 Task: Explore Airbnb accommodation in Piazza Armerina, Italy from 9th November, 2023 to 16th November, 2023 for 2 adults.2 bedrooms having 2 beds and 1 bathroom. Property type can be flat. Look for 5 properties as per requirement.
Action: Mouse moved to (571, 123)
Screenshot: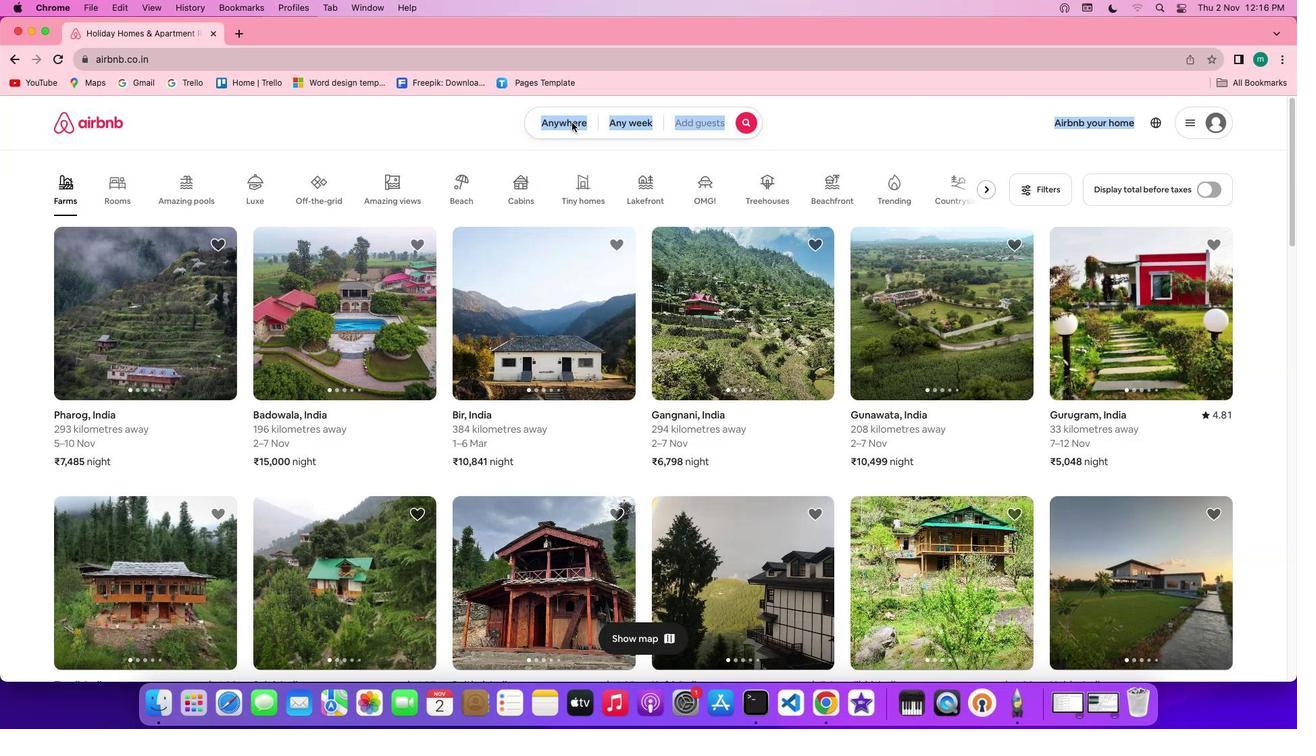 
Action: Mouse pressed left at (571, 123)
Screenshot: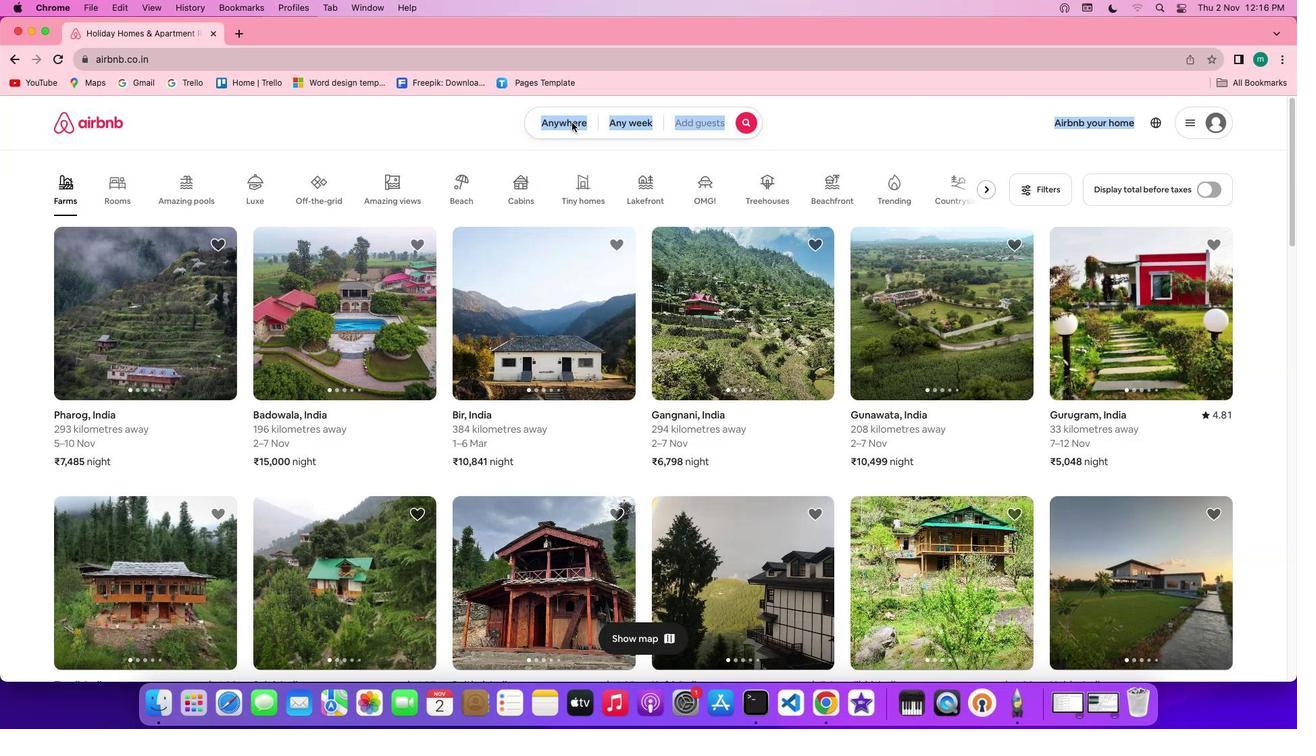 
Action: Mouse pressed left at (571, 123)
Screenshot: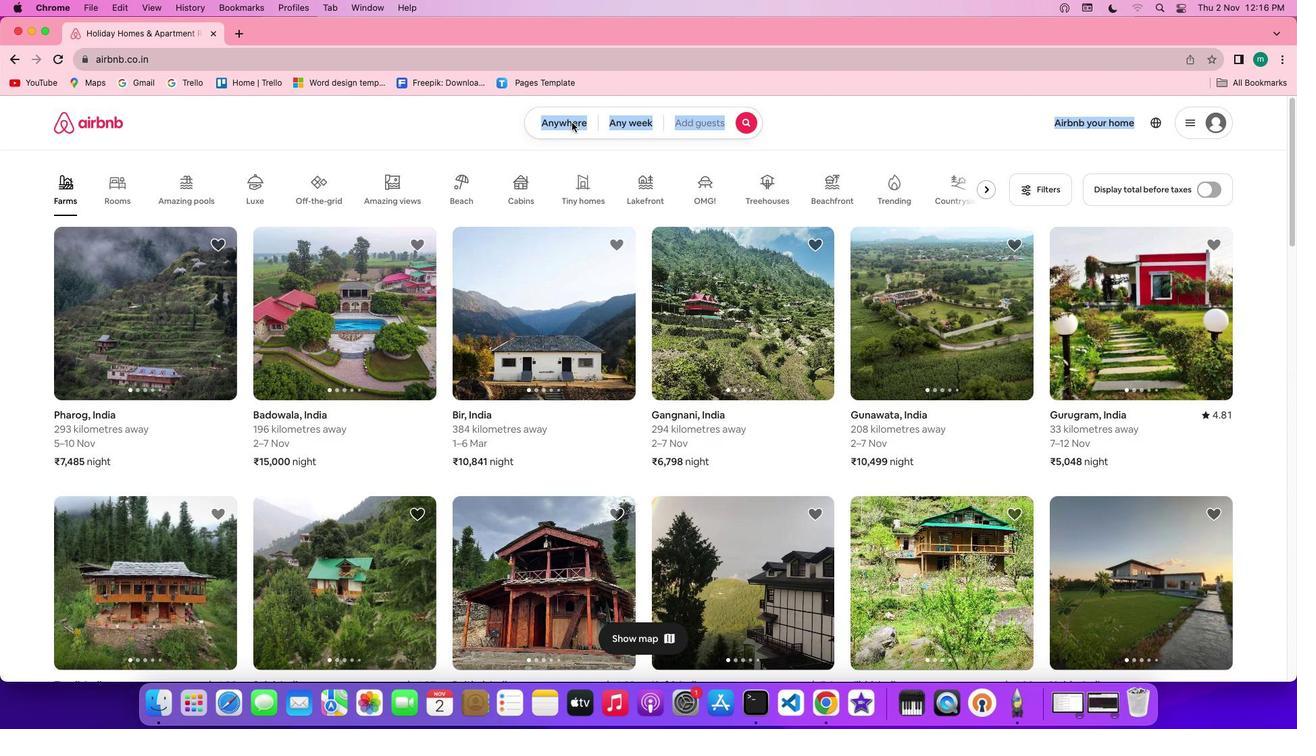 
Action: Mouse moved to (477, 176)
Screenshot: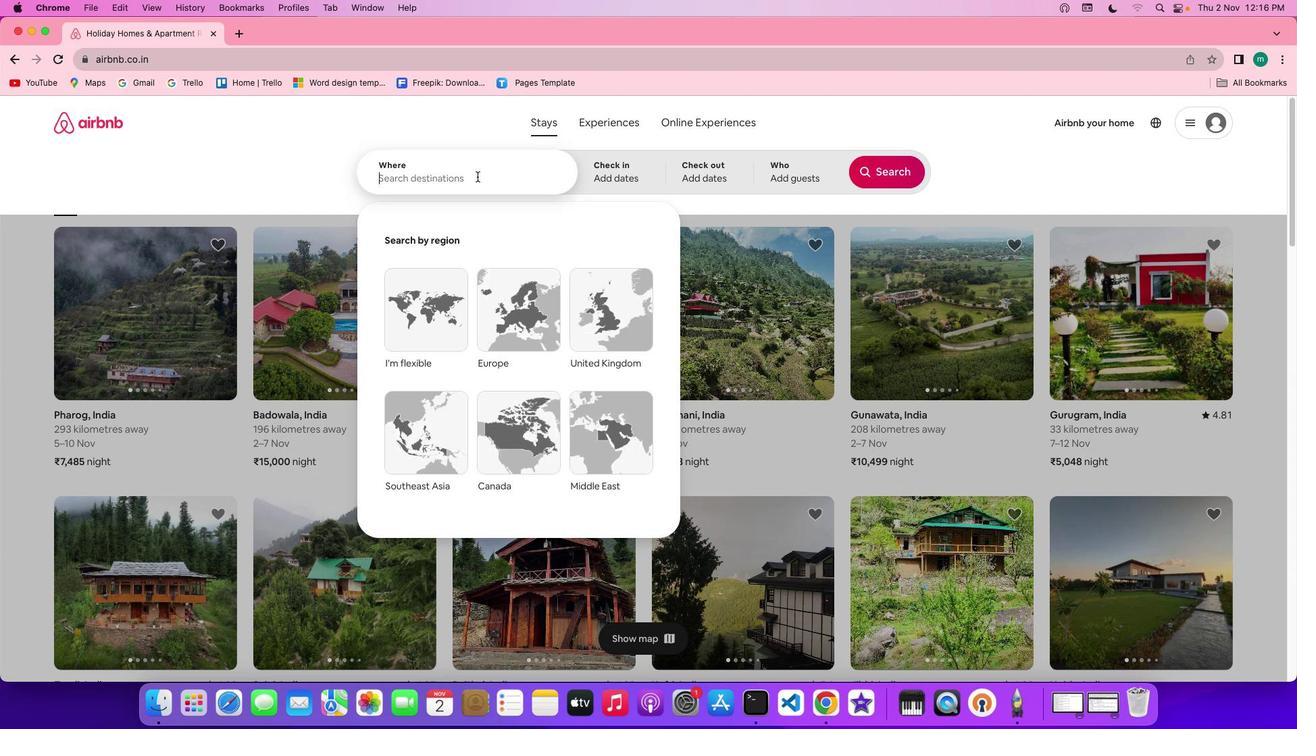
Action: Key pressed Key.shift'P''i''a''z''z''a'Key.spaceKey.shift'A''r''m''e''n''i''a'','Key.spaceKey.shift'I''t''a''l''y'
Screenshot: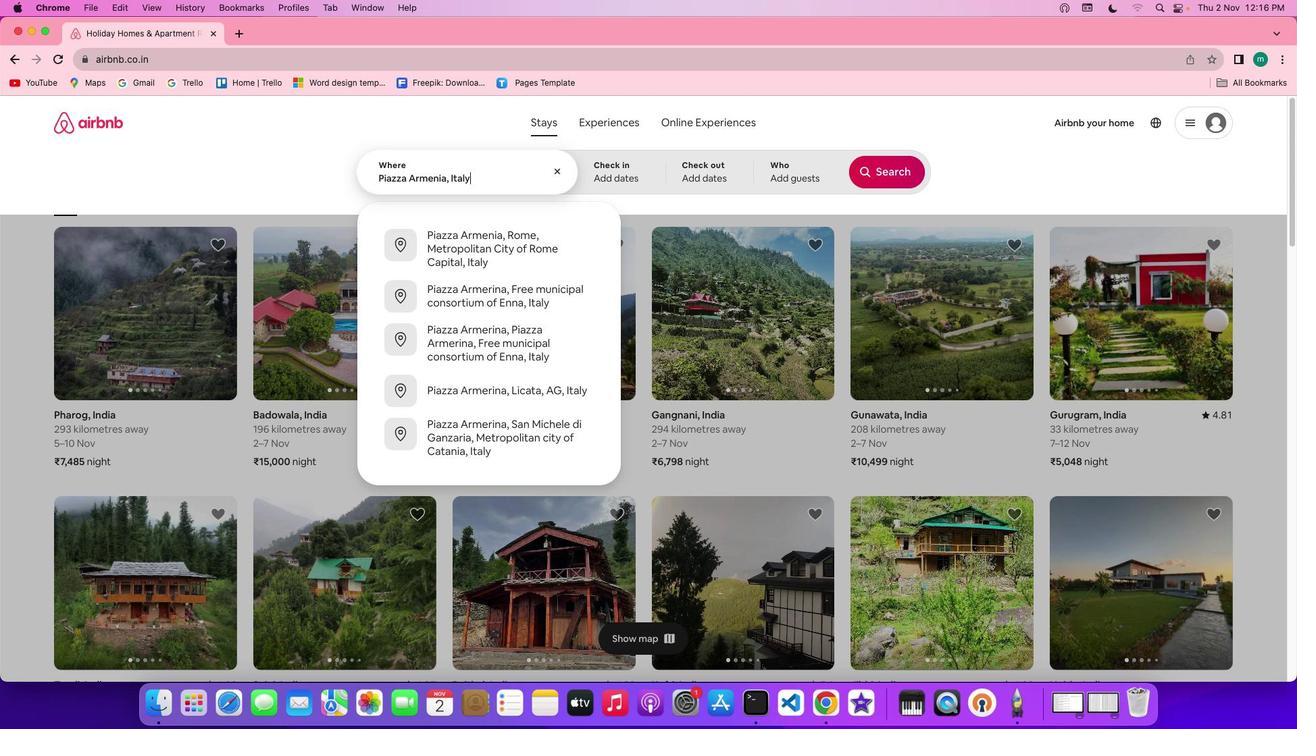 
Action: Mouse moved to (621, 180)
Screenshot: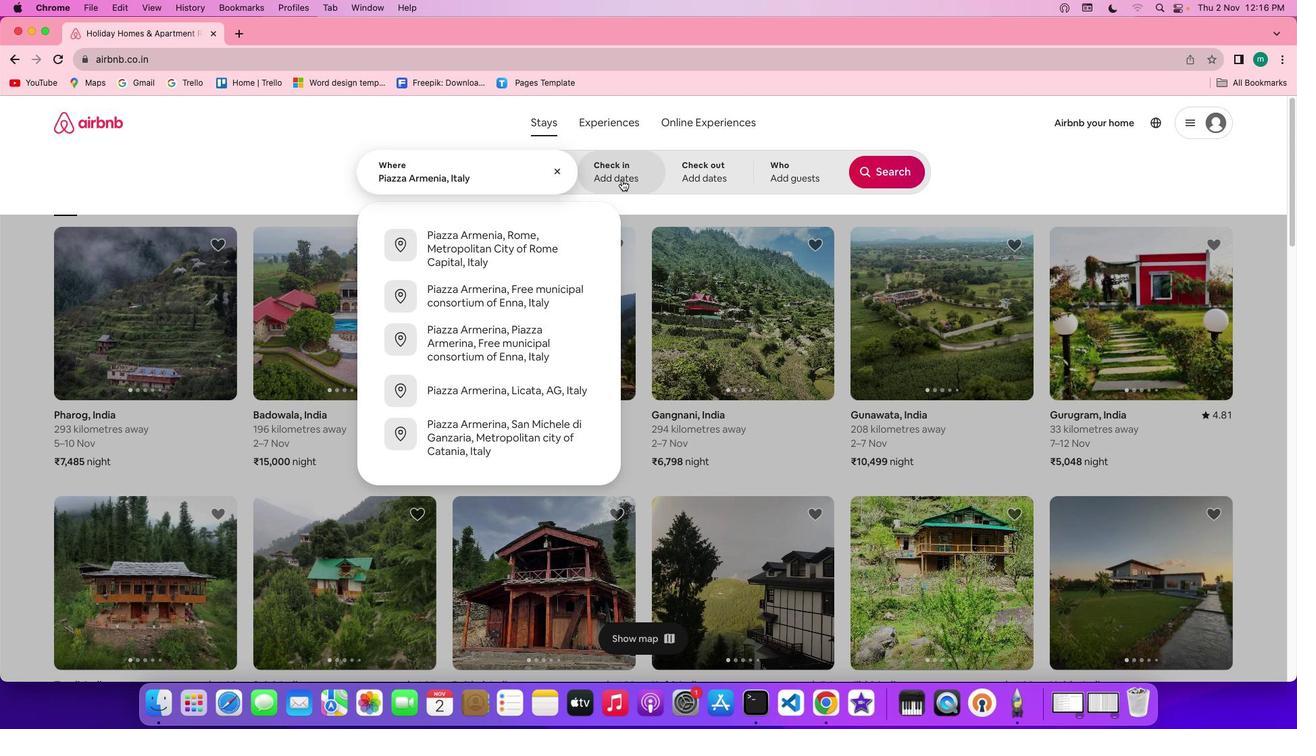 
Action: Mouse pressed left at (621, 180)
Screenshot: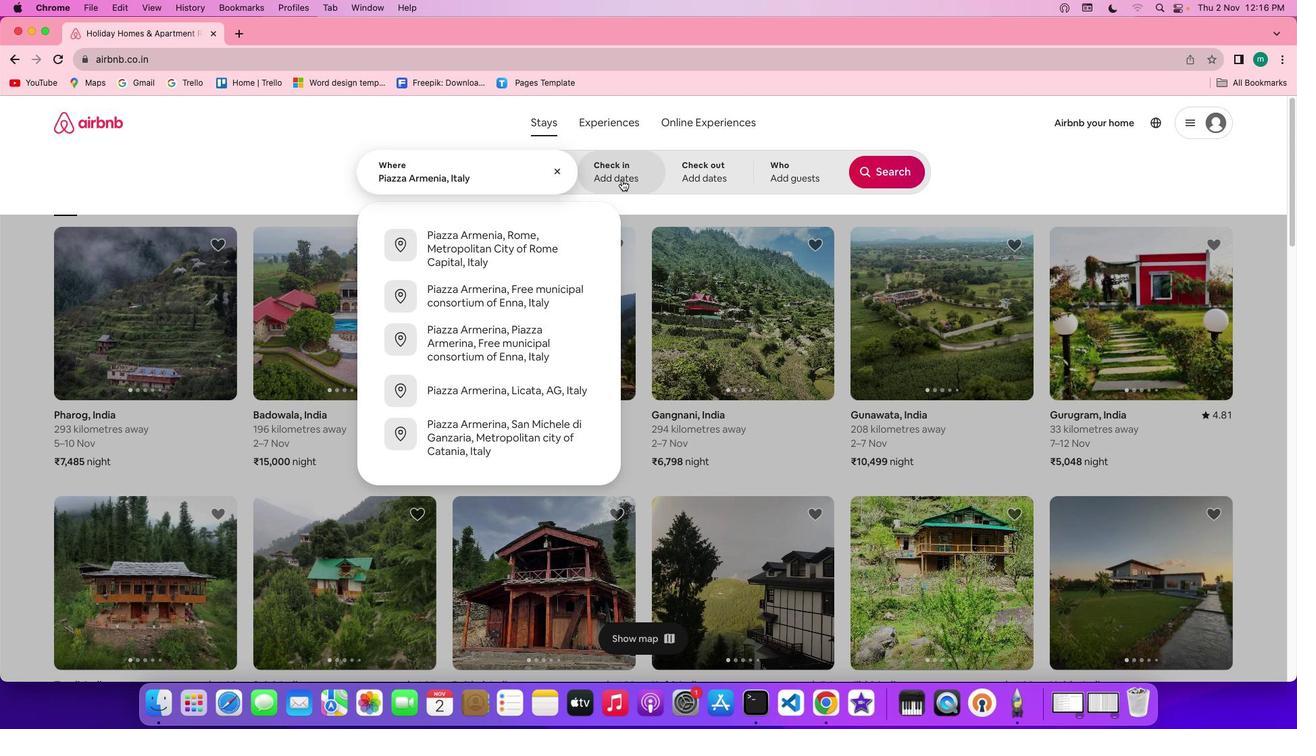 
Action: Mouse moved to (543, 371)
Screenshot: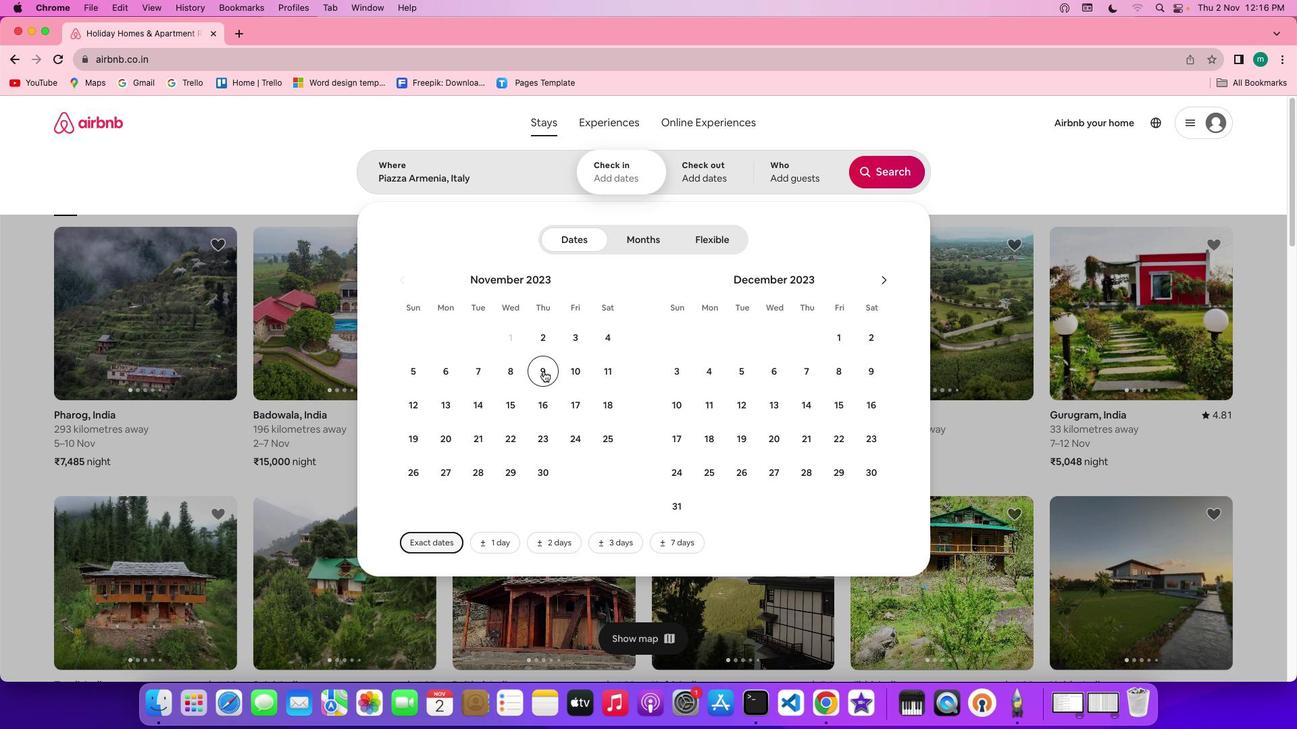 
Action: Mouse pressed left at (543, 371)
Screenshot: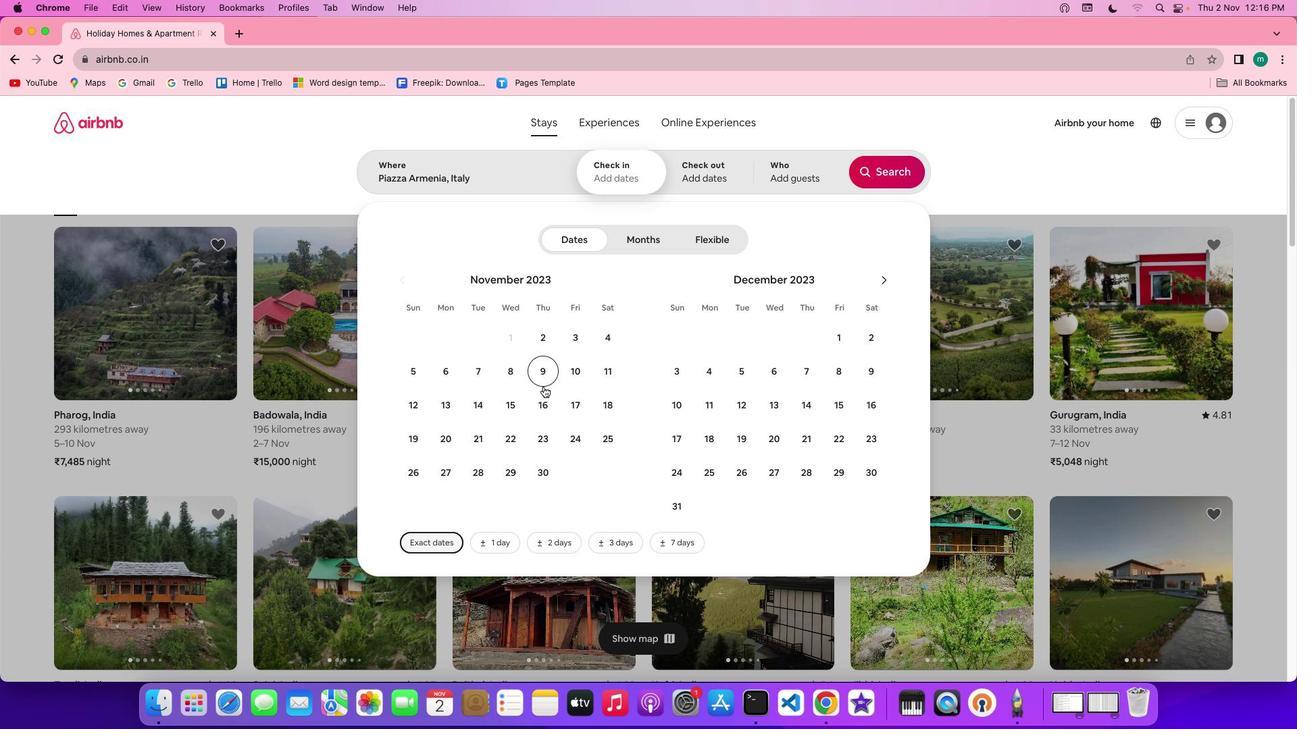 
Action: Mouse moved to (543, 409)
Screenshot: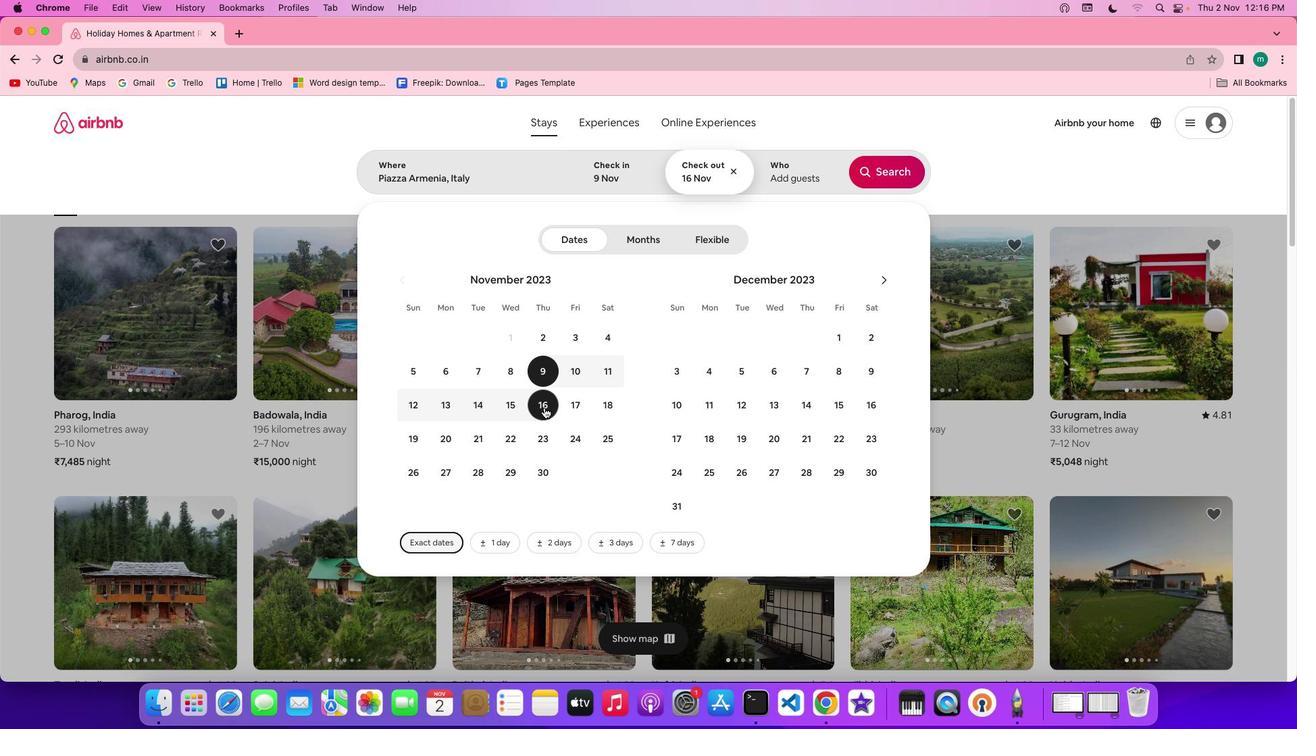 
Action: Mouse pressed left at (543, 409)
Screenshot: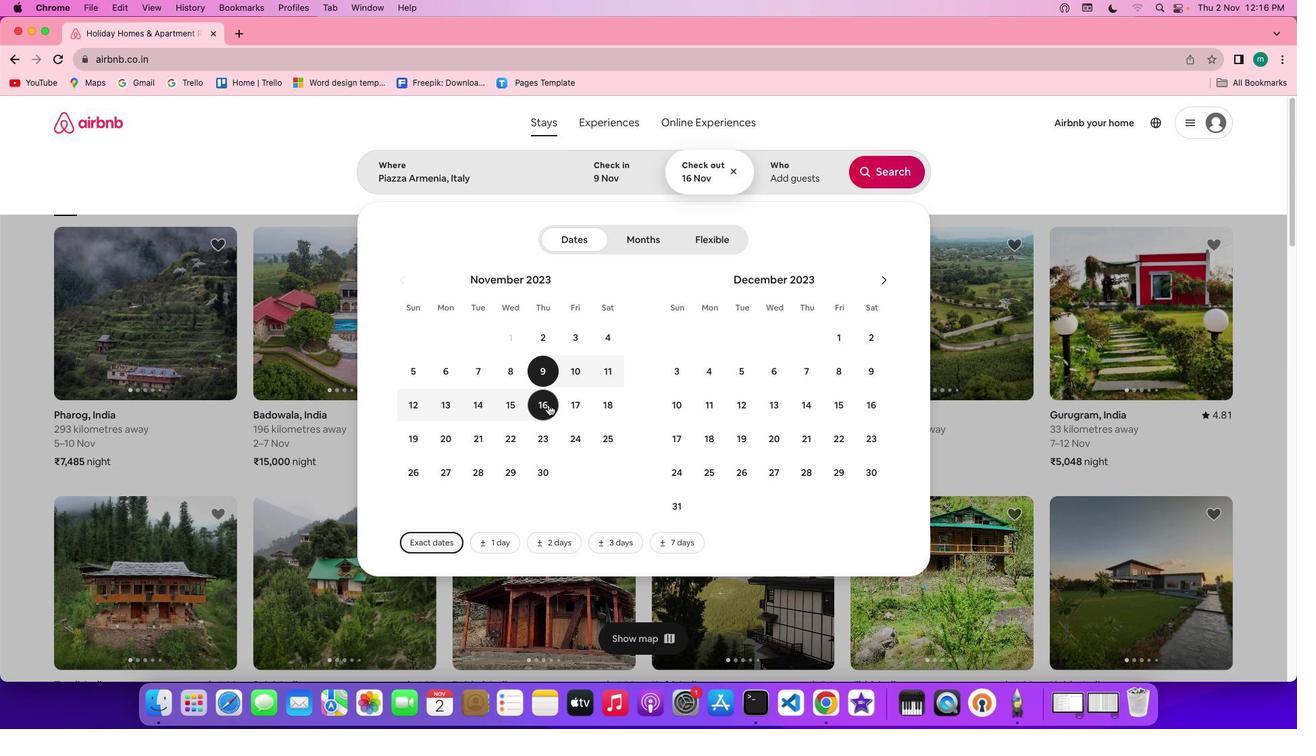 
Action: Mouse moved to (786, 182)
Screenshot: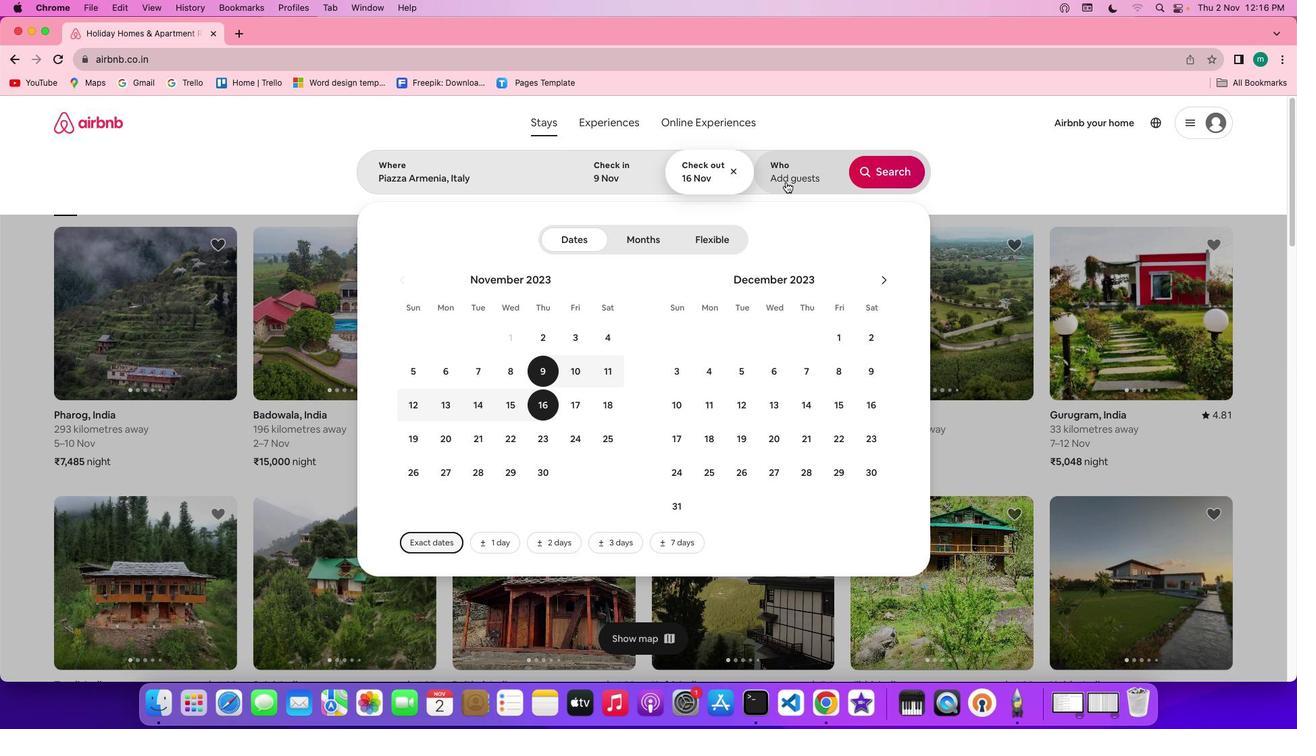 
Action: Mouse pressed left at (786, 182)
Screenshot: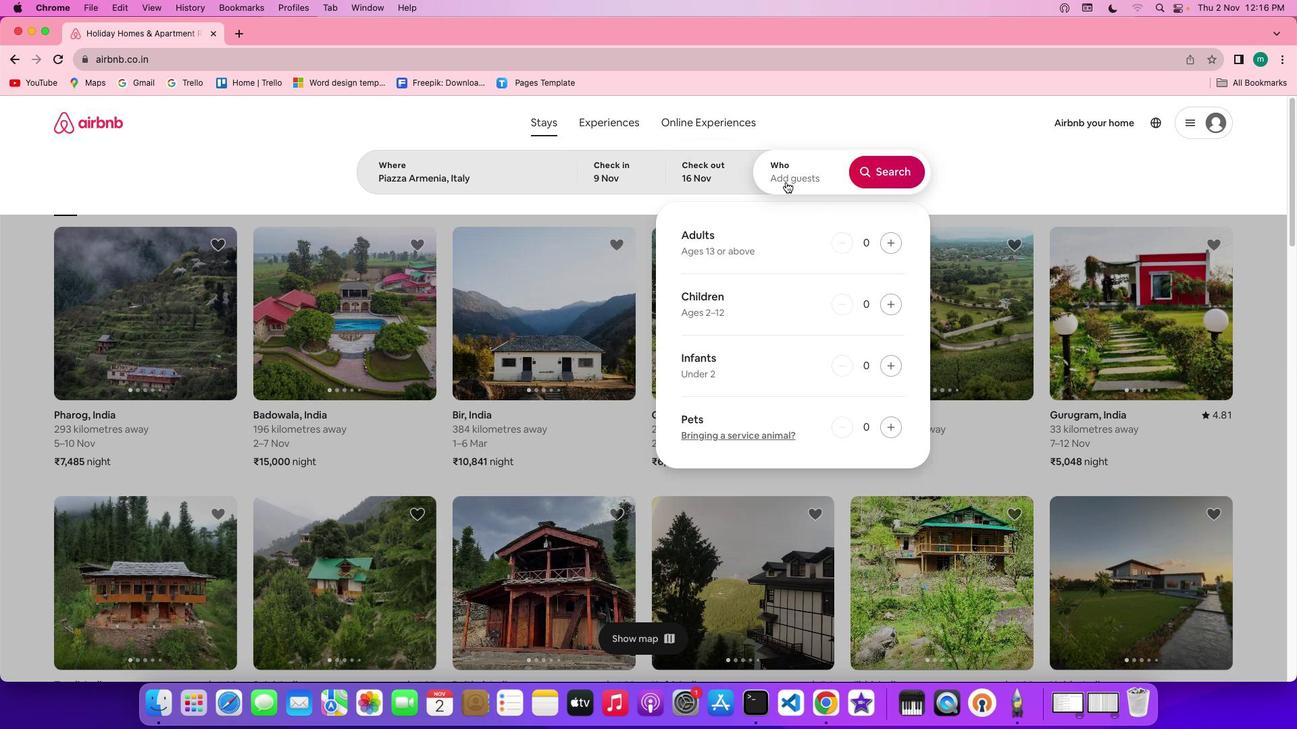 
Action: Mouse moved to (888, 242)
Screenshot: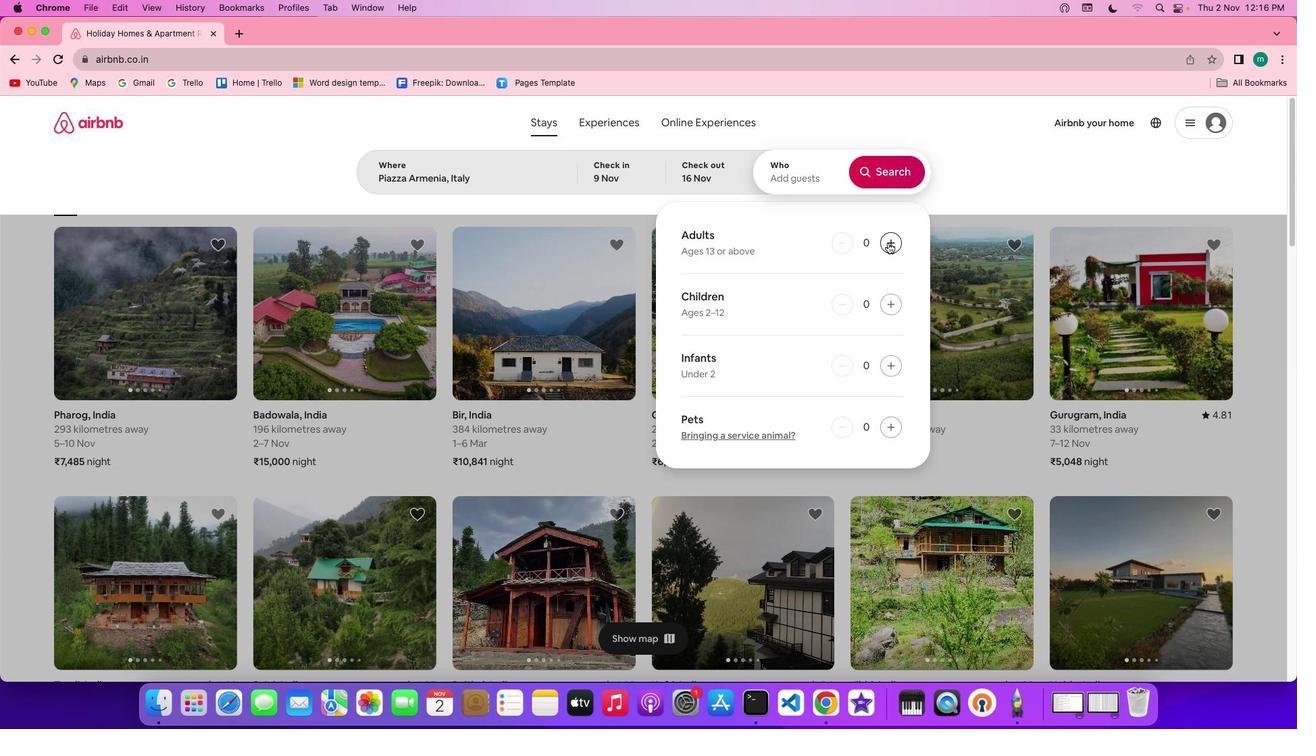 
Action: Mouse pressed left at (888, 242)
Screenshot: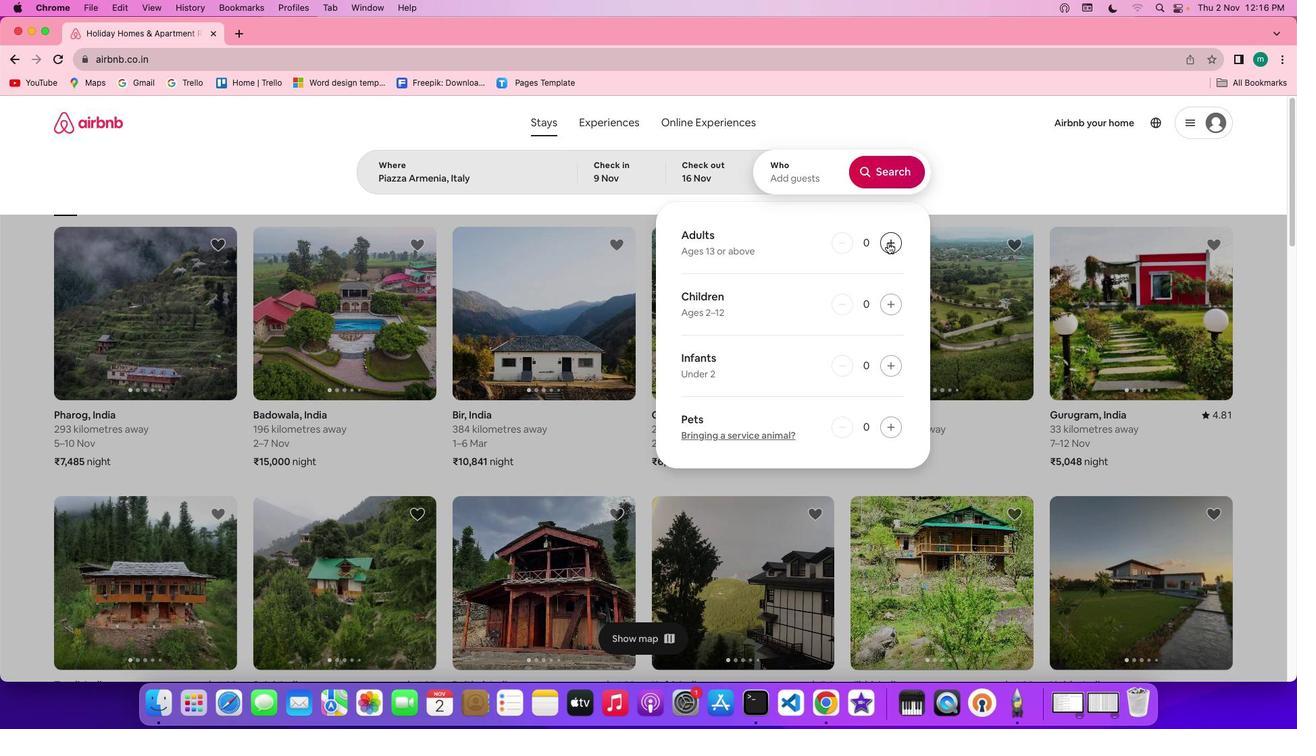 
Action: Mouse pressed left at (888, 242)
Screenshot: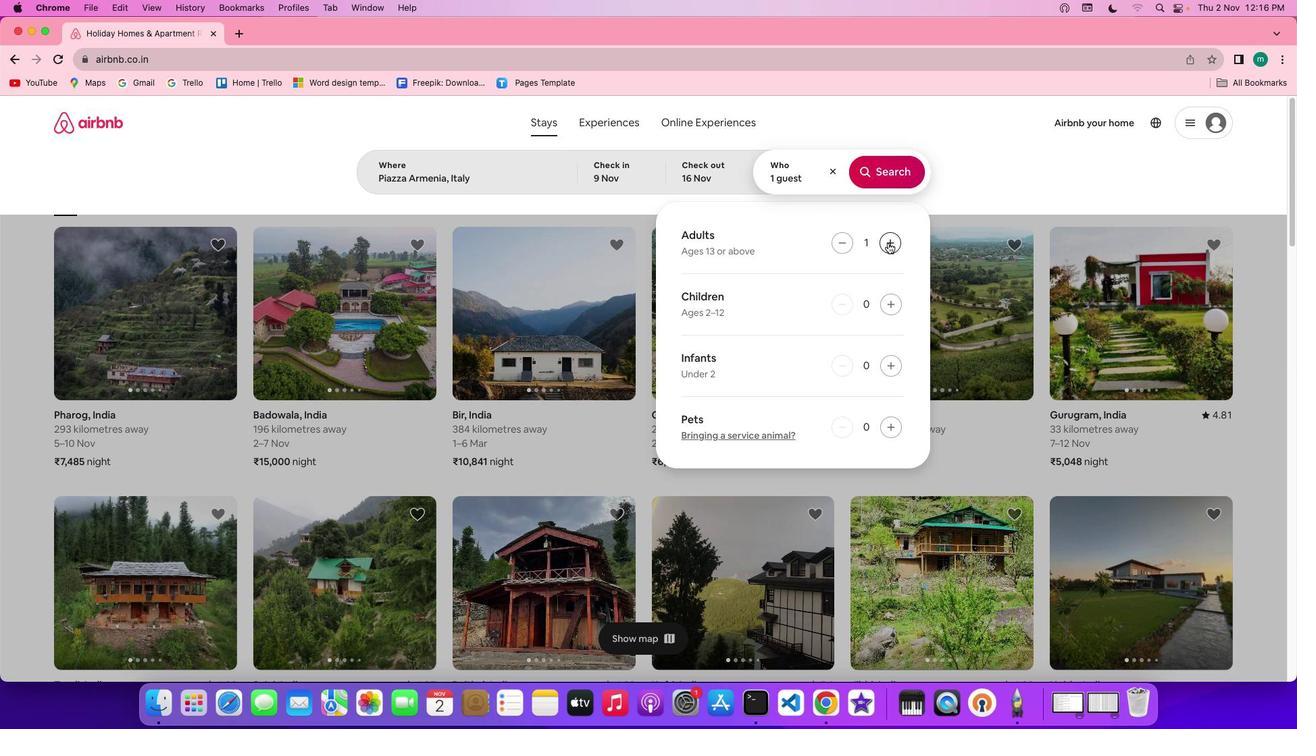 
Action: Mouse moved to (898, 171)
Screenshot: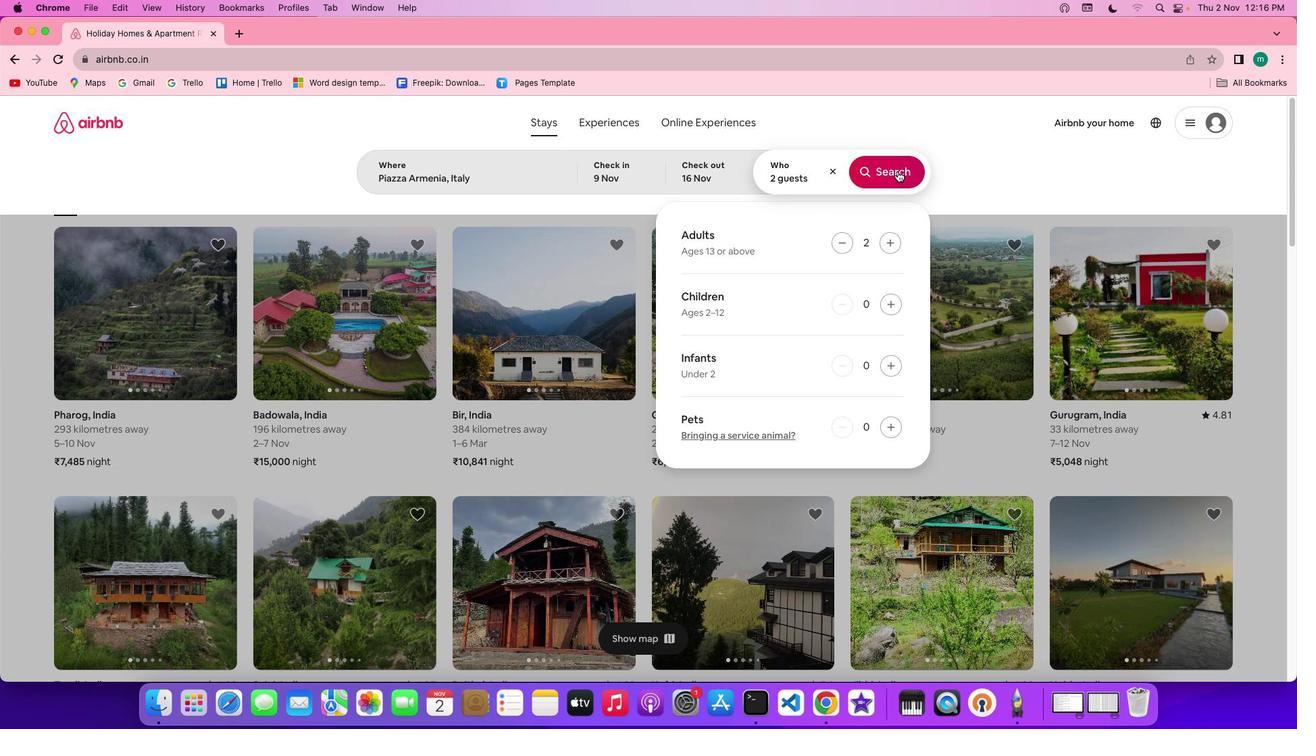 
Action: Mouse pressed left at (898, 171)
Screenshot: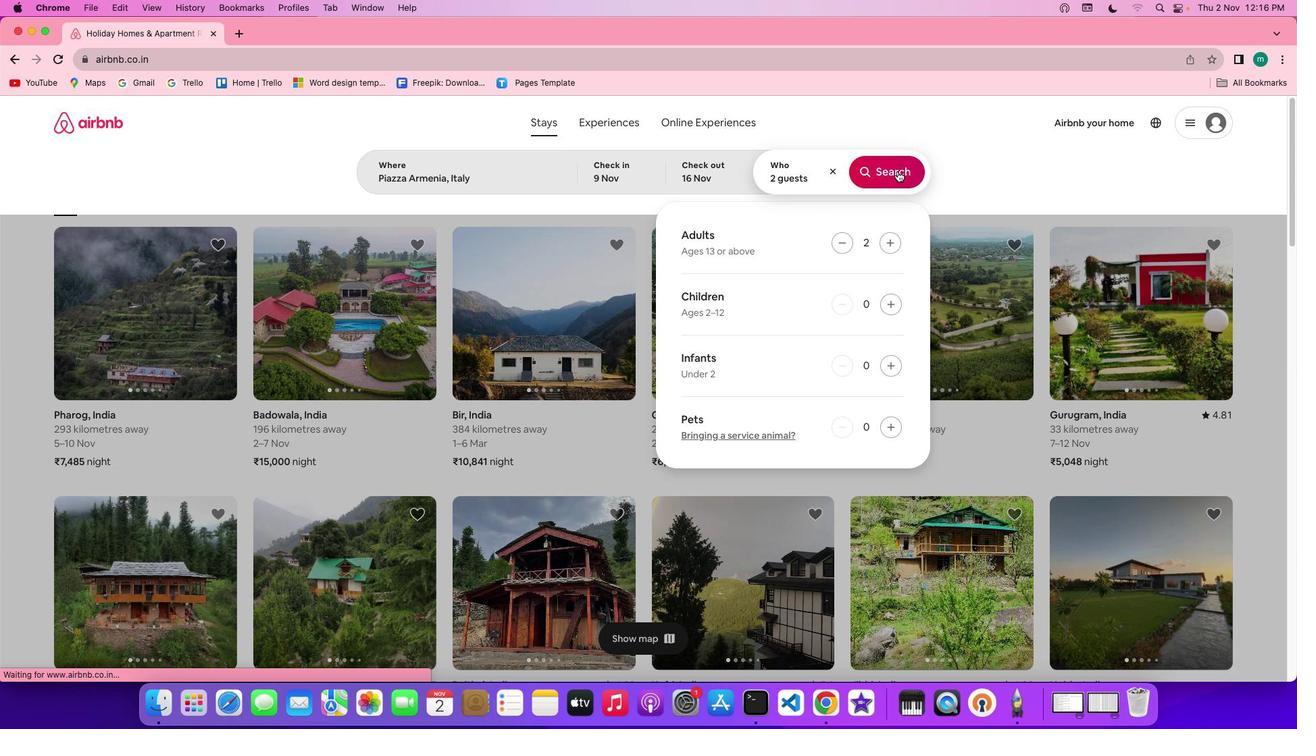 
Action: Mouse moved to (1067, 179)
Screenshot: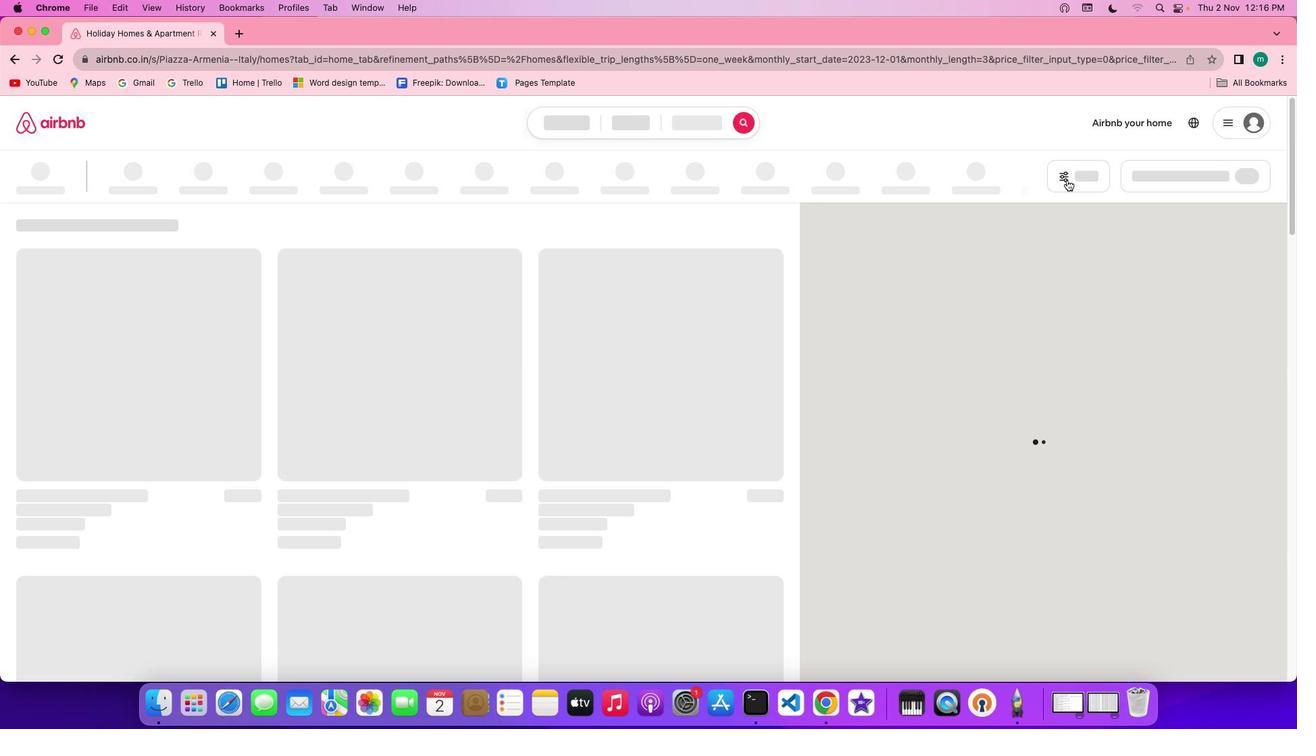 
Action: Mouse pressed left at (1067, 179)
Screenshot: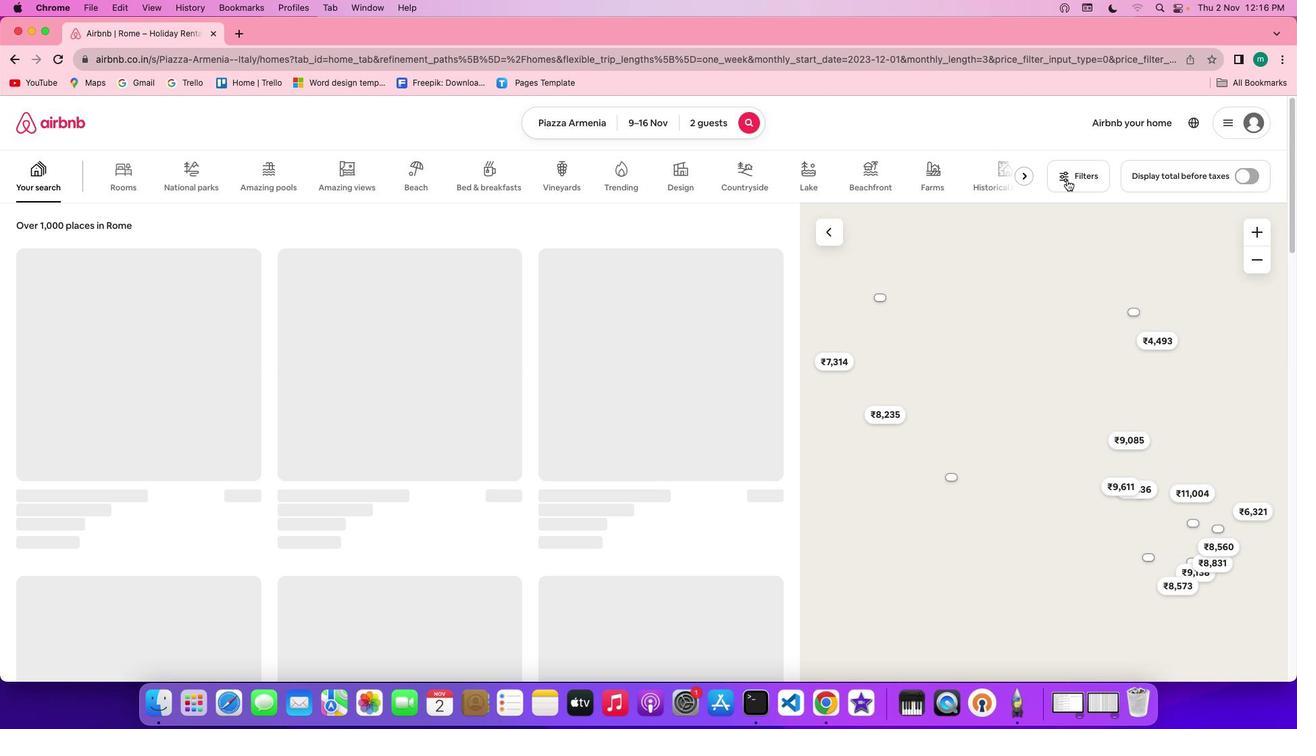 
Action: Mouse moved to (1083, 175)
Screenshot: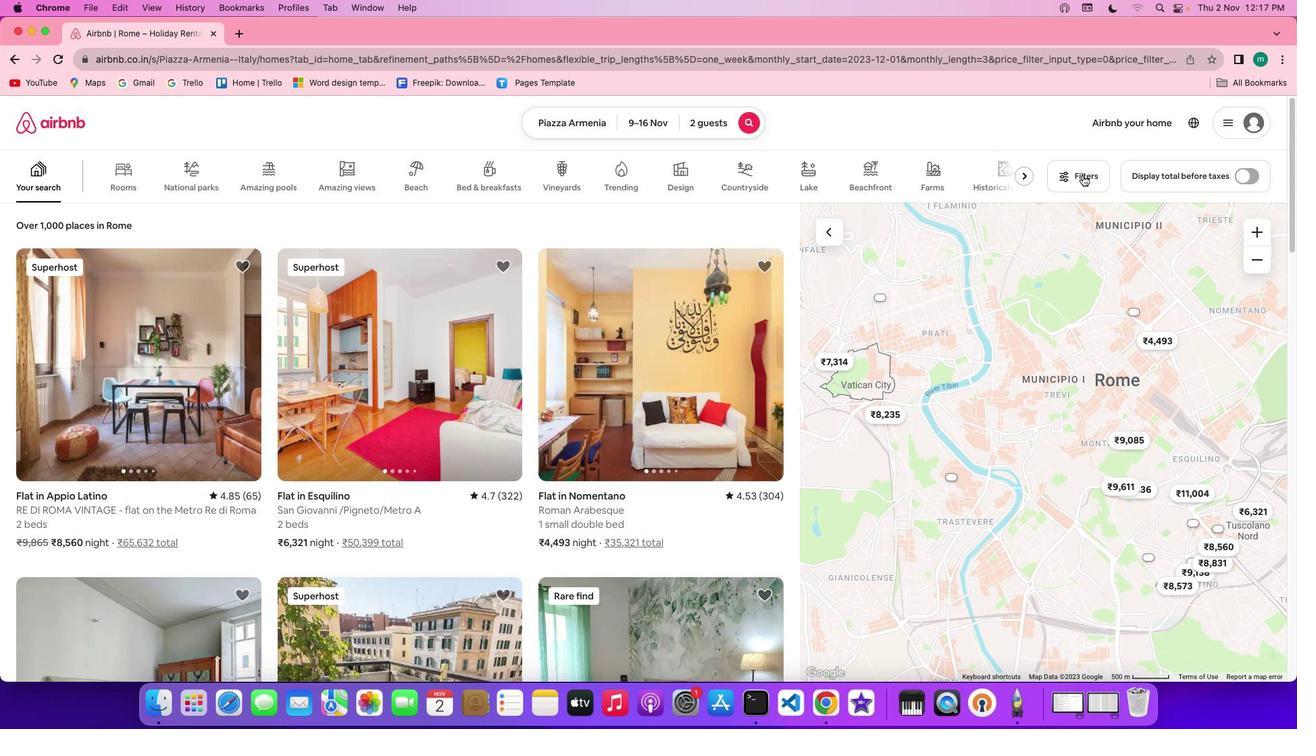 
Action: Mouse pressed left at (1083, 175)
Screenshot: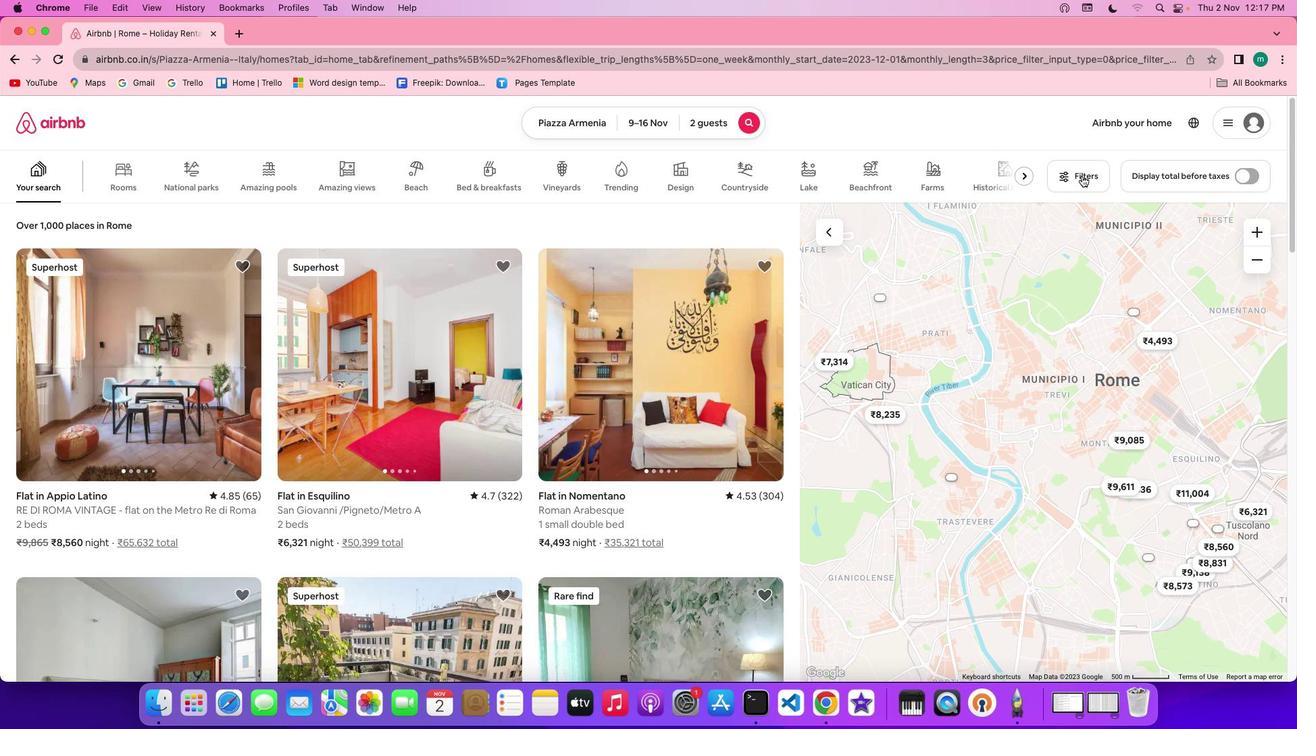 
Action: Mouse moved to (587, 397)
Screenshot: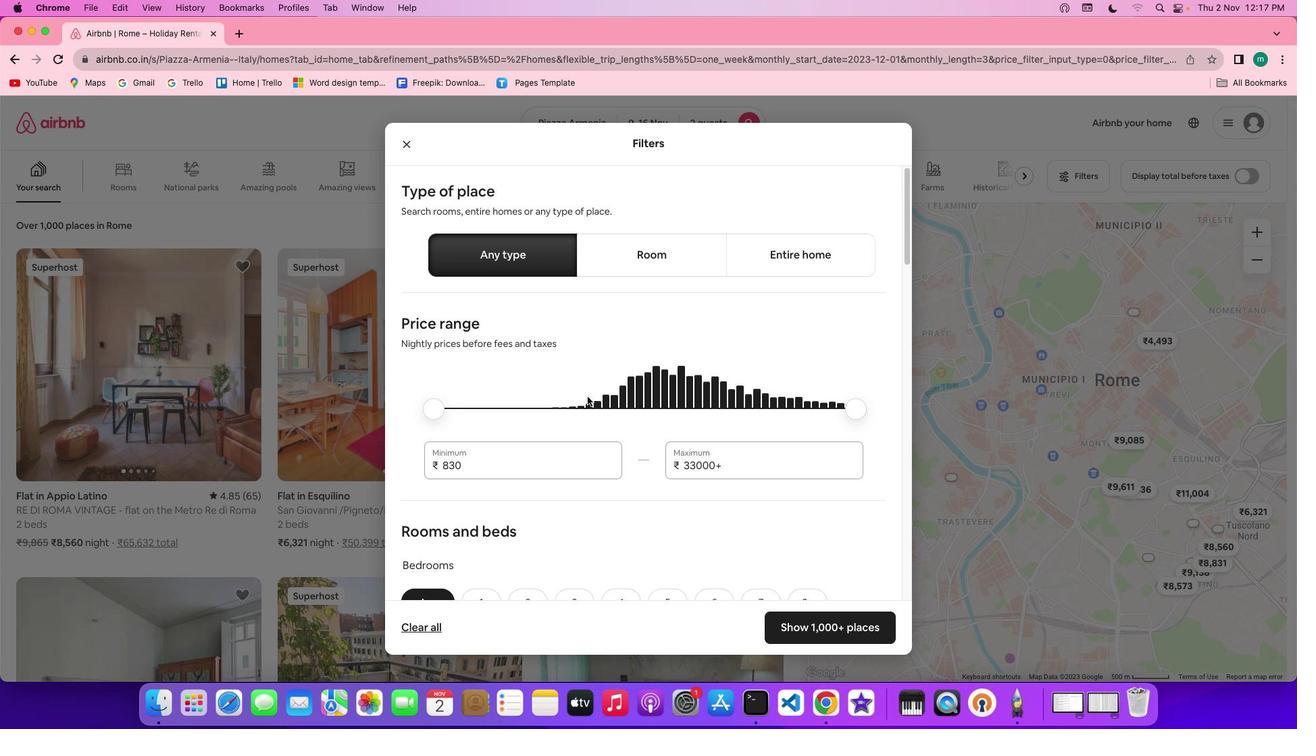 
Action: Mouse scrolled (587, 397) with delta (0, 0)
Screenshot: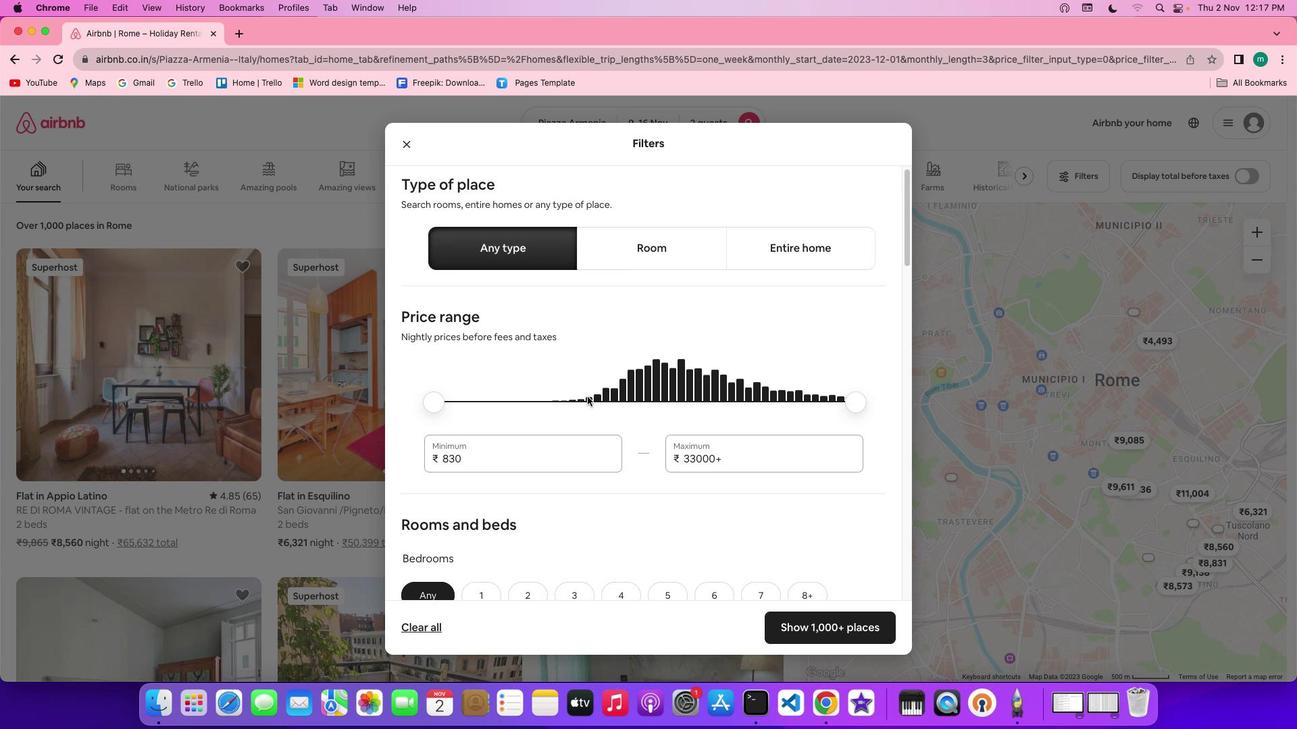 
Action: Mouse scrolled (587, 397) with delta (0, 0)
Screenshot: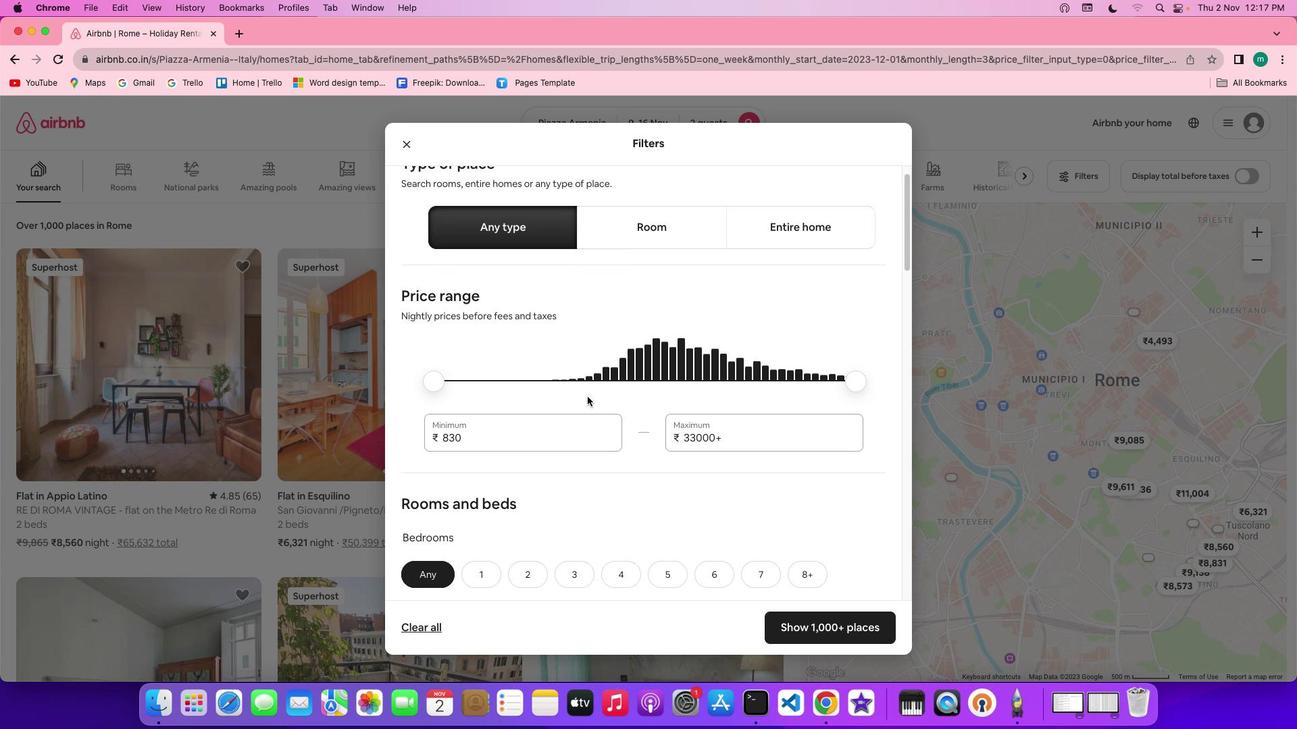 
Action: Mouse scrolled (587, 397) with delta (0, -2)
Screenshot: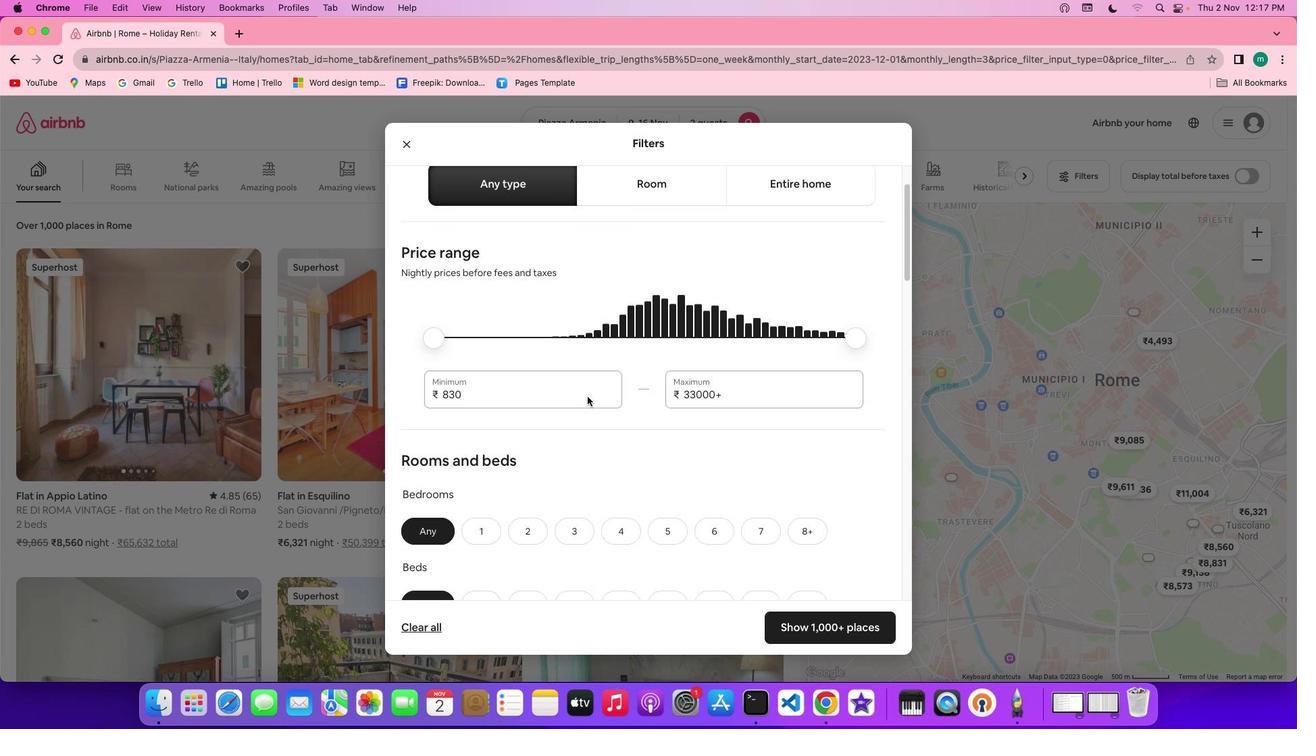 
Action: Mouse scrolled (587, 397) with delta (0, -2)
Screenshot: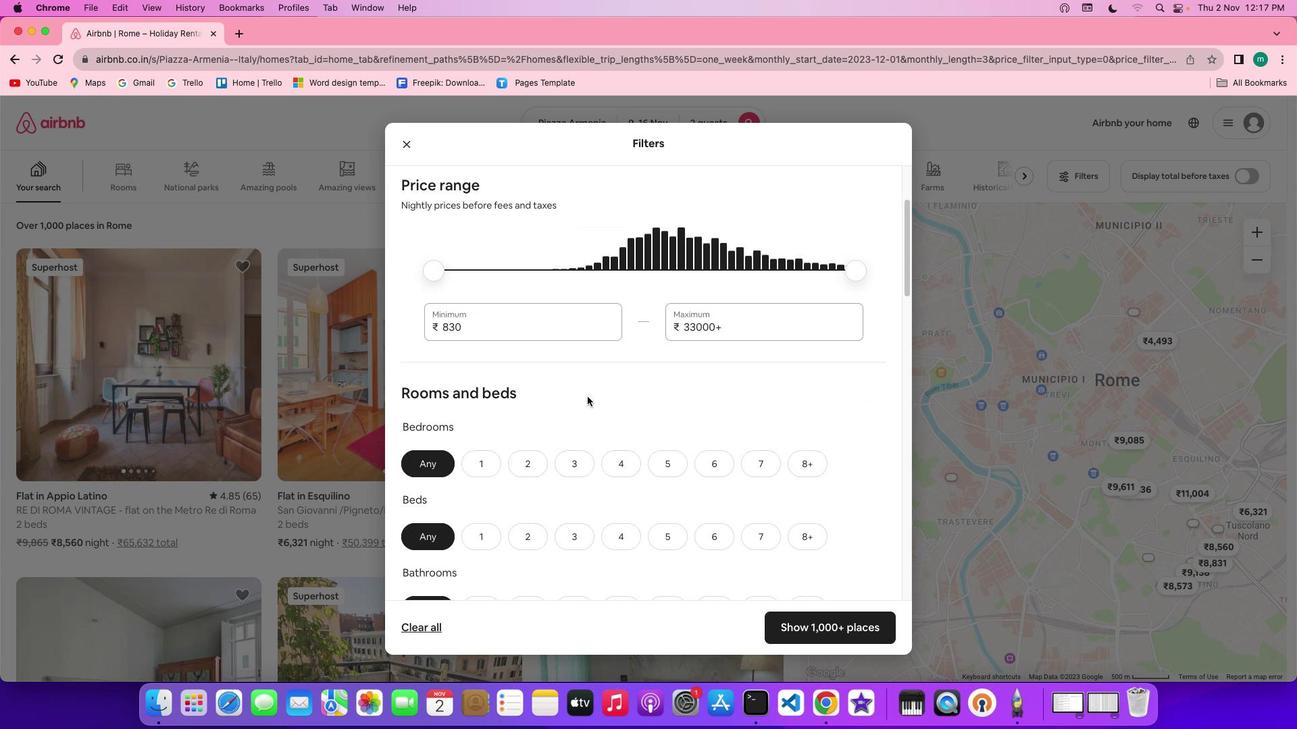 
Action: Mouse moved to (588, 397)
Screenshot: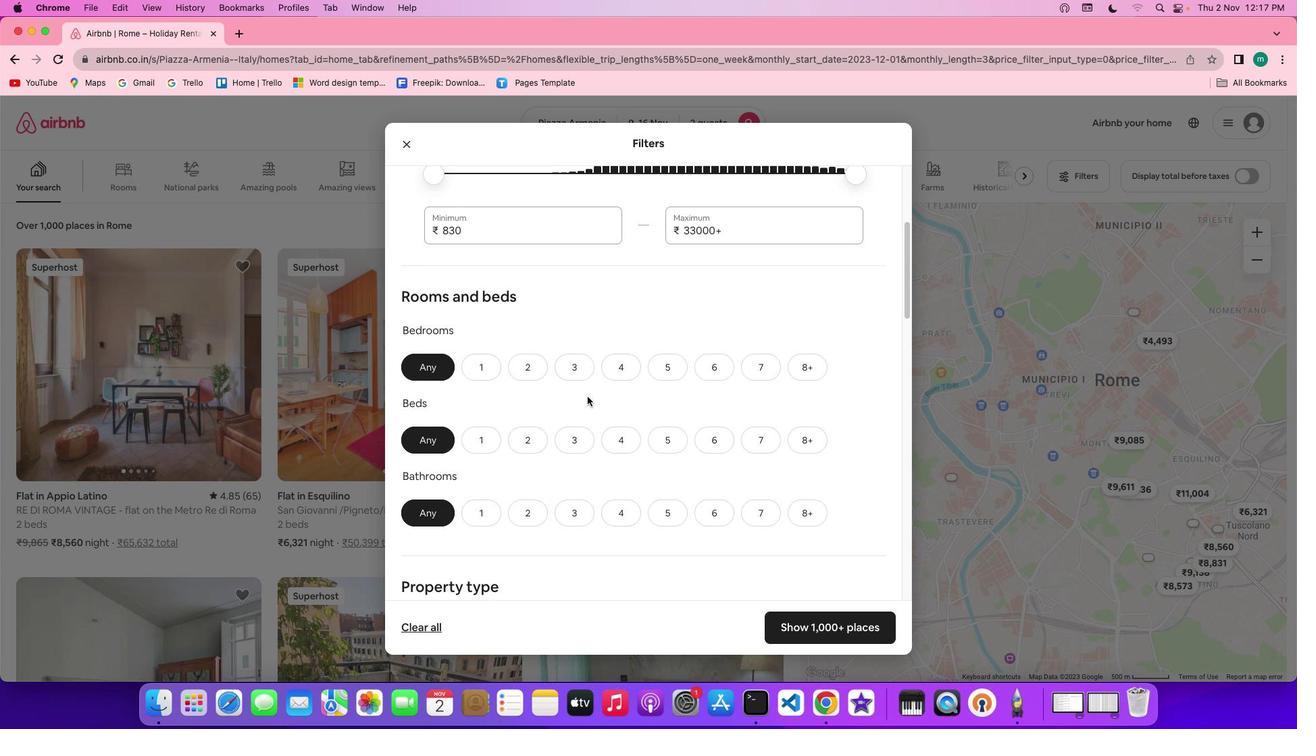 
Action: Mouse scrolled (588, 397) with delta (0, 0)
Screenshot: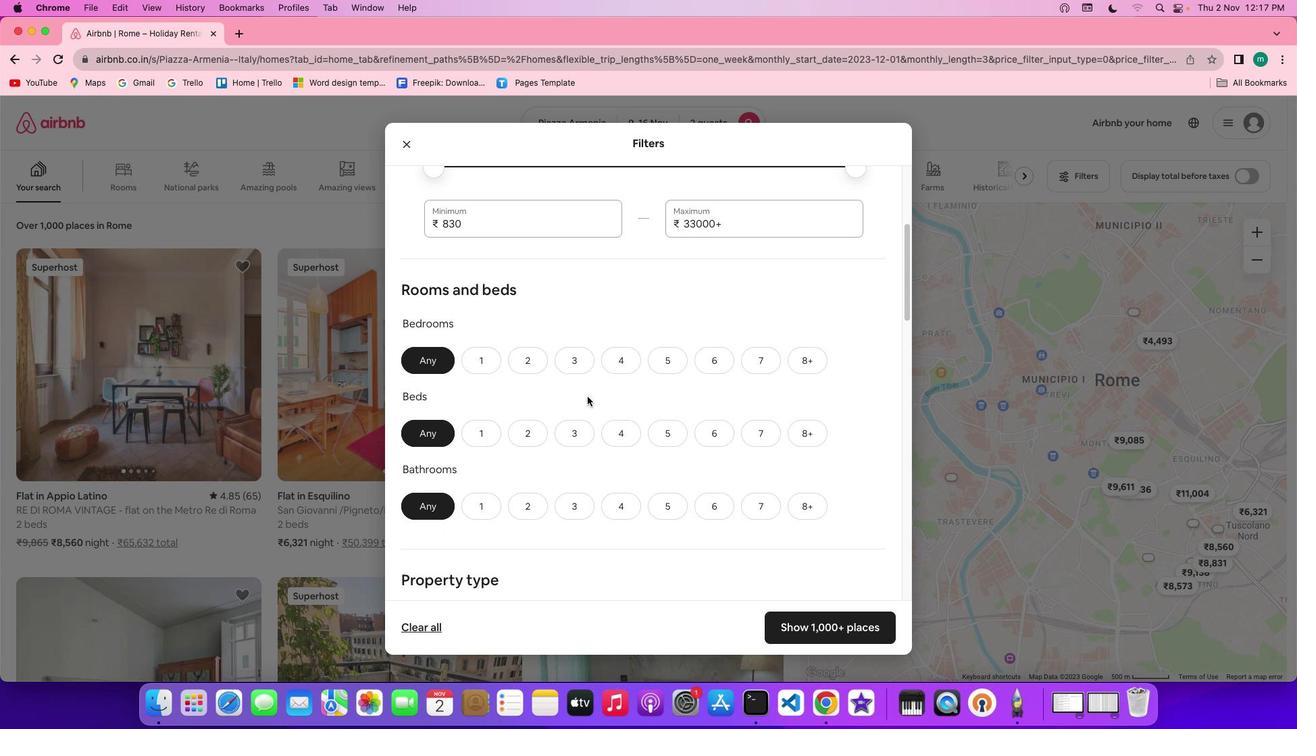 
Action: Mouse scrolled (588, 397) with delta (0, 0)
Screenshot: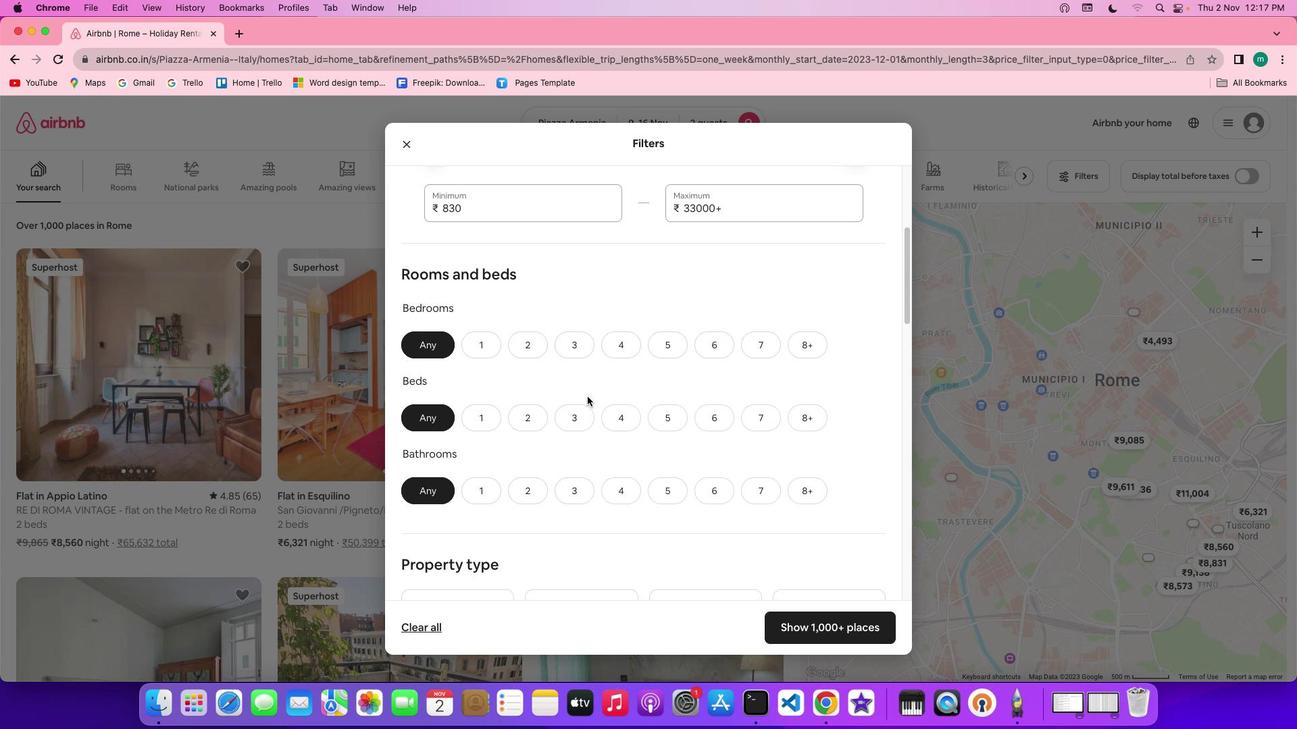 
Action: Mouse scrolled (588, 397) with delta (0, -1)
Screenshot: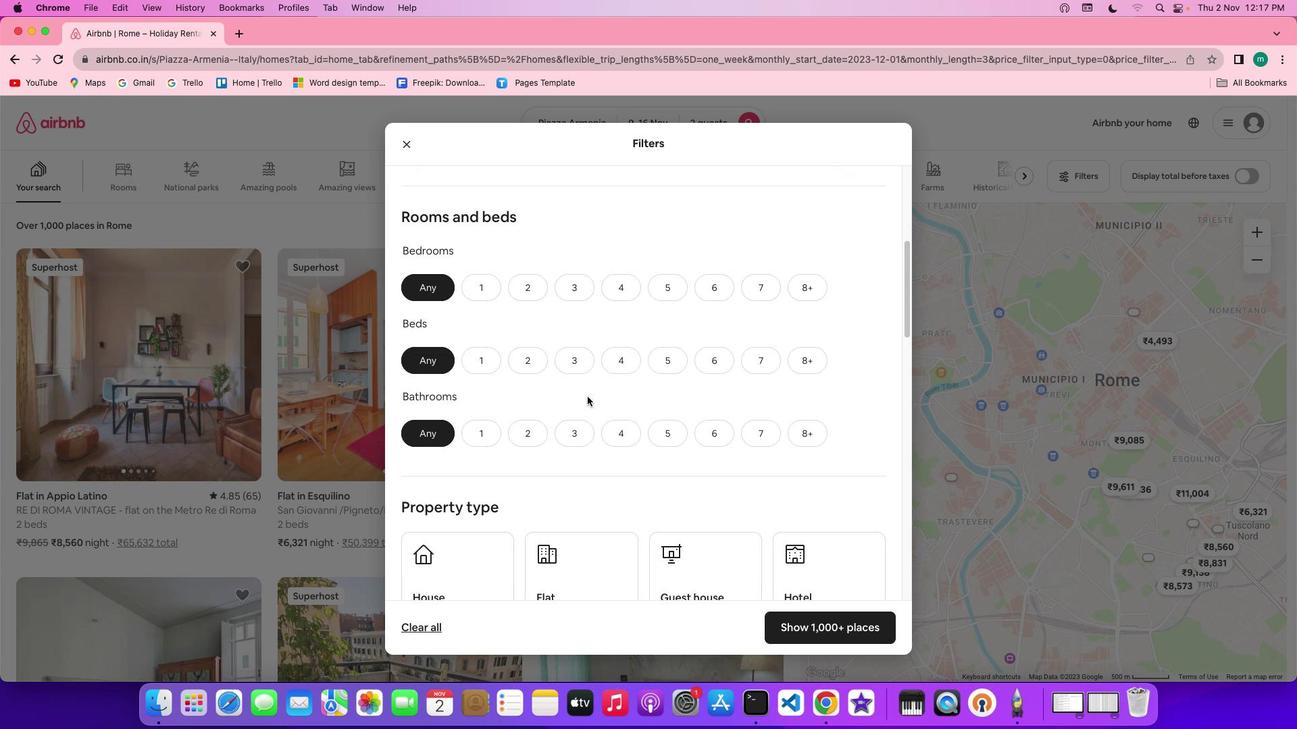 
Action: Mouse scrolled (588, 397) with delta (0, -2)
Screenshot: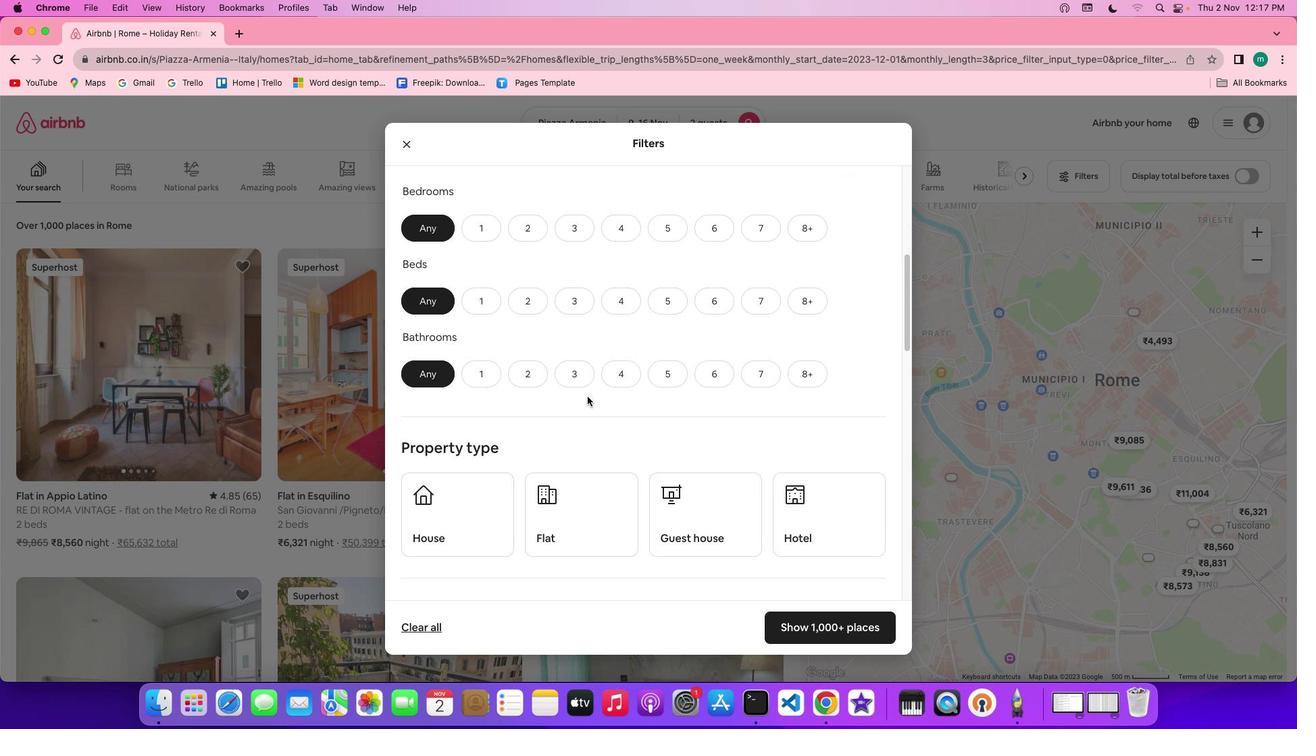 
Action: Mouse moved to (528, 177)
Screenshot: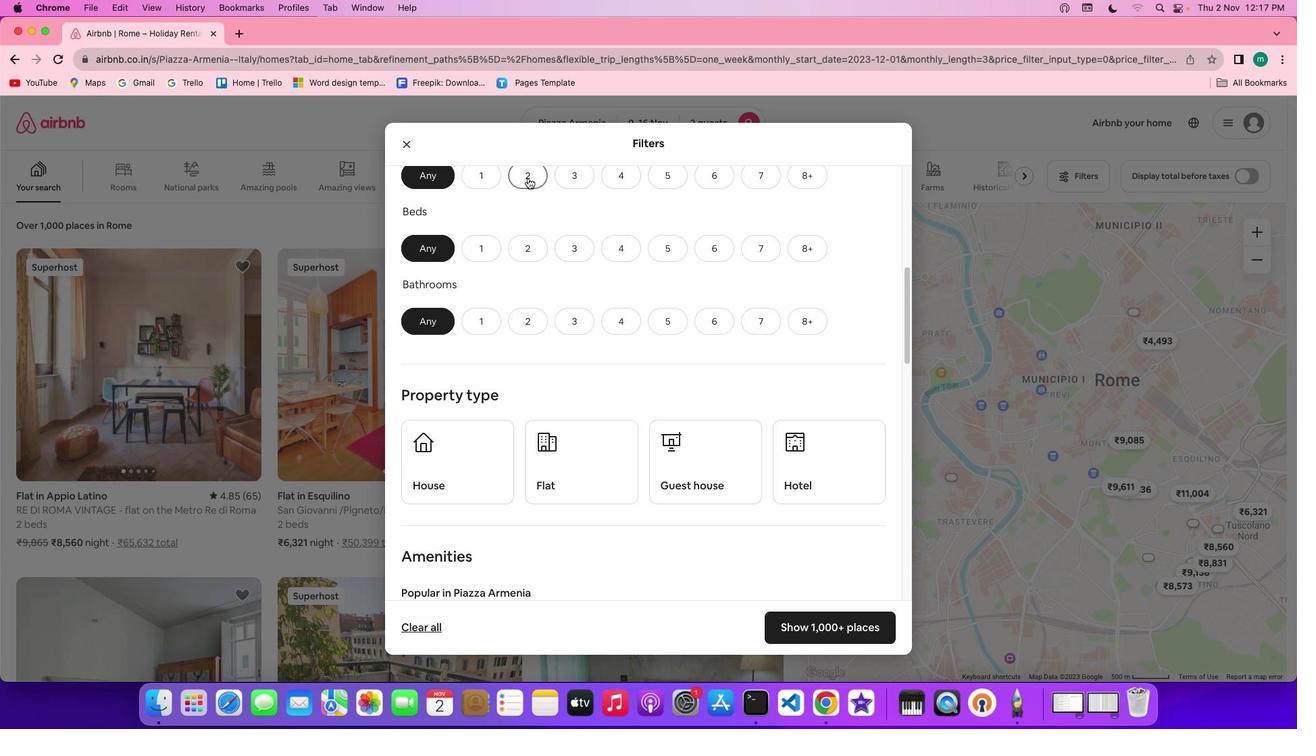 
Action: Mouse pressed left at (528, 177)
Screenshot: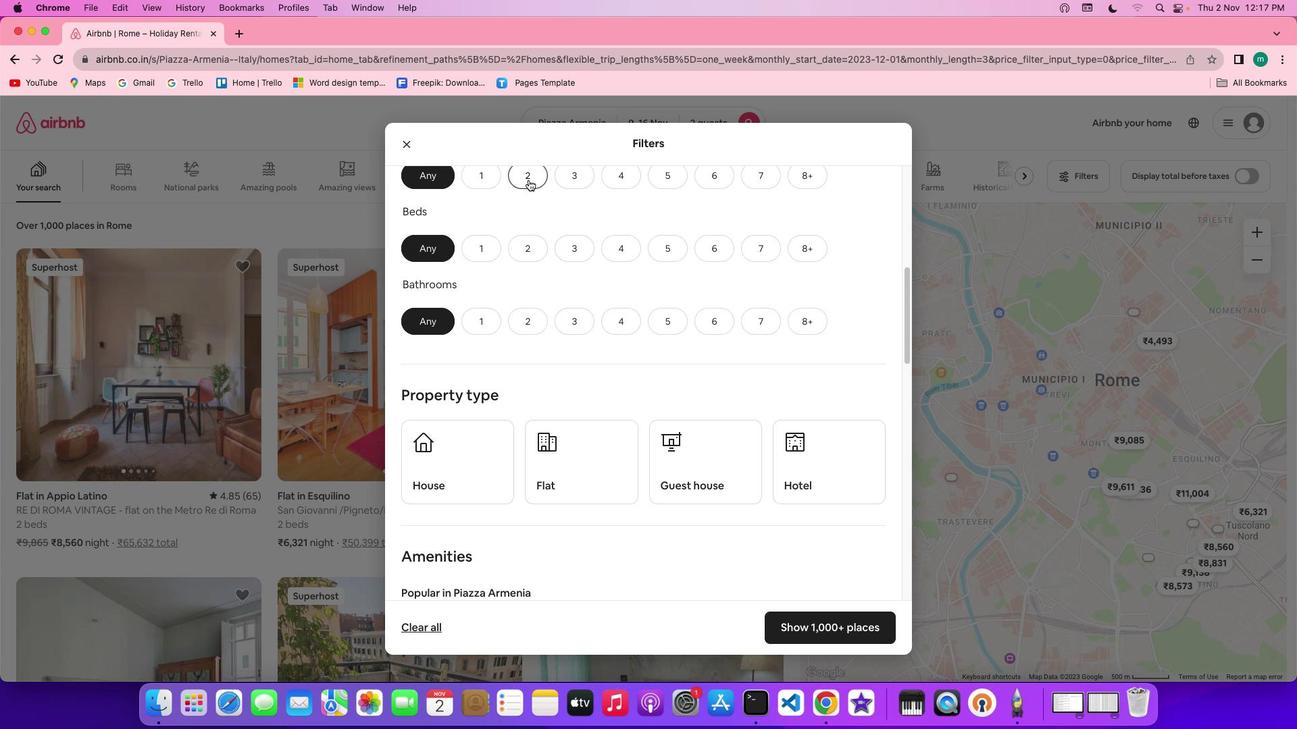 
Action: Mouse moved to (534, 239)
Screenshot: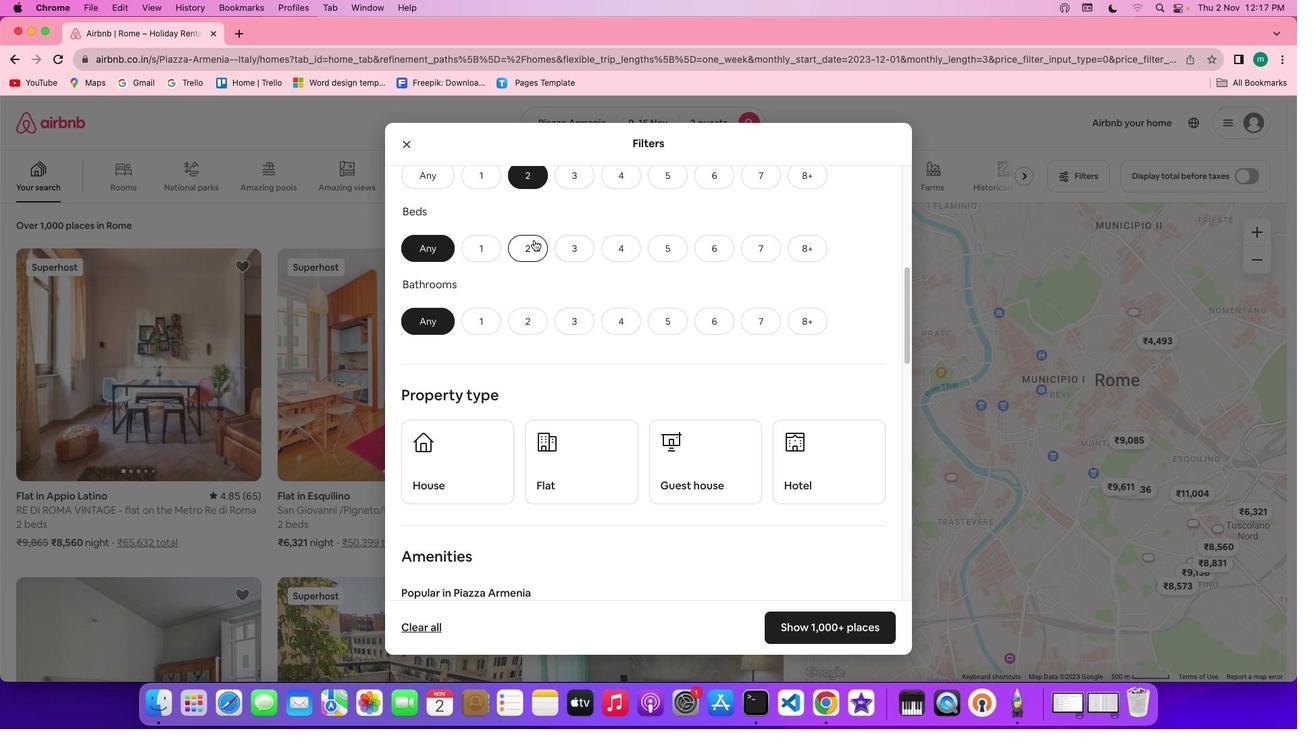 
Action: Mouse pressed left at (534, 239)
Screenshot: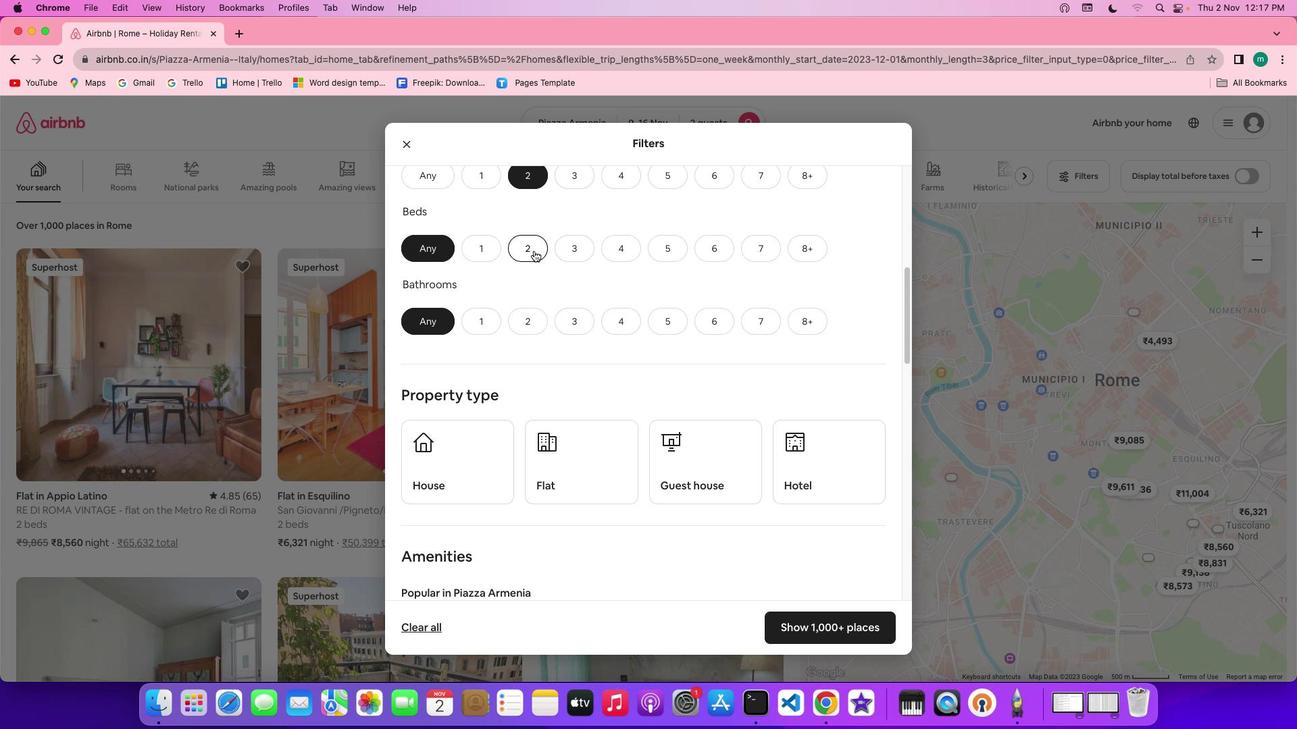 
Action: Mouse moved to (496, 321)
Screenshot: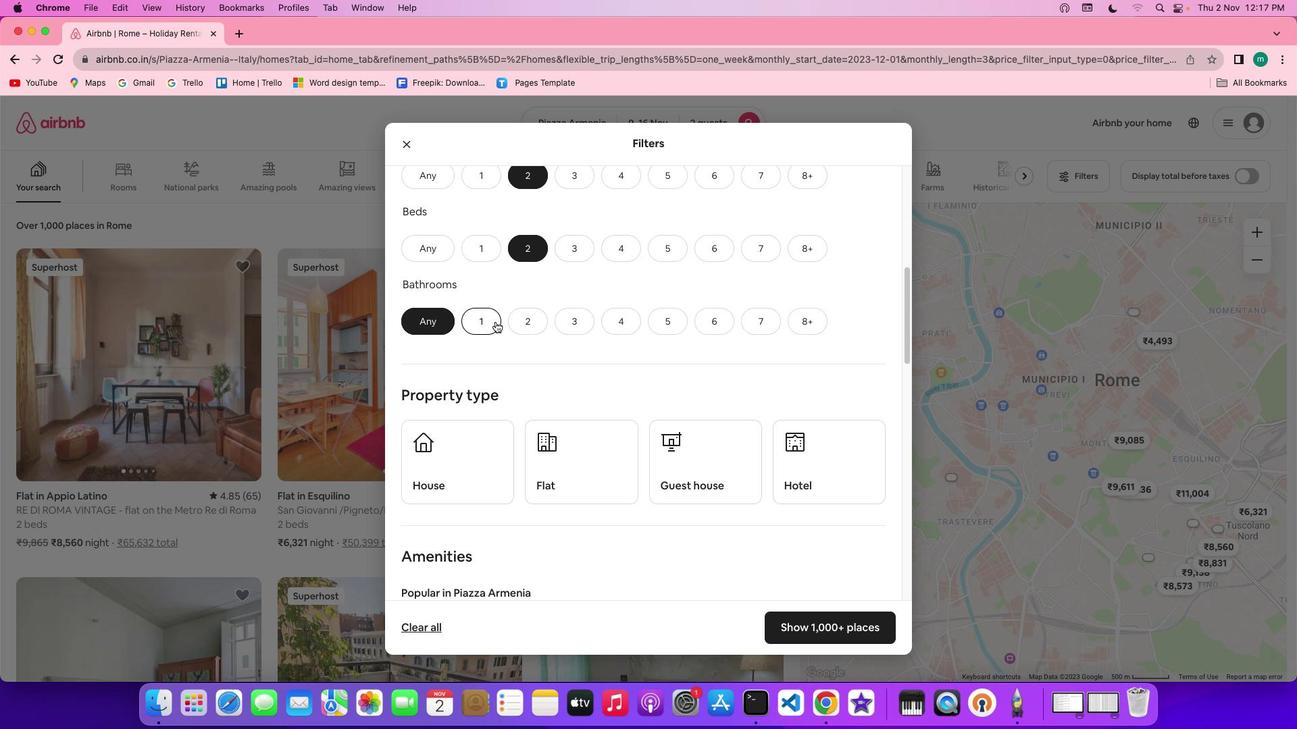 
Action: Mouse pressed left at (496, 321)
Screenshot: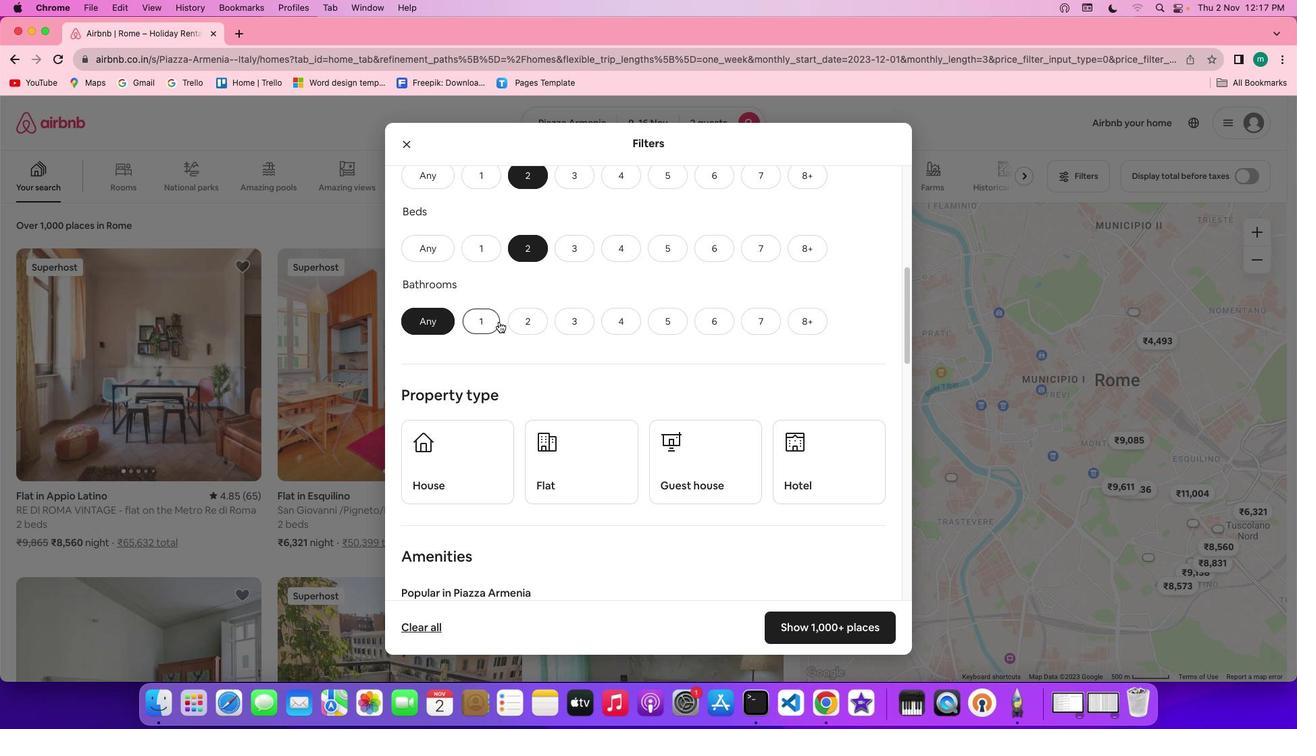 
Action: Mouse moved to (662, 353)
Screenshot: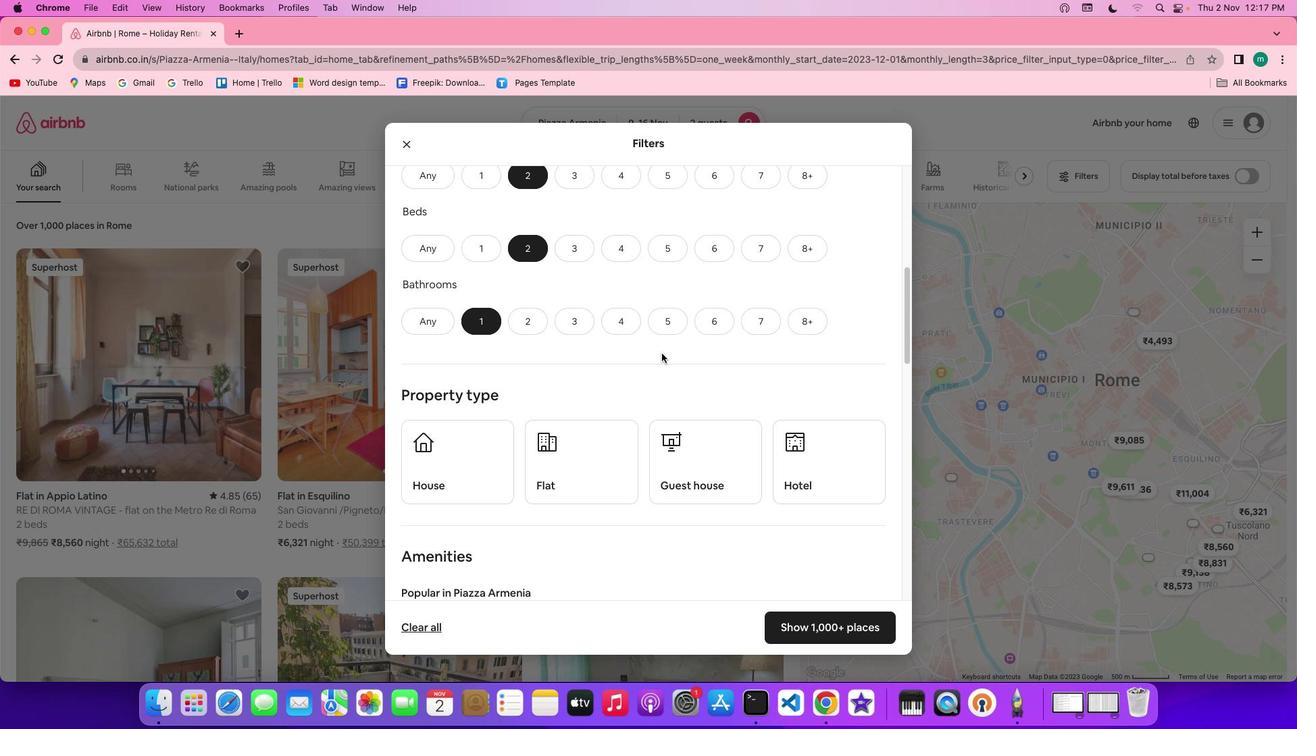 
Action: Mouse scrolled (662, 353) with delta (0, 0)
Screenshot: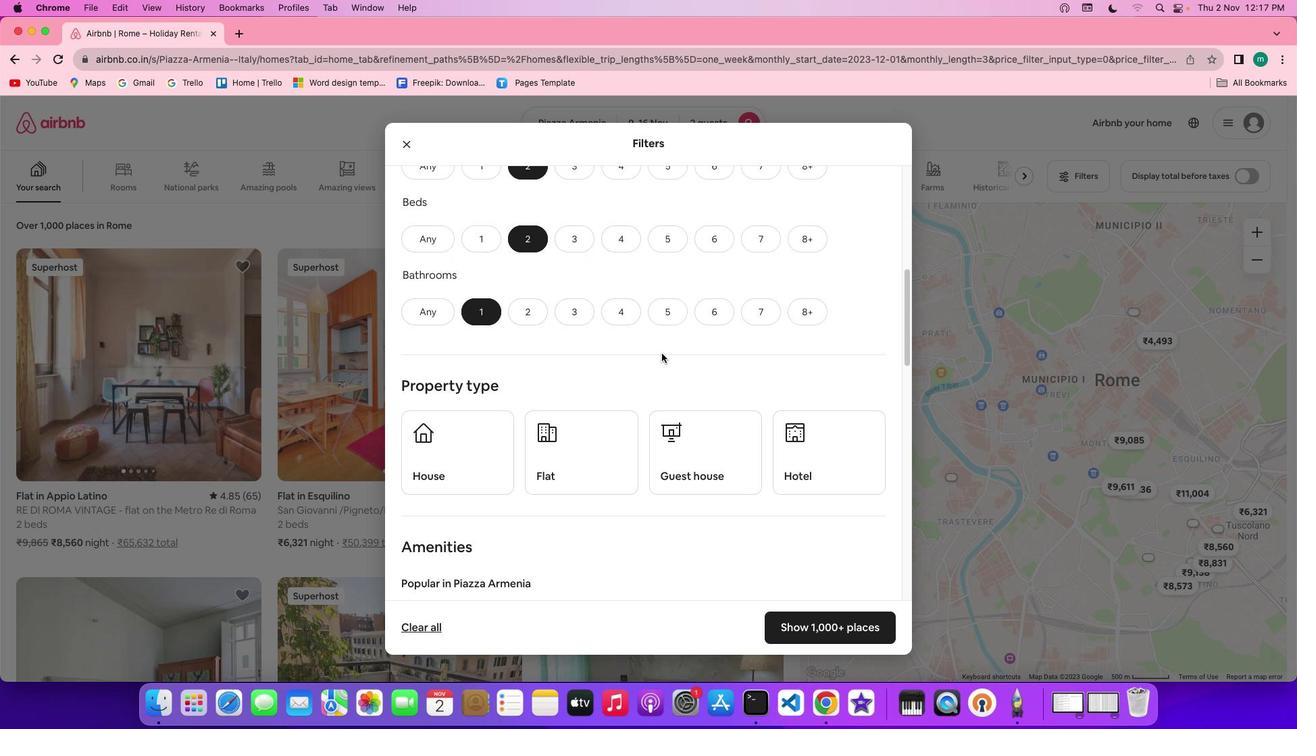 
Action: Mouse scrolled (662, 353) with delta (0, 0)
Screenshot: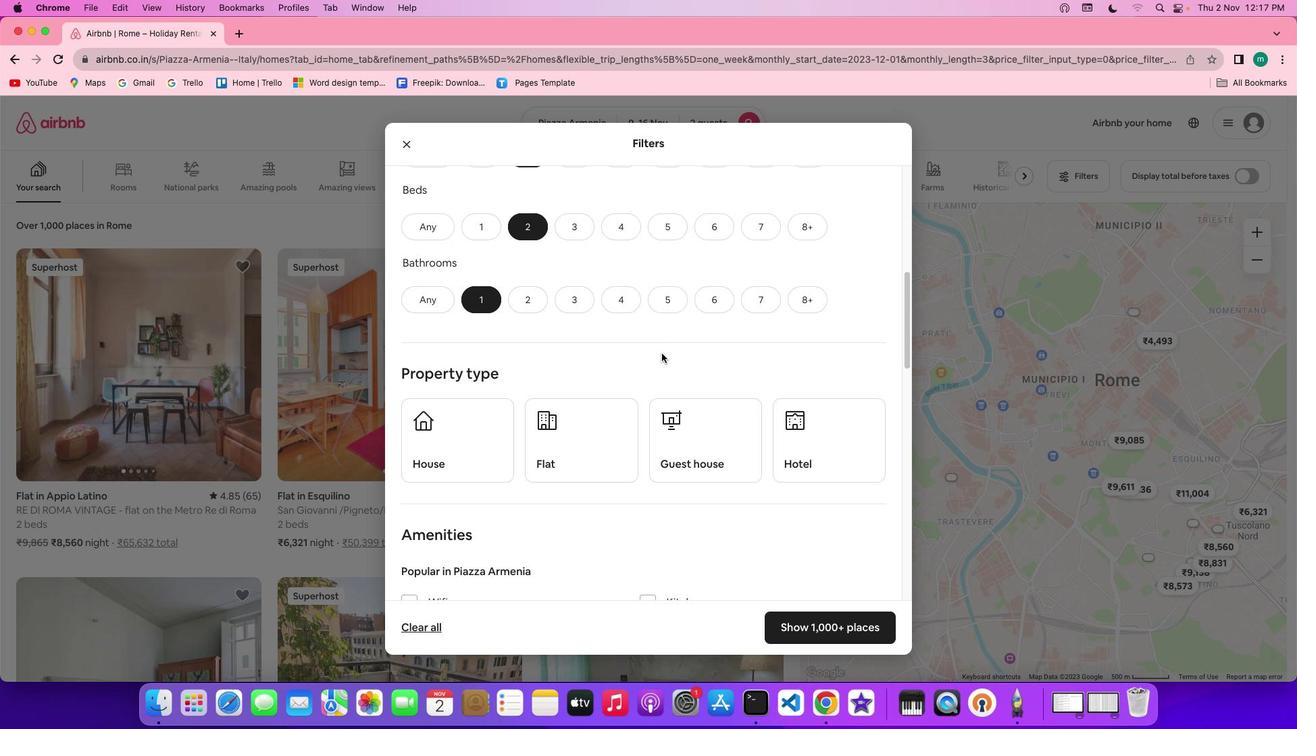 
Action: Mouse scrolled (662, 353) with delta (0, -1)
Screenshot: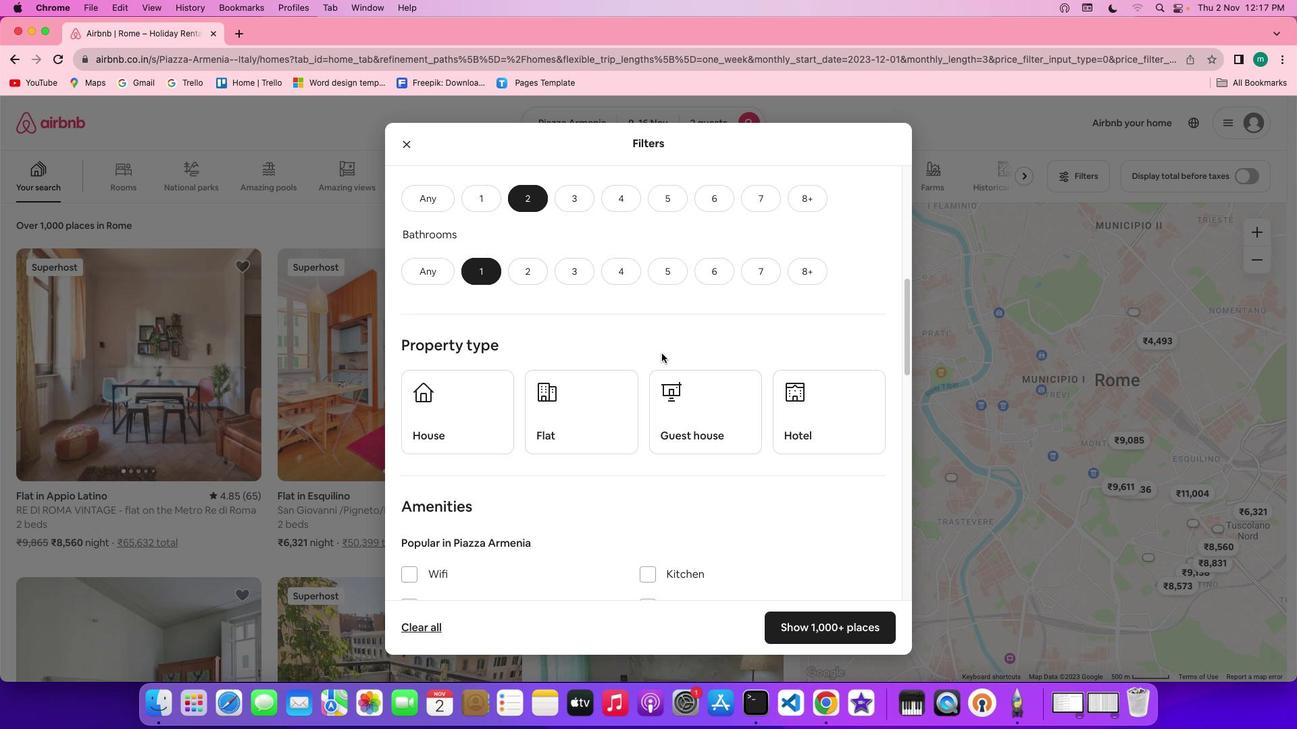 
Action: Mouse scrolled (662, 353) with delta (0, -1)
Screenshot: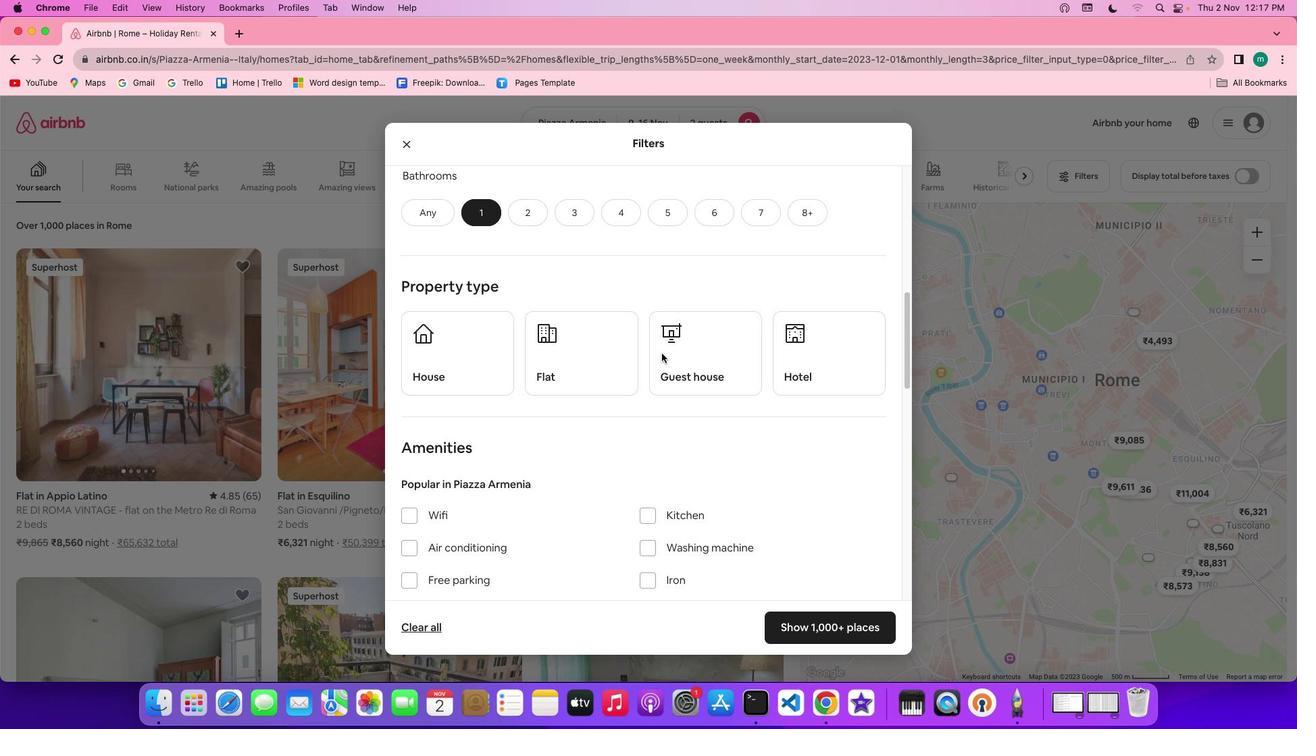 
Action: Mouse moved to (663, 357)
Screenshot: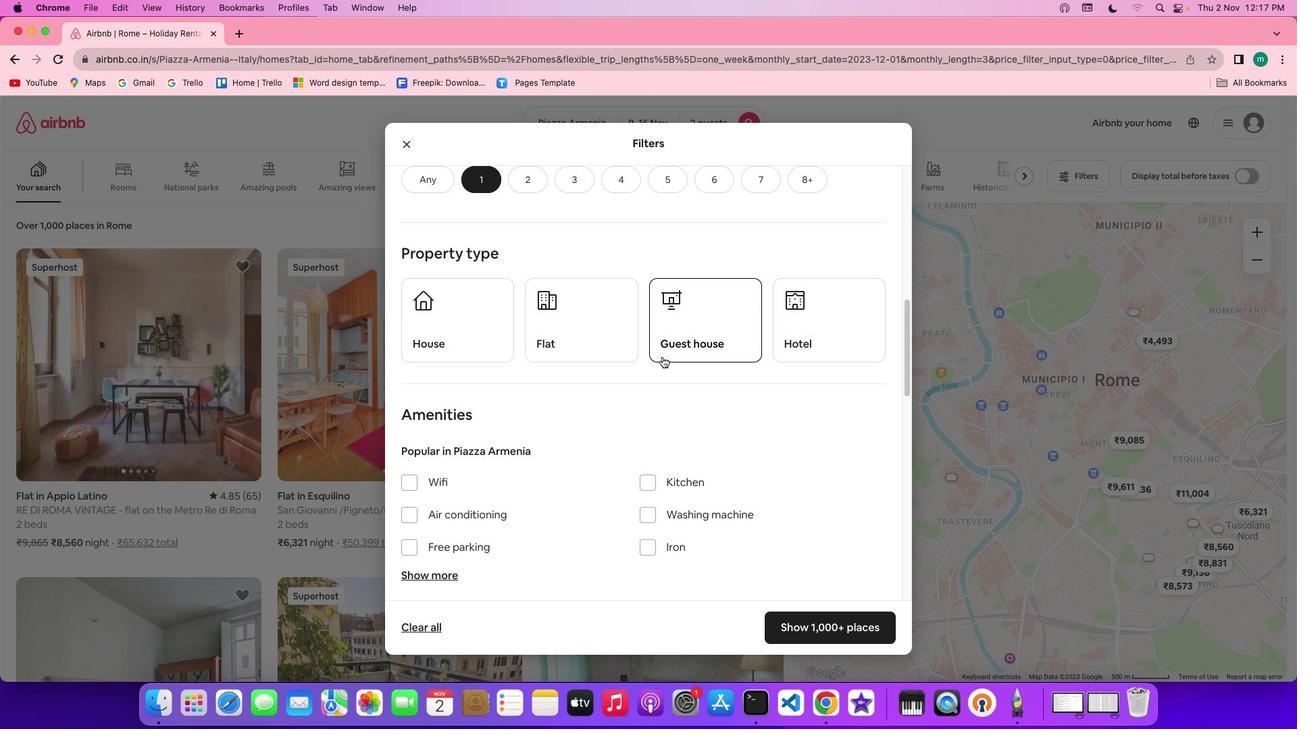 
Action: Mouse scrolled (663, 357) with delta (0, 0)
Screenshot: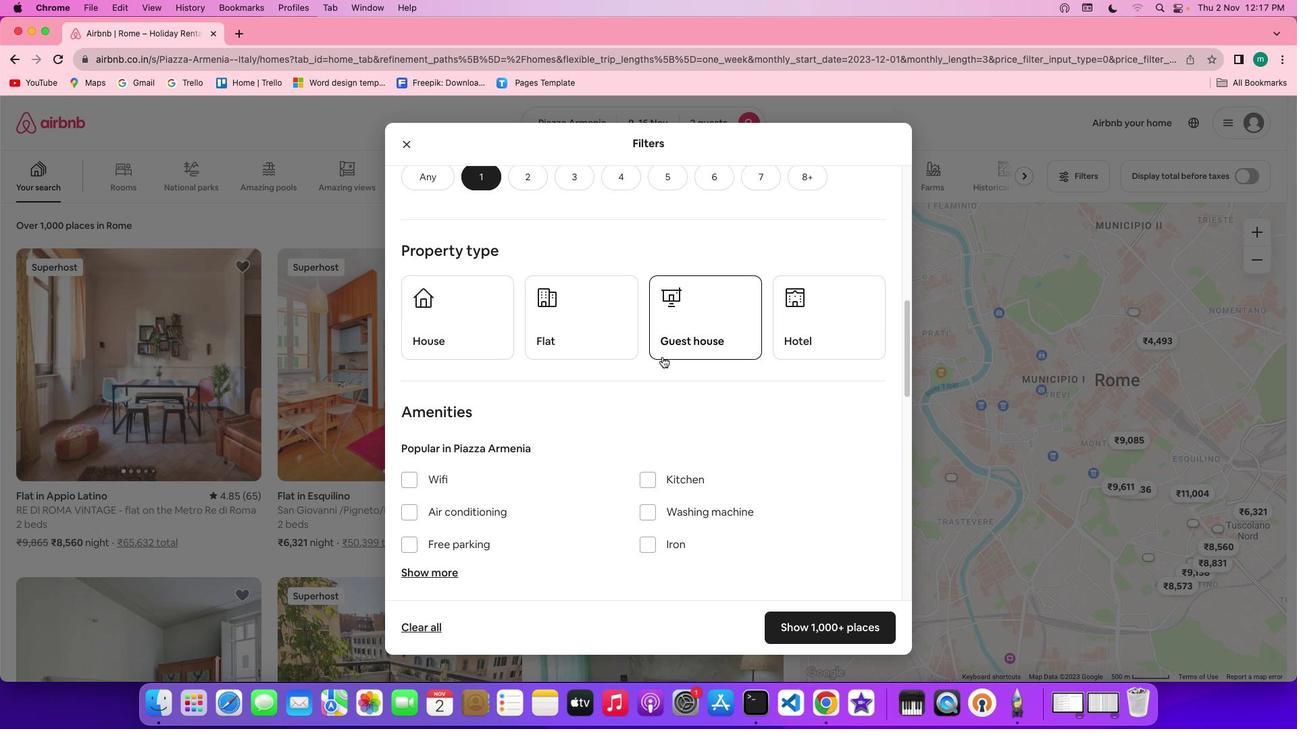 
Action: Mouse scrolled (663, 357) with delta (0, 0)
Screenshot: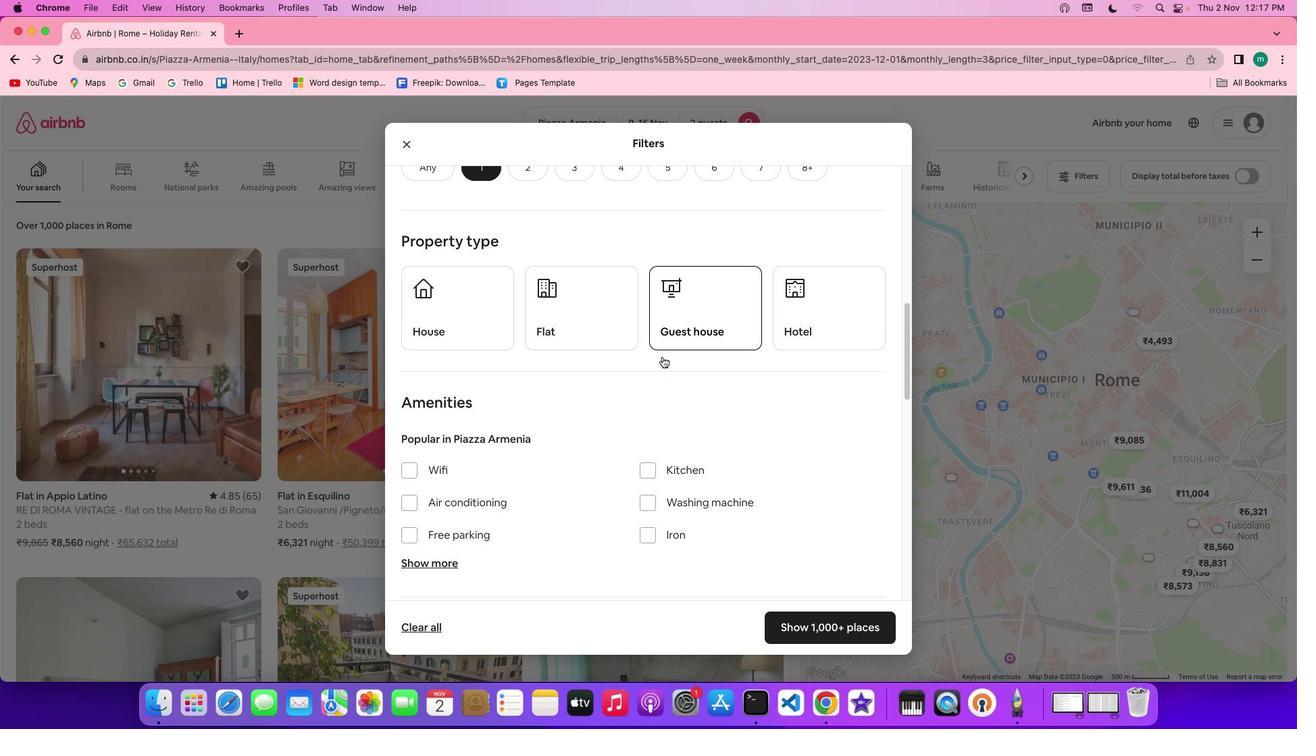 
Action: Mouse scrolled (663, 357) with delta (0, 0)
Screenshot: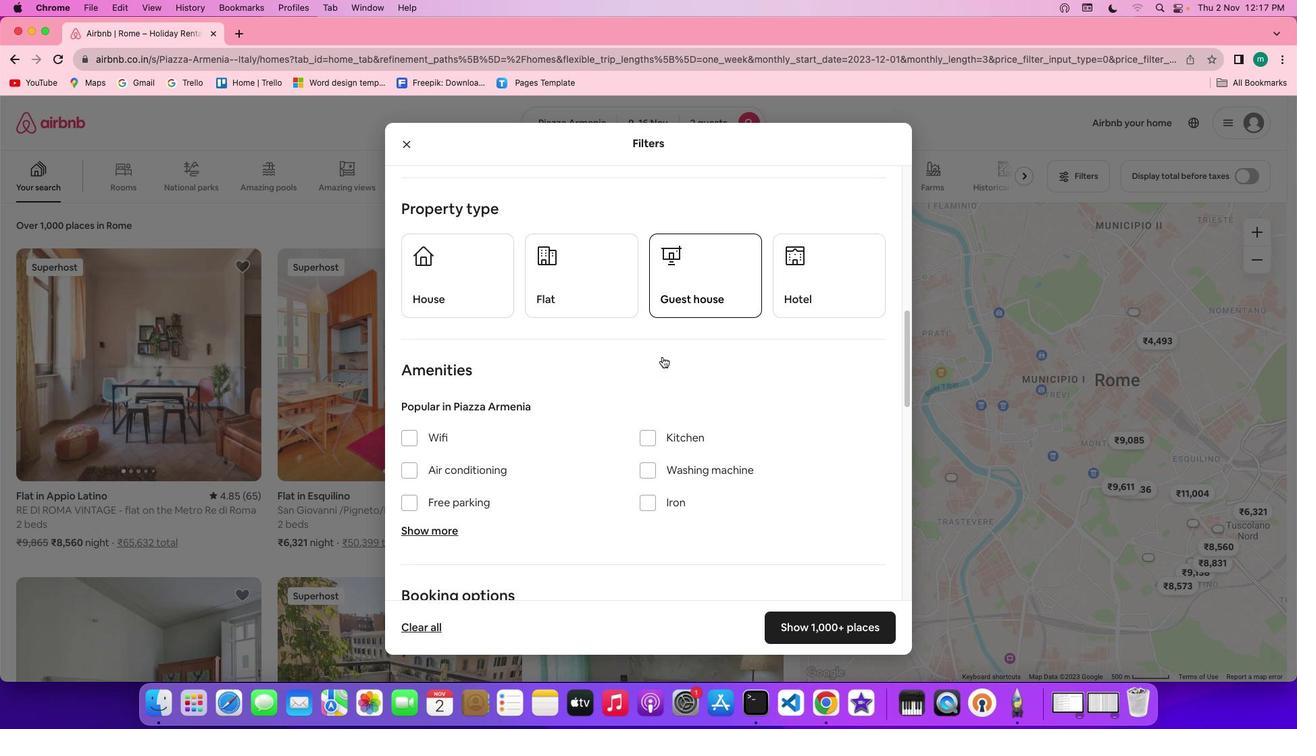 
Action: Mouse moved to (580, 293)
Screenshot: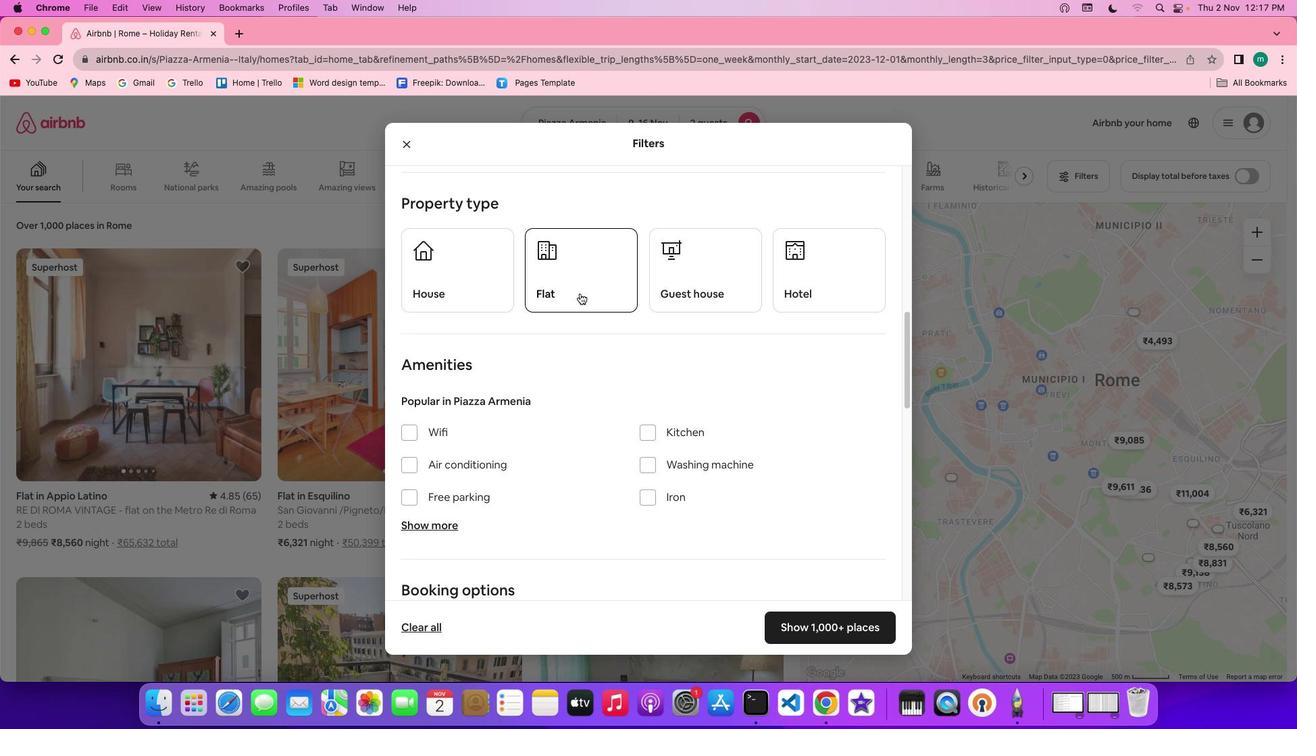 
Action: Mouse pressed left at (580, 293)
Screenshot: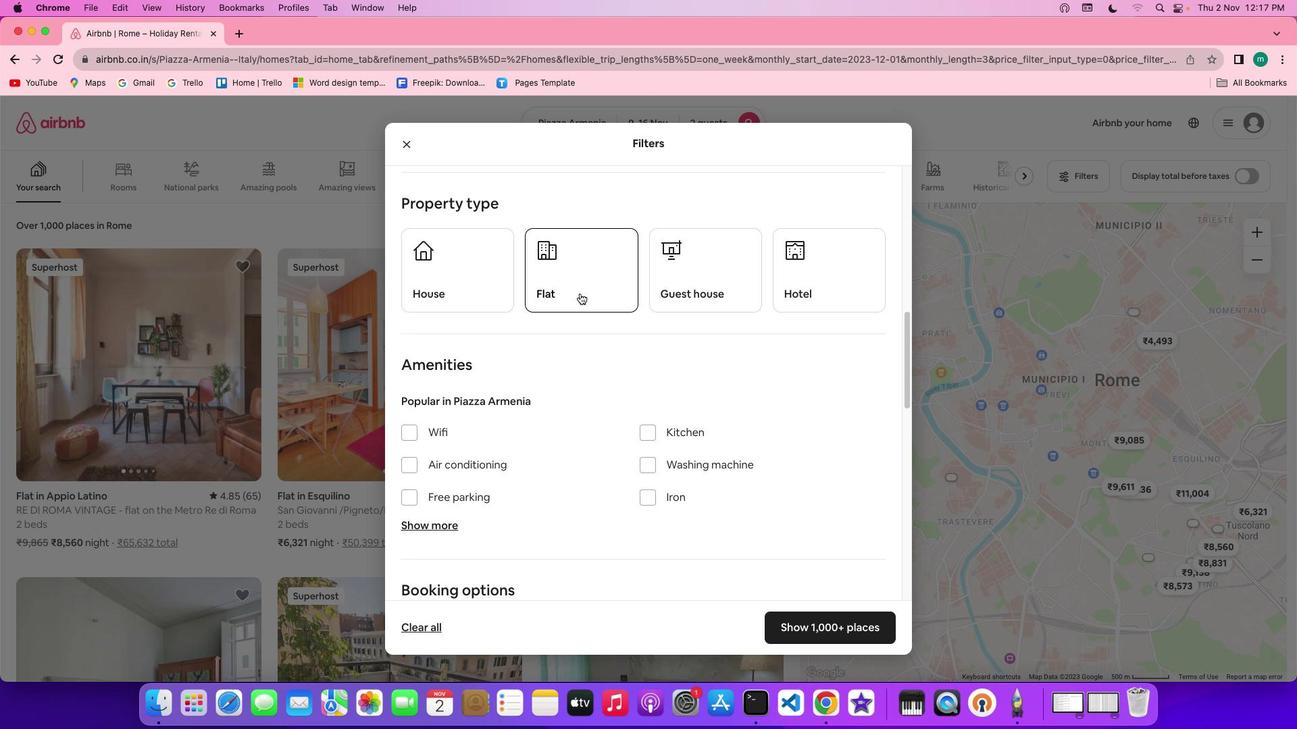
Action: Mouse moved to (719, 415)
Screenshot: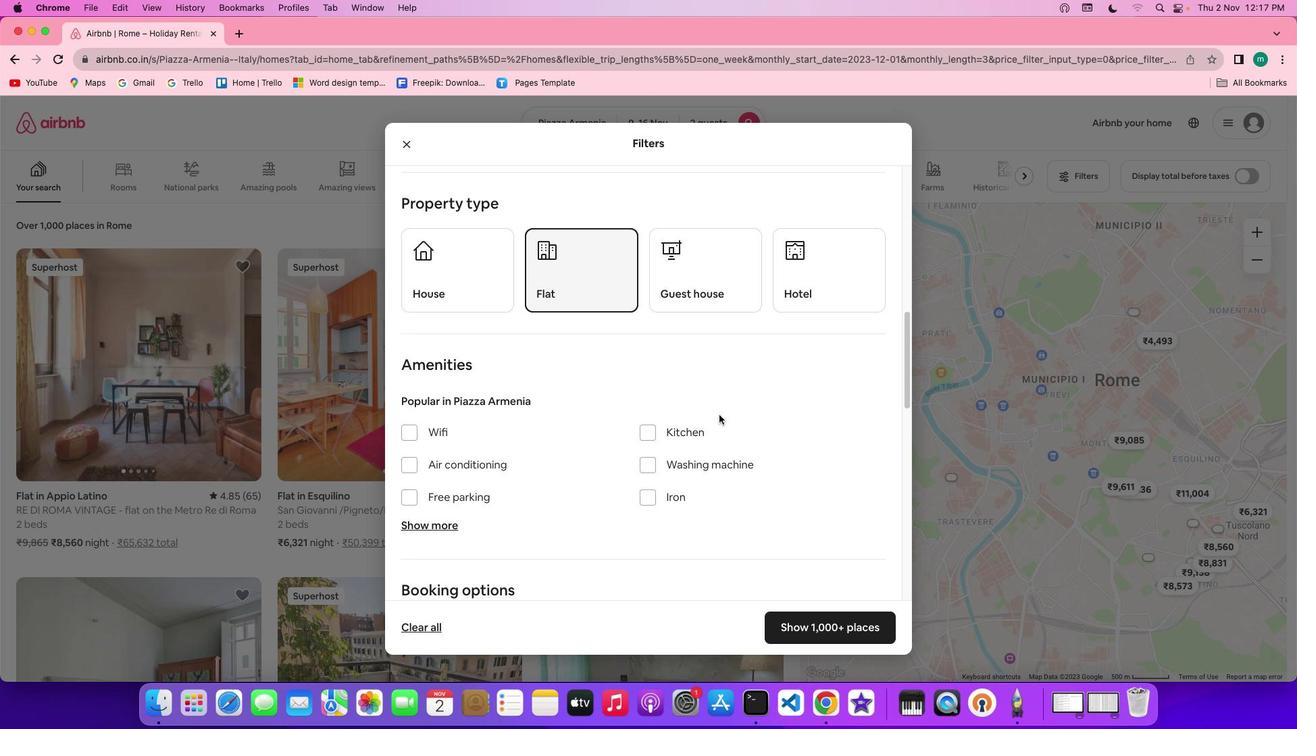 
Action: Mouse scrolled (719, 415) with delta (0, 0)
Screenshot: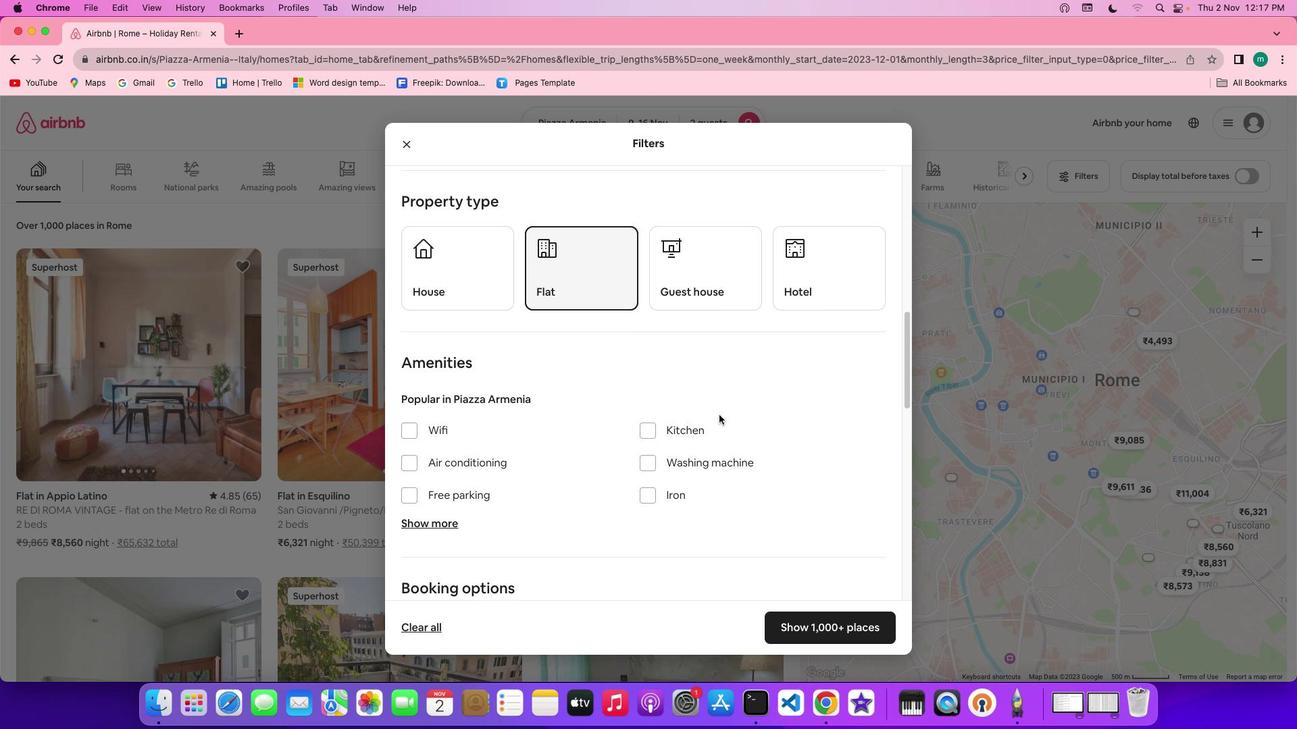 
Action: Mouse scrolled (719, 415) with delta (0, 0)
Screenshot: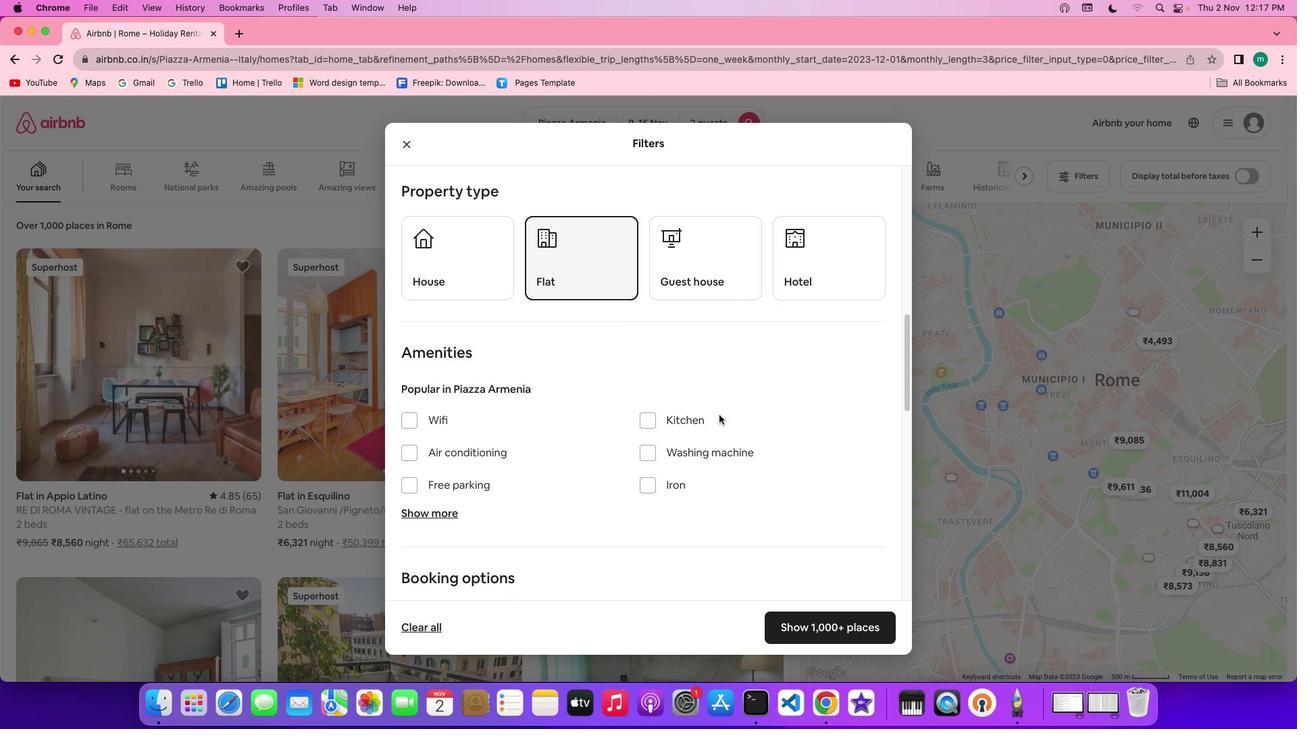 
Action: Mouse scrolled (719, 415) with delta (0, 0)
Screenshot: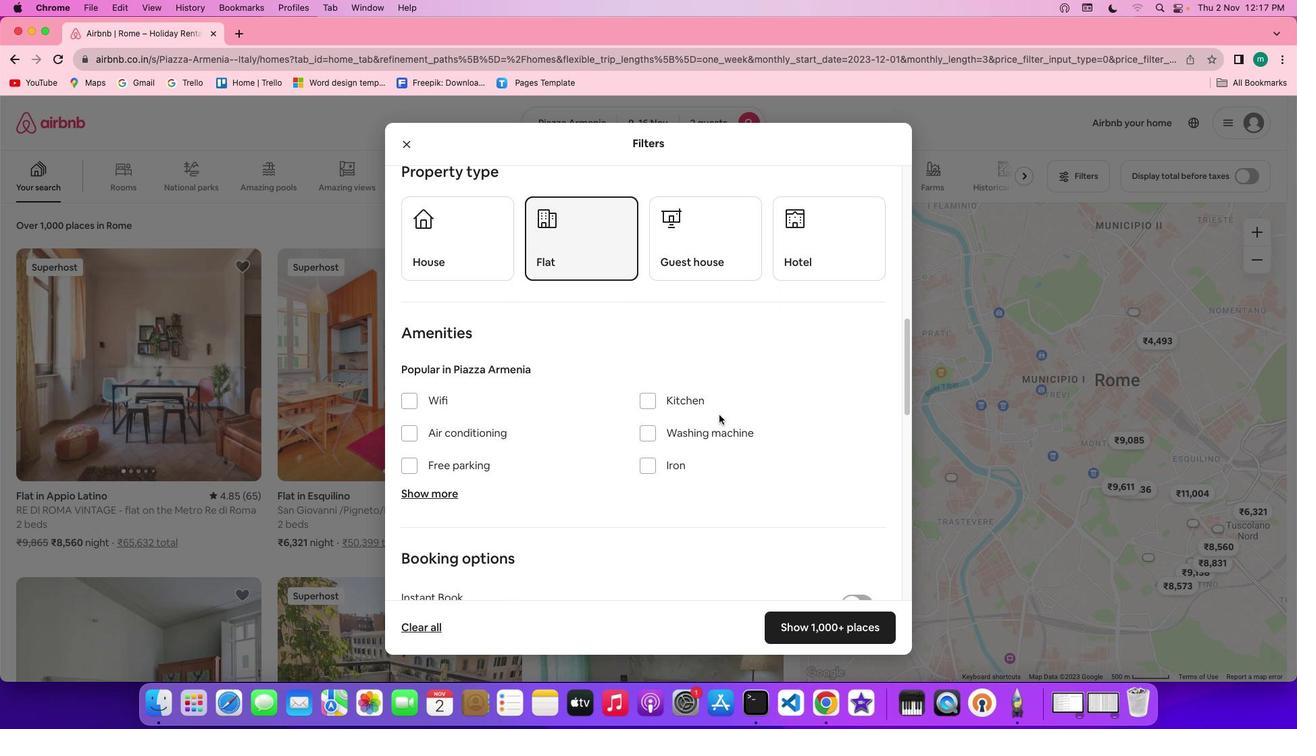 
Action: Mouse scrolled (719, 415) with delta (0, 0)
Screenshot: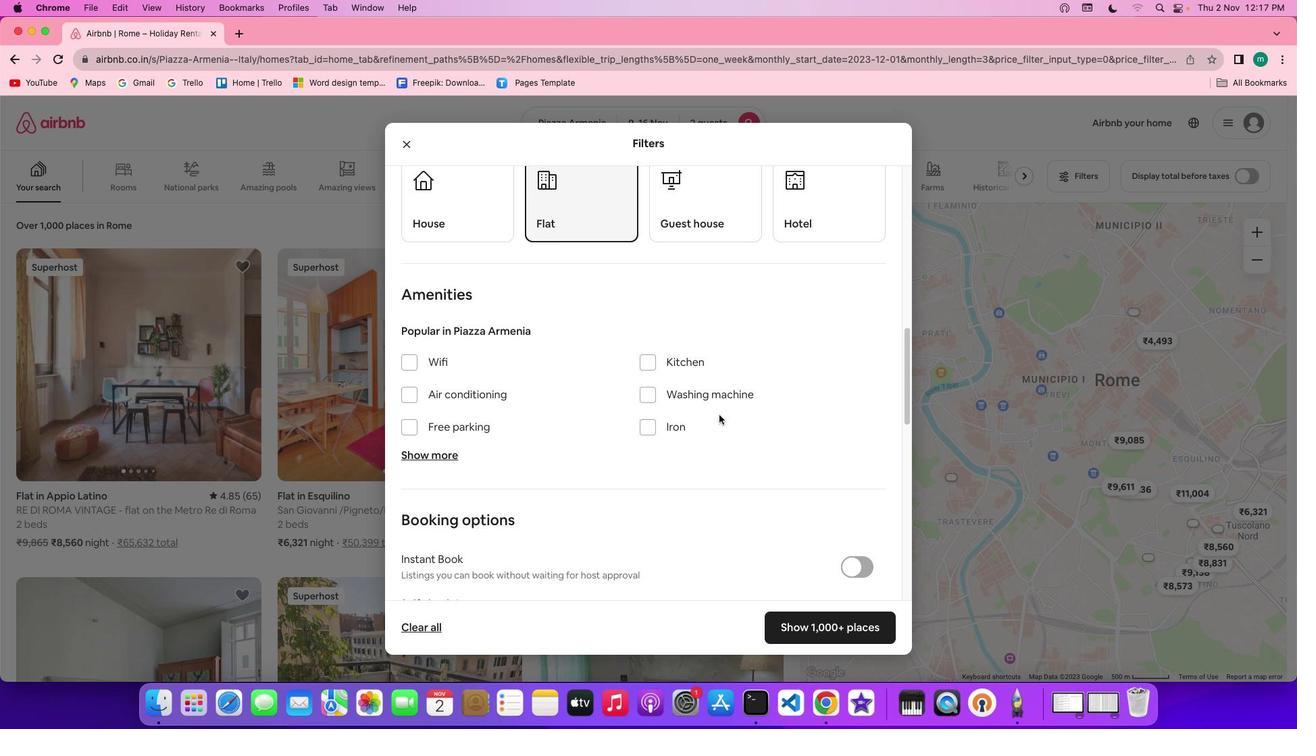 
Action: Mouse scrolled (719, 415) with delta (0, 0)
Screenshot: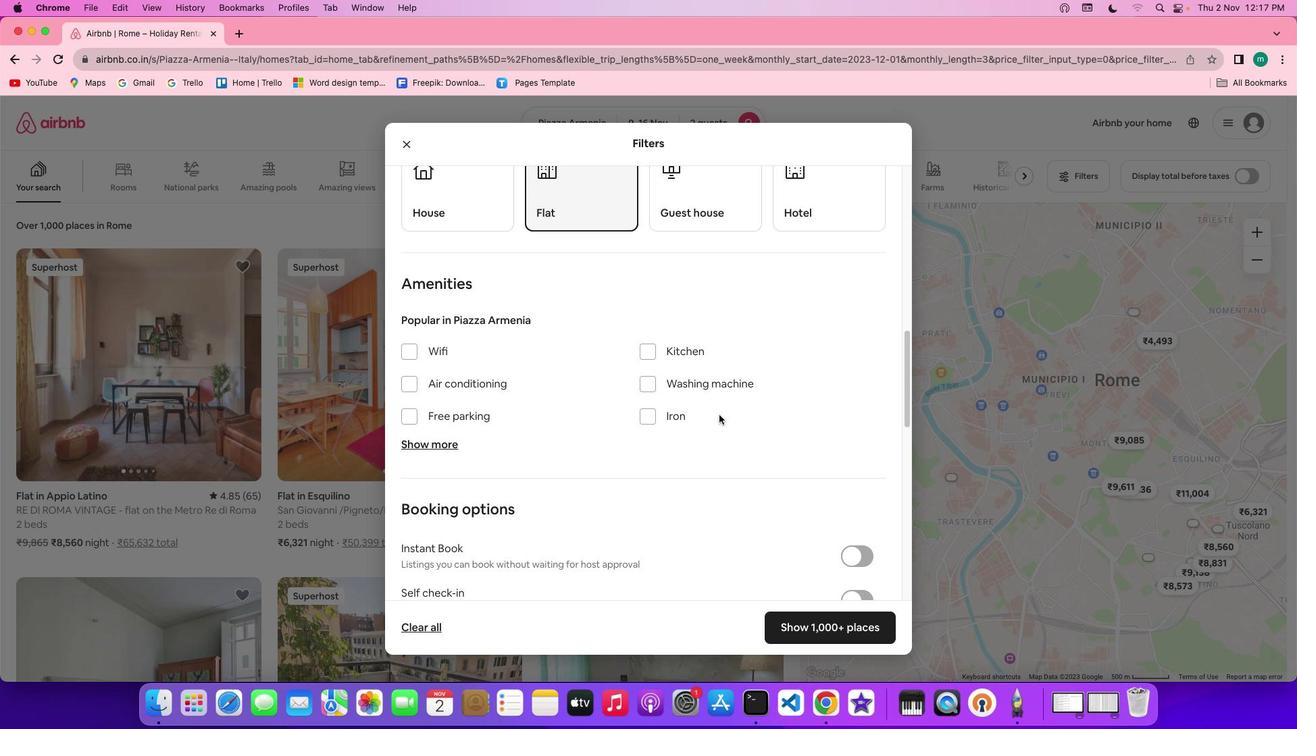
Action: Mouse scrolled (719, 415) with delta (0, 0)
Screenshot: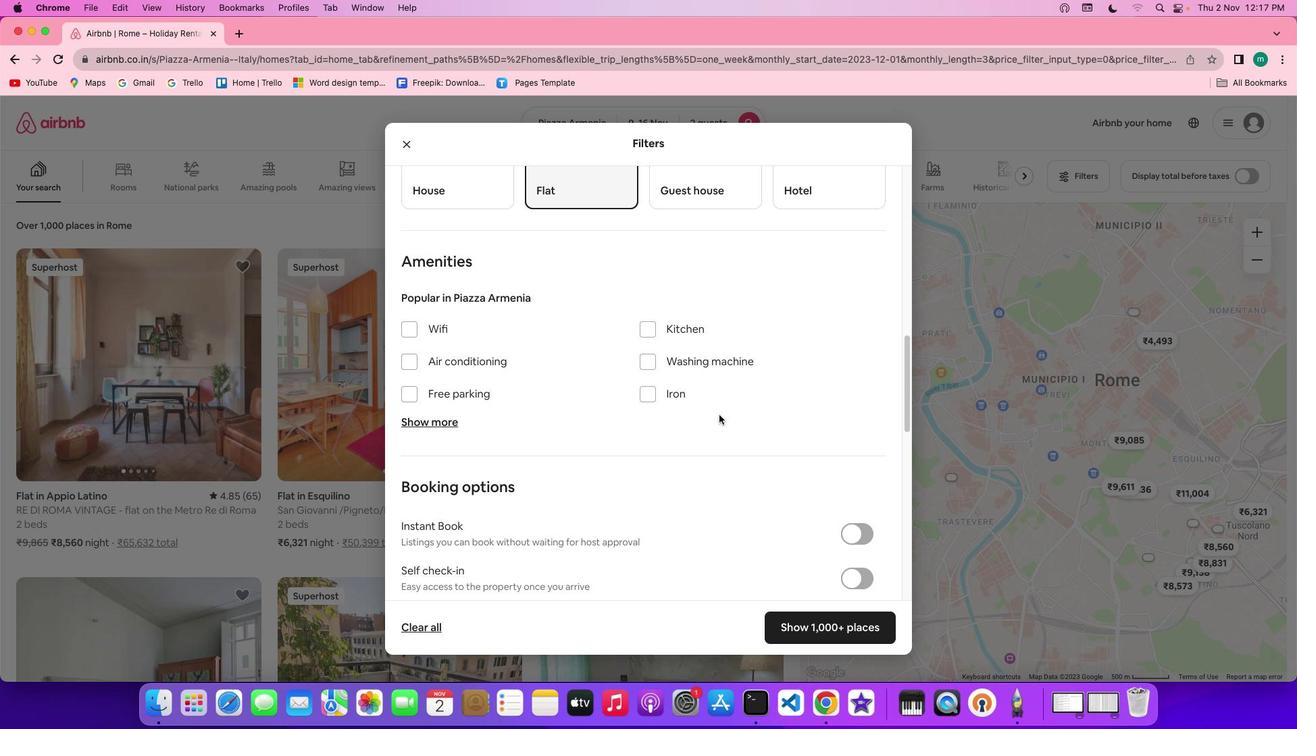 
Action: Mouse scrolled (719, 415) with delta (0, 0)
Screenshot: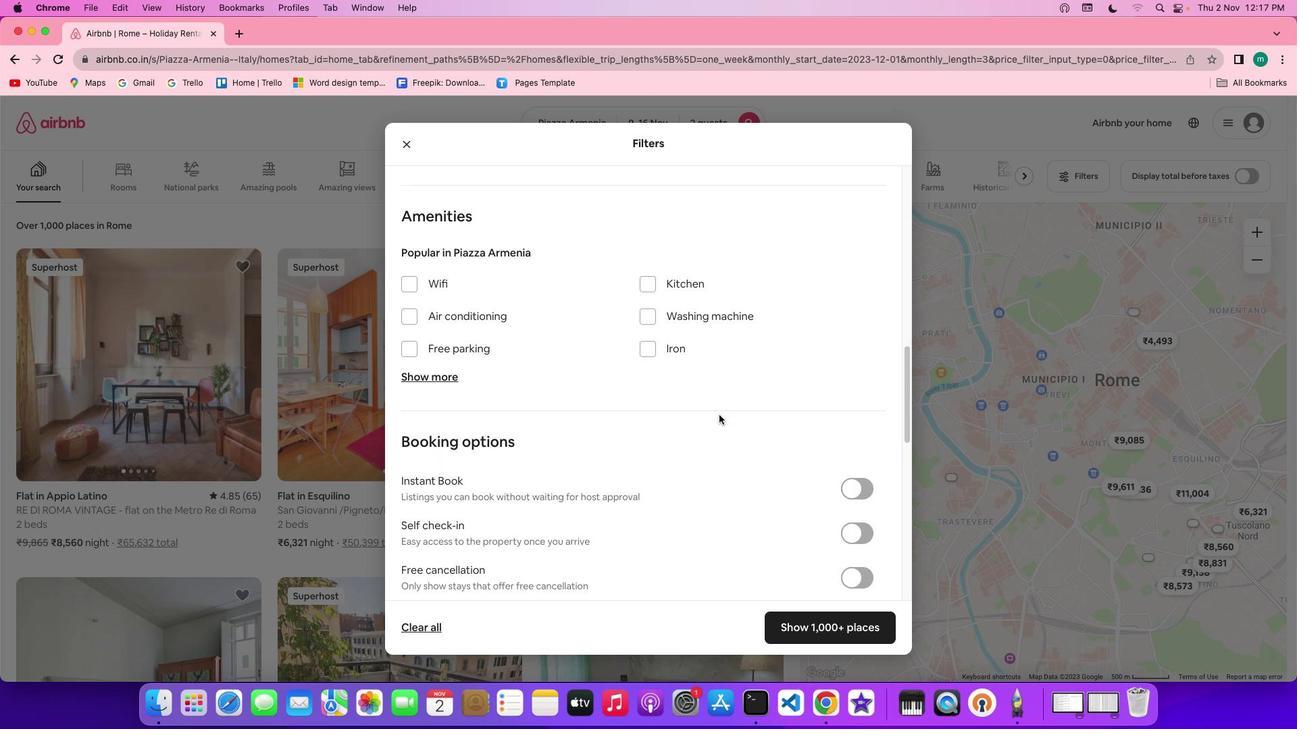 
Action: Mouse moved to (717, 415)
Screenshot: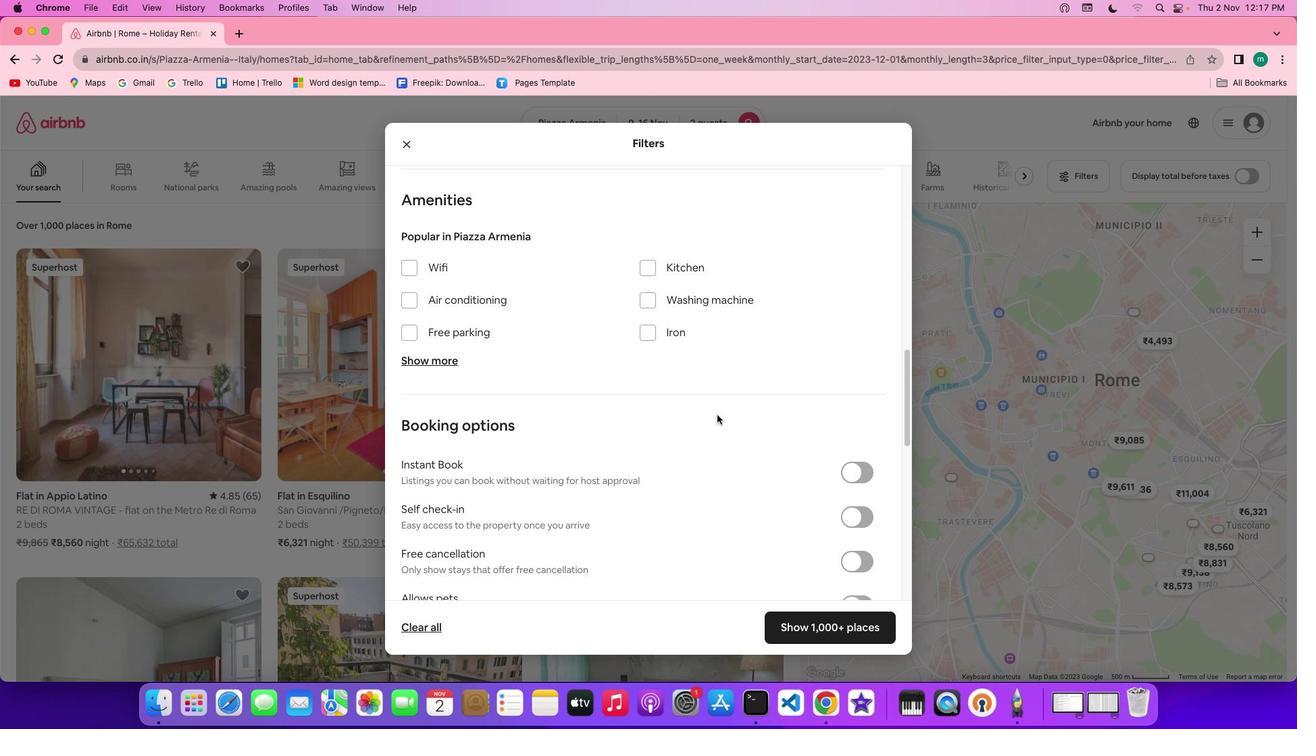 
Action: Mouse scrolled (717, 415) with delta (0, 0)
Screenshot: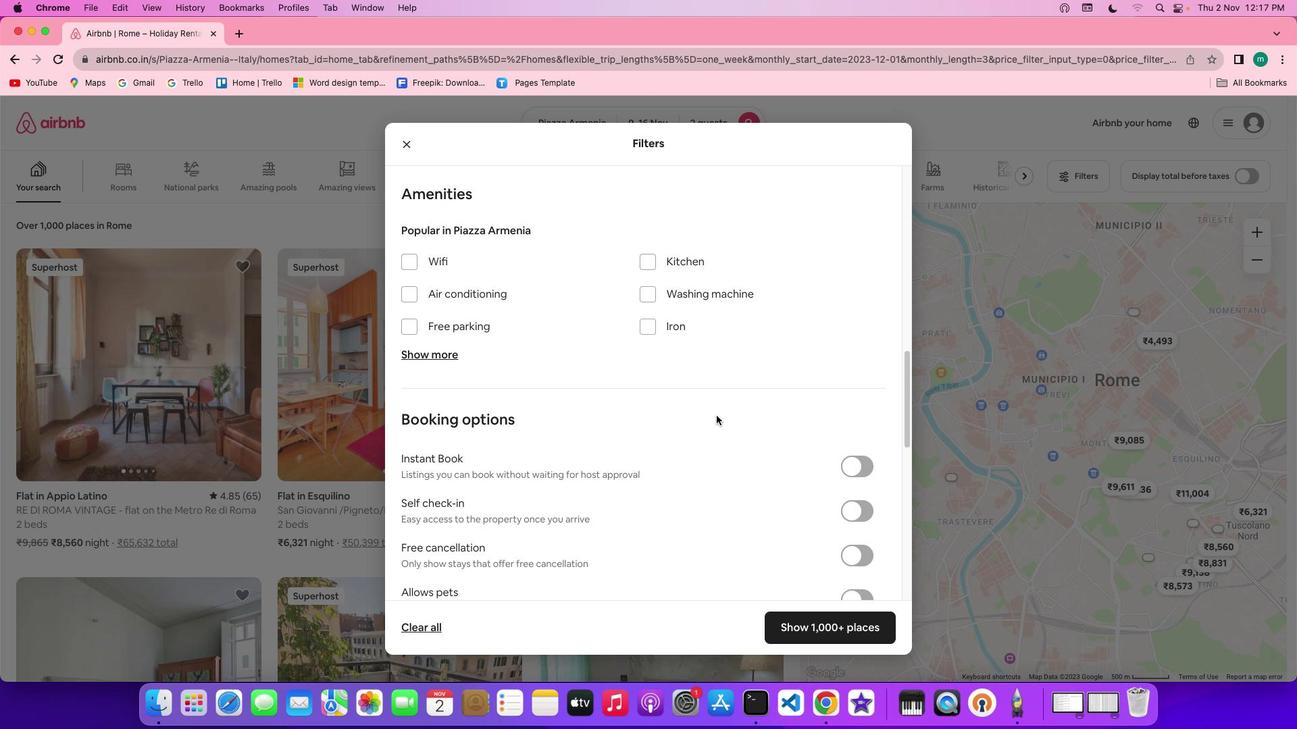 
Action: Mouse scrolled (717, 415) with delta (0, 0)
Screenshot: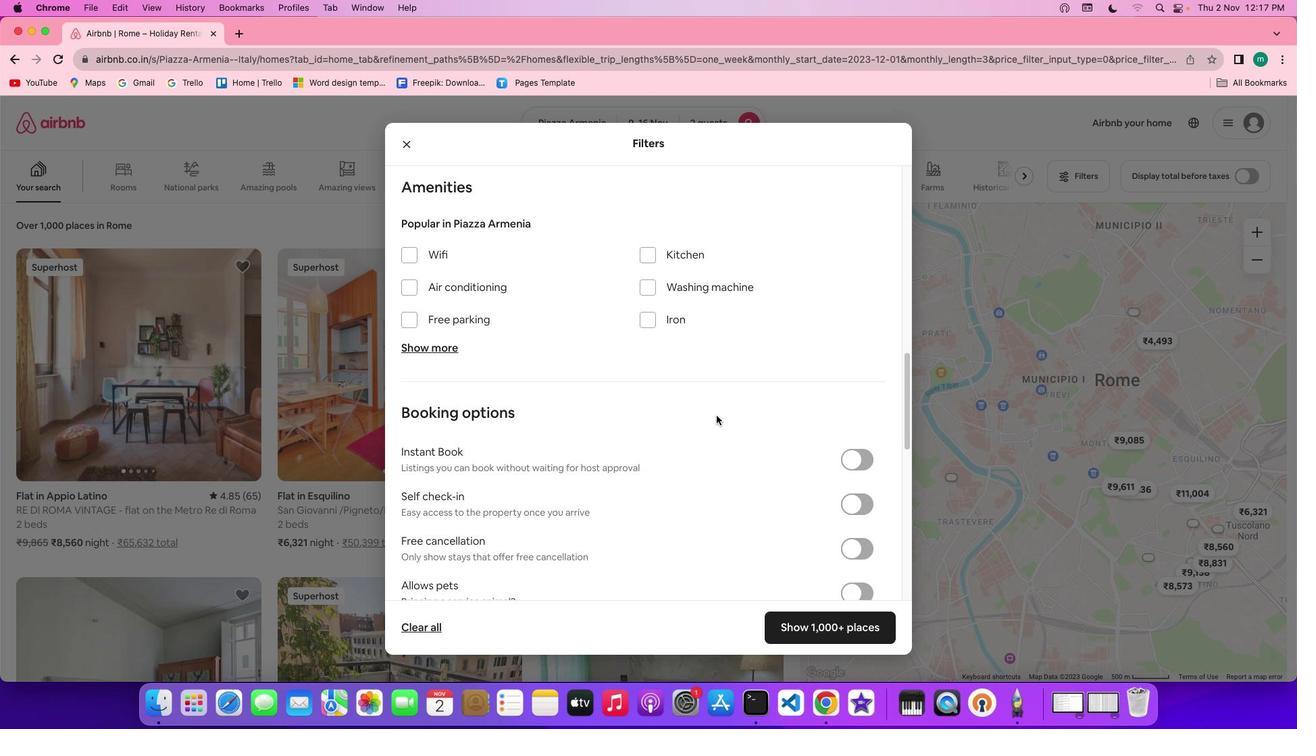 
Action: Mouse moved to (717, 415)
Screenshot: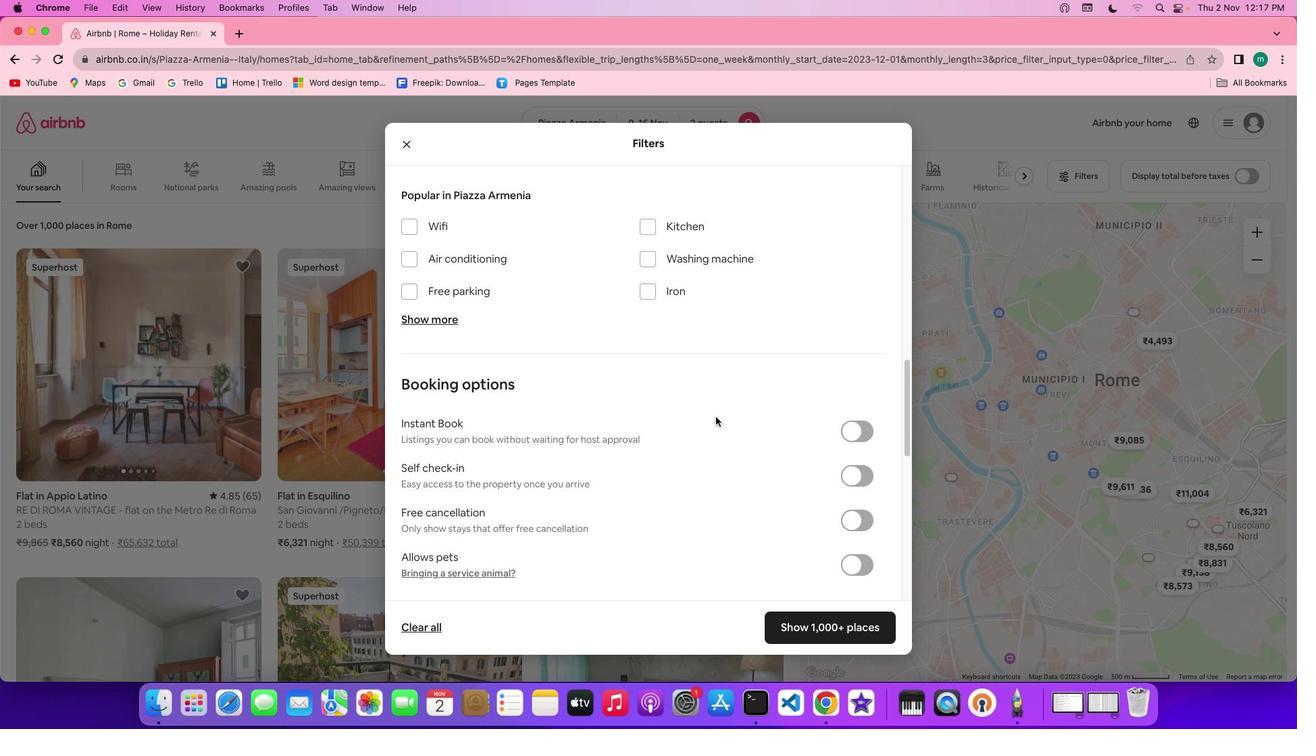 
Action: Mouse scrolled (717, 415) with delta (0, 0)
Screenshot: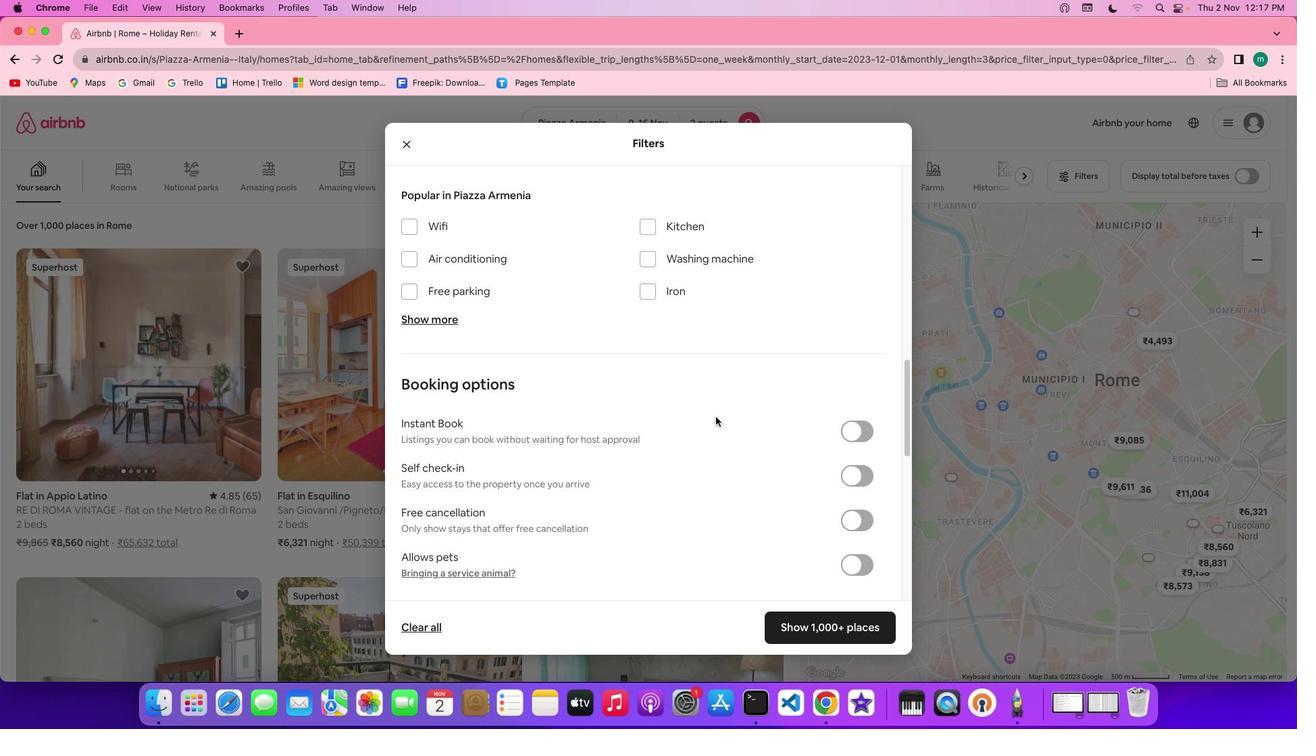 
Action: Mouse moved to (727, 462)
Screenshot: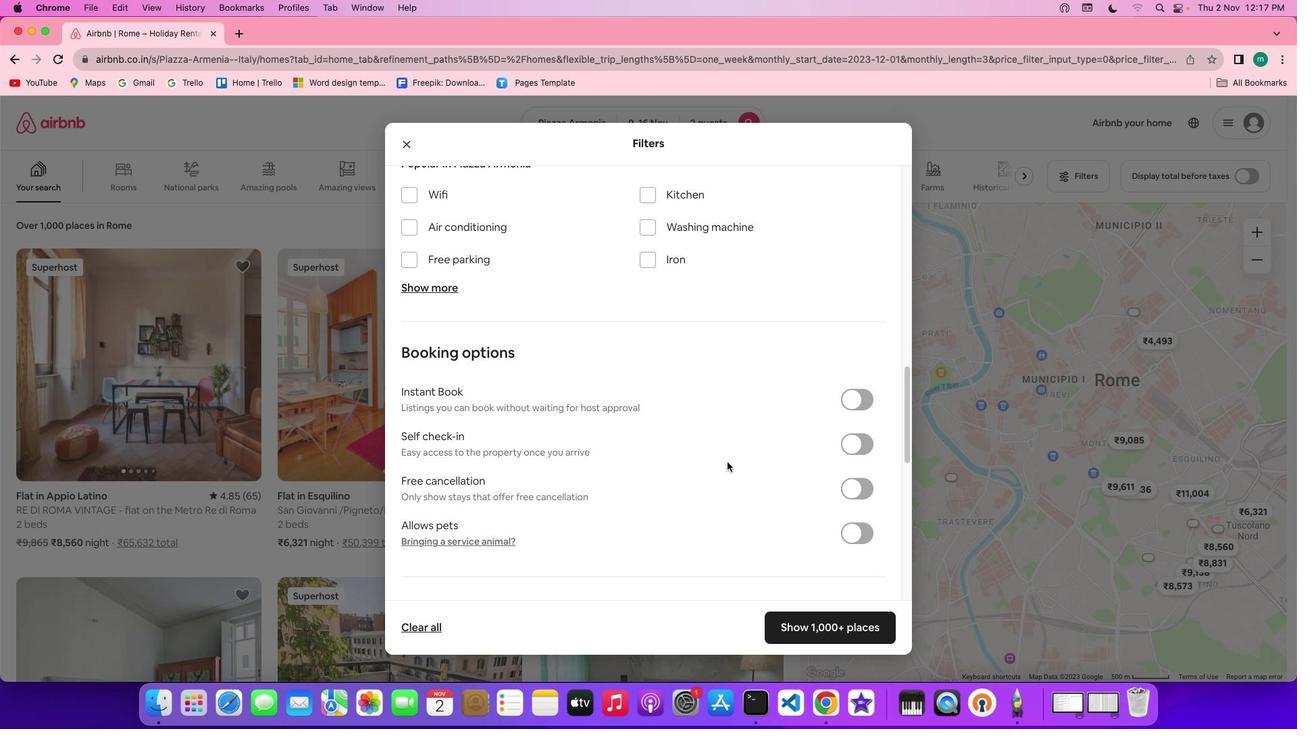
Action: Mouse scrolled (727, 462) with delta (0, 0)
Screenshot: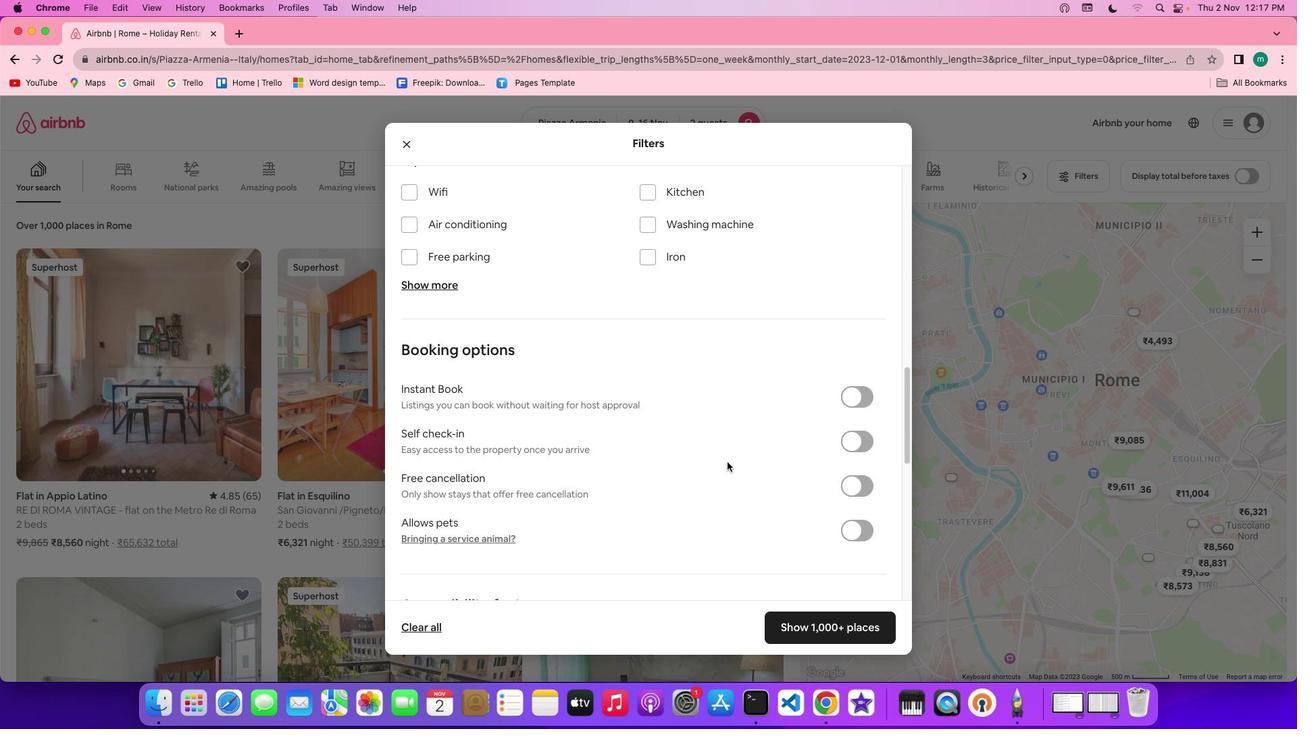 
Action: Mouse scrolled (727, 462) with delta (0, 0)
Screenshot: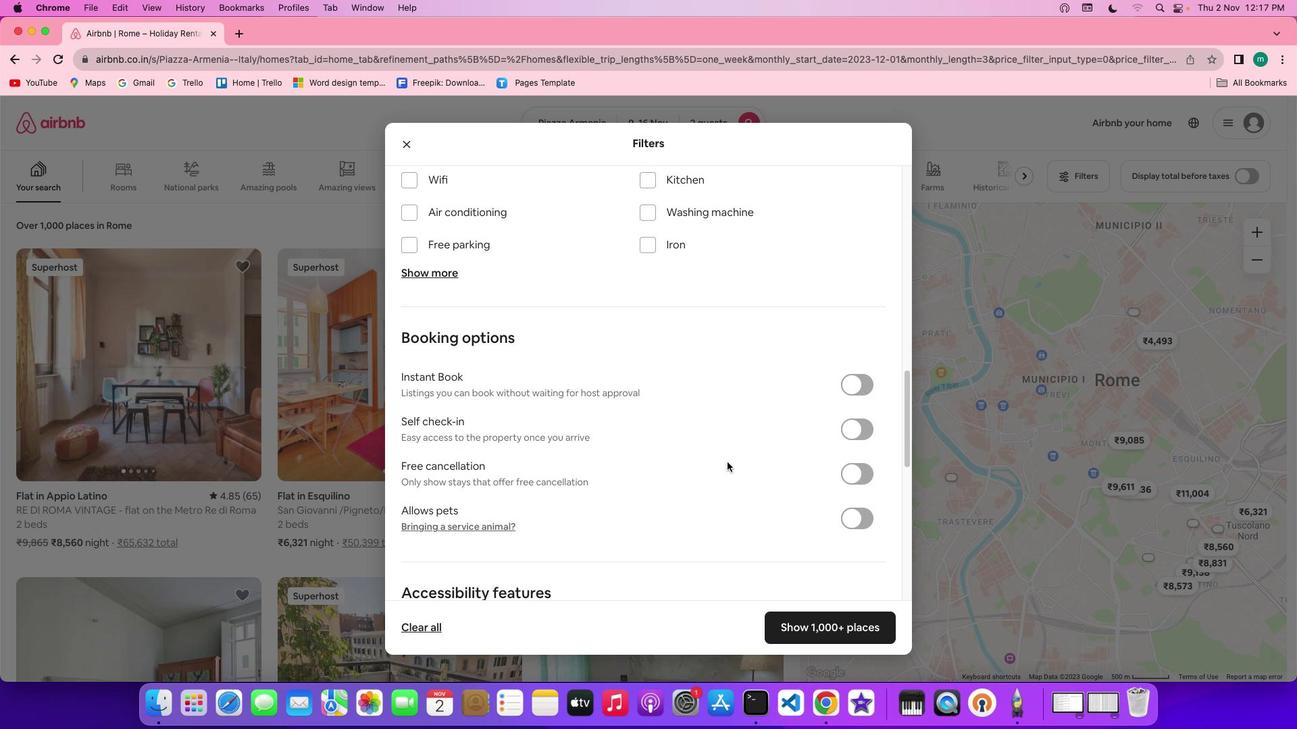 
Action: Mouse scrolled (727, 462) with delta (0, 0)
Screenshot: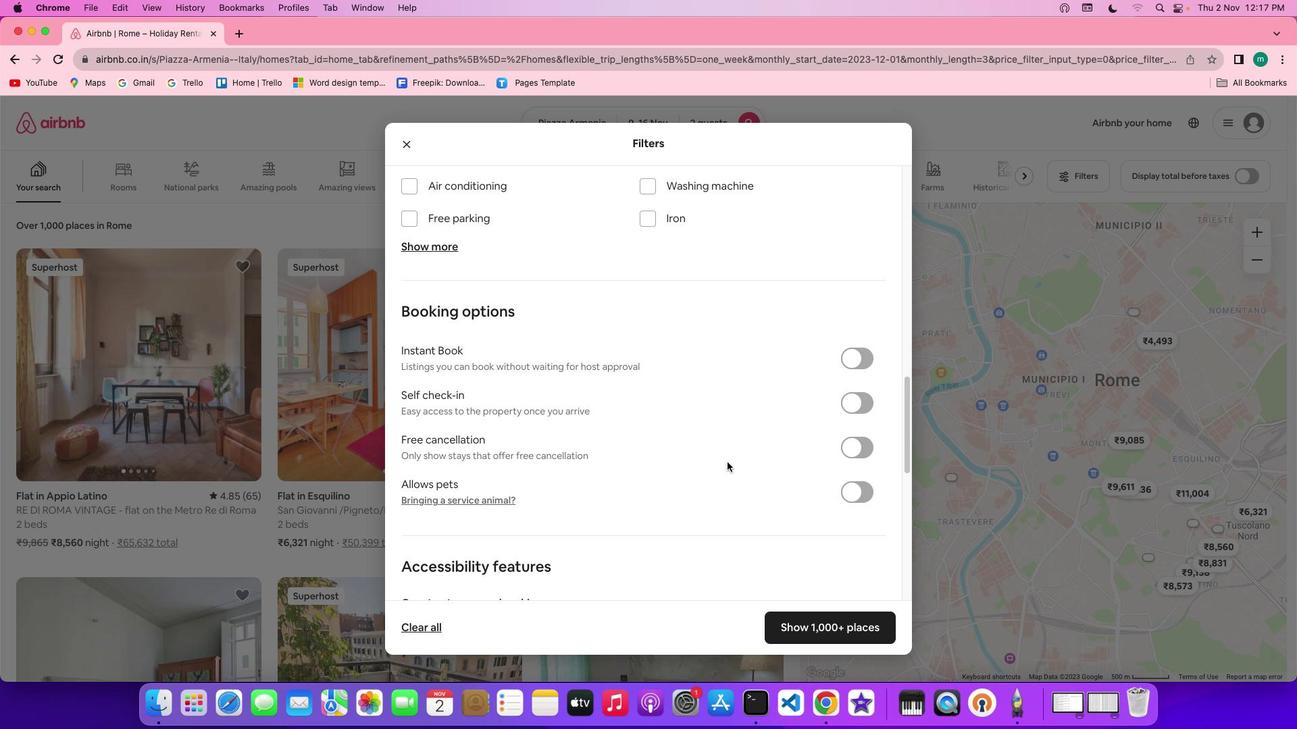 
Action: Mouse scrolled (727, 462) with delta (0, 0)
Screenshot: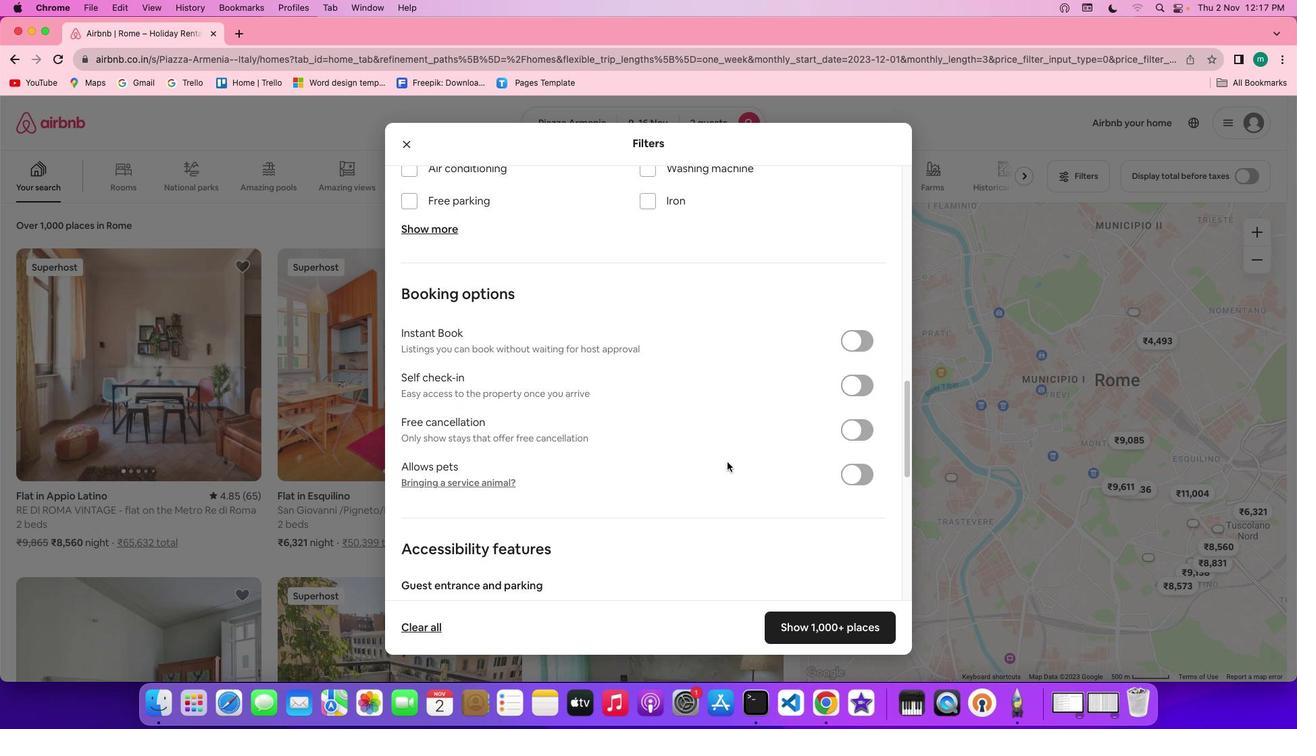 
Action: Mouse moved to (761, 513)
Screenshot: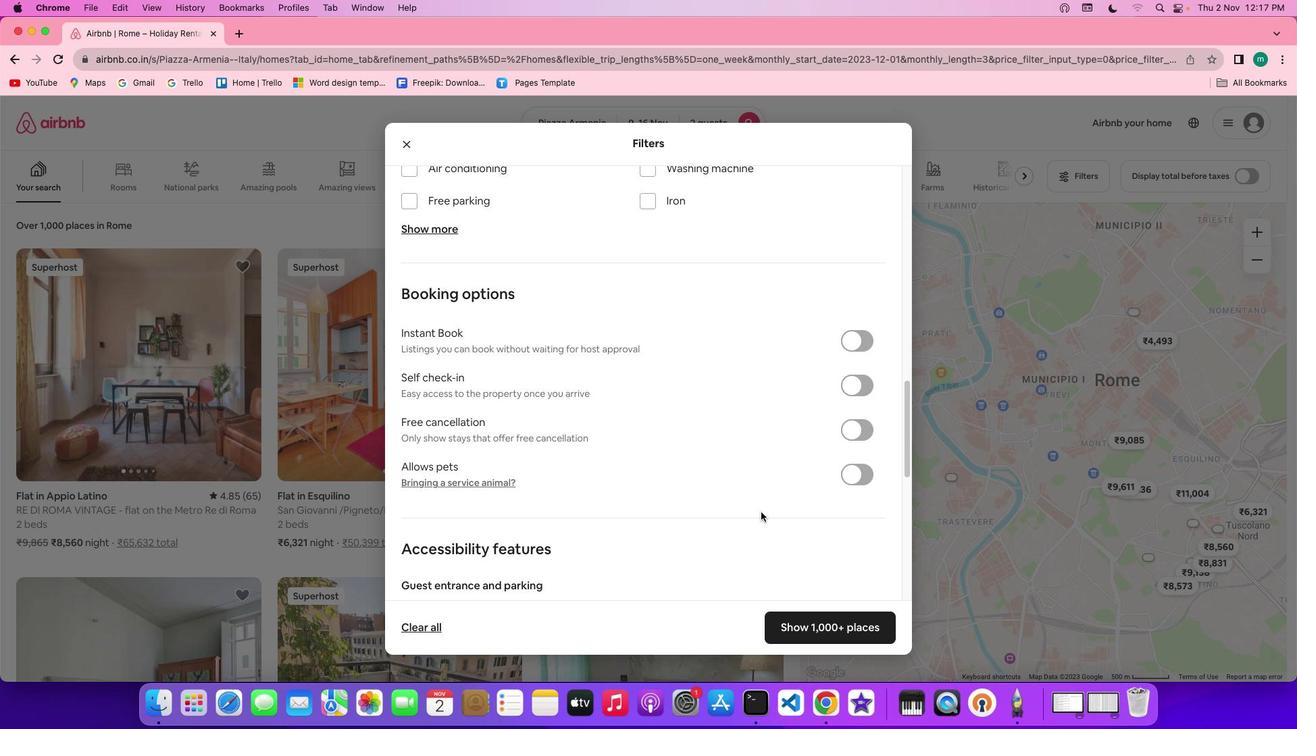 
Action: Mouse scrolled (761, 513) with delta (0, 0)
Screenshot: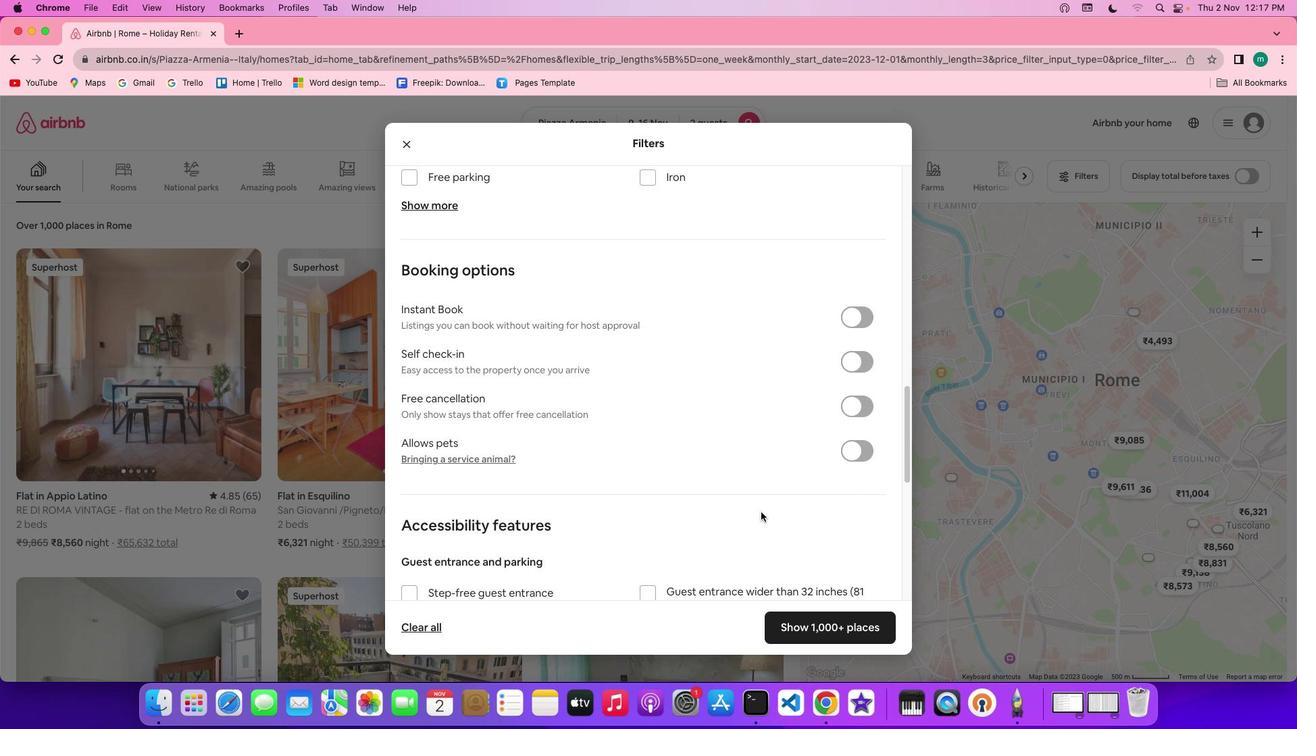 
Action: Mouse scrolled (761, 513) with delta (0, 0)
Screenshot: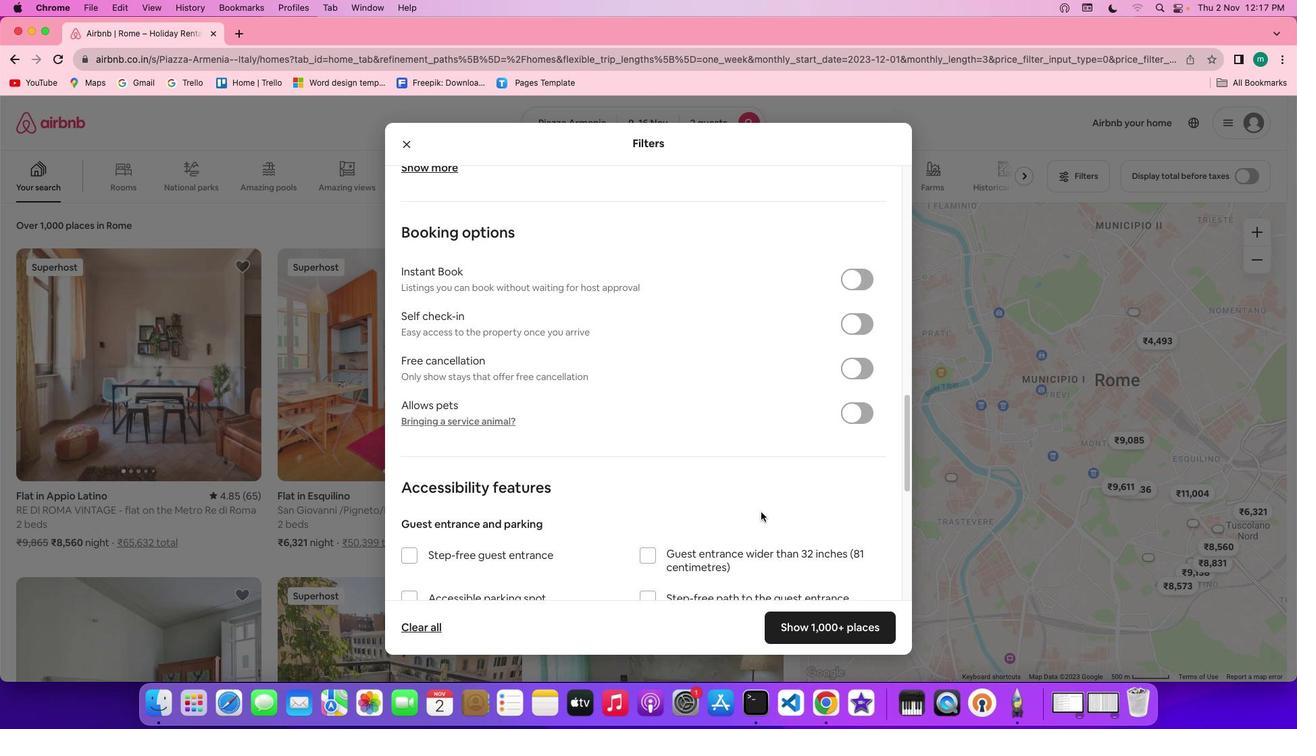 
Action: Mouse scrolled (761, 513) with delta (0, -2)
Screenshot: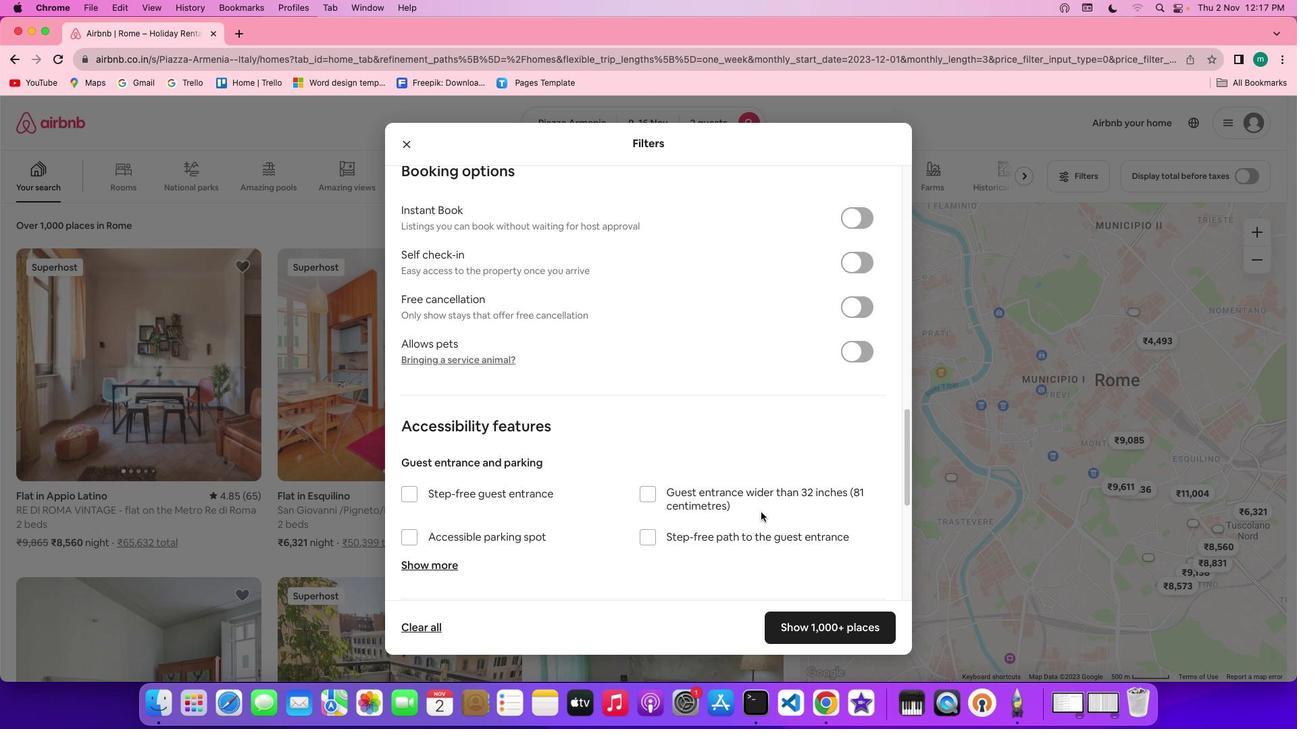 
Action: Mouse scrolled (761, 513) with delta (0, -2)
Screenshot: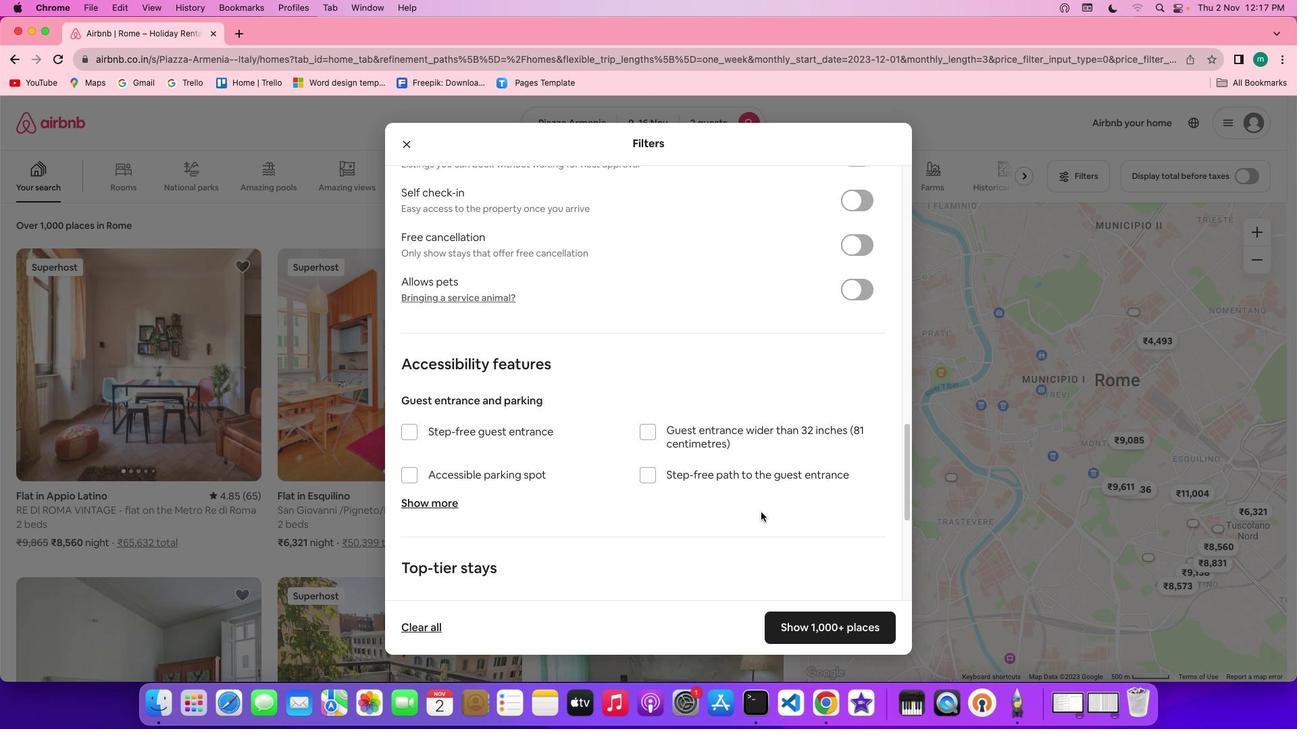 
Action: Mouse moved to (771, 520)
Screenshot: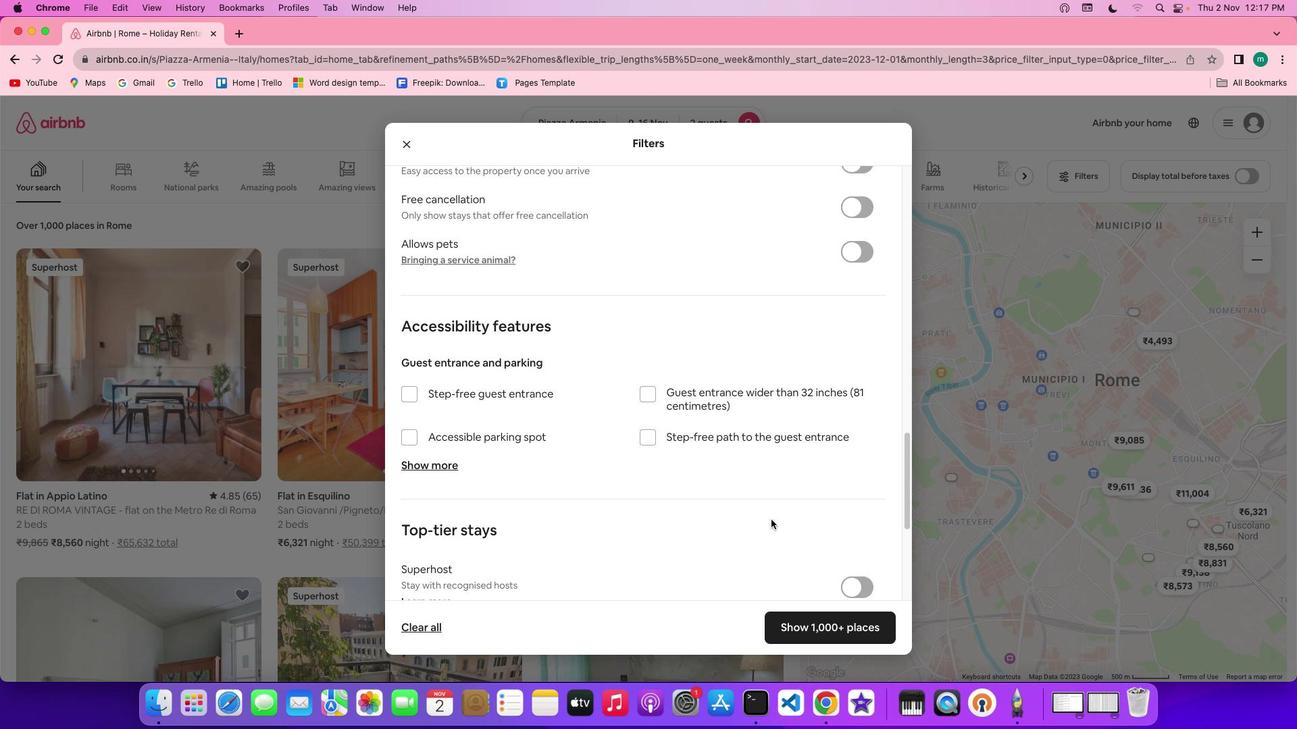 
Action: Mouse scrolled (771, 520) with delta (0, 0)
Screenshot: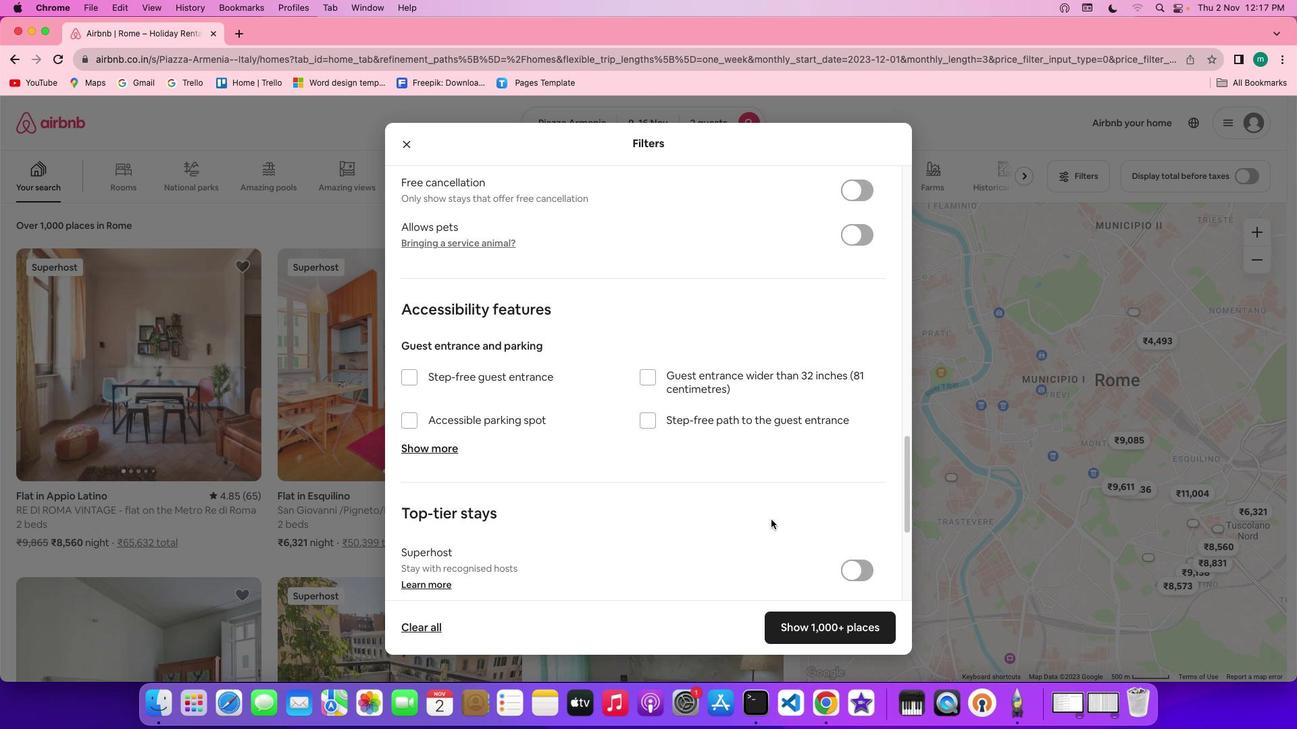 
Action: Mouse scrolled (771, 520) with delta (0, 0)
Screenshot: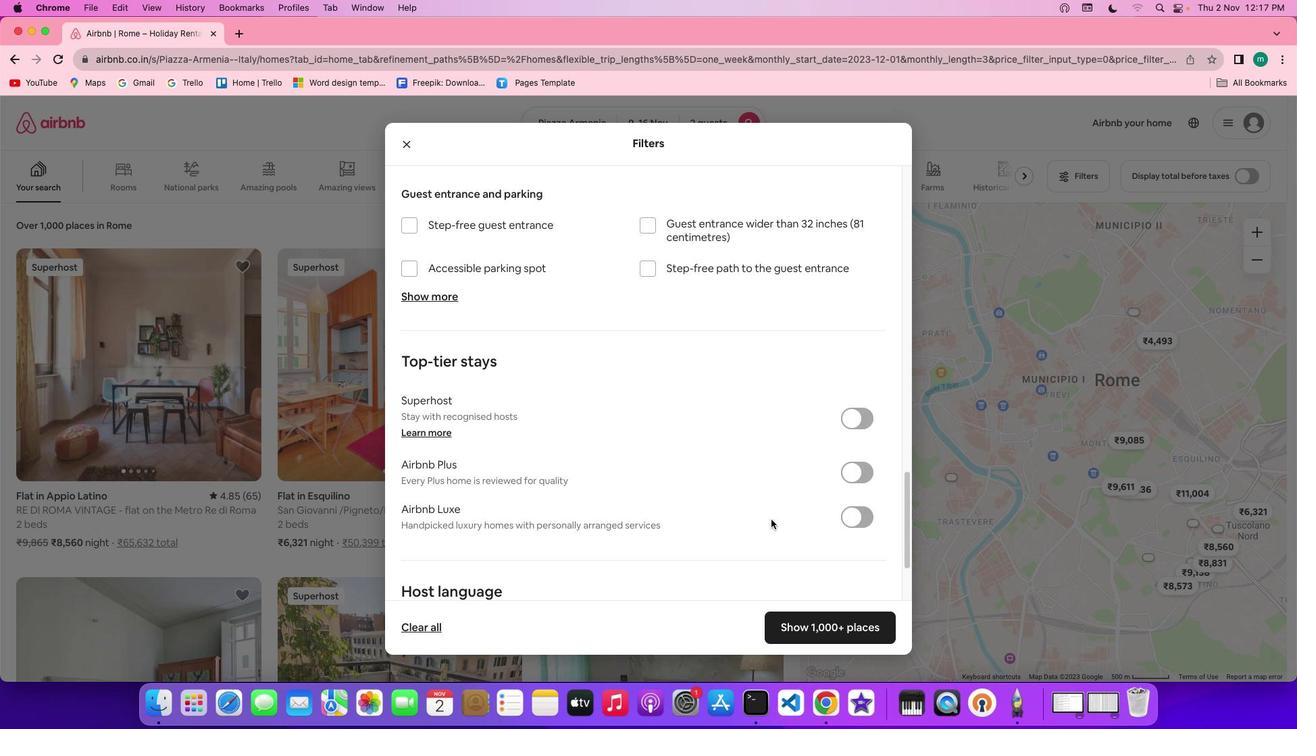 
Action: Mouse scrolled (771, 520) with delta (0, -2)
Screenshot: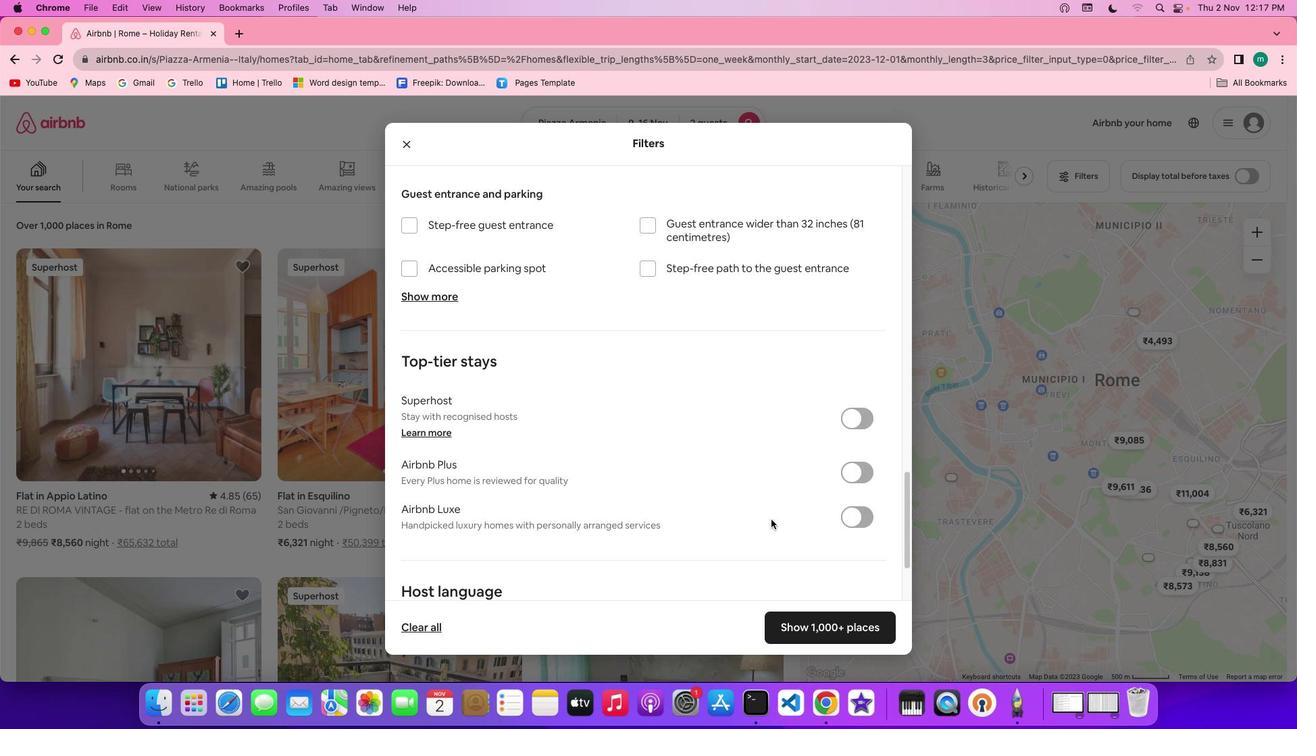 
Action: Mouse scrolled (771, 520) with delta (0, -3)
Screenshot: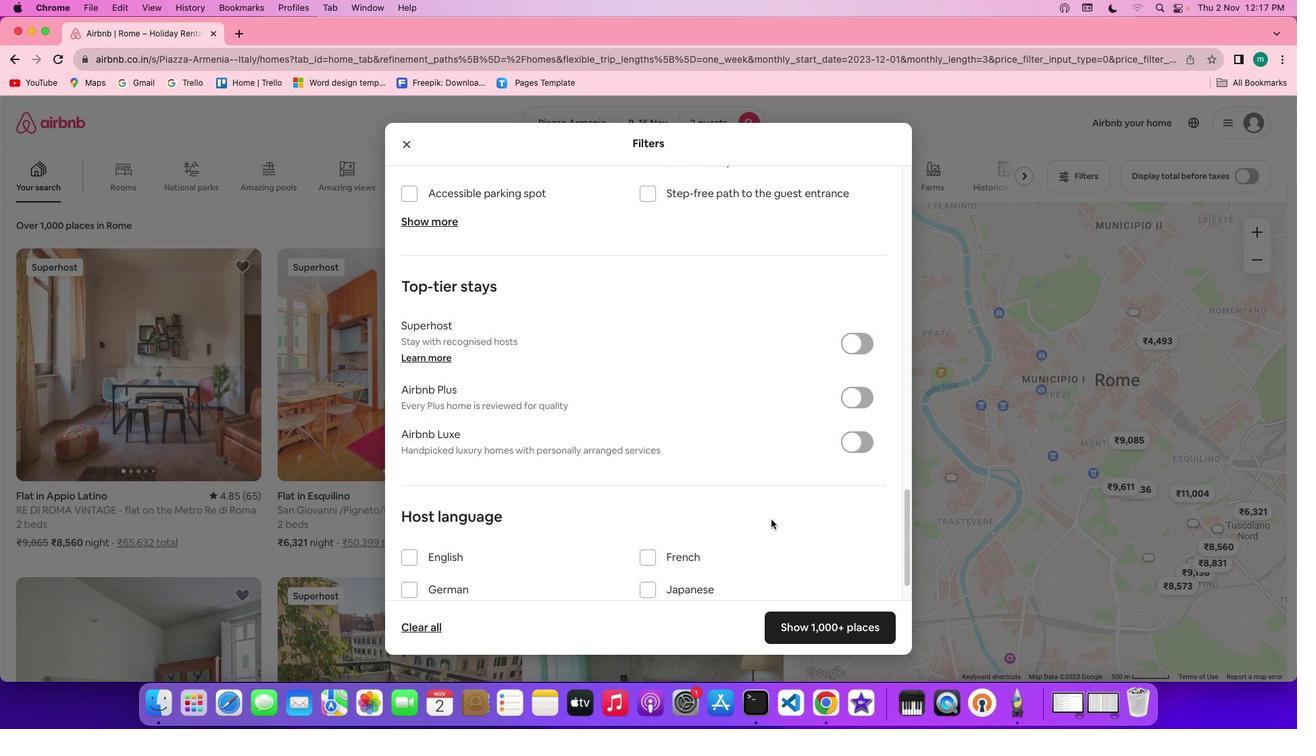 
Action: Mouse scrolled (771, 520) with delta (0, -3)
Screenshot: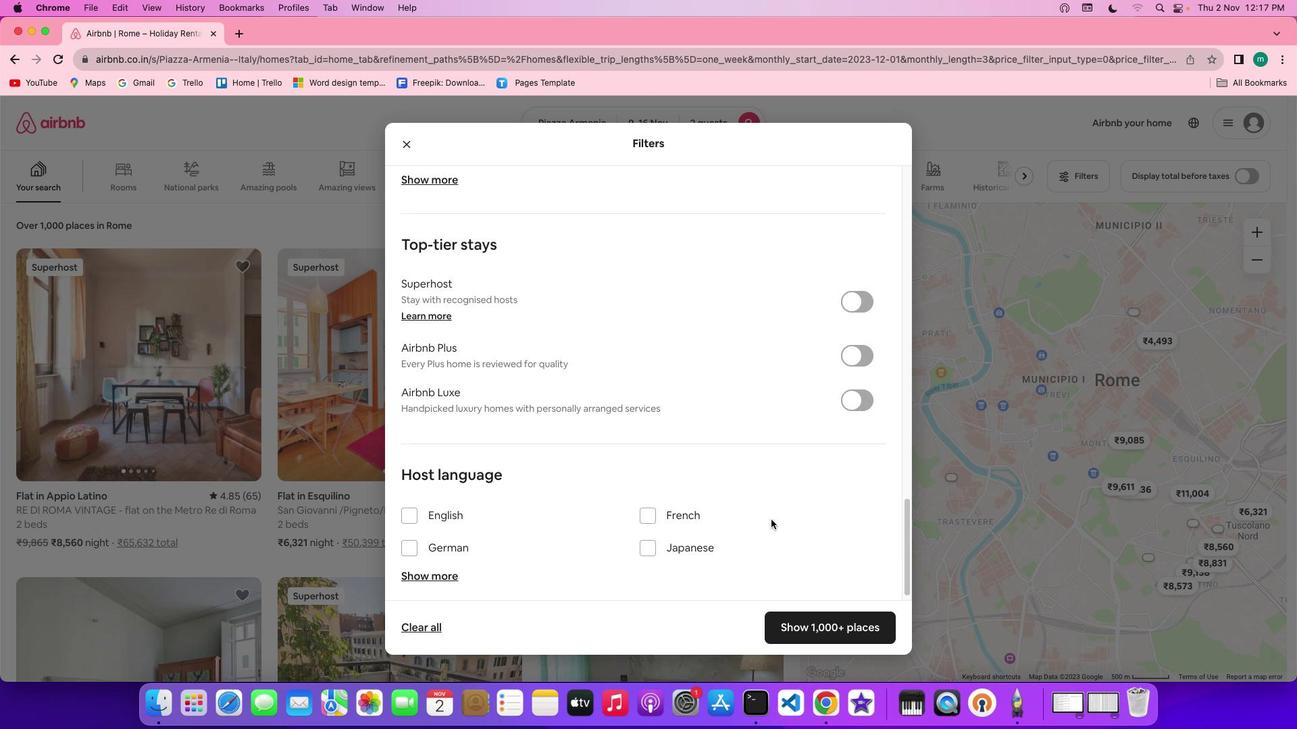 
Action: Mouse moved to (786, 536)
Screenshot: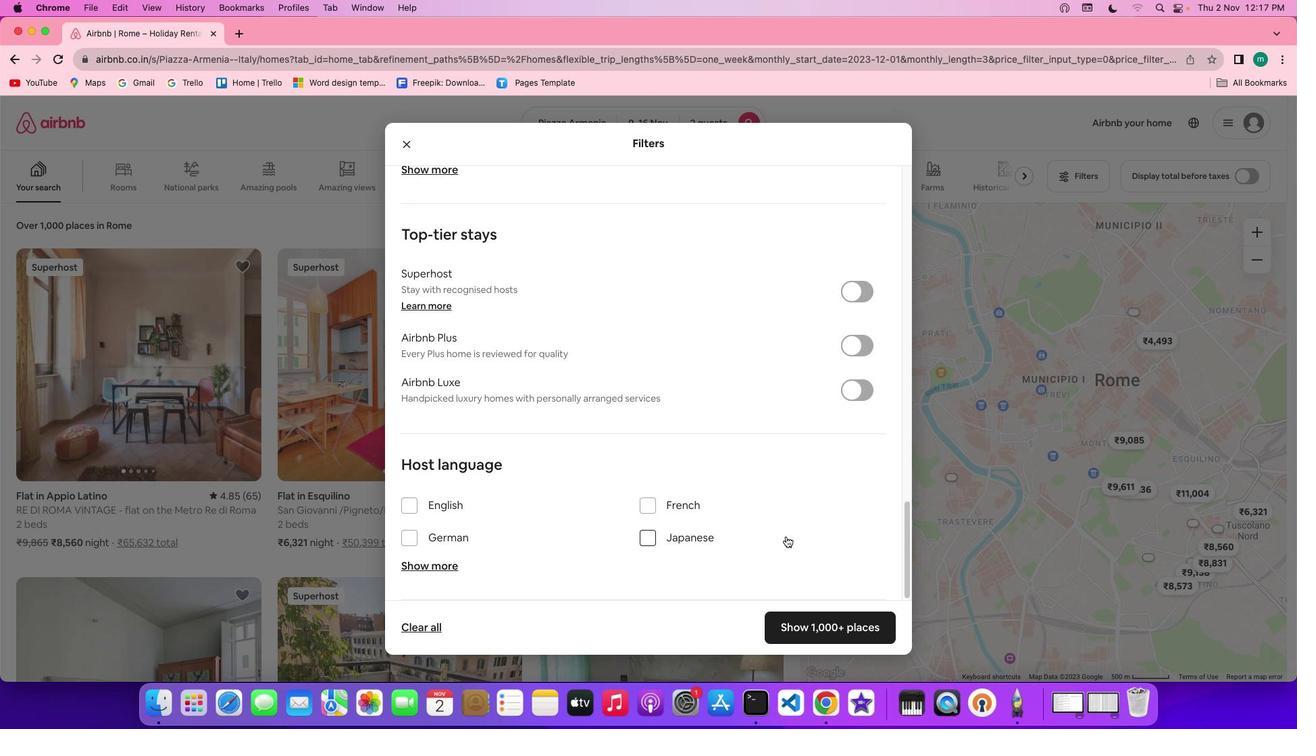 
Action: Mouse scrolled (786, 536) with delta (0, 0)
Screenshot: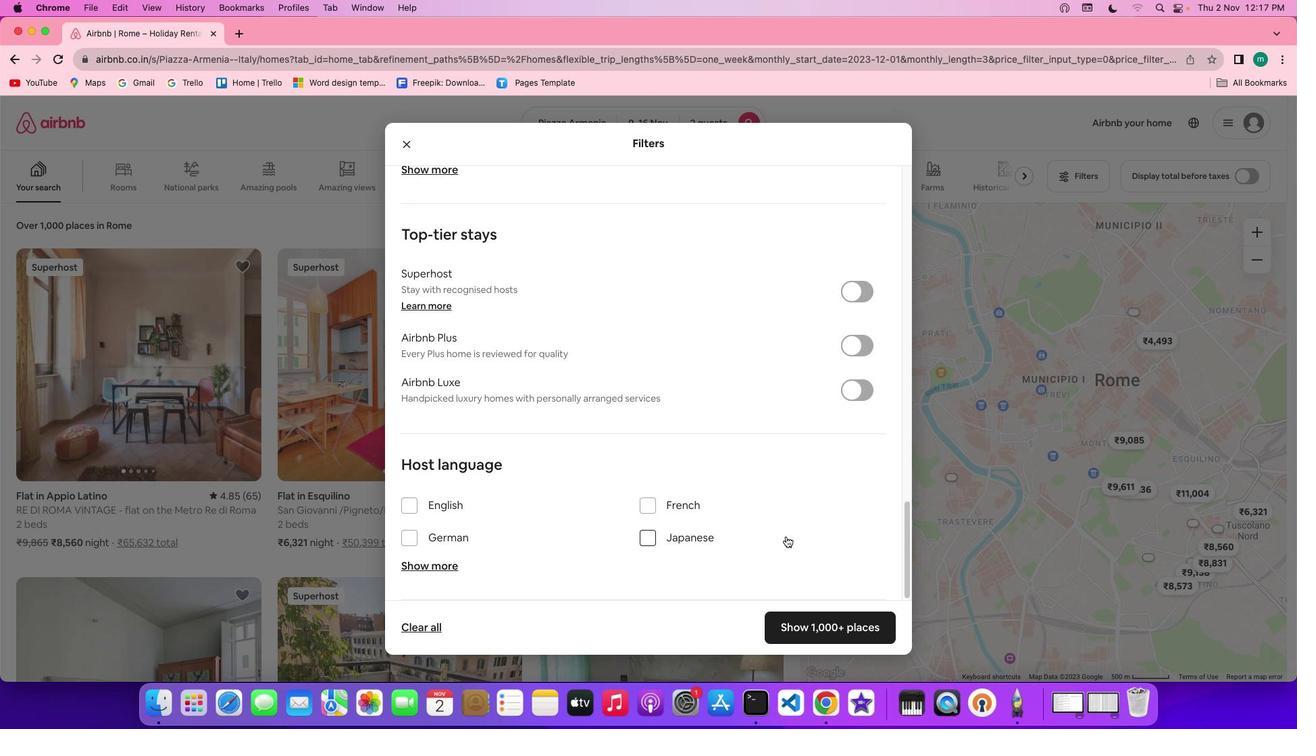 
Action: Mouse scrolled (786, 536) with delta (0, 0)
Screenshot: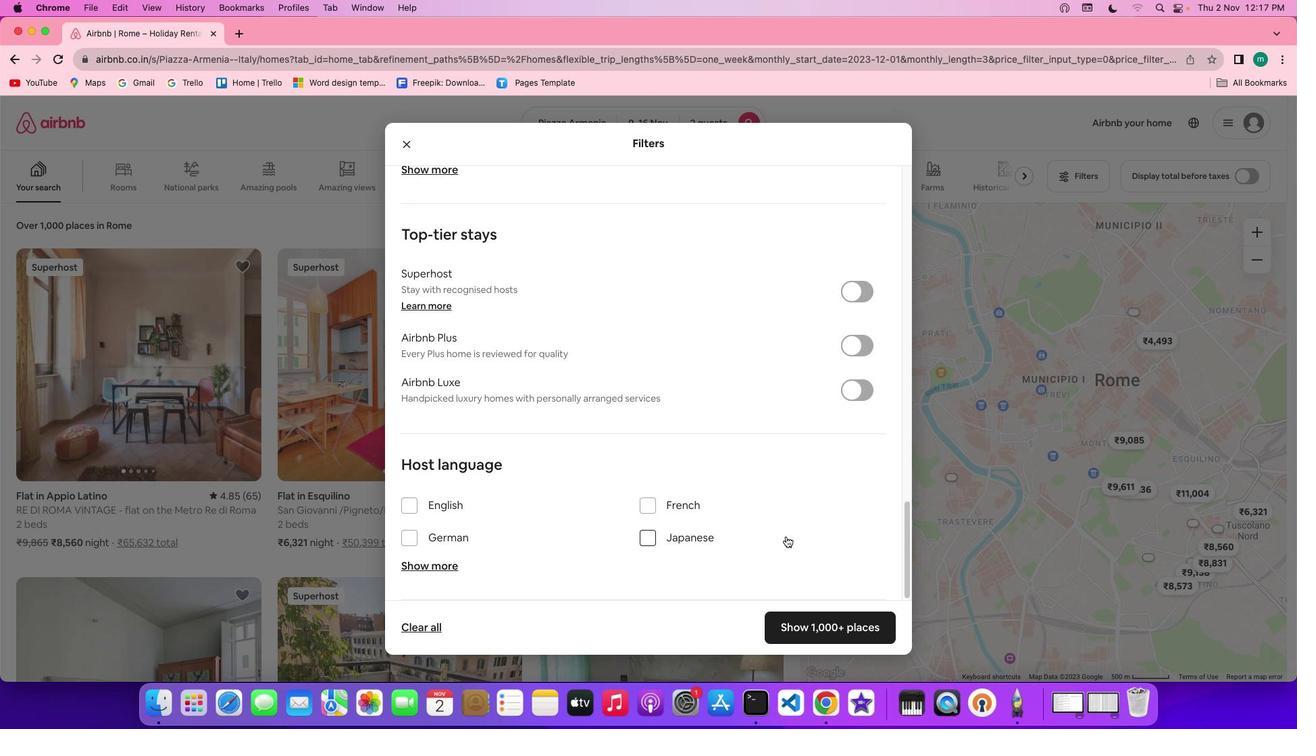 
Action: Mouse scrolled (786, 536) with delta (0, -2)
Screenshot: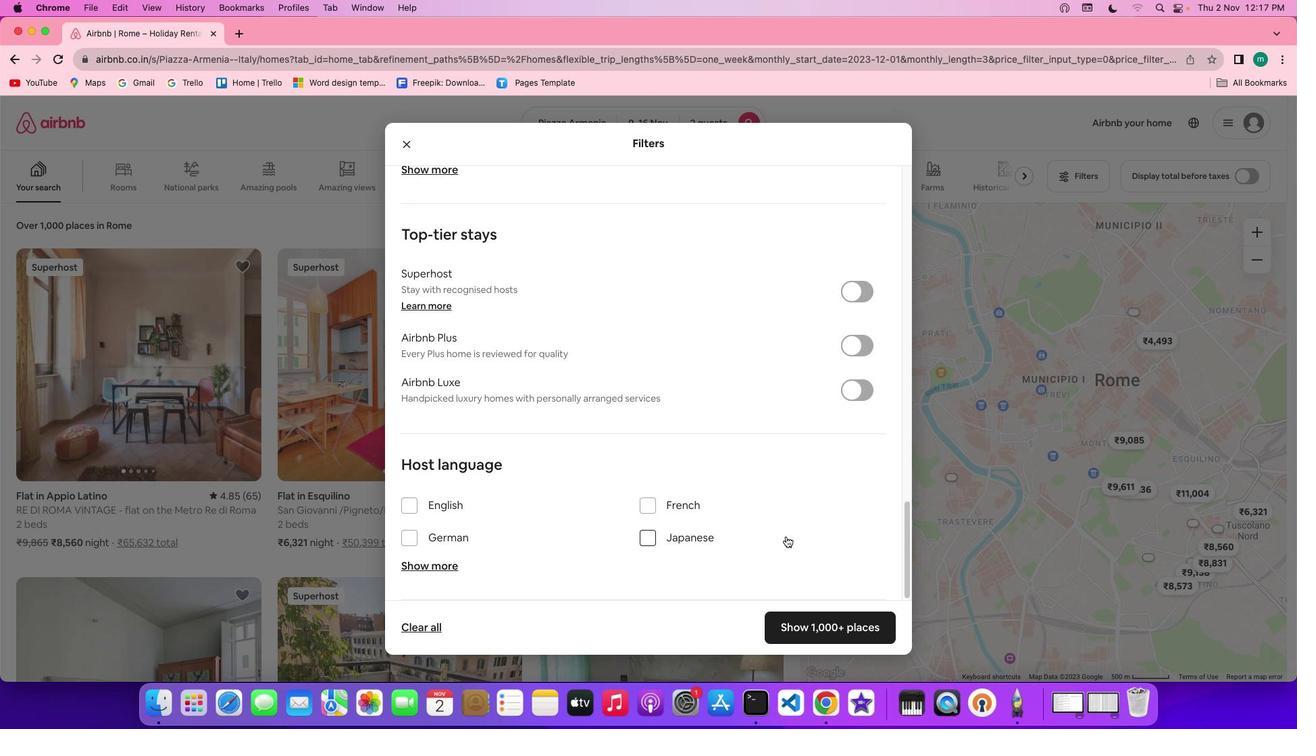 
Action: Mouse scrolled (786, 536) with delta (0, -3)
Screenshot: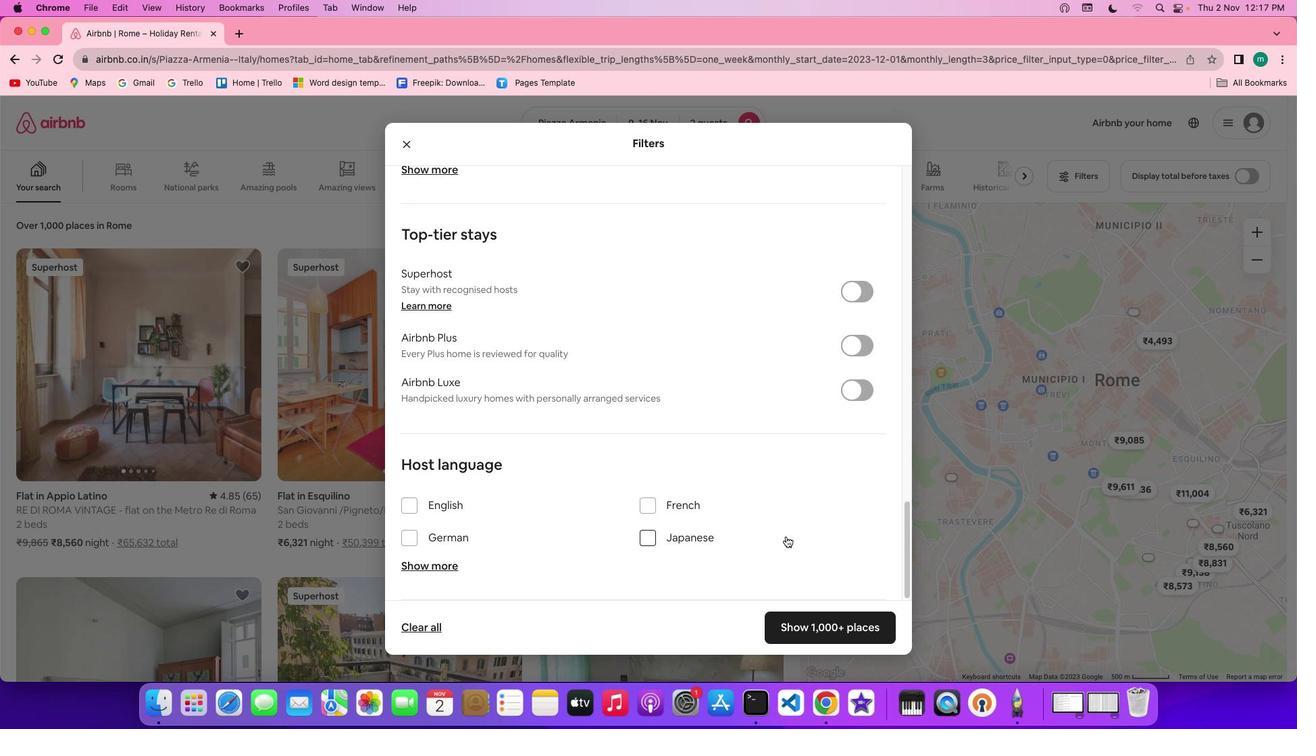 
Action: Mouse scrolled (786, 536) with delta (0, -4)
Screenshot: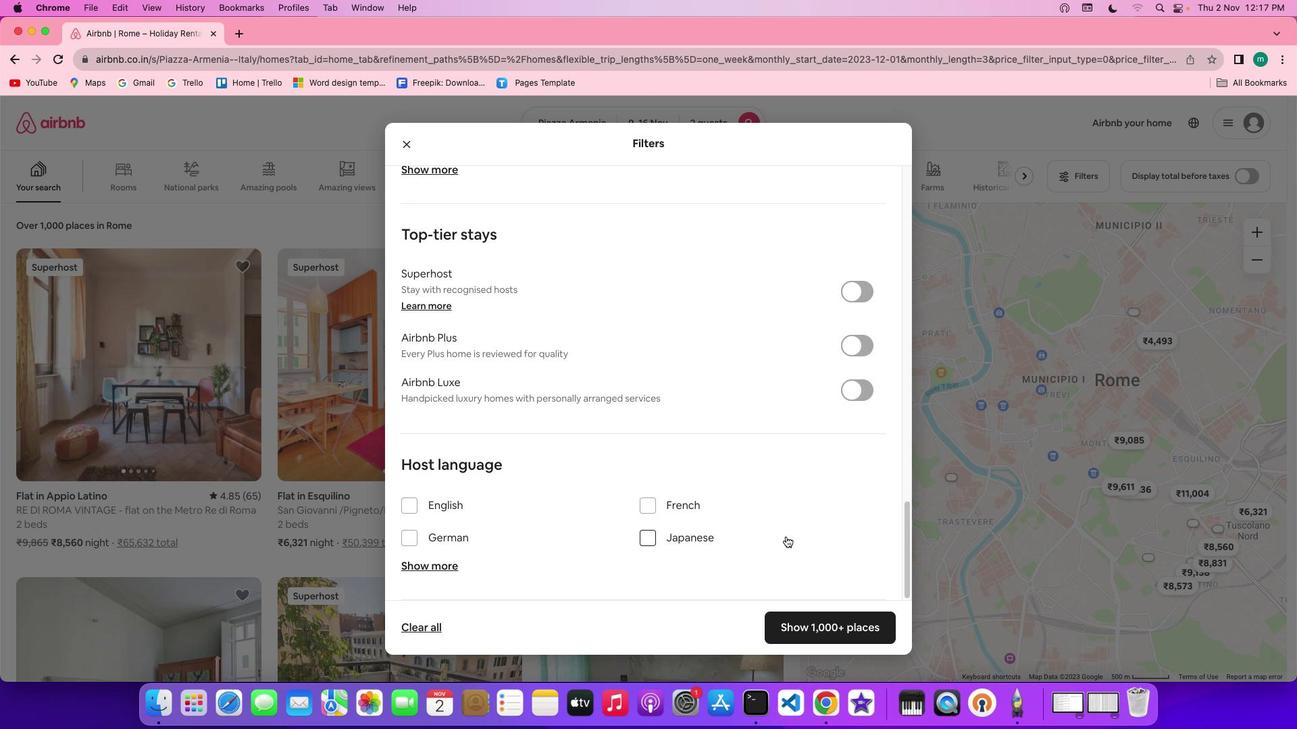 
Action: Mouse moved to (814, 625)
Screenshot: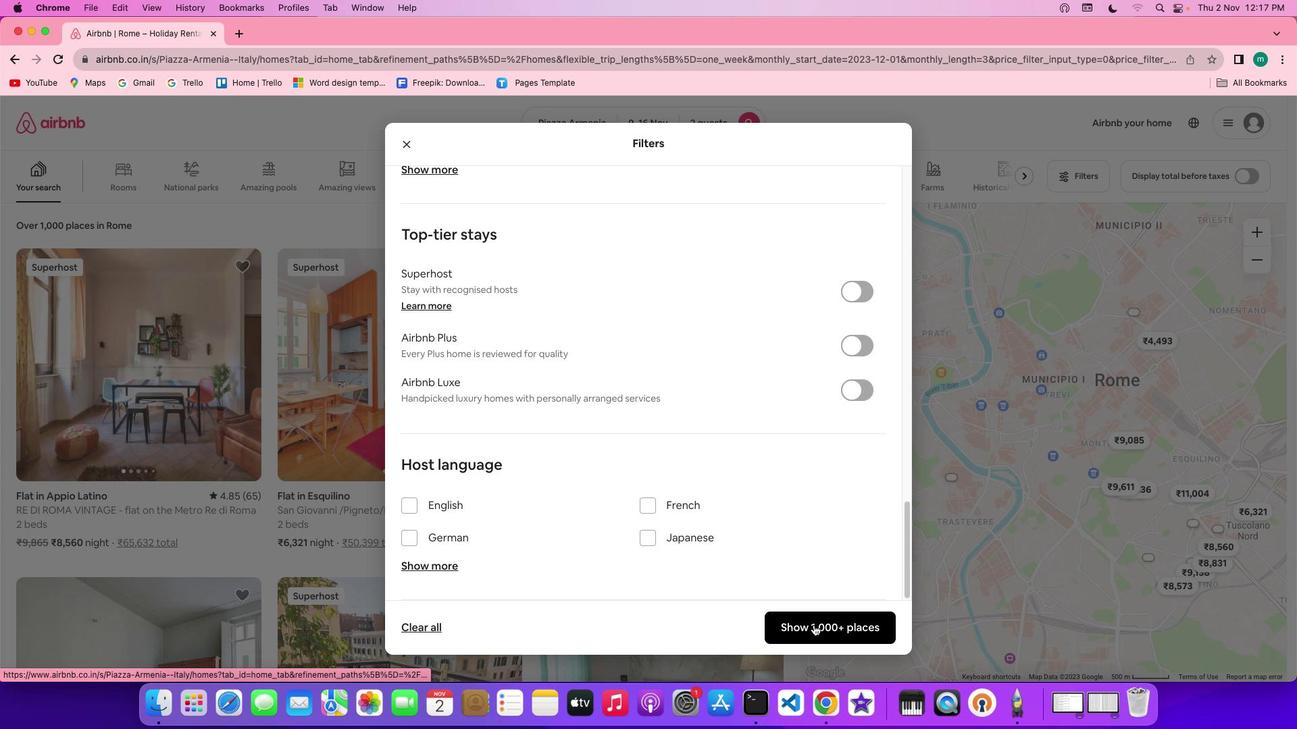 
Action: Mouse pressed left at (814, 625)
Screenshot: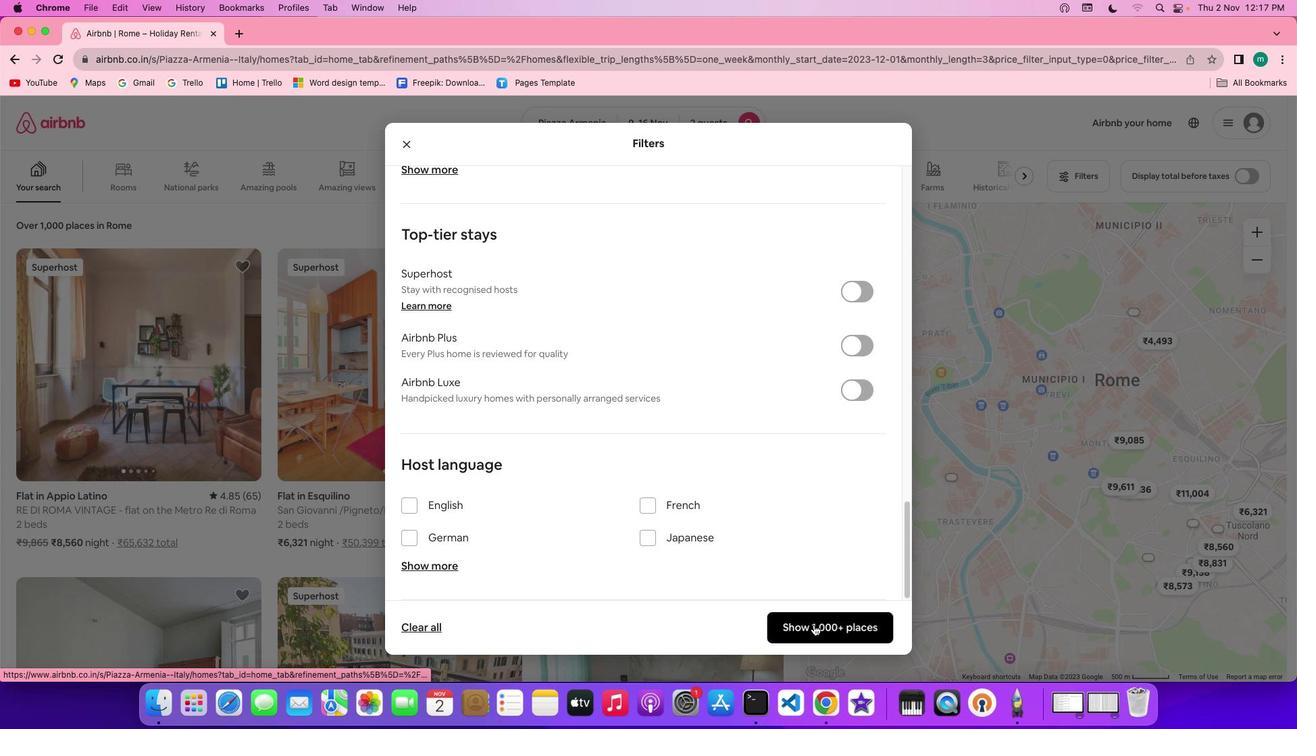 
Action: Mouse moved to (175, 375)
Screenshot: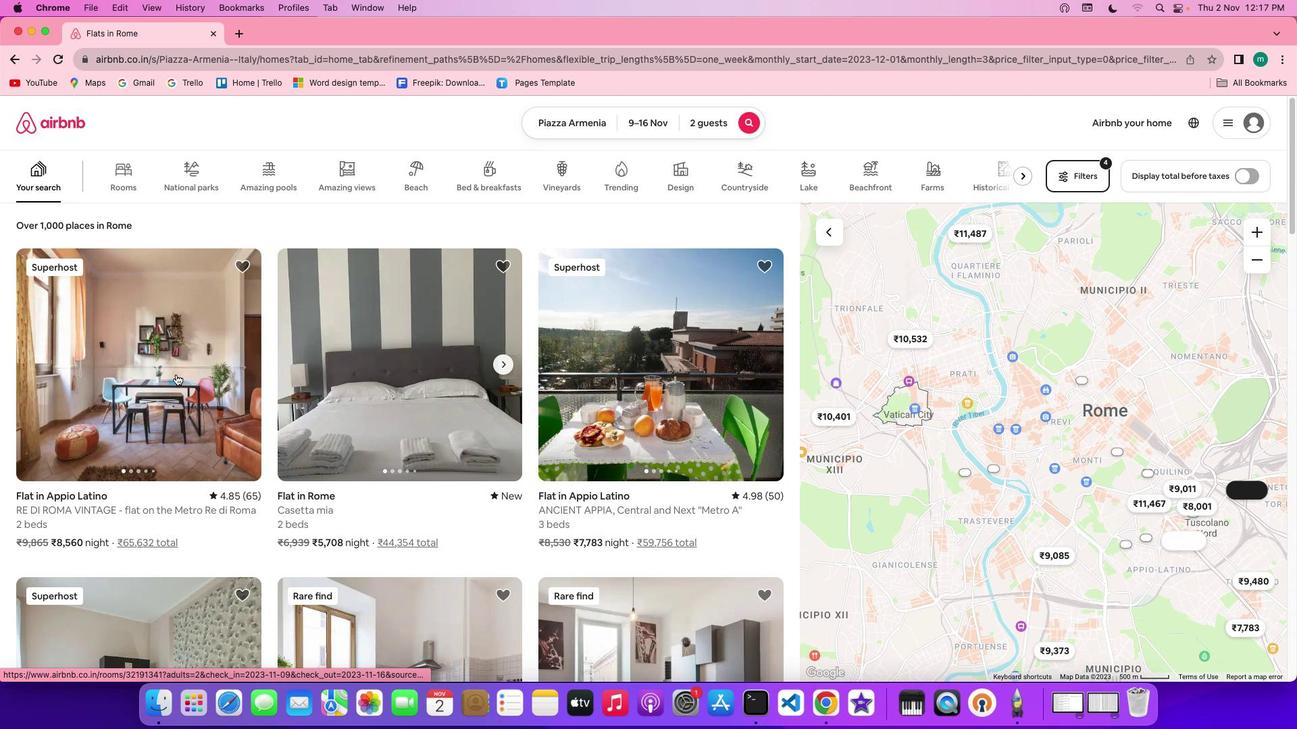 
Action: Mouse pressed left at (175, 375)
Screenshot: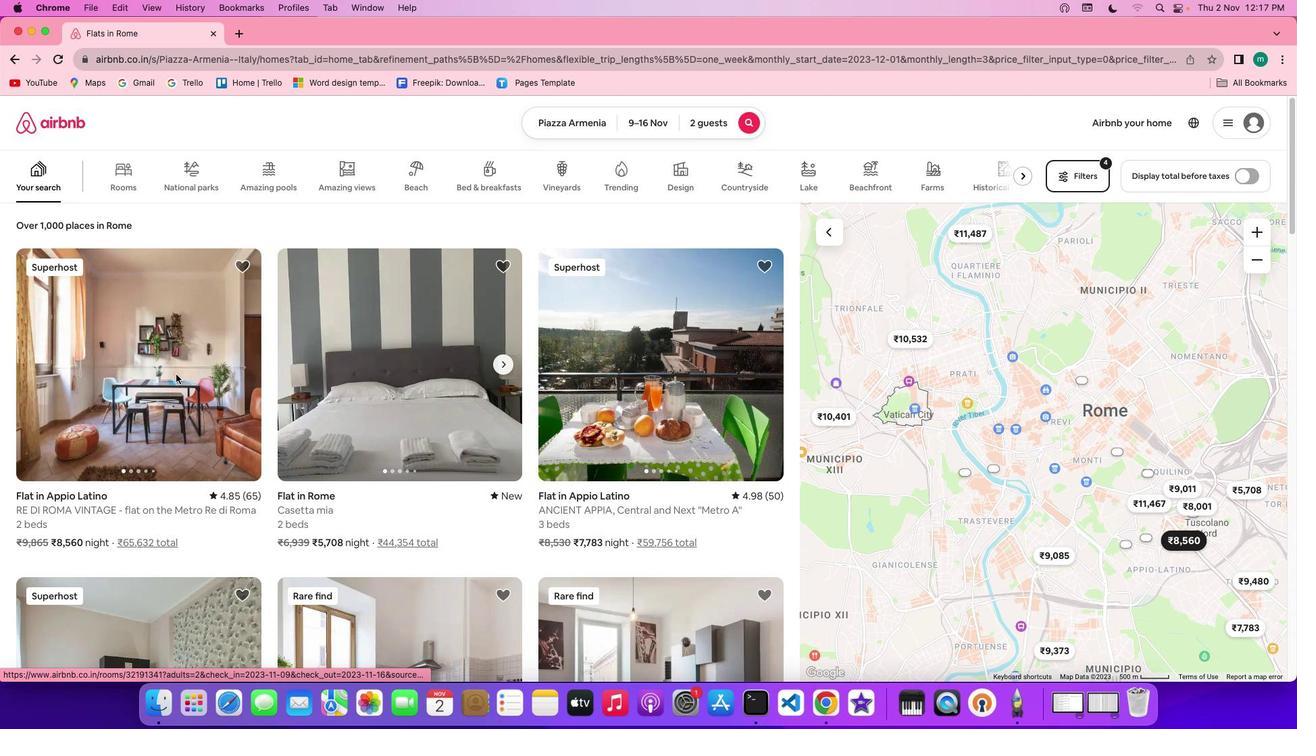
Action: Mouse moved to (958, 505)
Screenshot: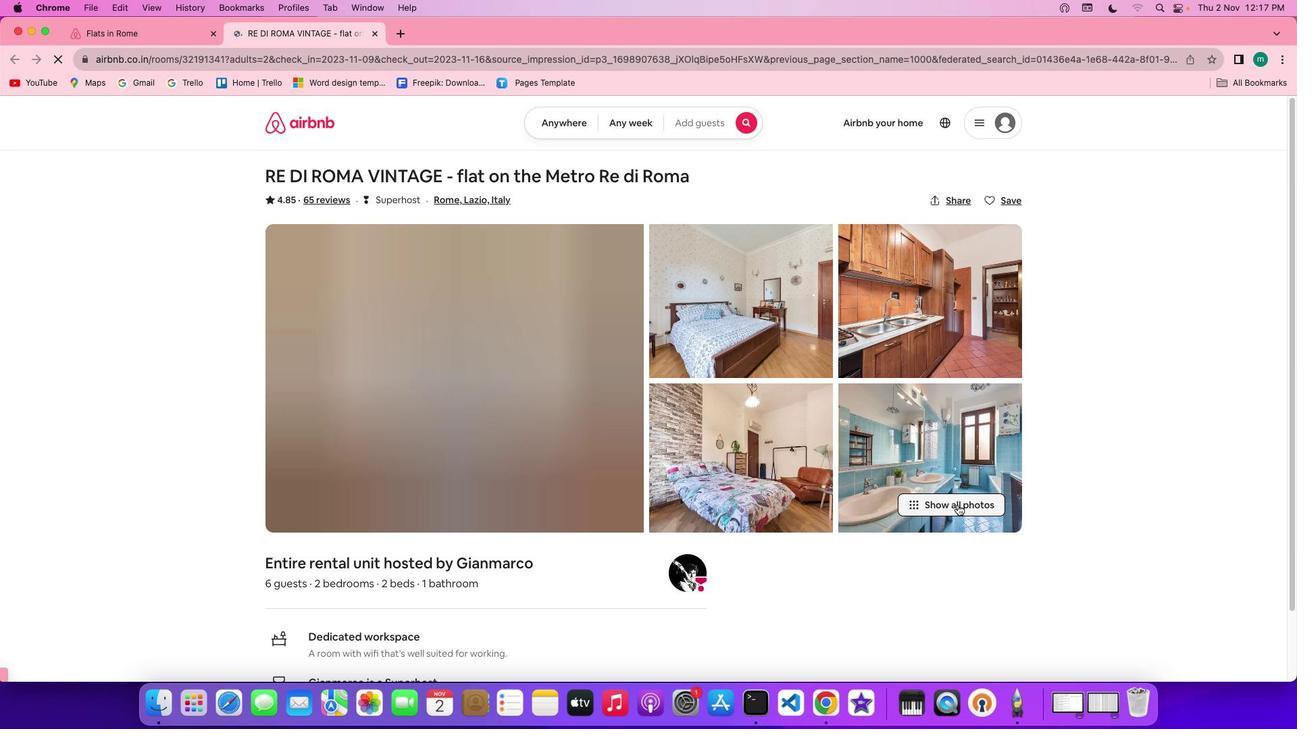 
Action: Mouse pressed left at (958, 505)
Screenshot: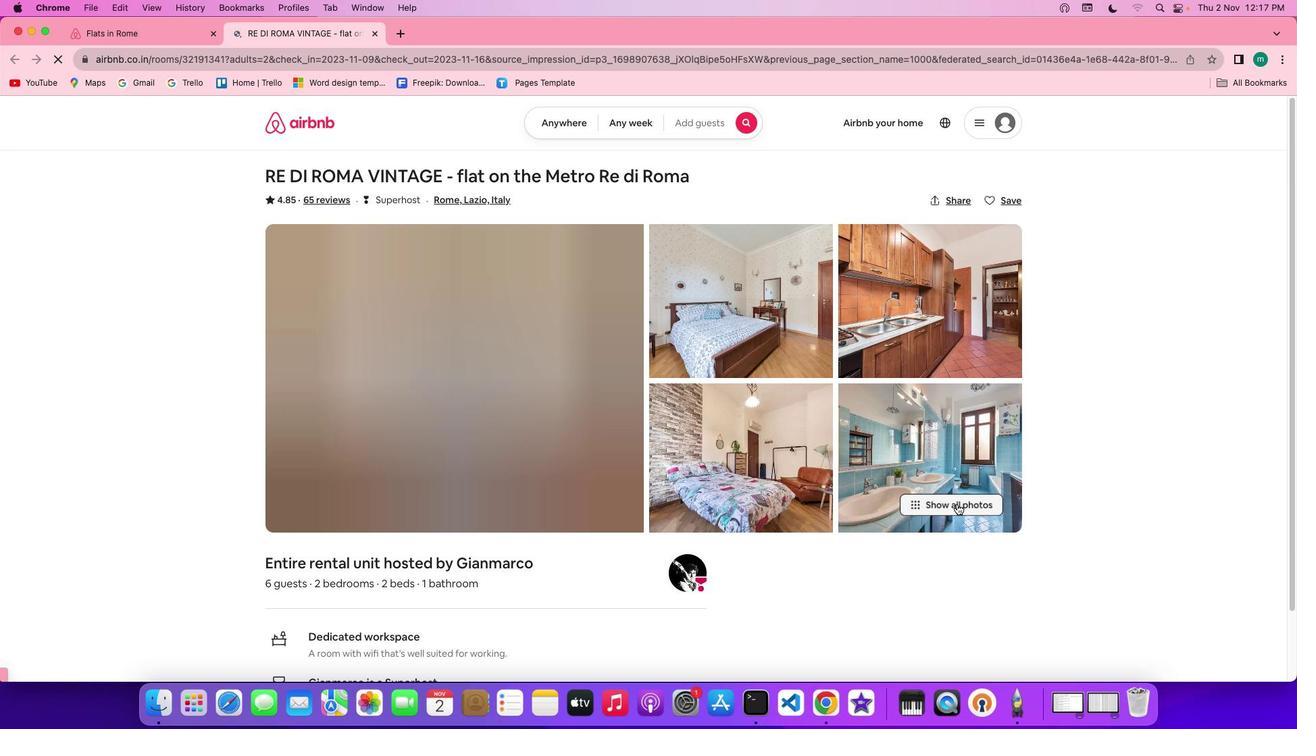 
Action: Mouse moved to (796, 527)
Screenshot: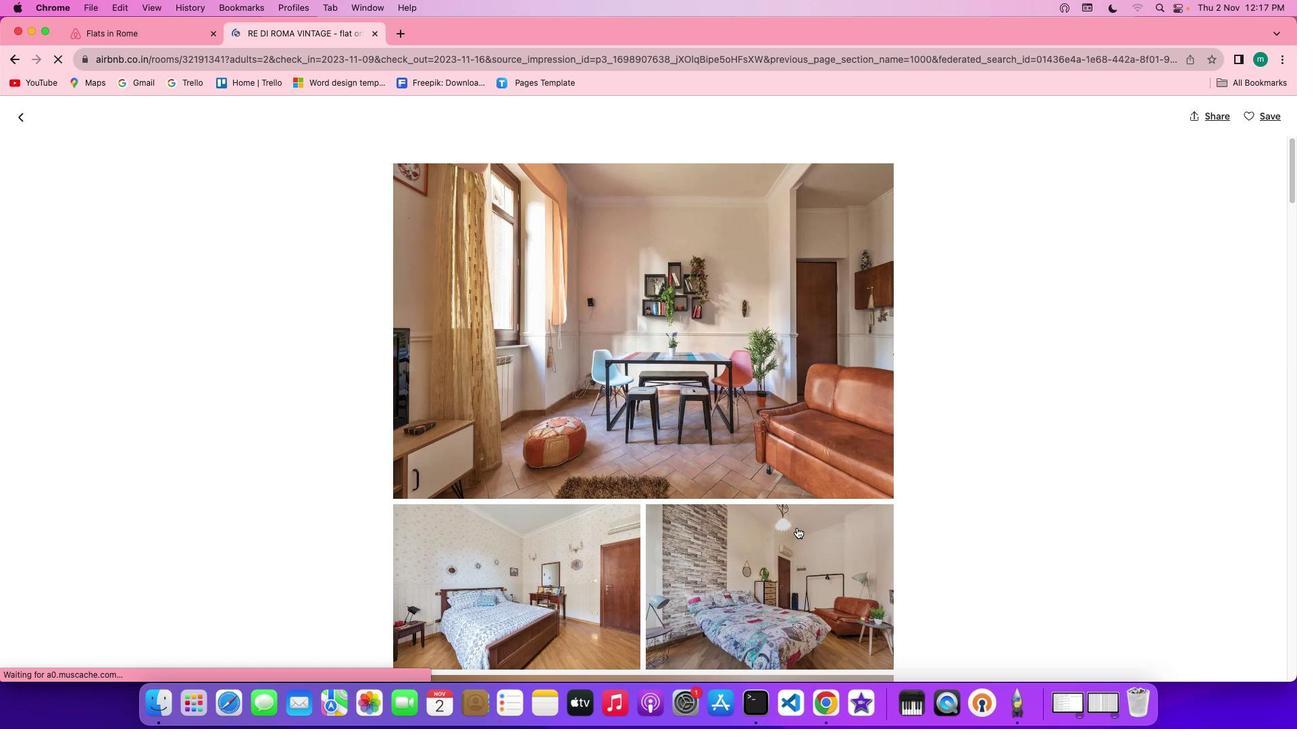 
Action: Mouse scrolled (796, 527) with delta (0, 0)
Screenshot: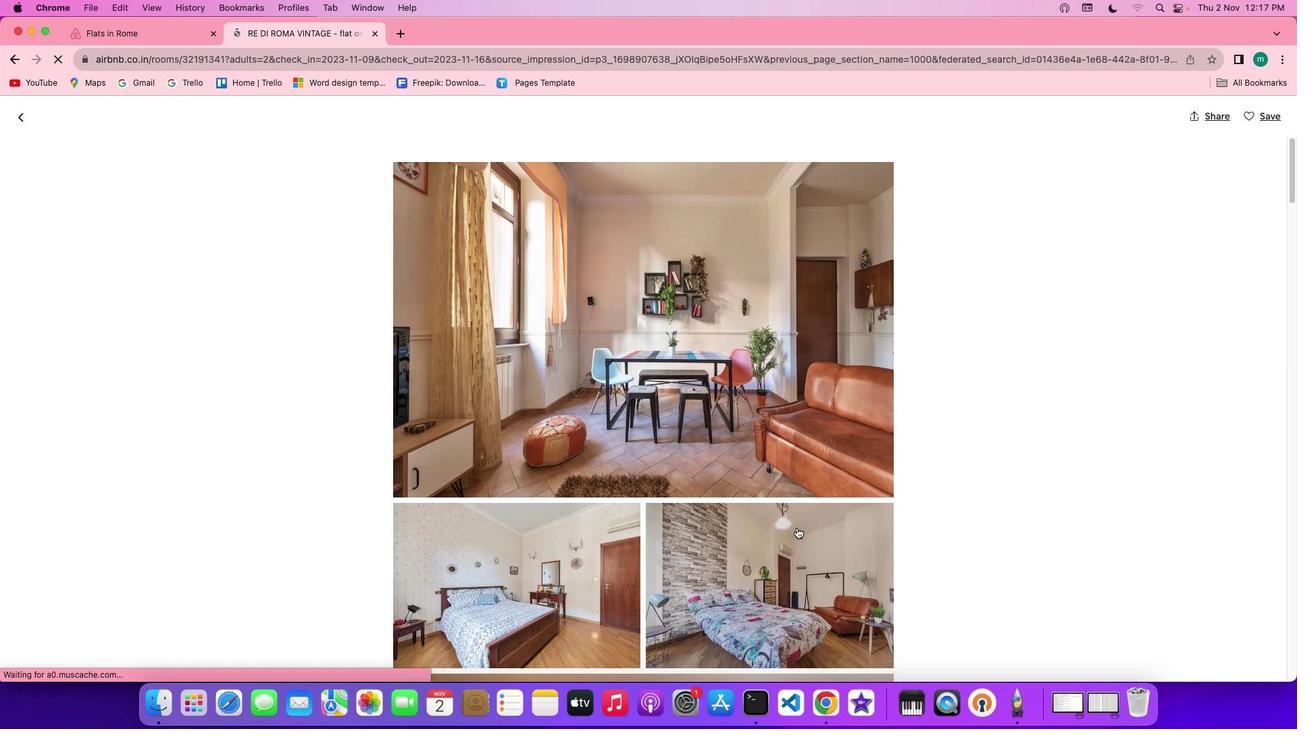 
Action: Mouse scrolled (796, 527) with delta (0, 0)
Screenshot: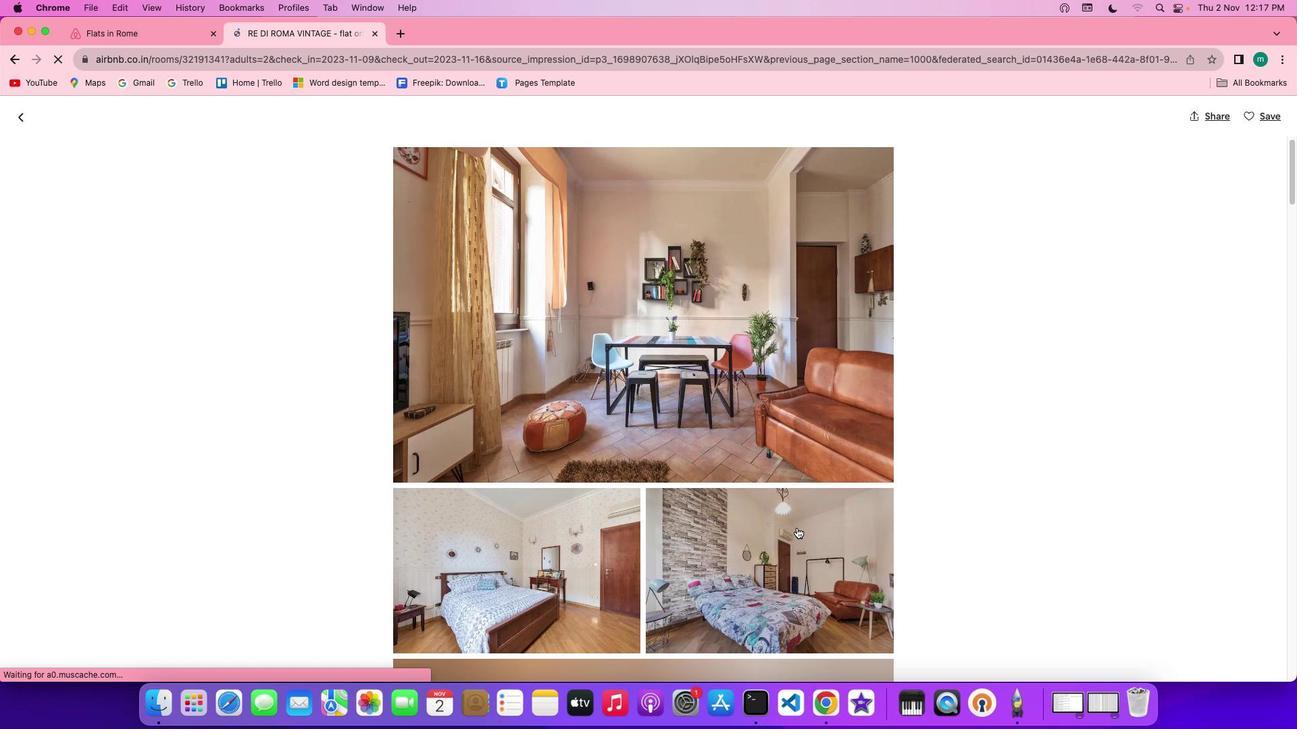 
Action: Mouse scrolled (796, 527) with delta (0, -1)
Screenshot: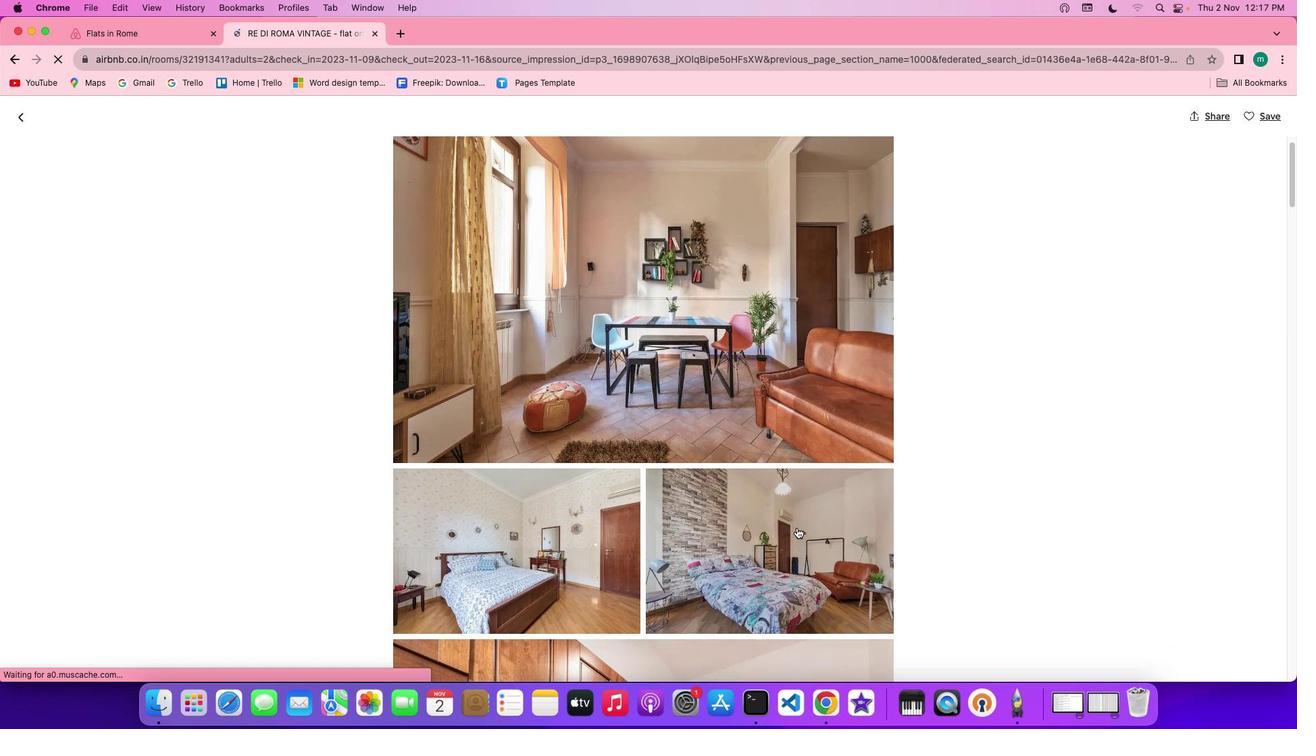 
Action: Mouse scrolled (796, 527) with delta (0, -1)
Screenshot: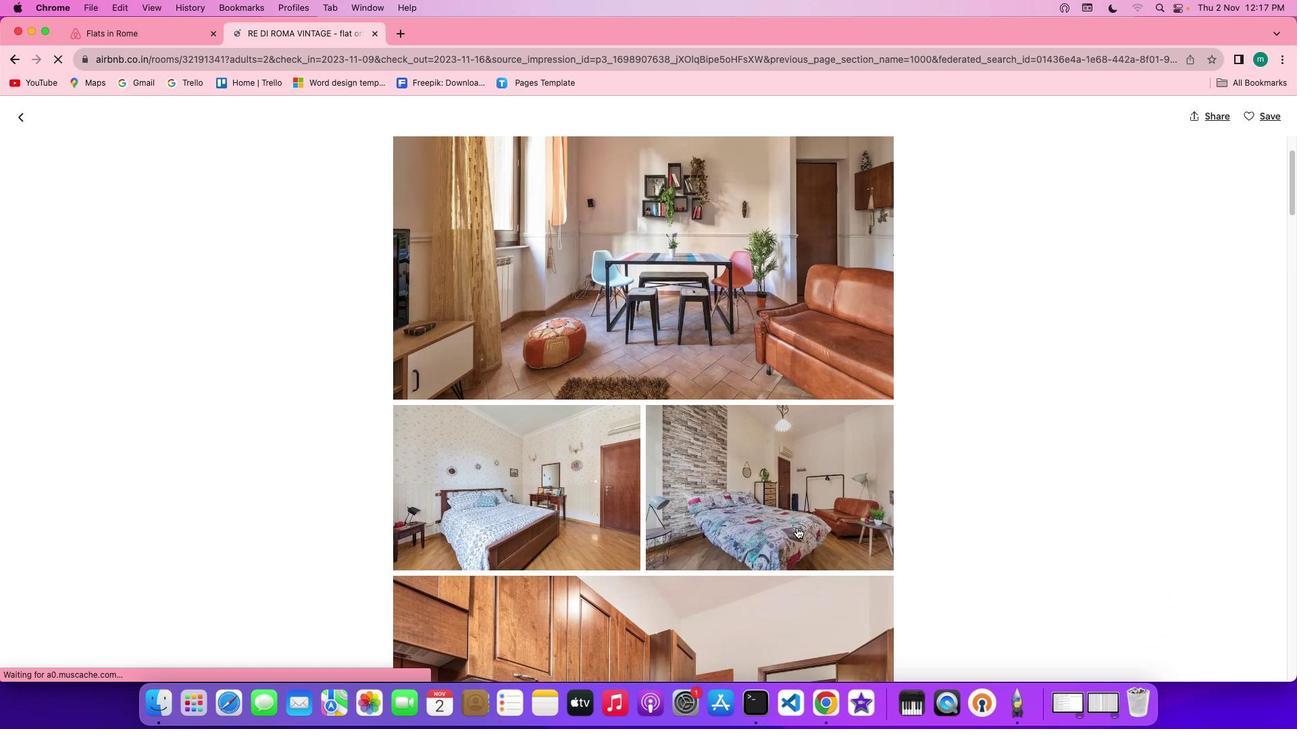 
Action: Mouse scrolled (796, 527) with delta (0, 0)
Screenshot: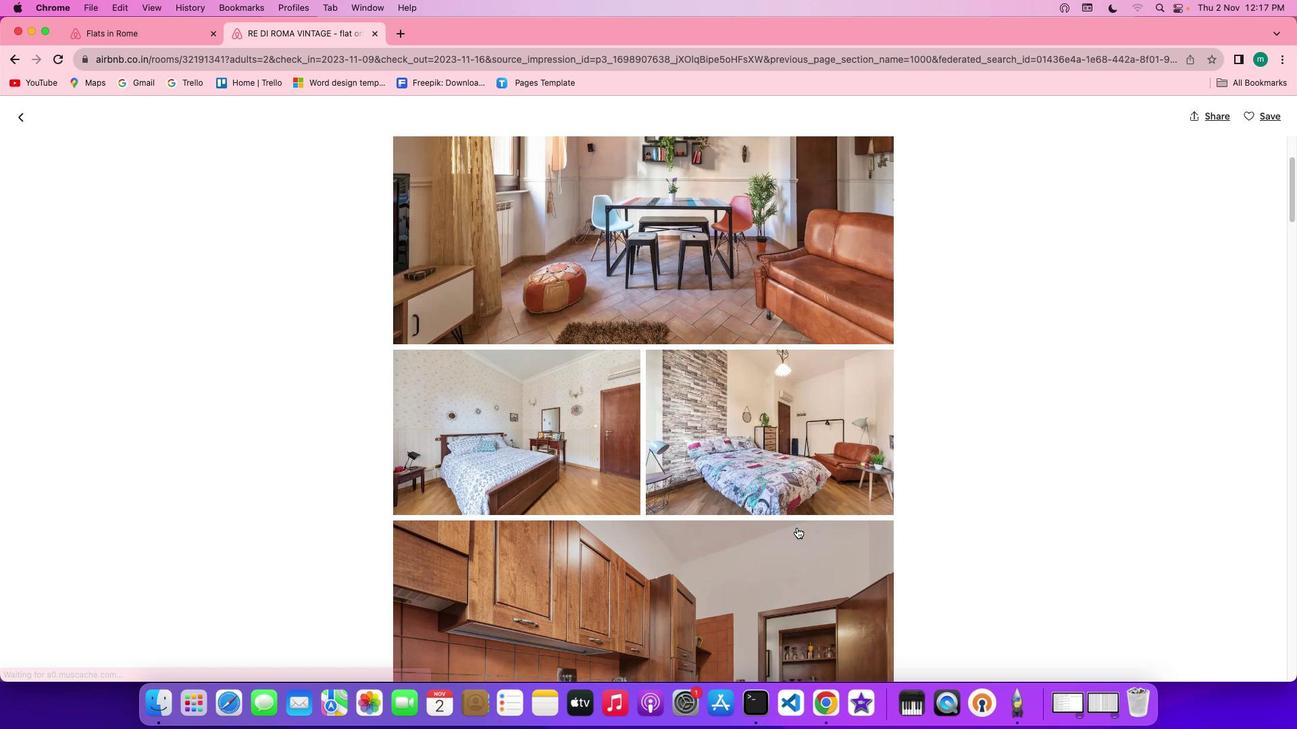
Action: Mouse scrolled (796, 527) with delta (0, 0)
Screenshot: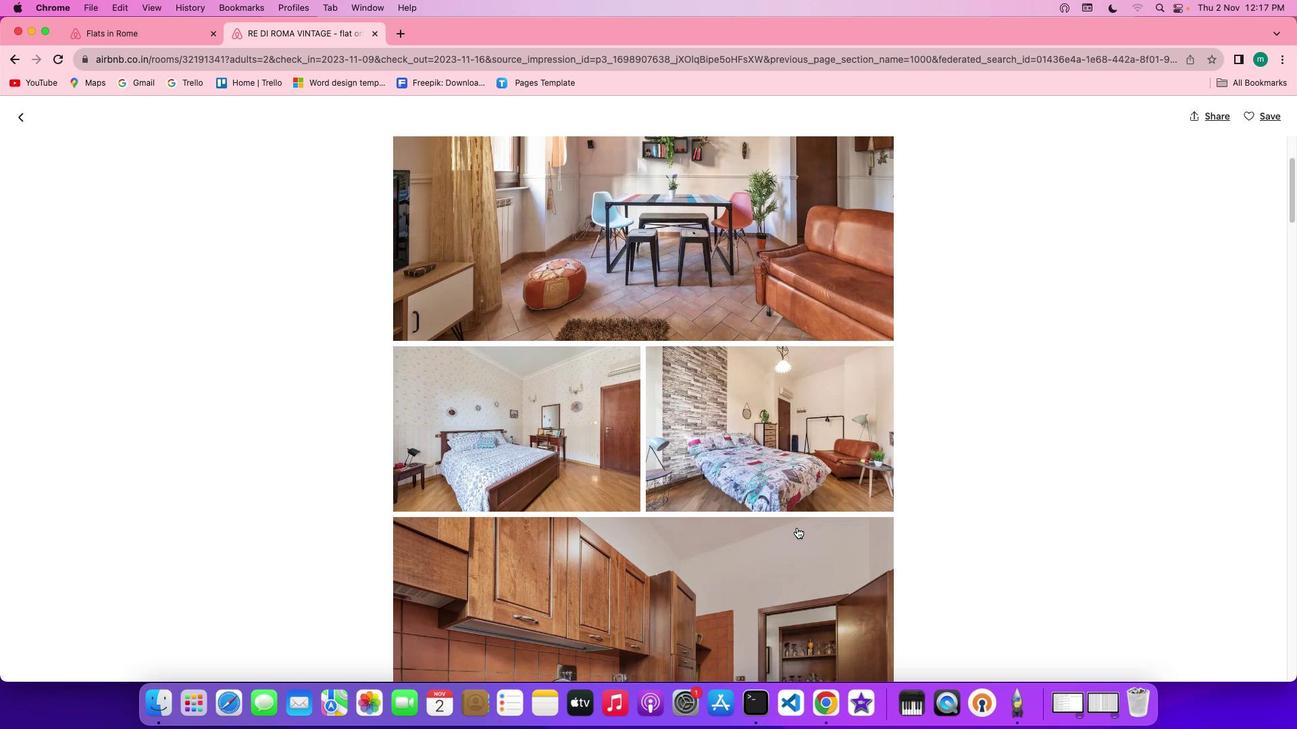 
Action: Mouse scrolled (796, 527) with delta (0, 0)
Screenshot: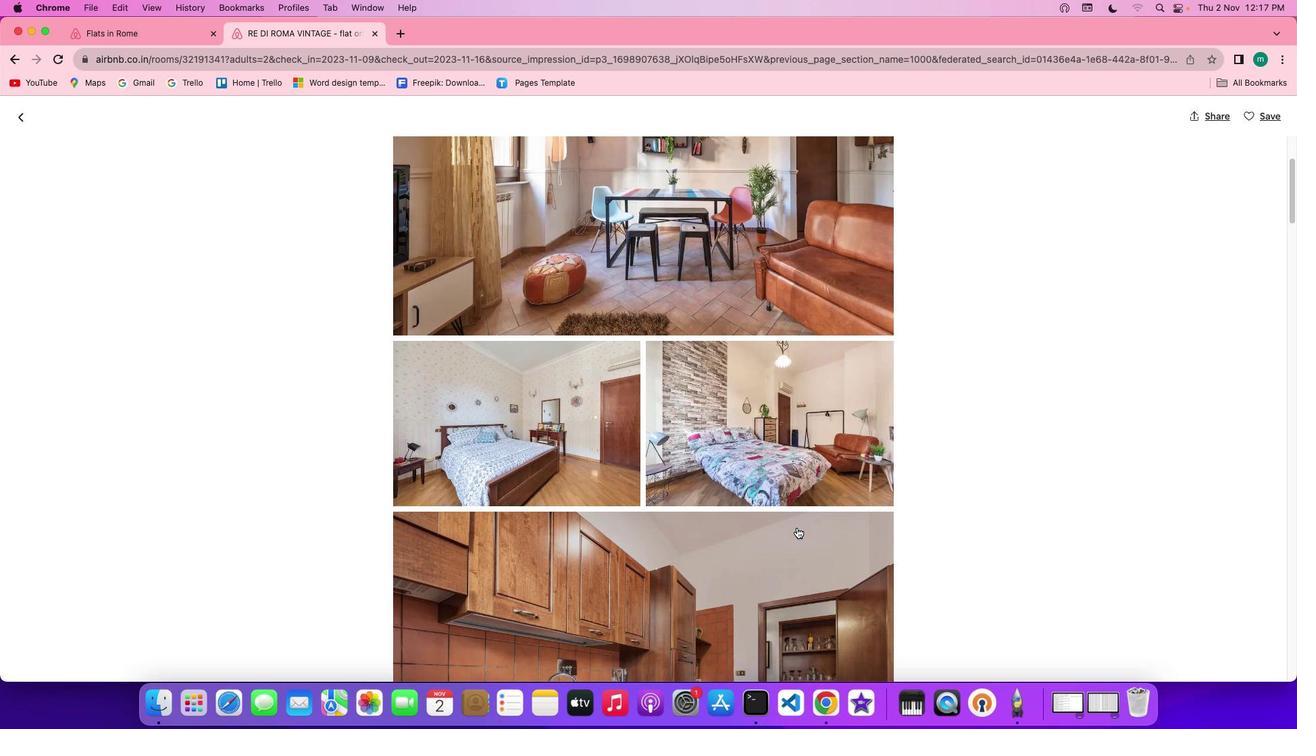 
Action: Mouse scrolled (796, 527) with delta (0, 0)
Screenshot: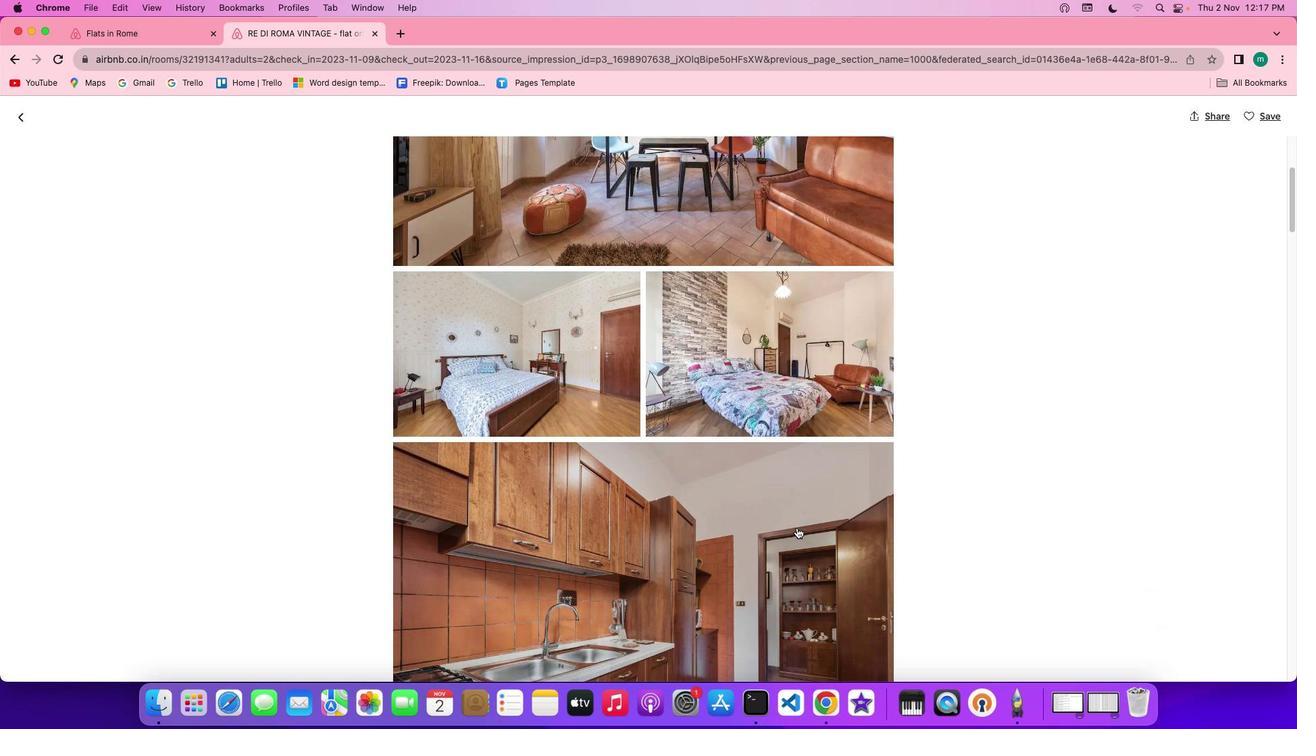 
Action: Mouse scrolled (796, 527) with delta (0, 0)
Screenshot: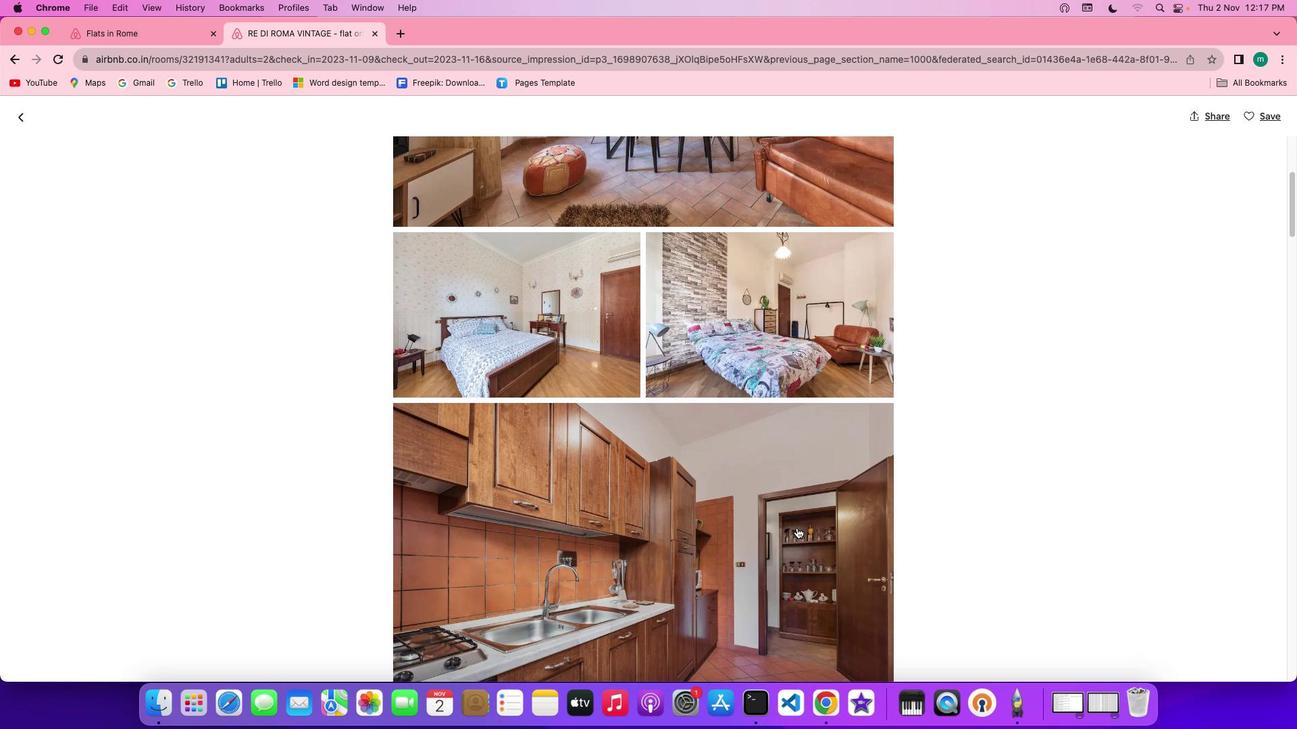 
Action: Mouse scrolled (796, 527) with delta (0, 0)
Screenshot: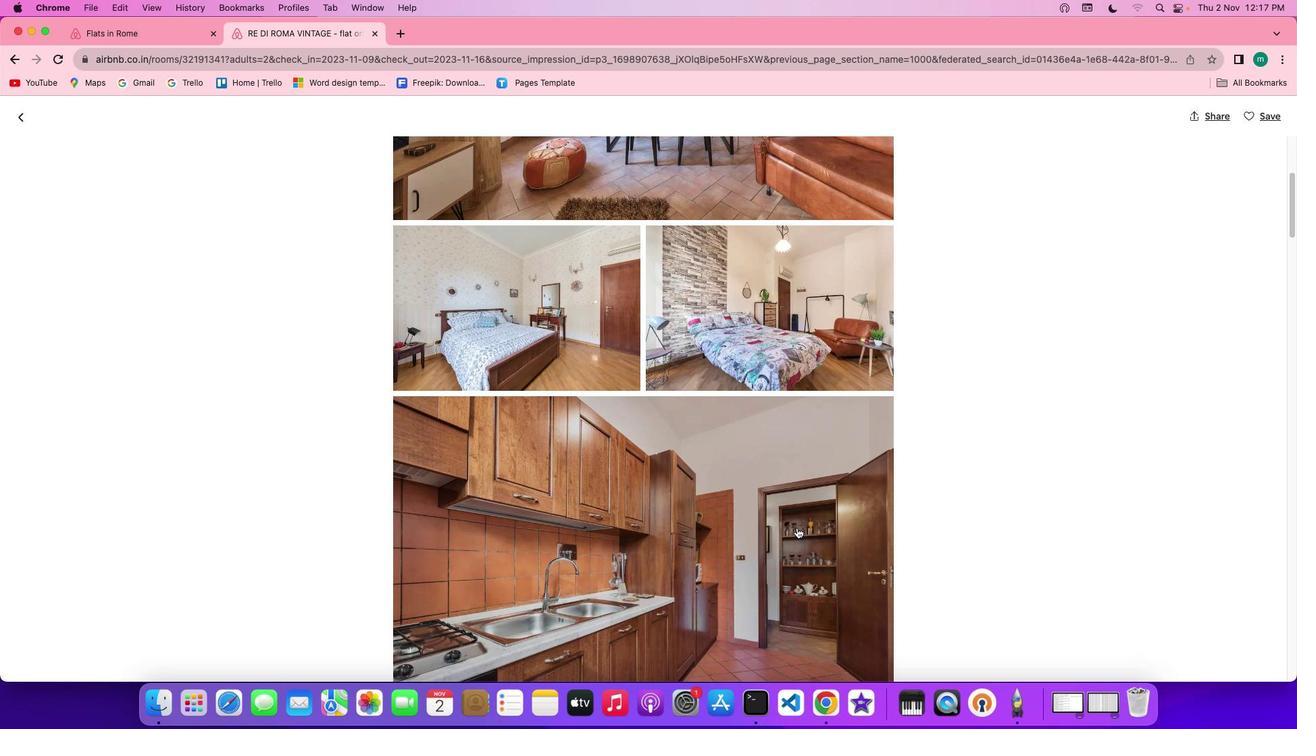 
Action: Mouse scrolled (796, 527) with delta (0, -1)
Screenshot: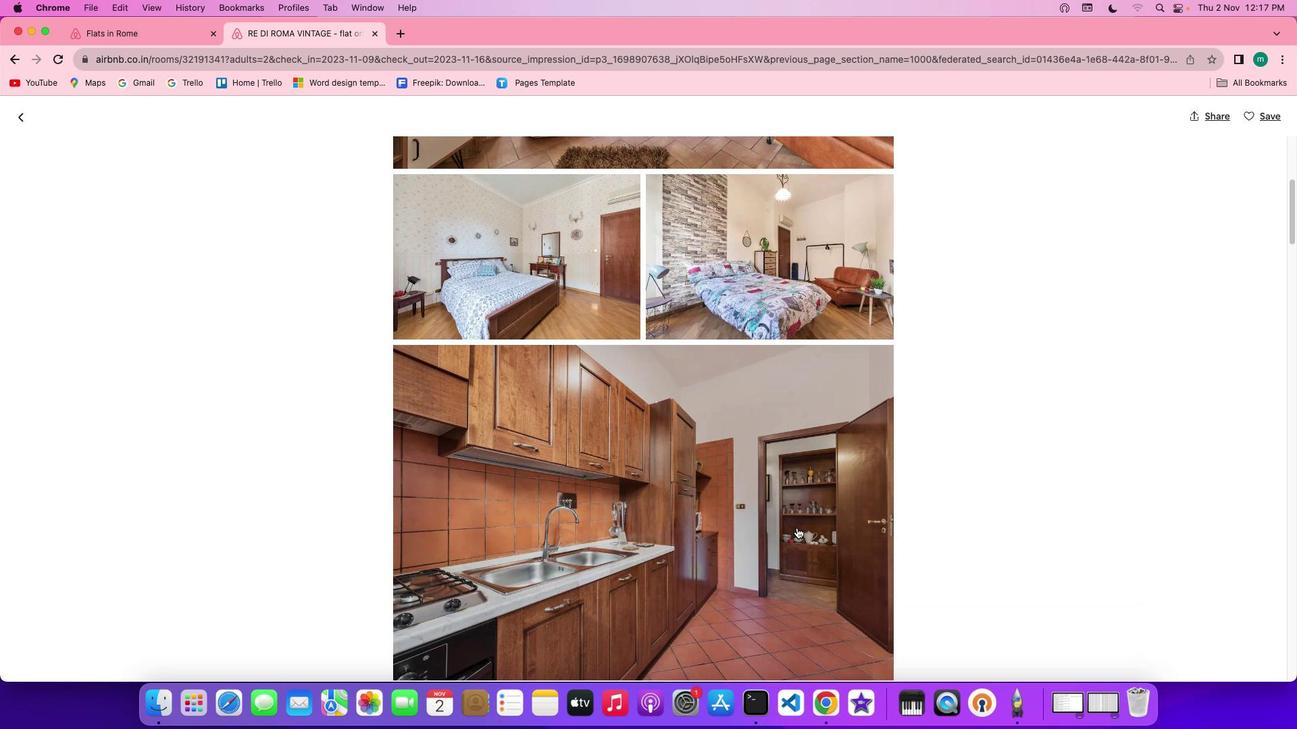 
Action: Mouse scrolled (796, 527) with delta (0, -2)
Screenshot: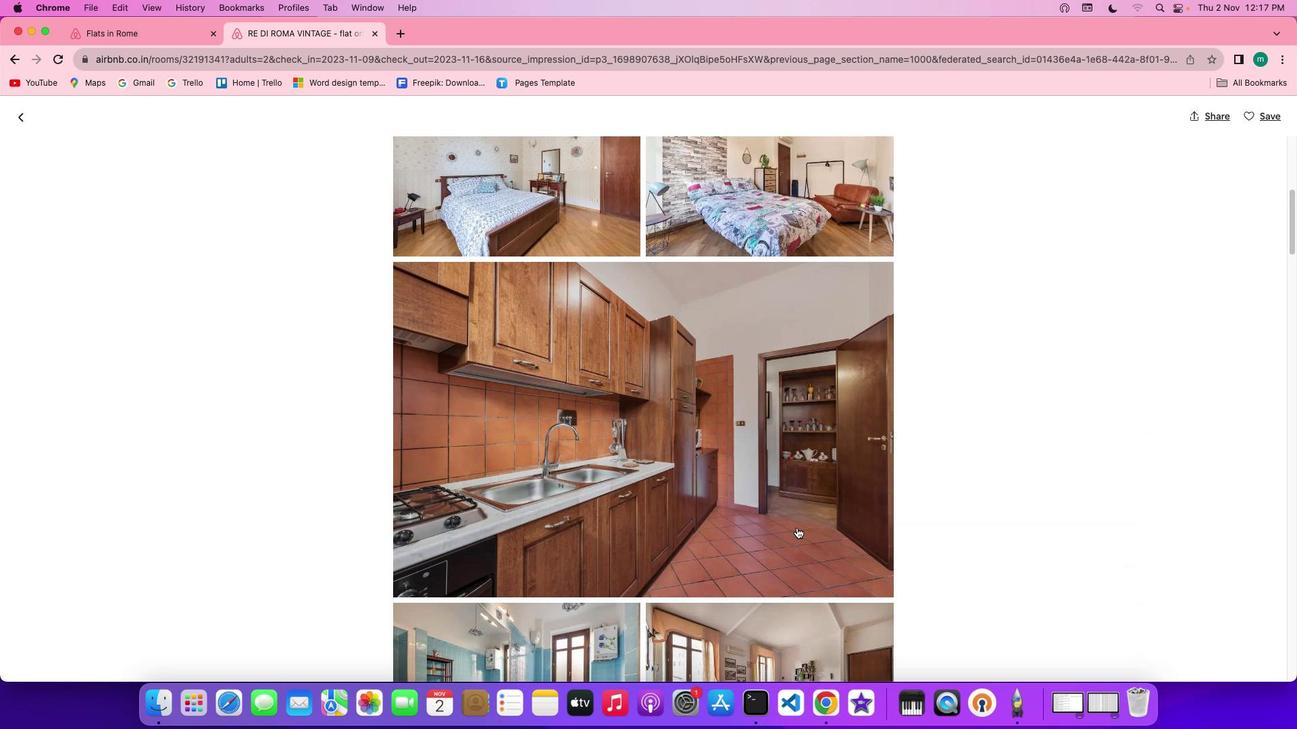 
Action: Mouse scrolled (796, 527) with delta (0, 0)
Screenshot: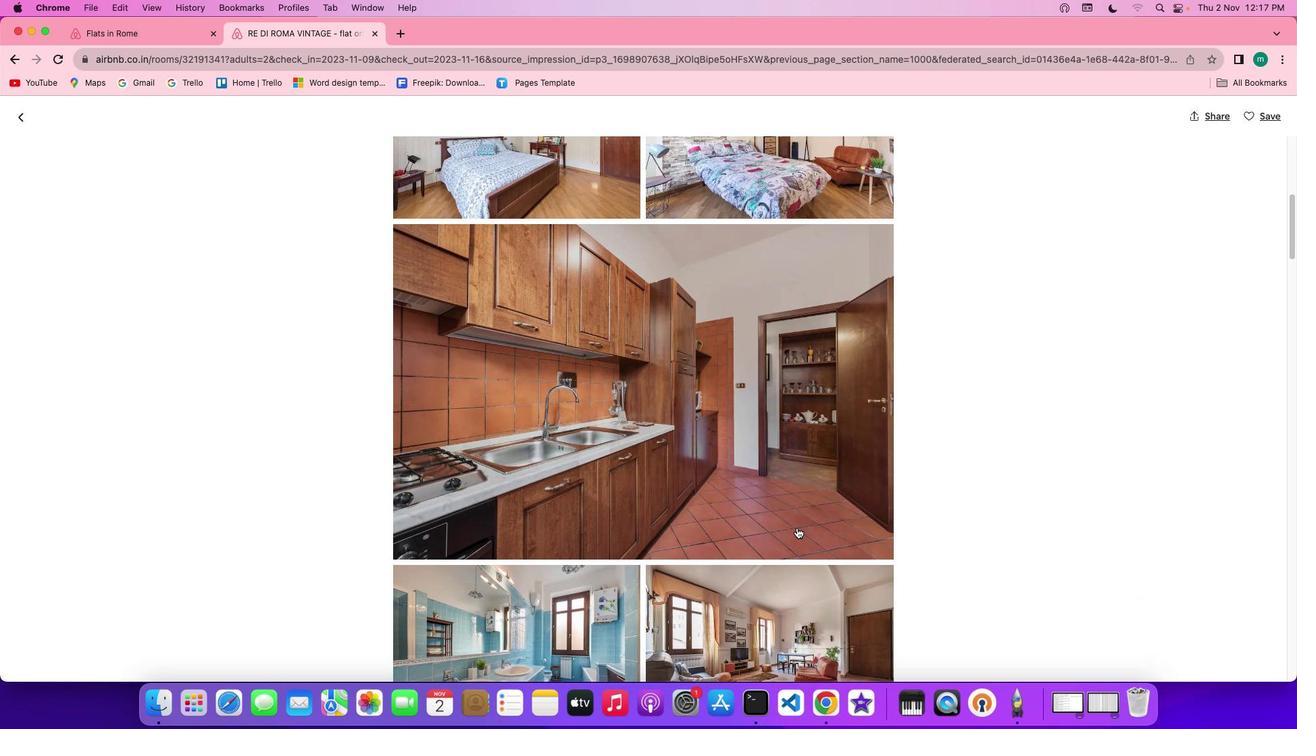 
Action: Mouse scrolled (796, 527) with delta (0, 0)
Screenshot: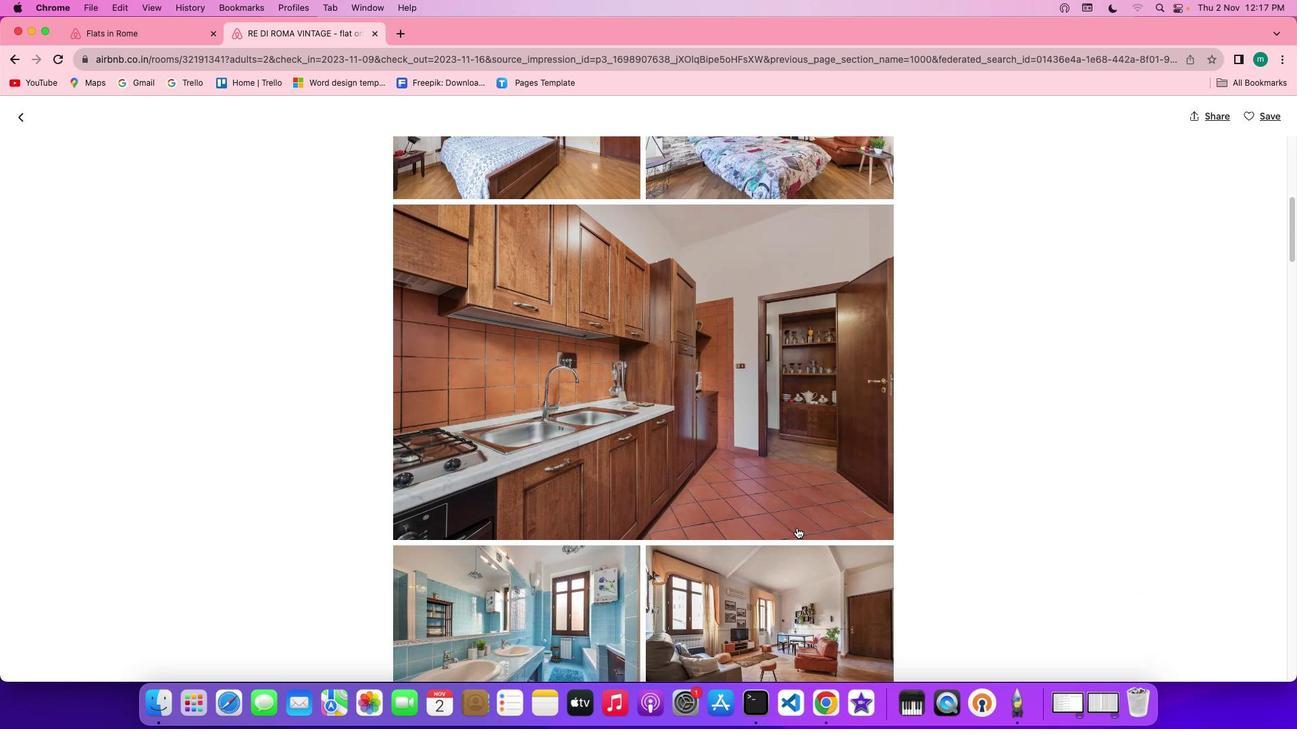 
Action: Mouse scrolled (796, 527) with delta (0, -1)
Screenshot: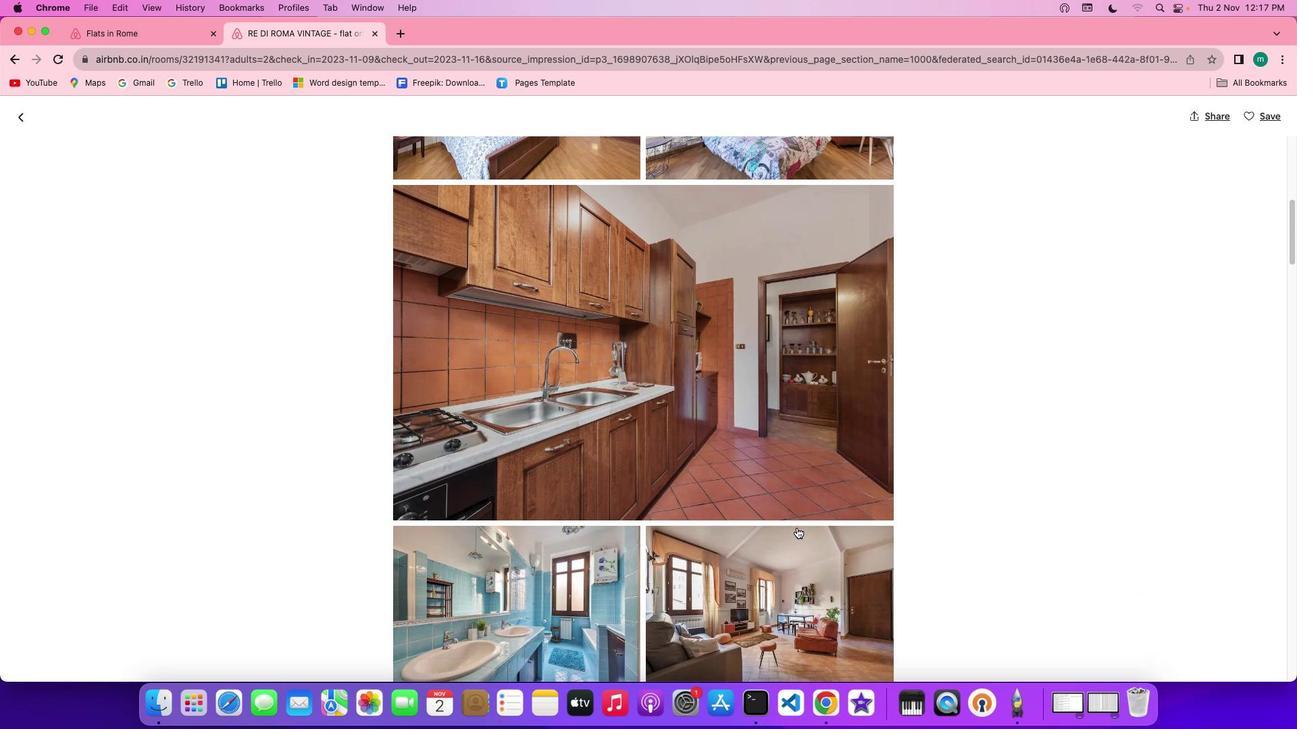 
Action: Mouse scrolled (796, 527) with delta (0, -1)
Screenshot: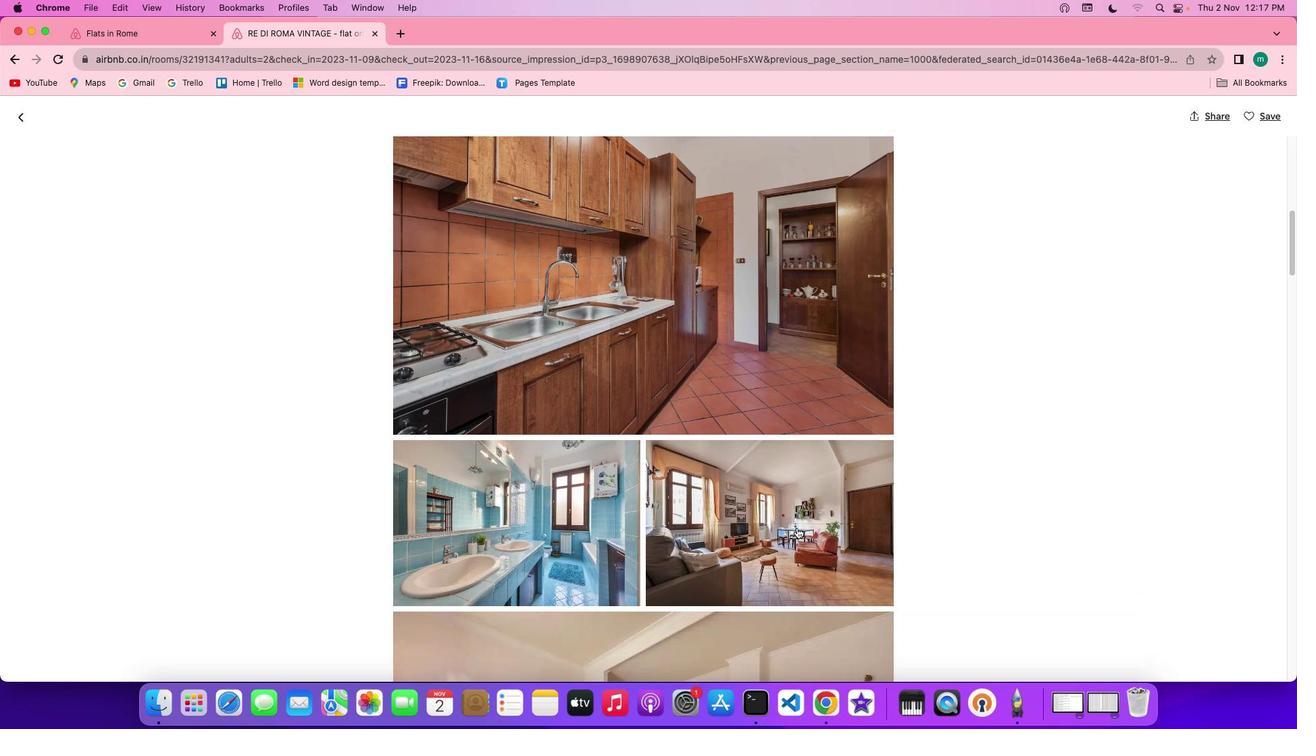
Action: Mouse scrolled (796, 527) with delta (0, 0)
Screenshot: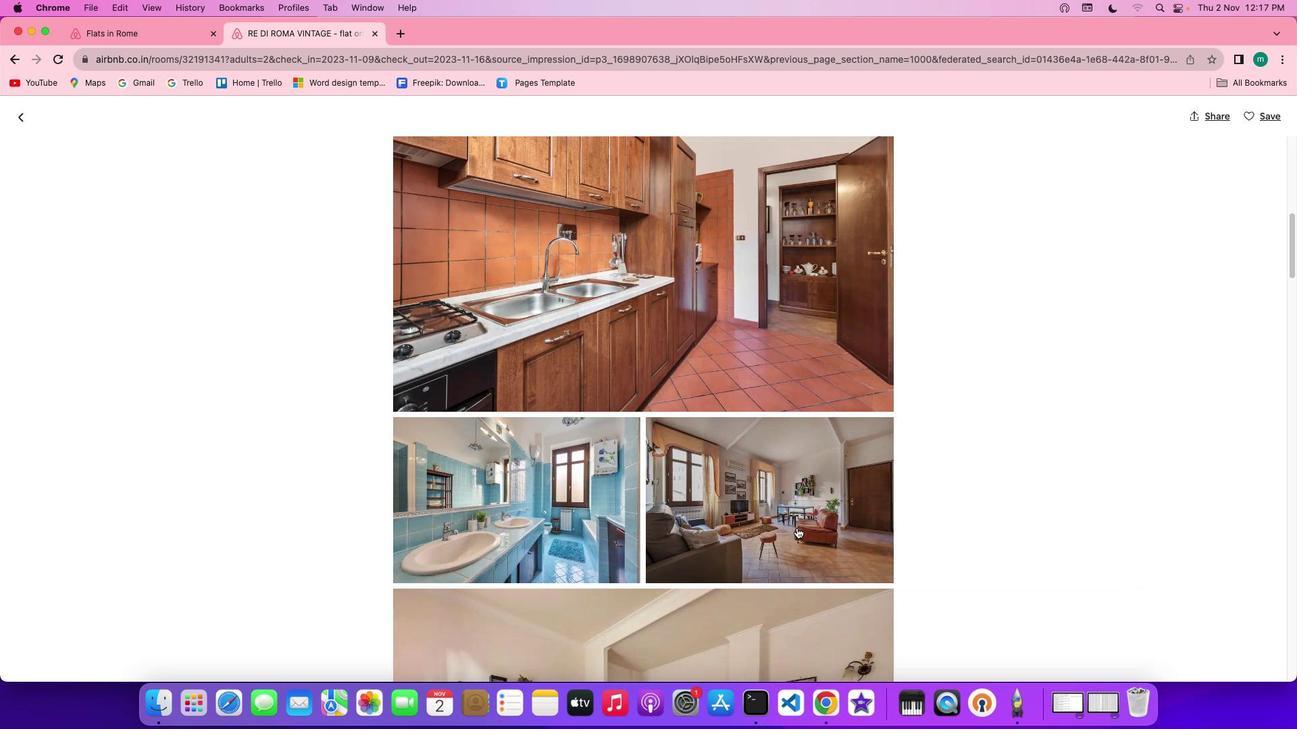 
Action: Mouse scrolled (796, 527) with delta (0, 0)
Screenshot: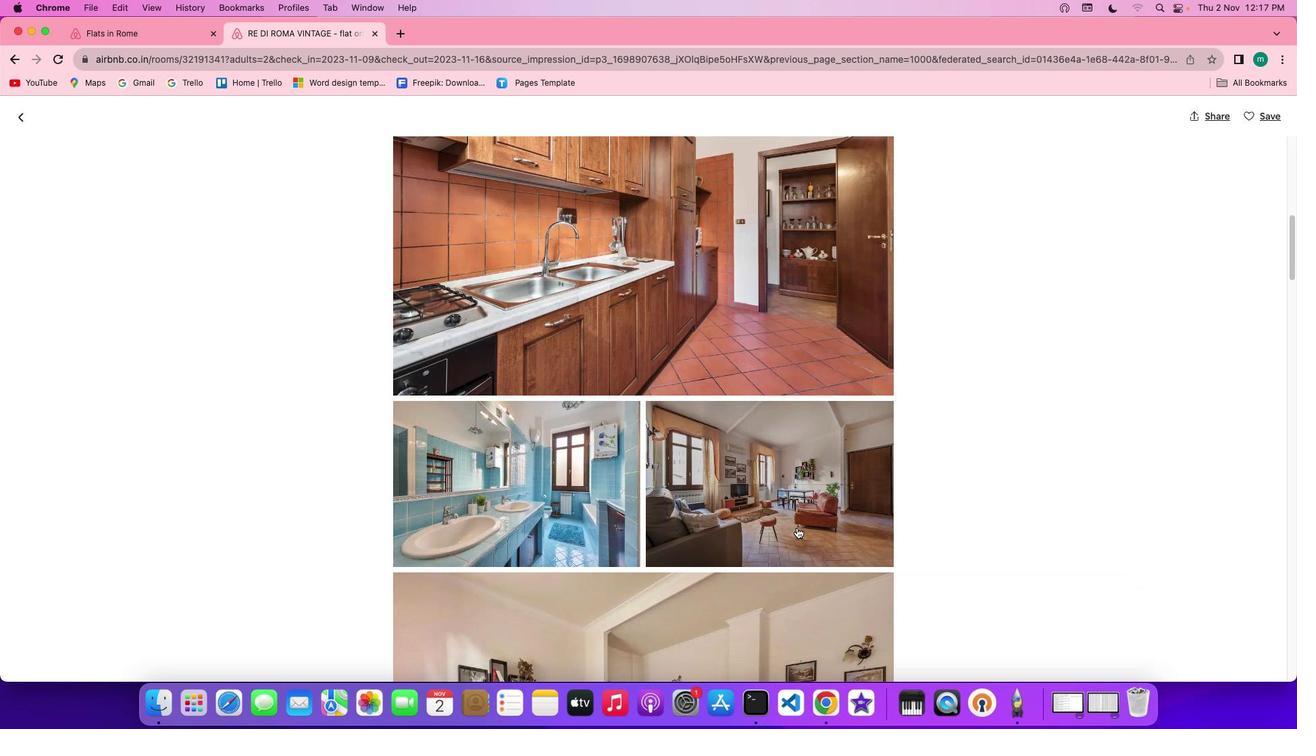 
Action: Mouse scrolled (796, 527) with delta (0, -1)
Screenshot: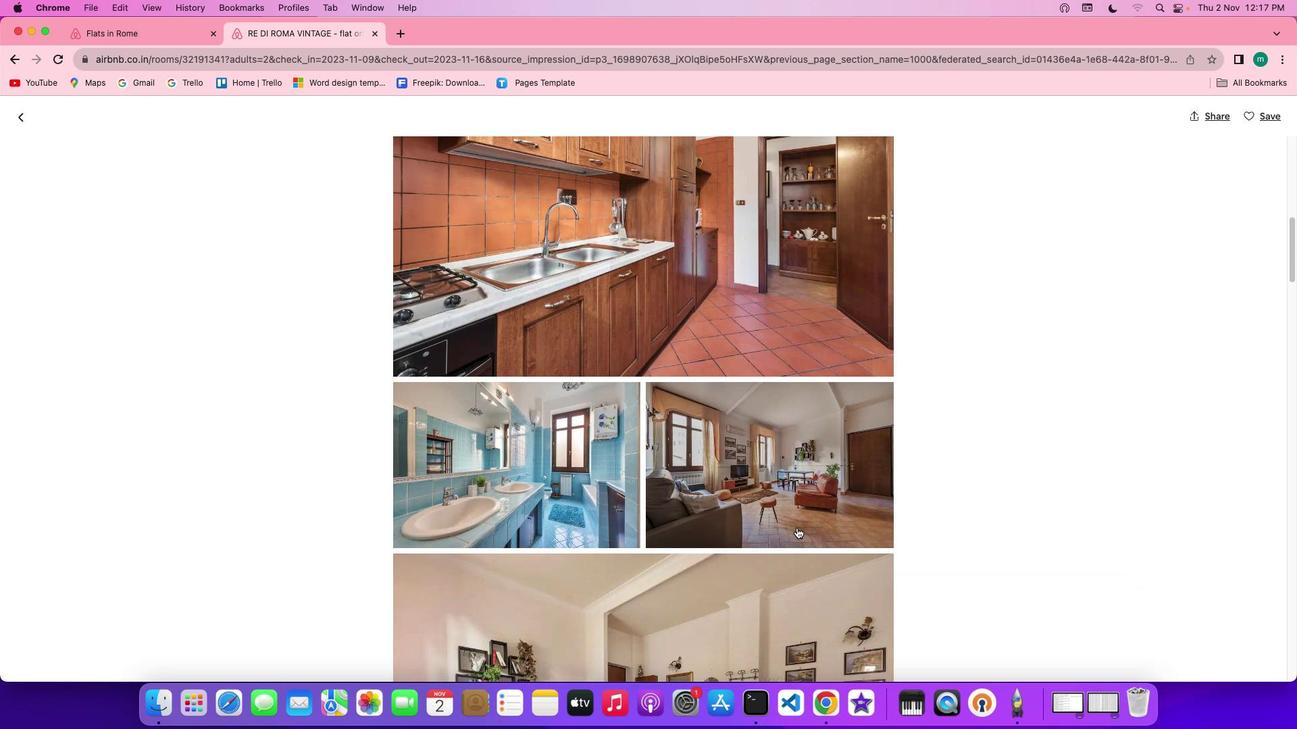 
Action: Mouse scrolled (796, 527) with delta (0, -1)
Screenshot: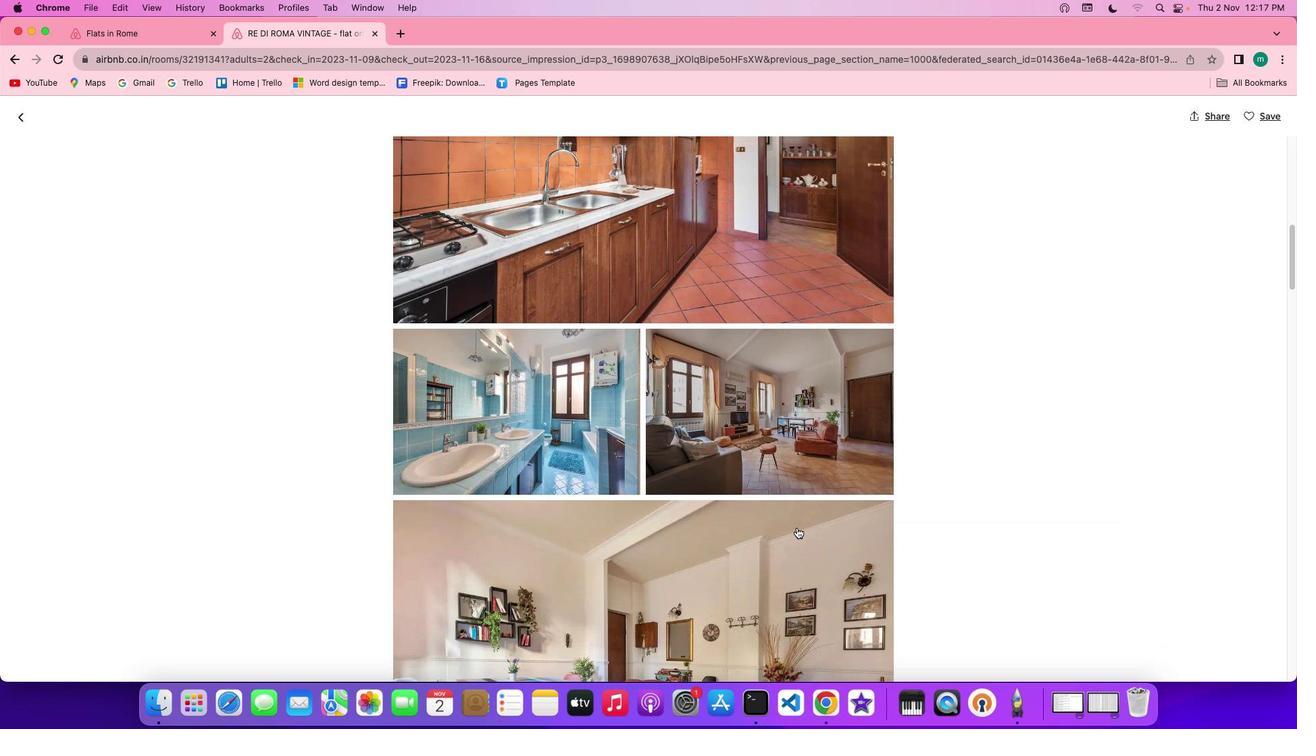 
Action: Mouse scrolled (796, 527) with delta (0, 0)
Screenshot: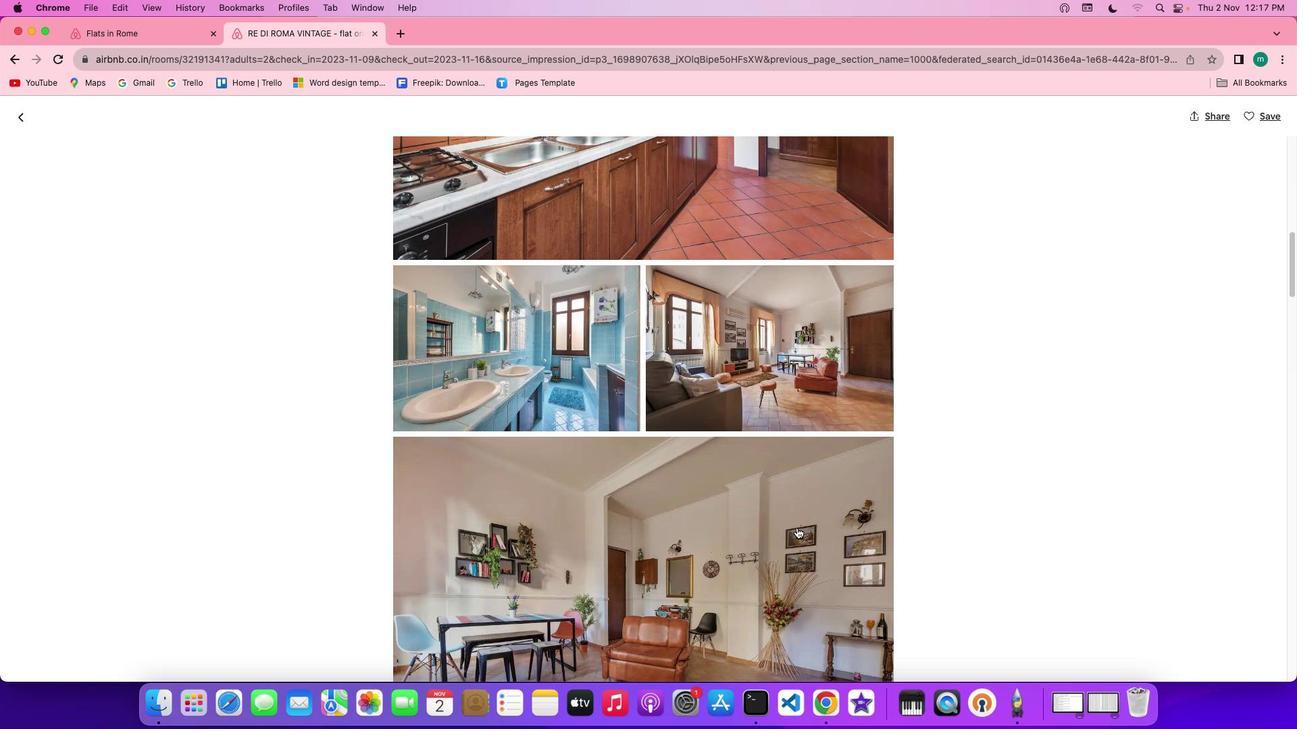 
Action: Mouse scrolled (796, 527) with delta (0, 0)
Screenshot: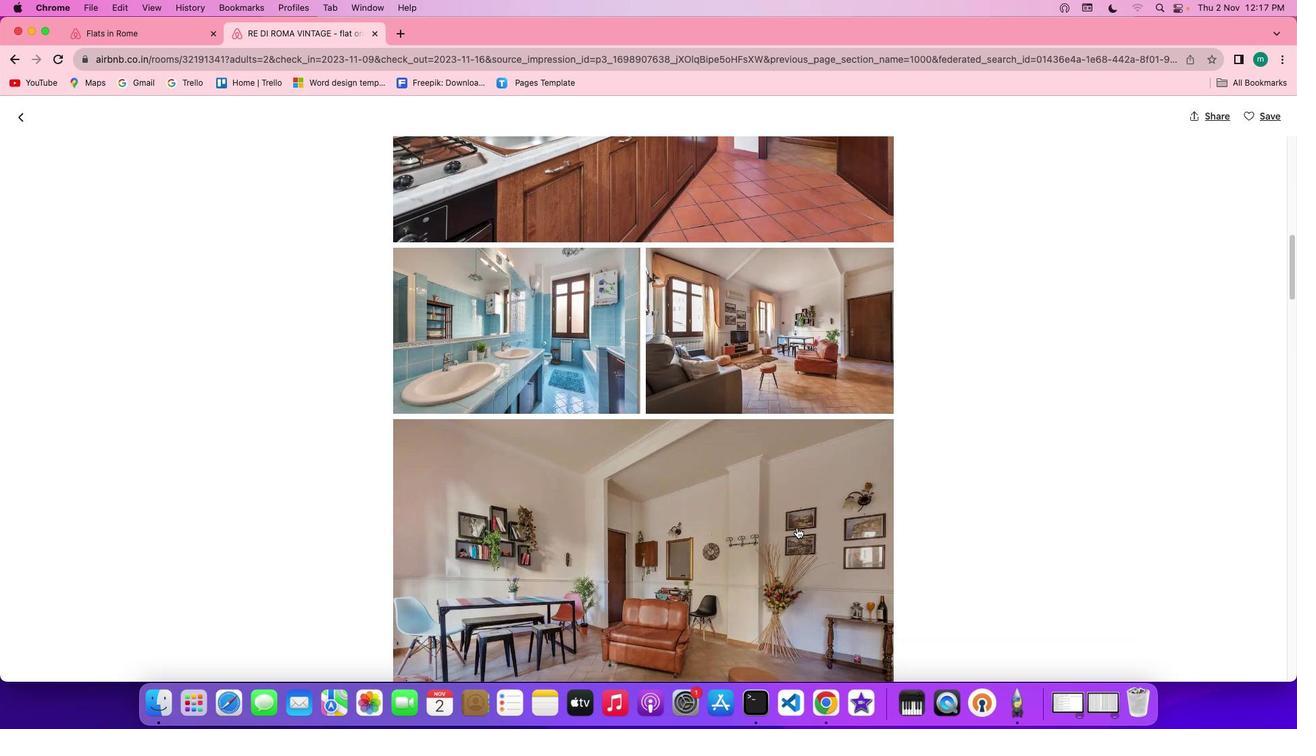 
Action: Mouse scrolled (796, 527) with delta (0, -1)
Screenshot: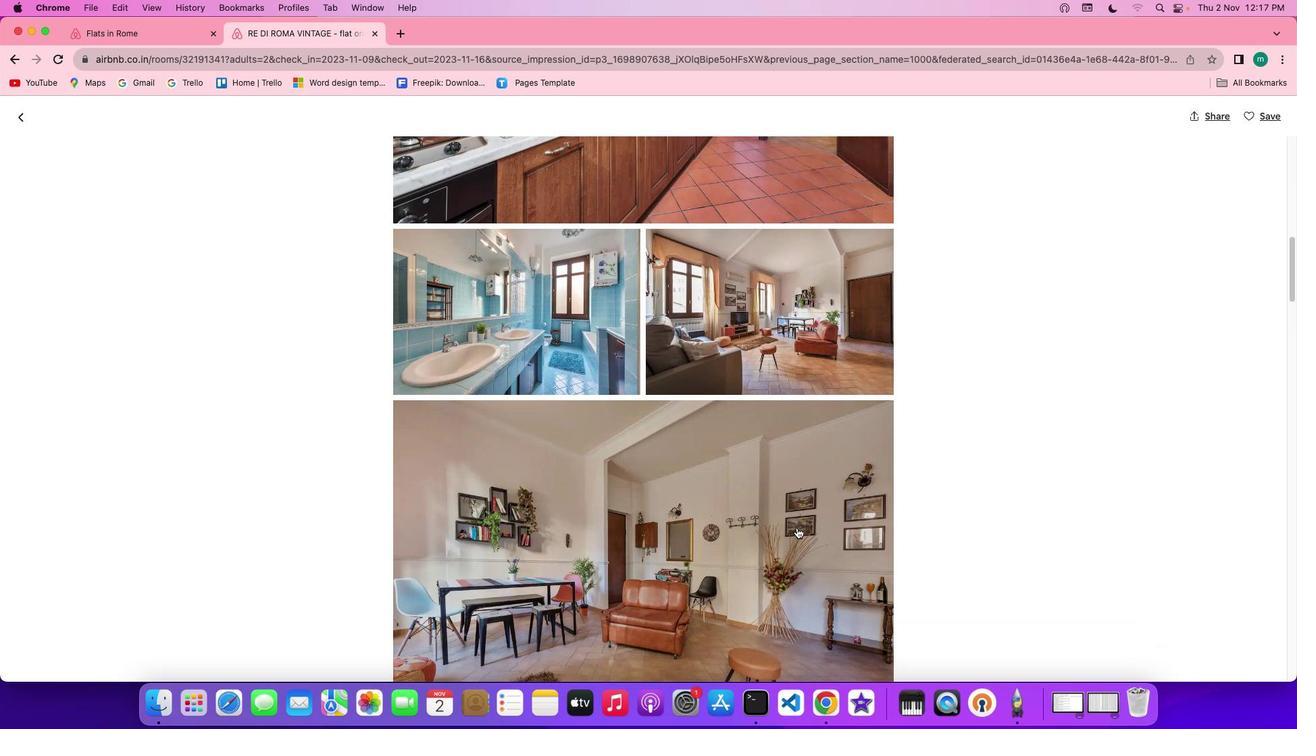 
Action: Mouse scrolled (796, 527) with delta (0, 0)
Screenshot: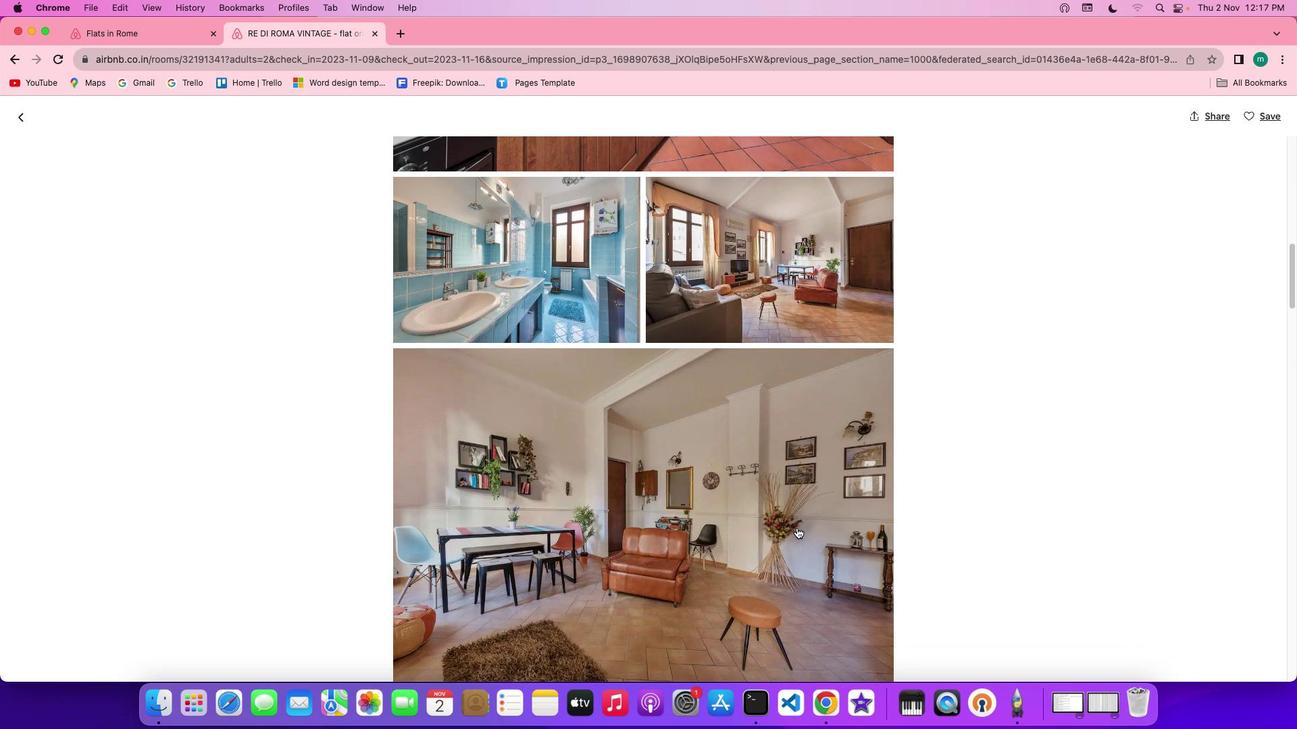 
Action: Mouse scrolled (796, 527) with delta (0, 0)
Screenshot: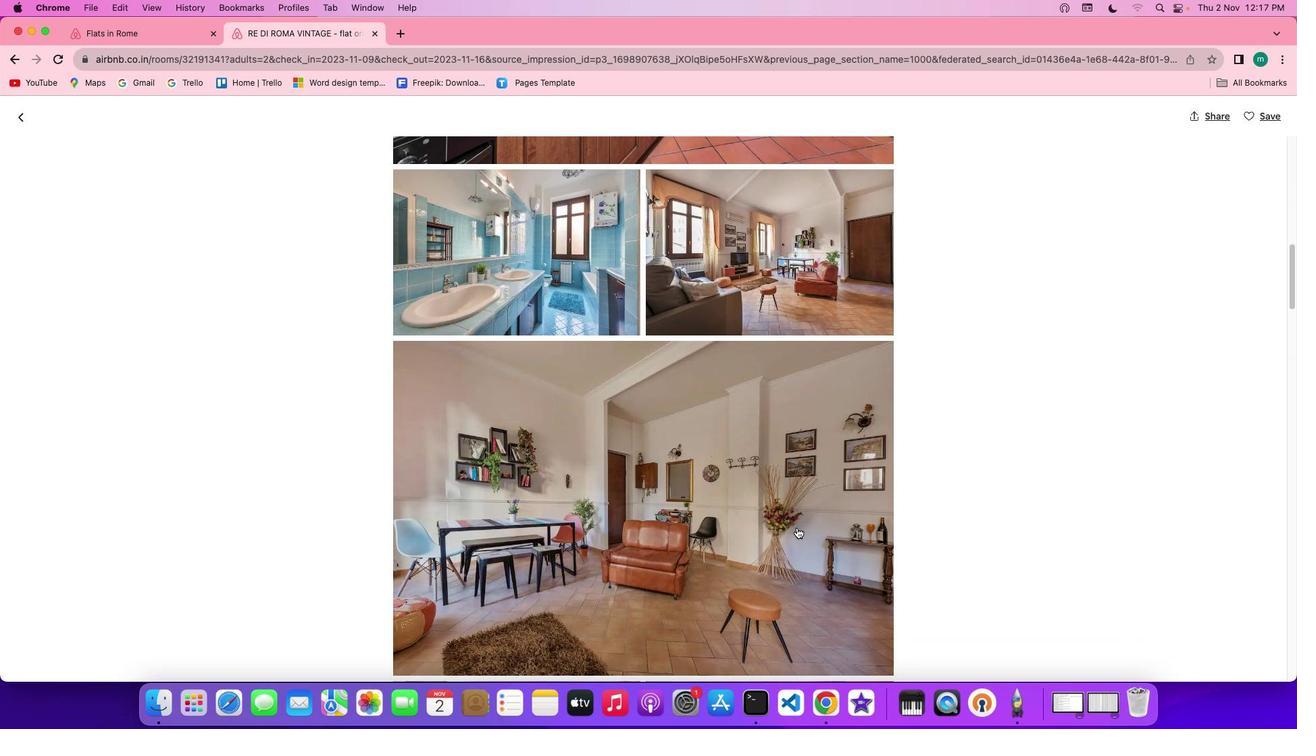 
Action: Mouse scrolled (796, 527) with delta (0, -1)
Screenshot: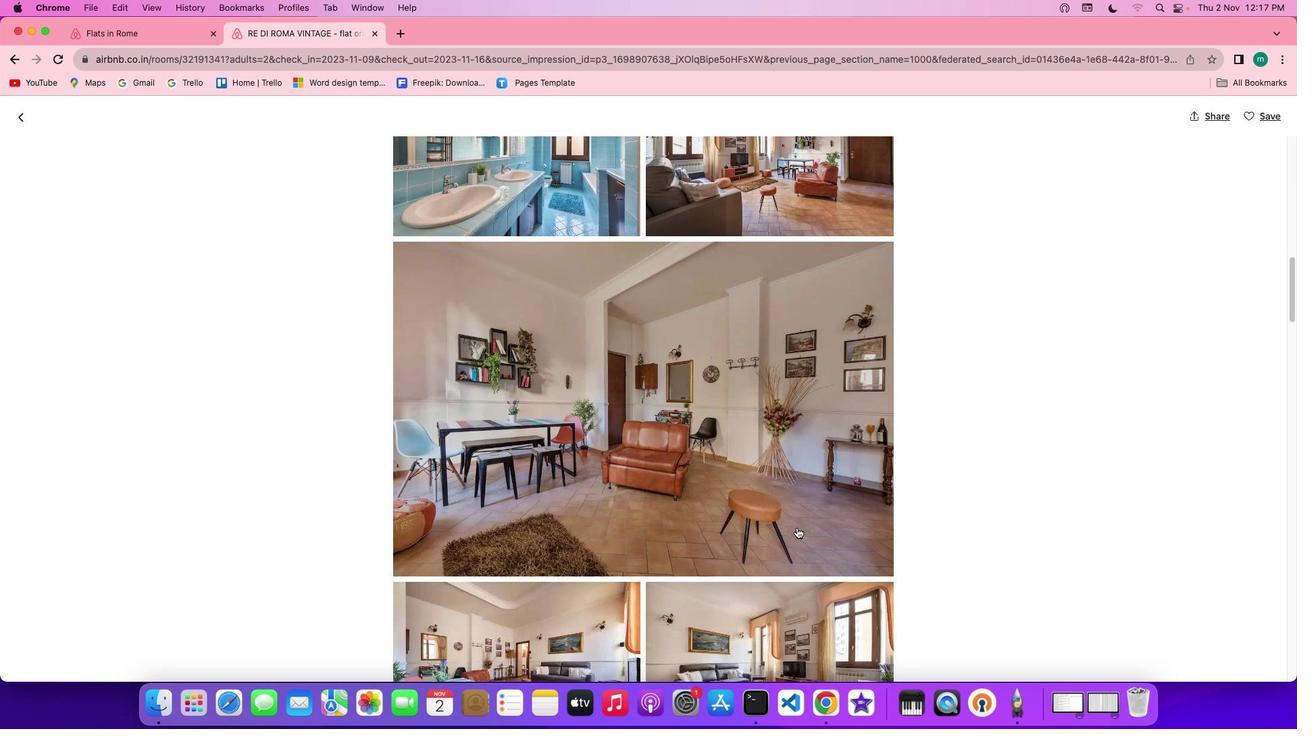 
Action: Mouse scrolled (796, 527) with delta (0, -2)
Screenshot: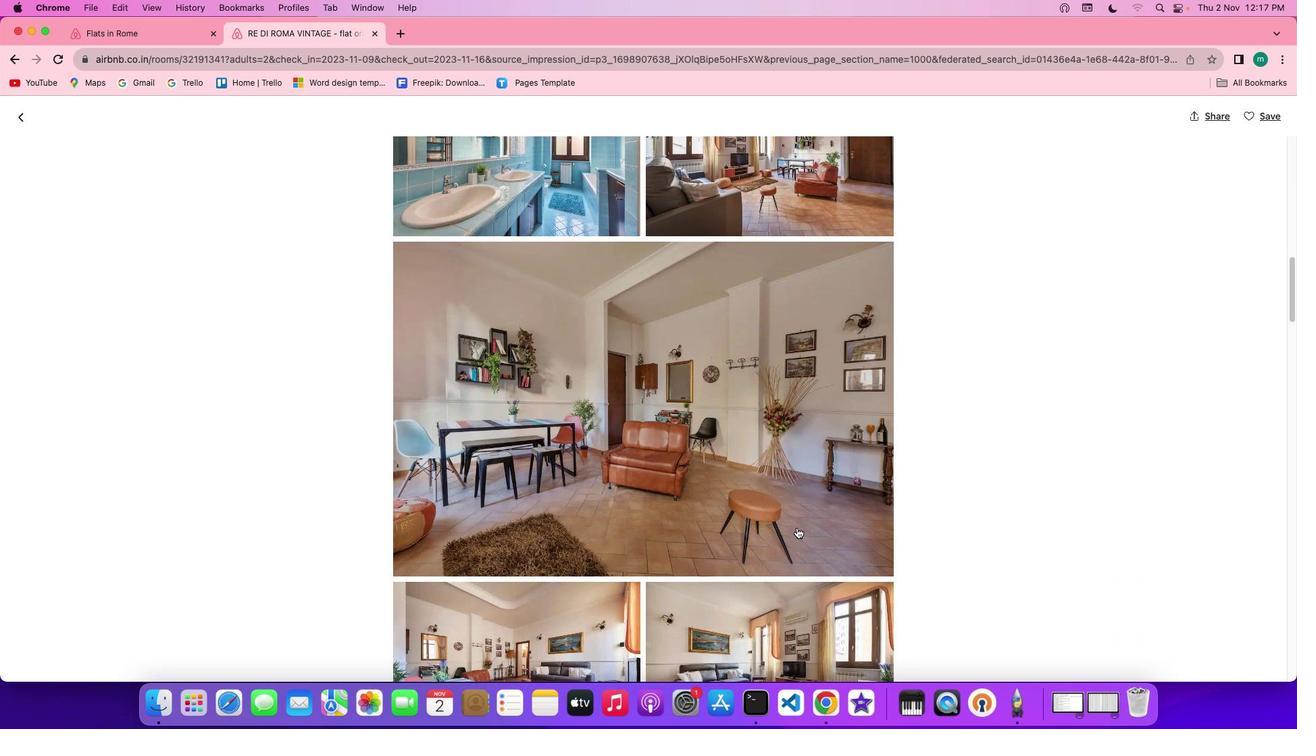
Action: Mouse scrolled (796, 527) with delta (0, -2)
Screenshot: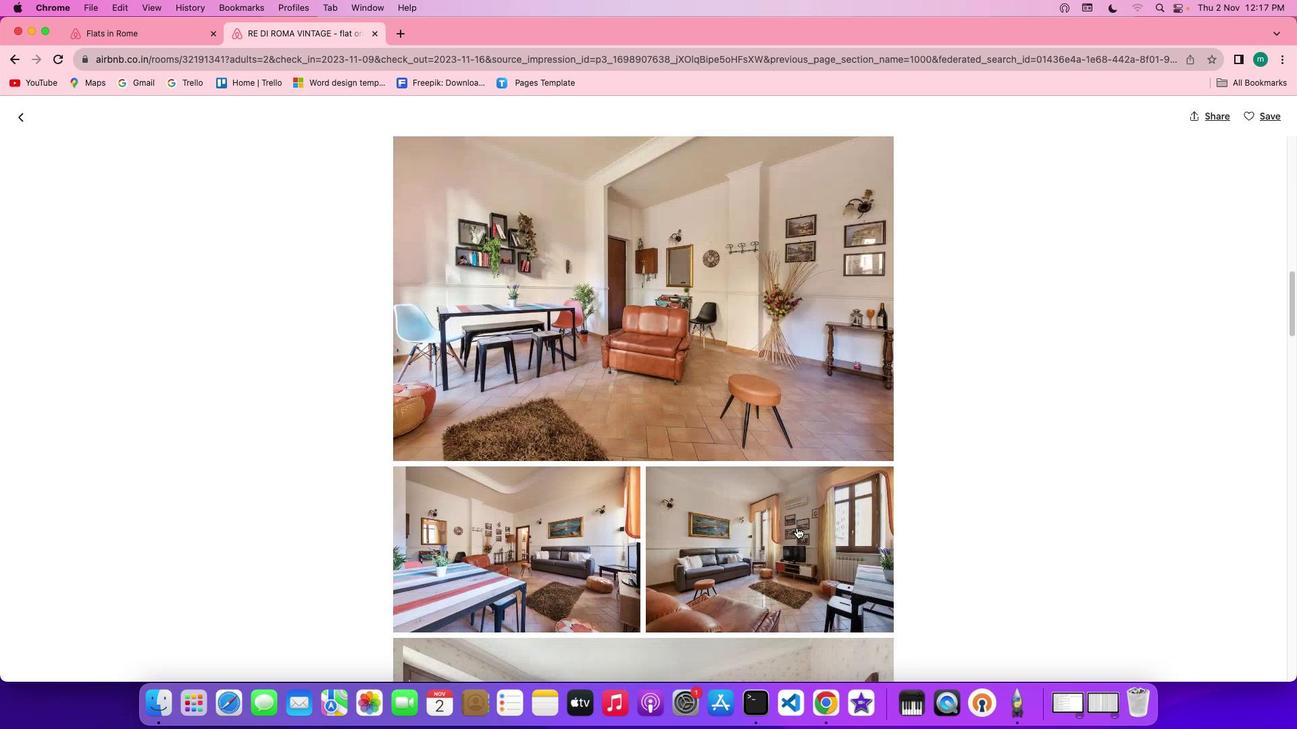 
Action: Mouse scrolled (796, 527) with delta (0, 0)
Screenshot: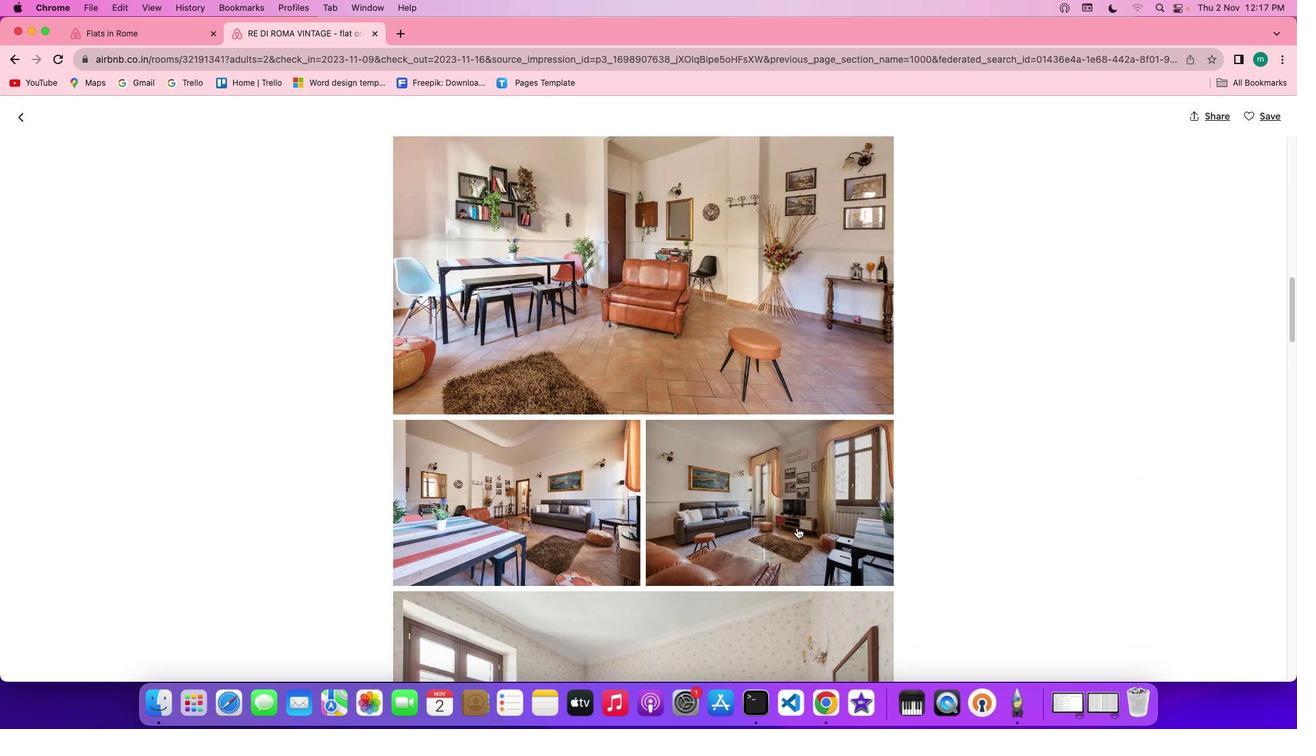 
Action: Mouse scrolled (796, 527) with delta (0, 0)
Screenshot: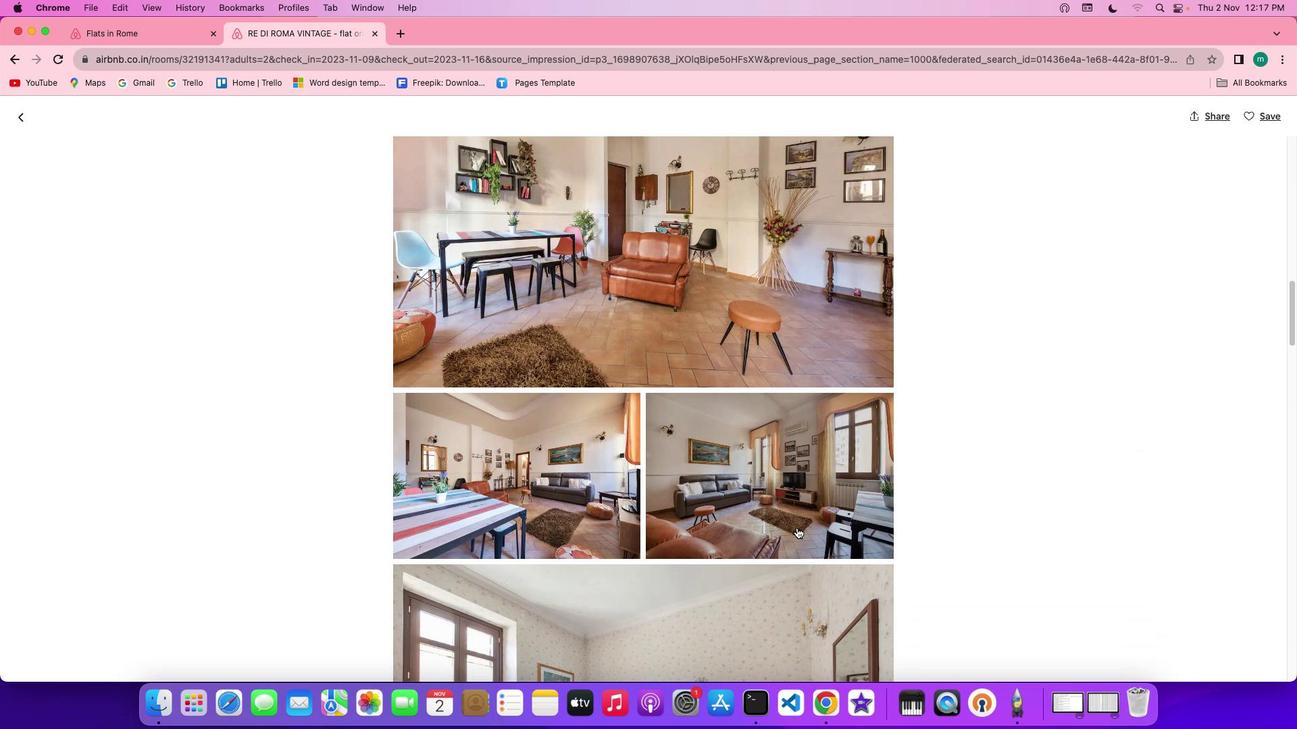 
Action: Mouse scrolled (796, 527) with delta (0, -2)
Screenshot: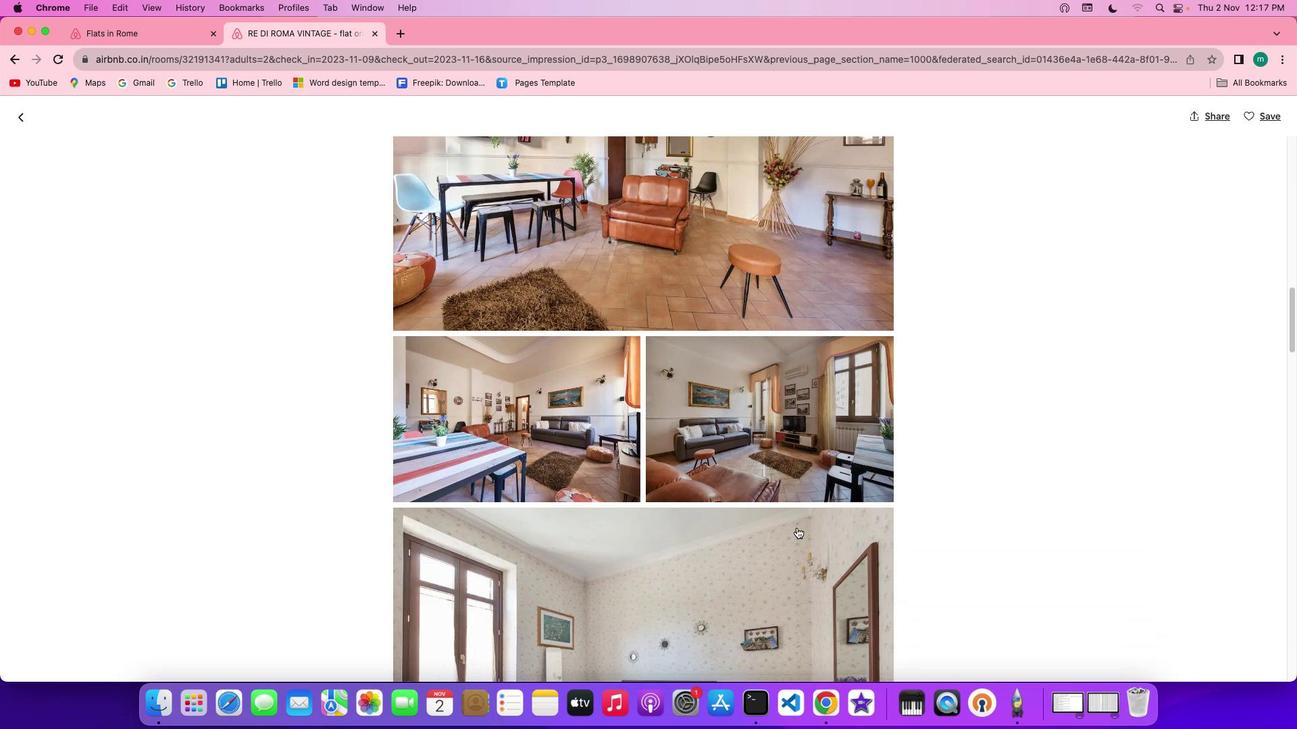 
Action: Mouse scrolled (796, 527) with delta (0, -2)
Screenshot: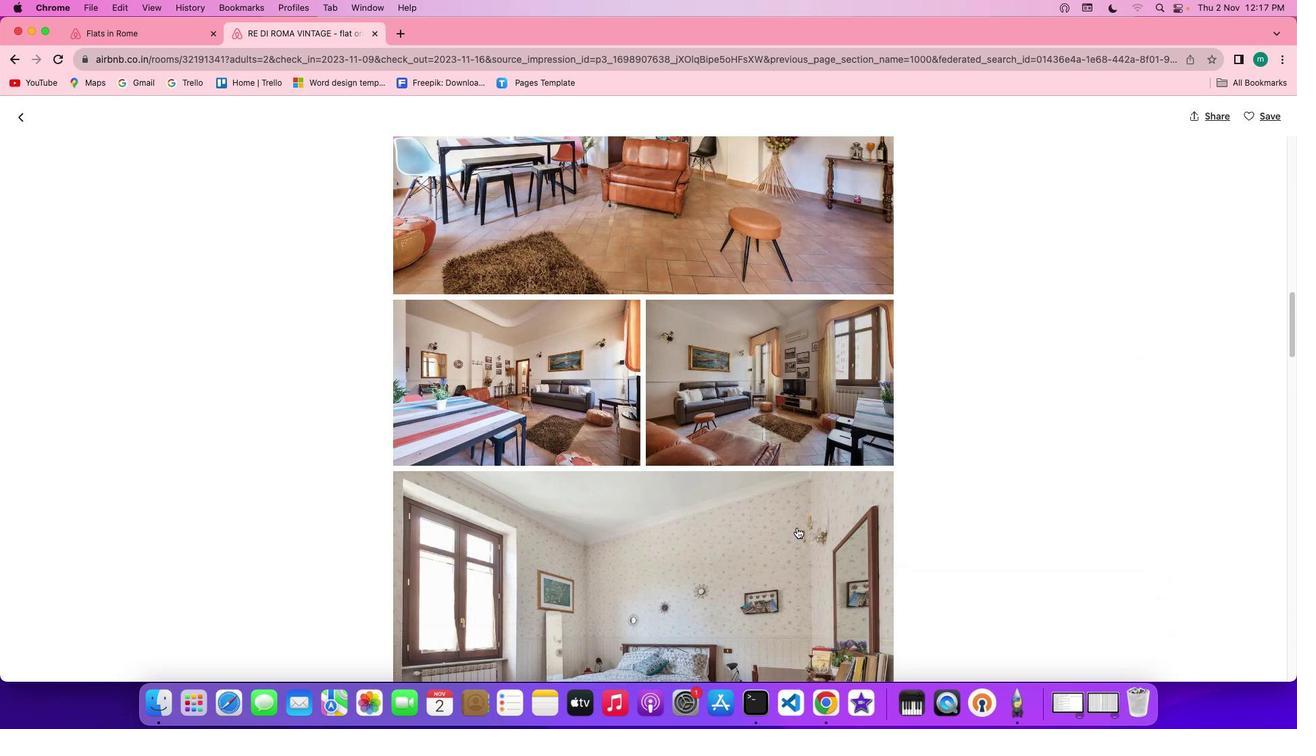 
Action: Mouse scrolled (796, 527) with delta (0, -2)
Screenshot: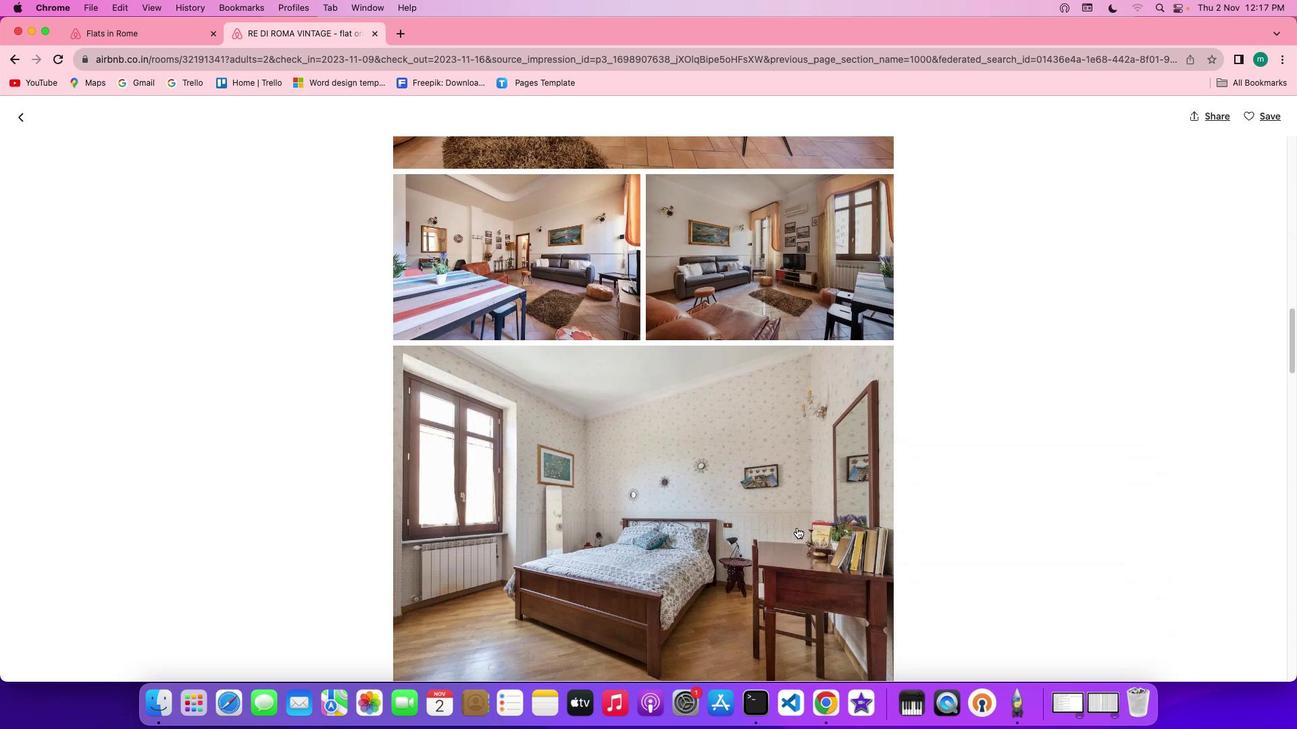 
Action: Mouse scrolled (796, 527) with delta (0, 0)
Screenshot: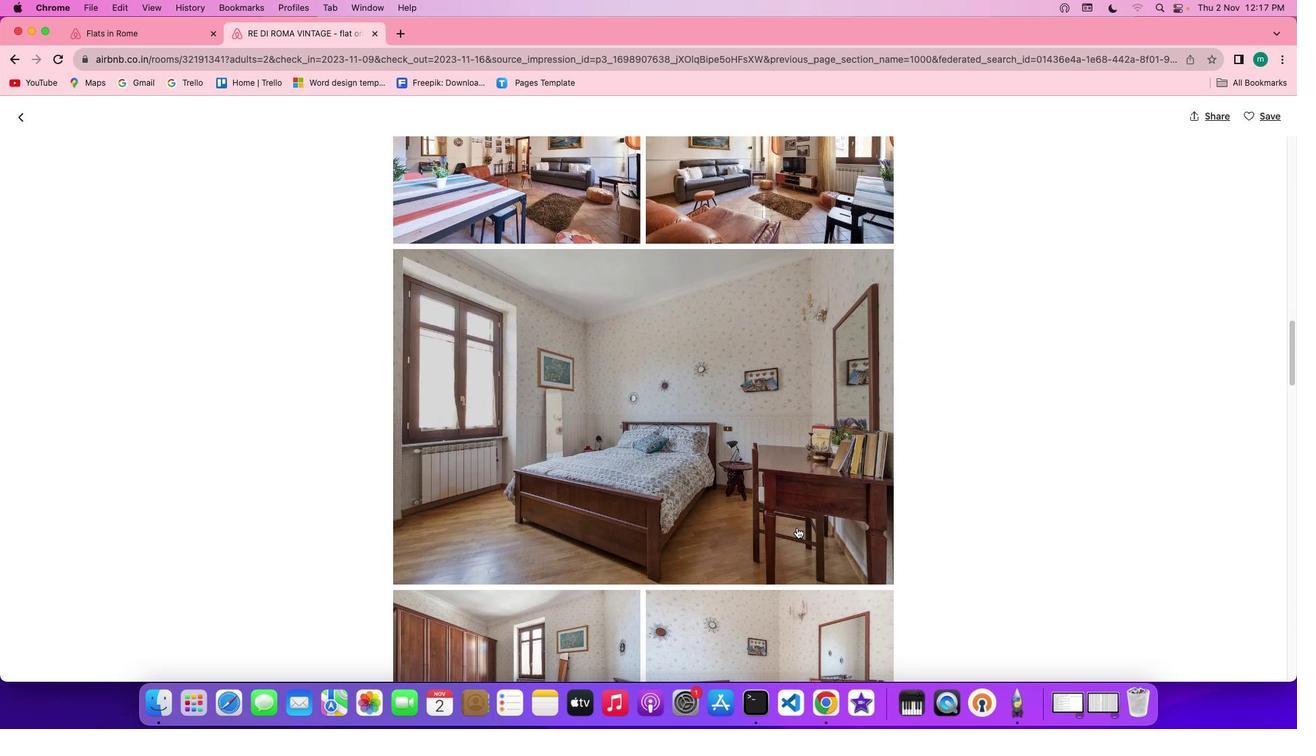 
Action: Mouse scrolled (796, 527) with delta (0, 0)
Screenshot: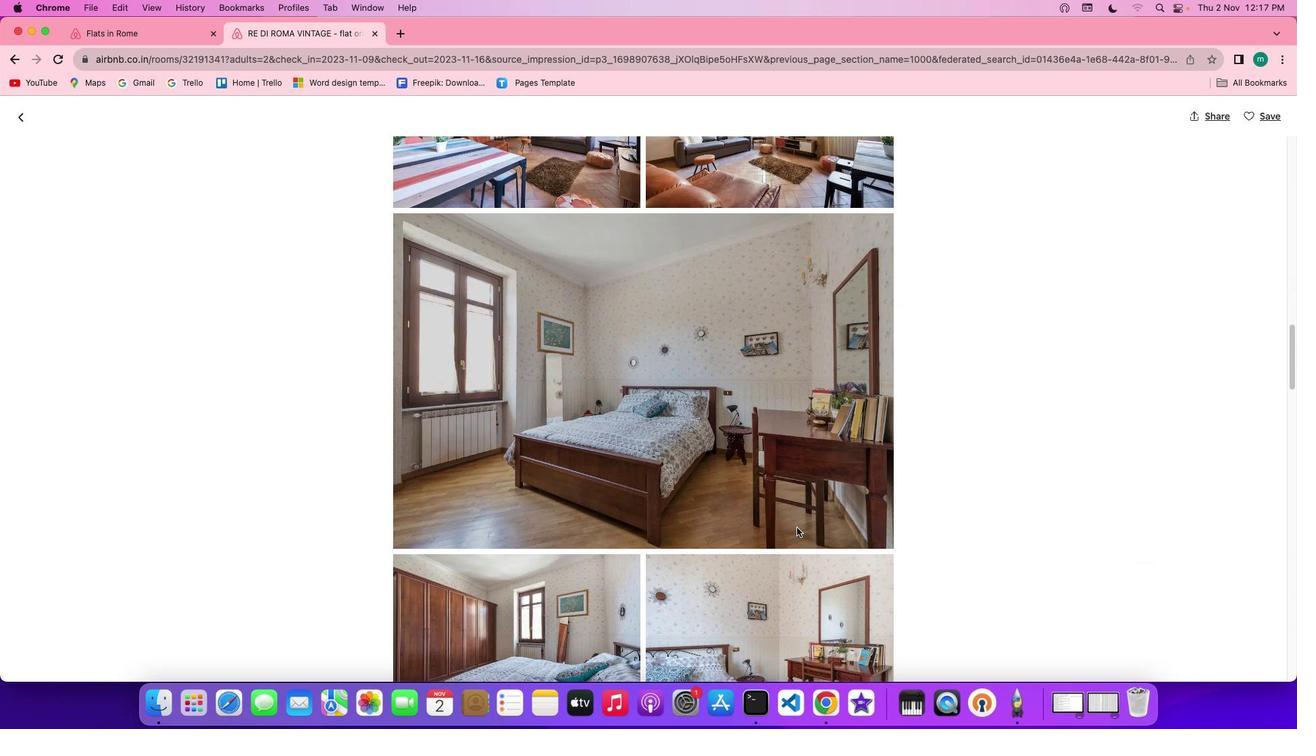 
Action: Mouse scrolled (796, 527) with delta (0, -1)
Screenshot: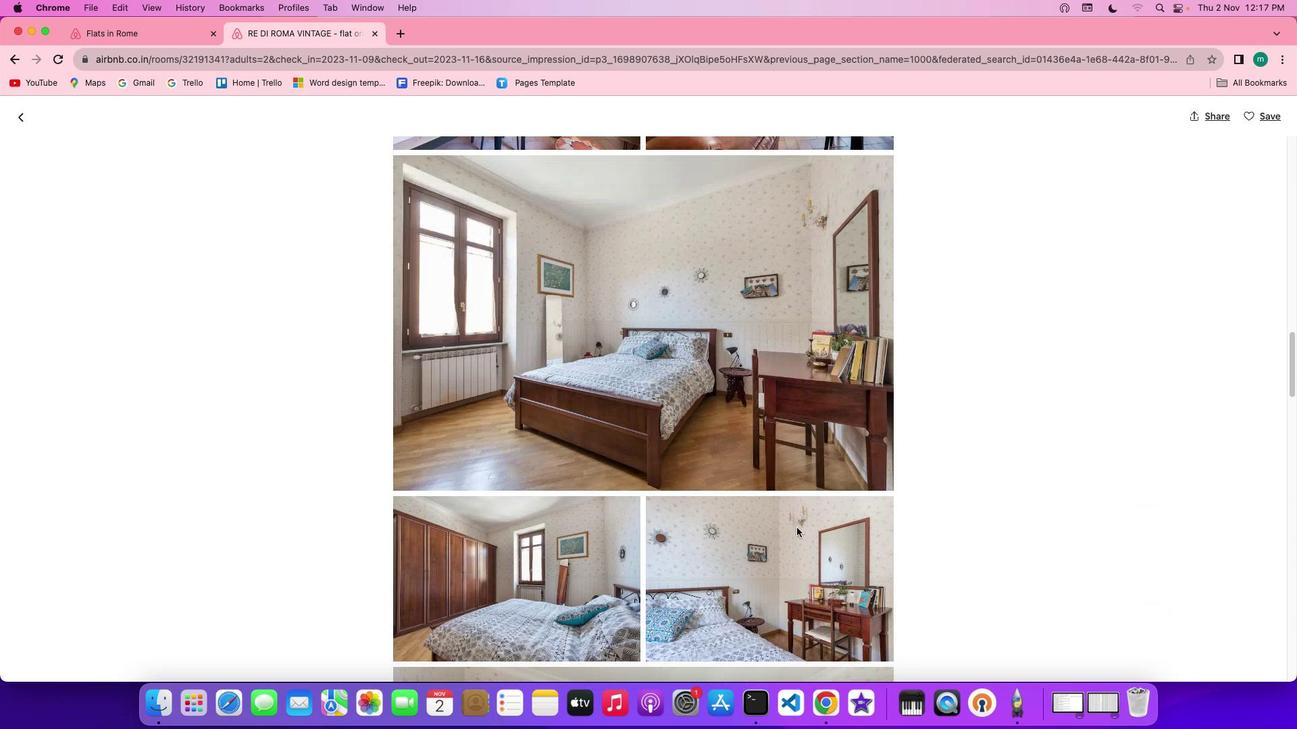 
Action: Mouse scrolled (796, 527) with delta (0, -2)
Screenshot: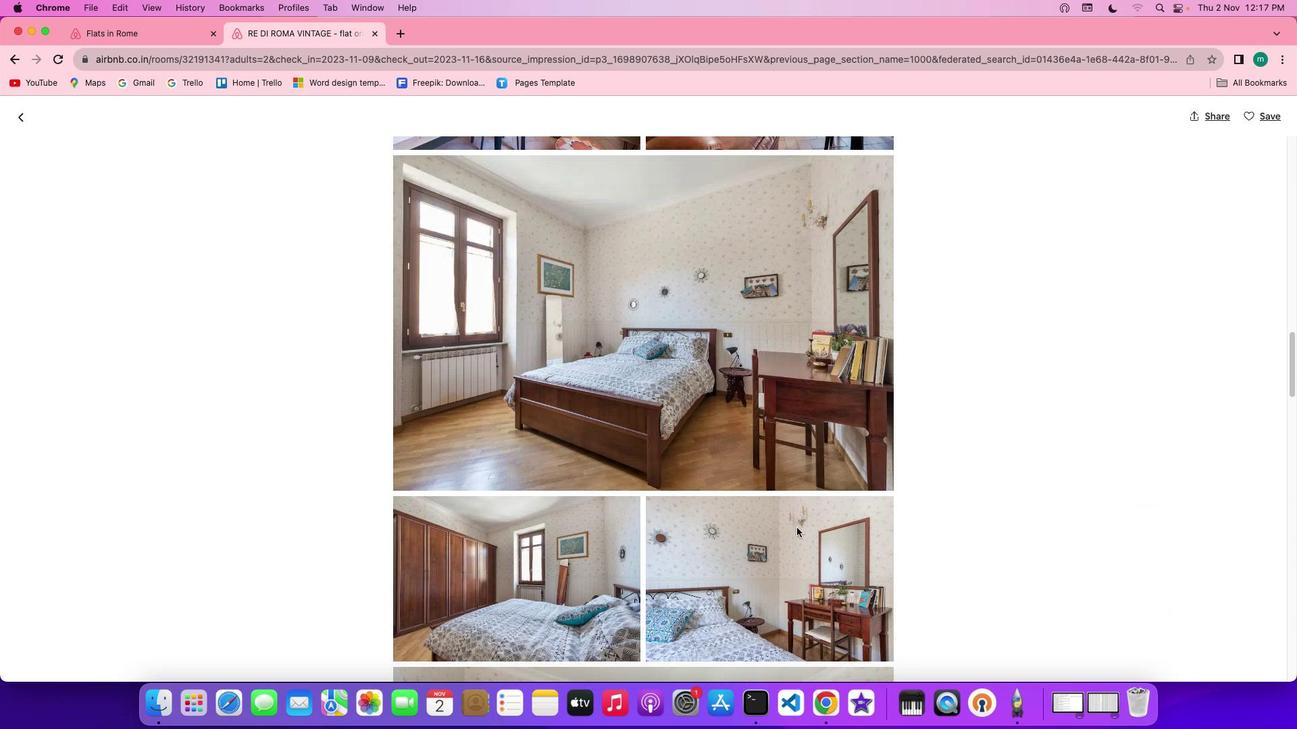 
Action: Mouse scrolled (796, 527) with delta (0, 0)
Screenshot: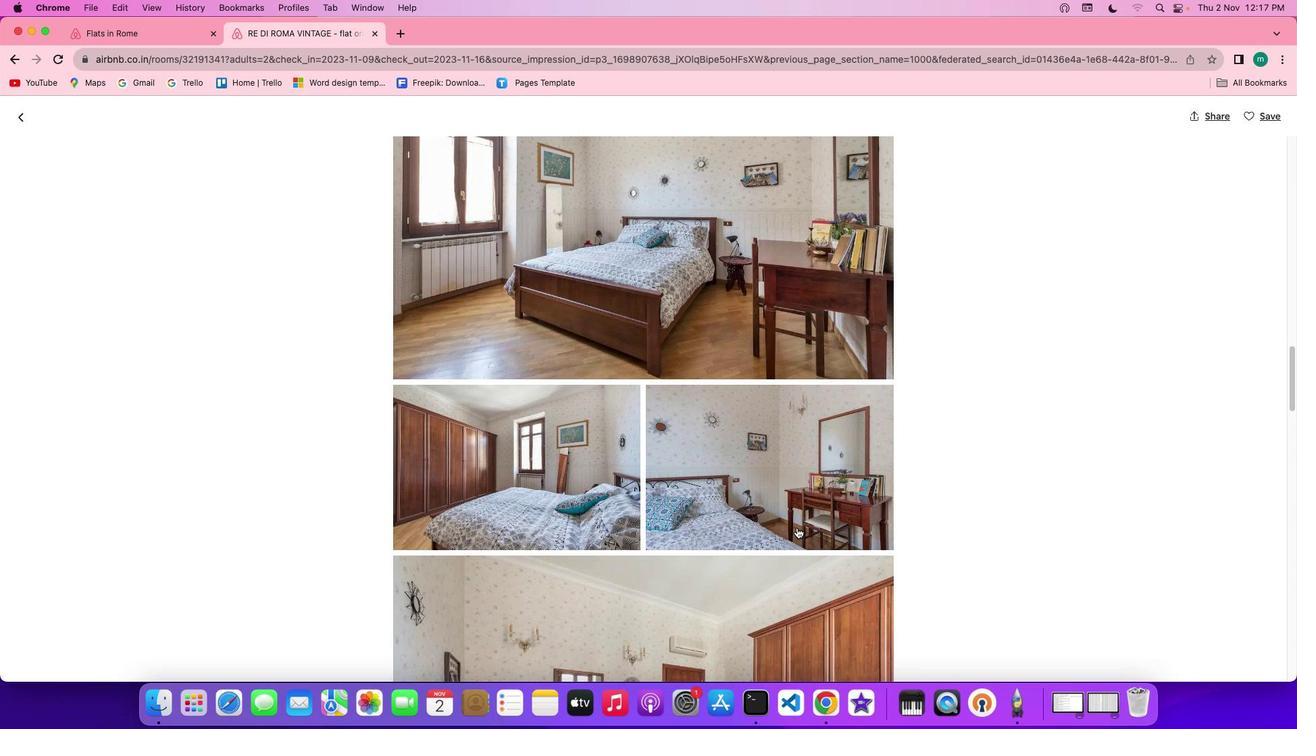
Action: Mouse scrolled (796, 527) with delta (0, 0)
Screenshot: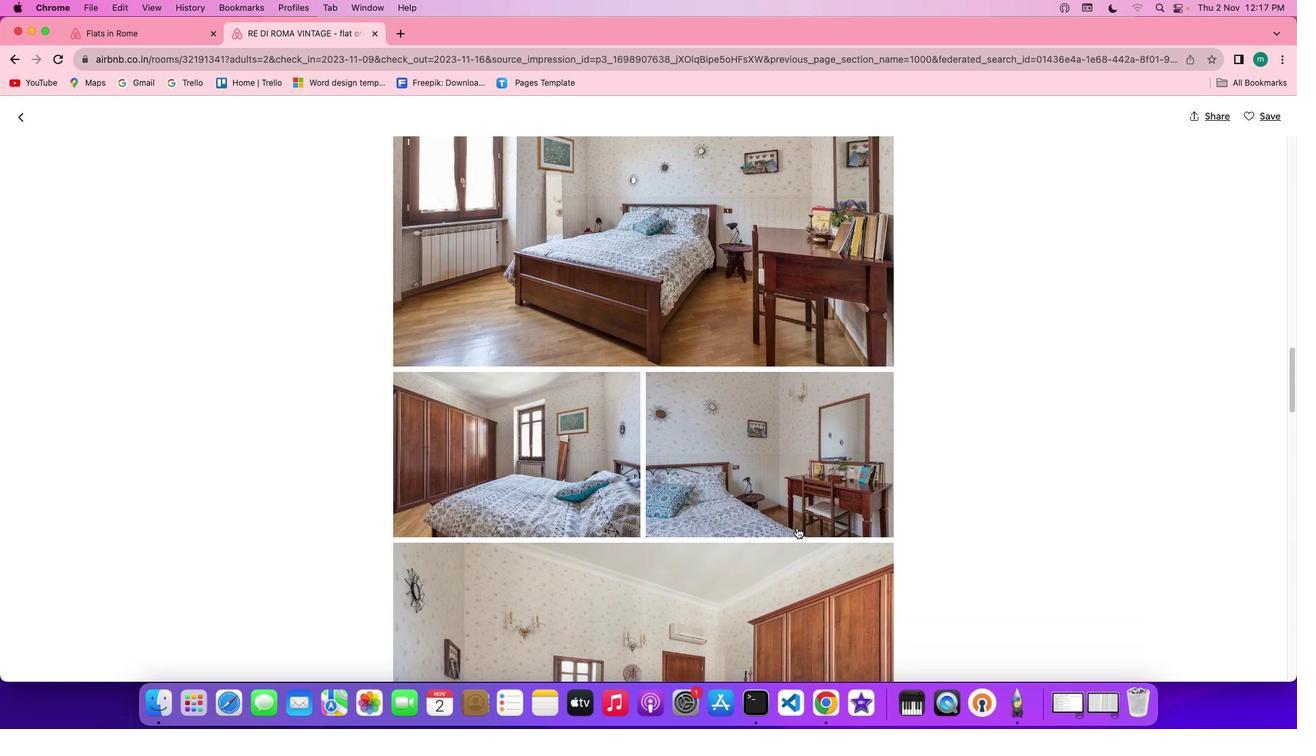 
Action: Mouse scrolled (796, 527) with delta (0, 0)
Screenshot: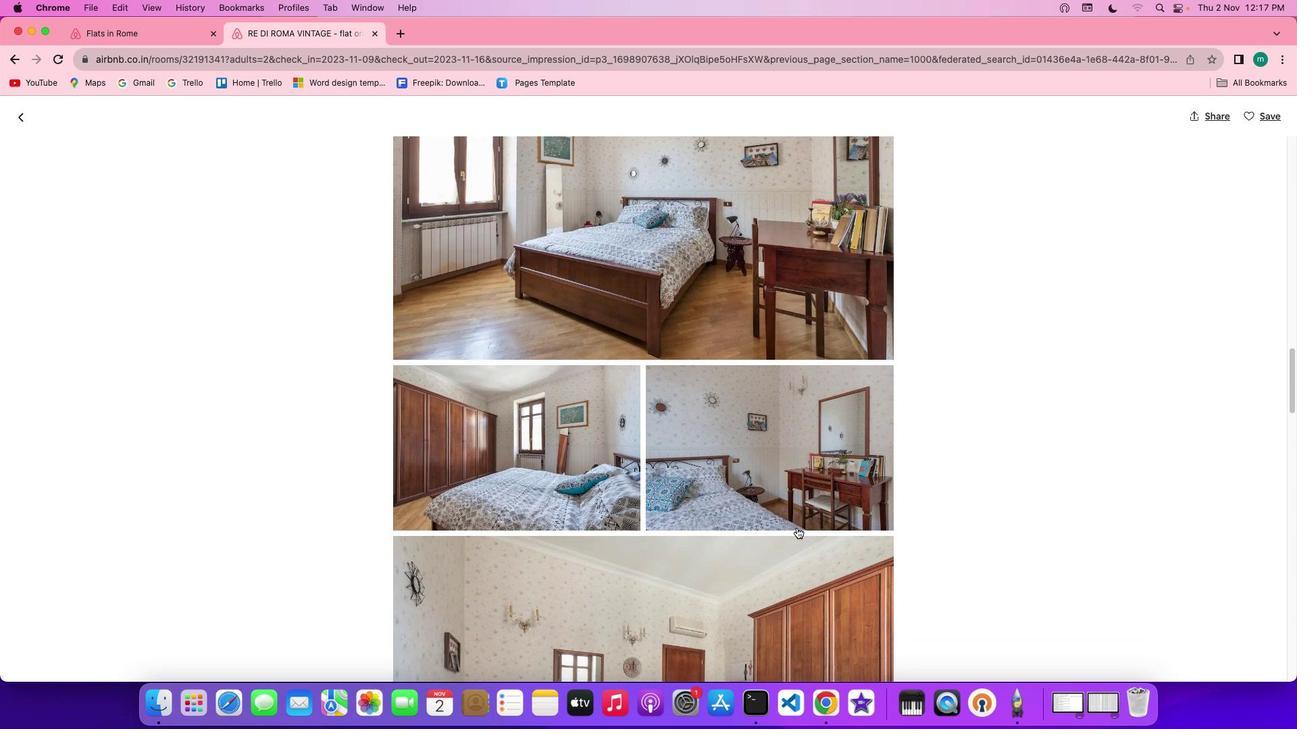 
Action: Mouse scrolled (796, 527) with delta (0, -1)
Screenshot: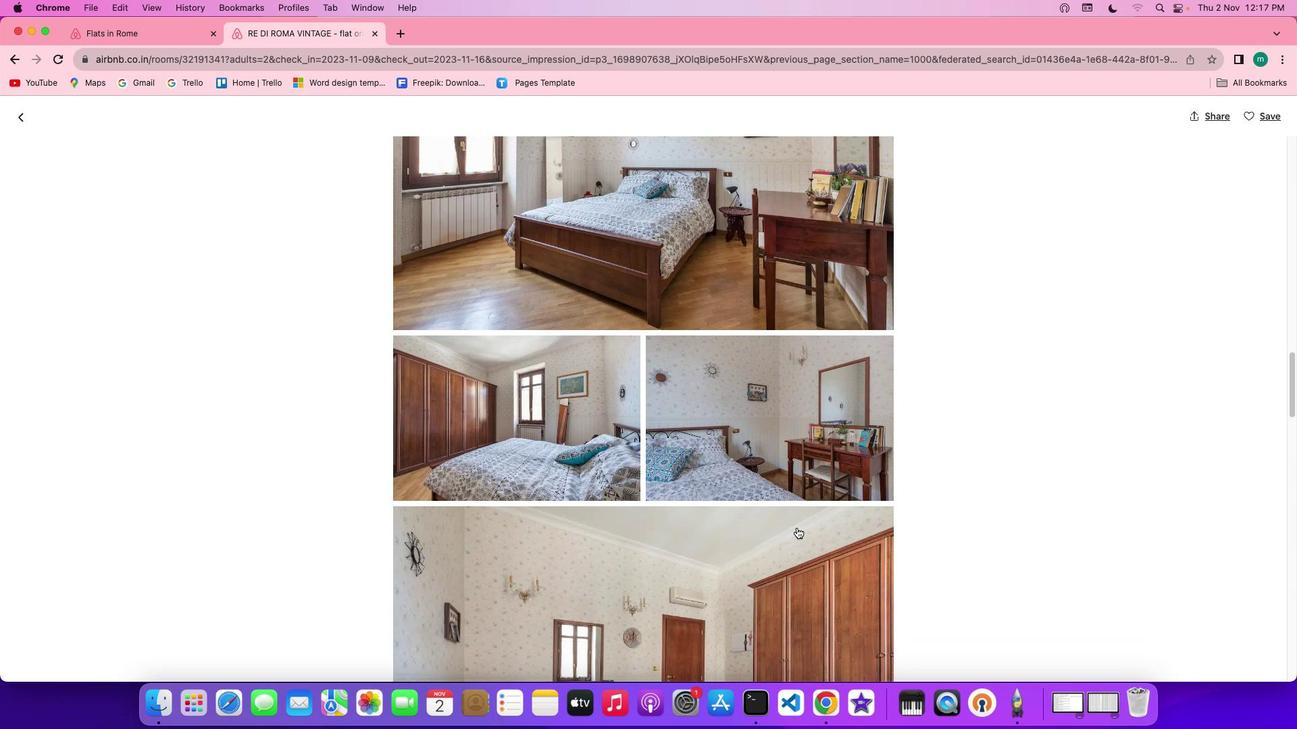 
Action: Mouse scrolled (796, 527) with delta (0, -2)
Screenshot: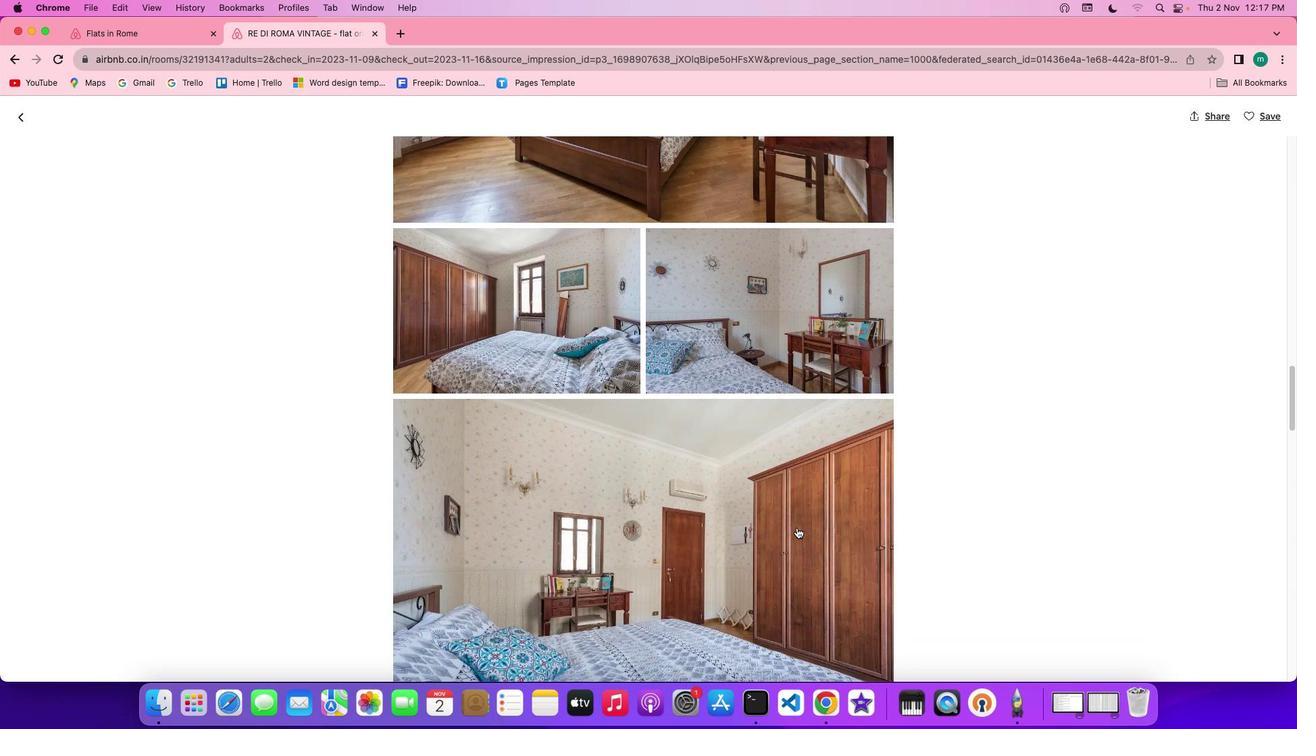 
Action: Mouse scrolled (796, 527) with delta (0, -2)
Screenshot: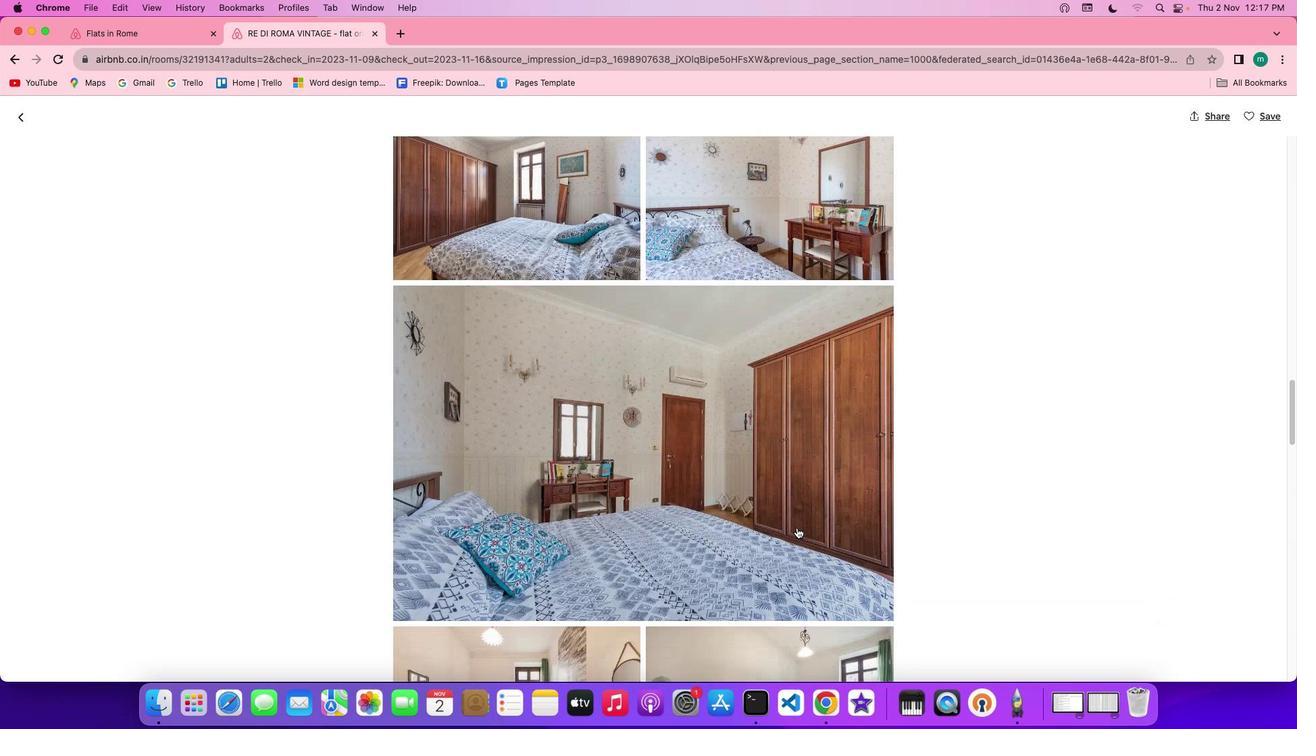 
Action: Mouse scrolled (796, 527) with delta (0, 0)
Screenshot: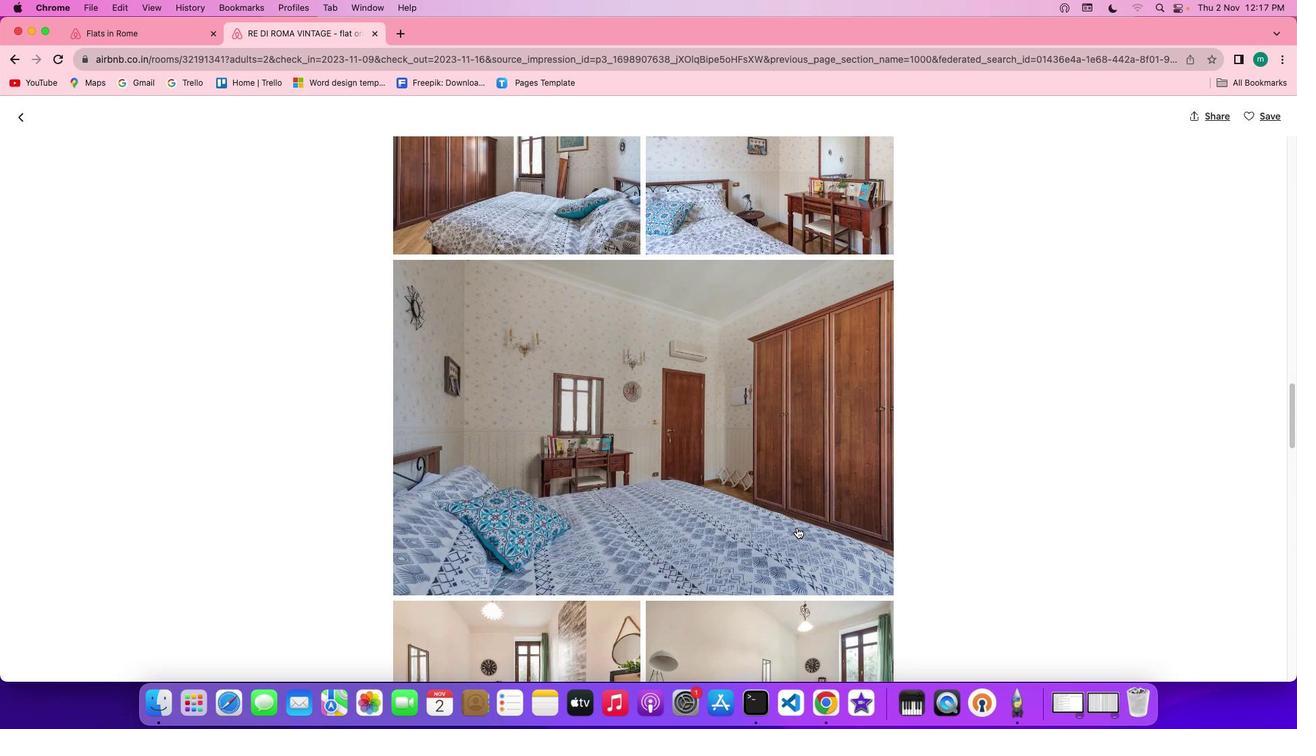 
Action: Mouse scrolled (796, 527) with delta (0, 0)
Screenshot: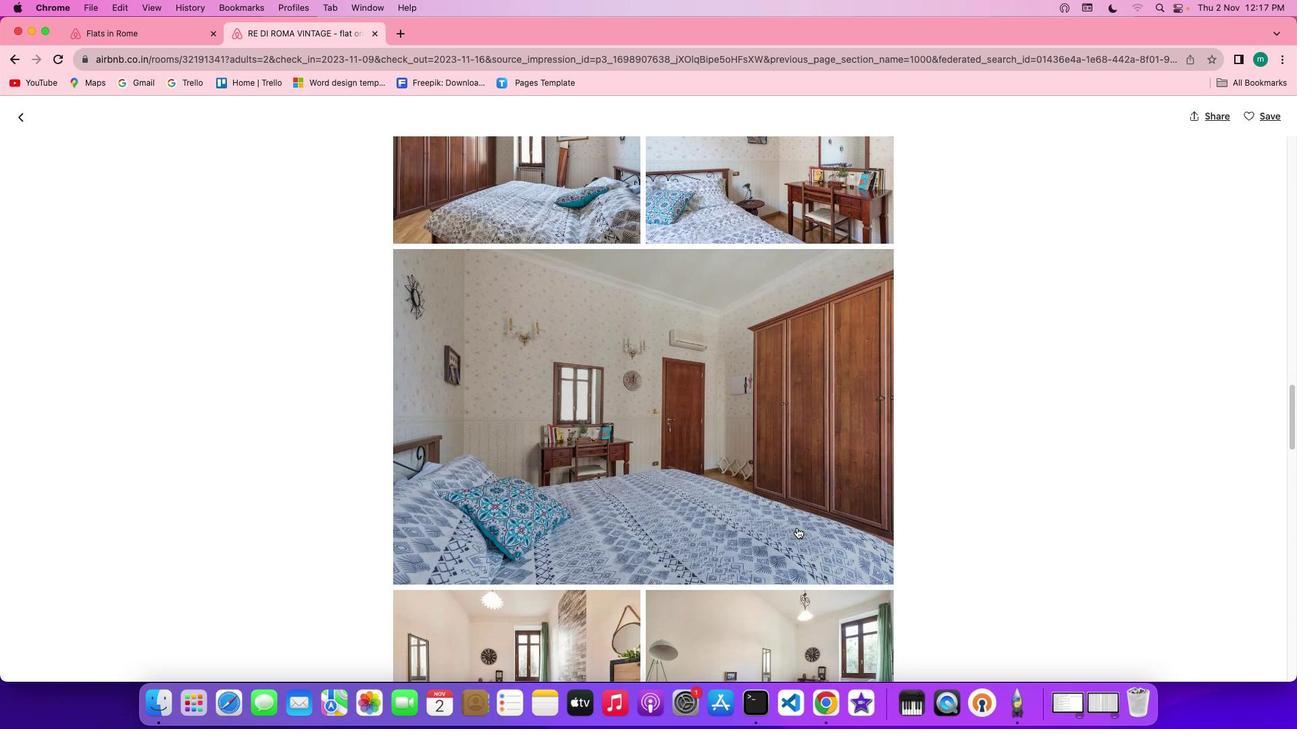 
Action: Mouse scrolled (796, 527) with delta (0, -1)
Screenshot: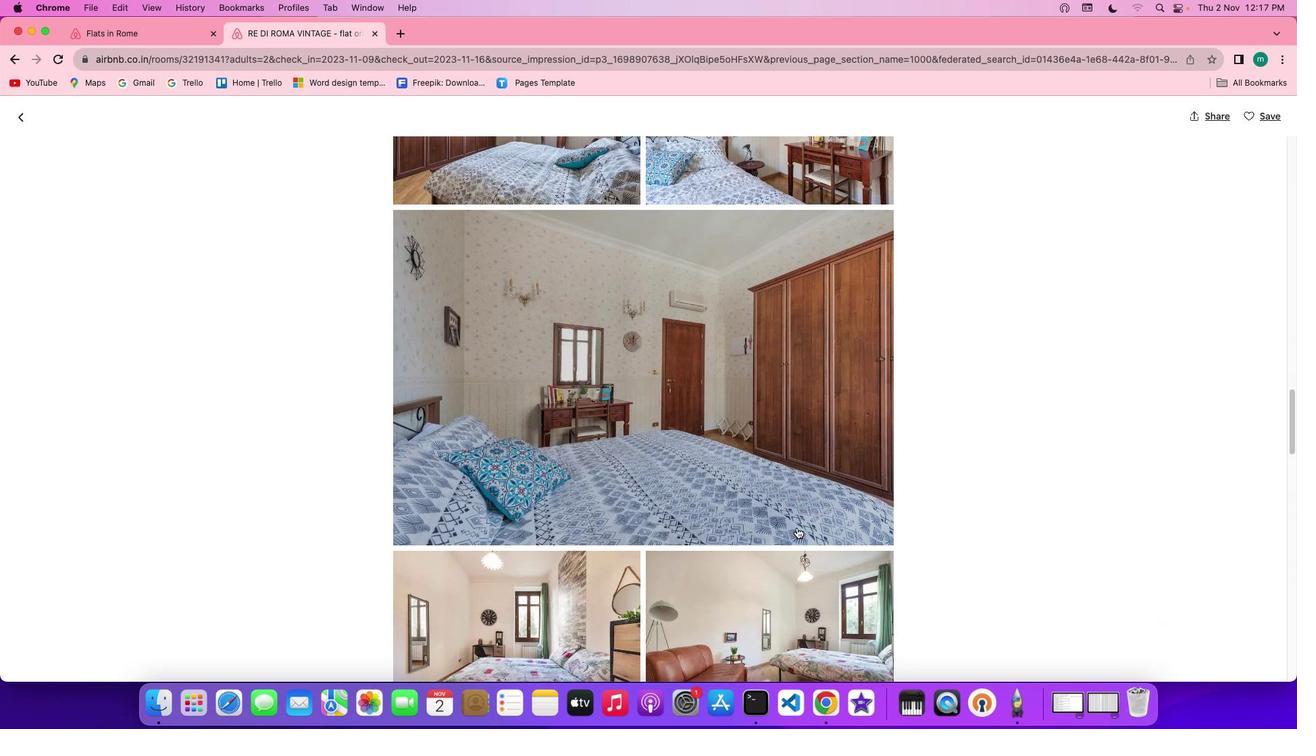 
Action: Mouse scrolled (796, 527) with delta (0, -2)
Screenshot: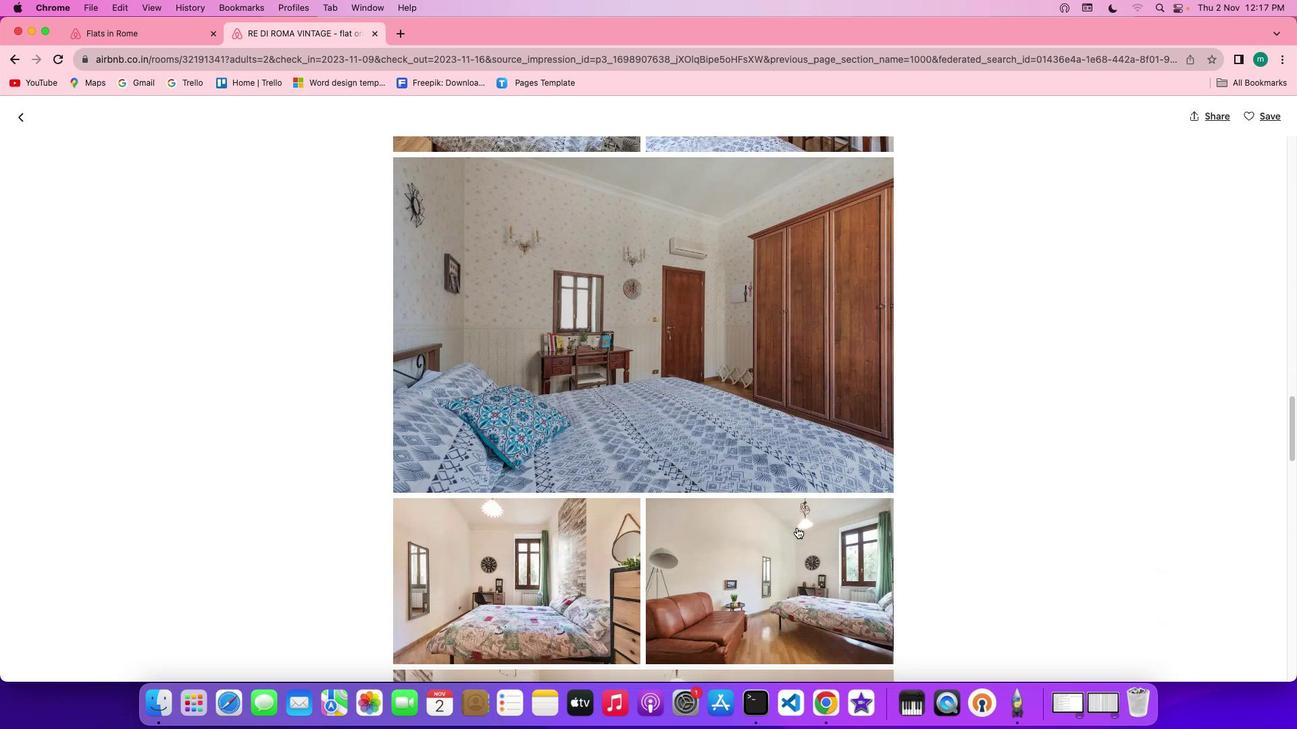 
Action: Mouse moved to (796, 528)
Screenshot: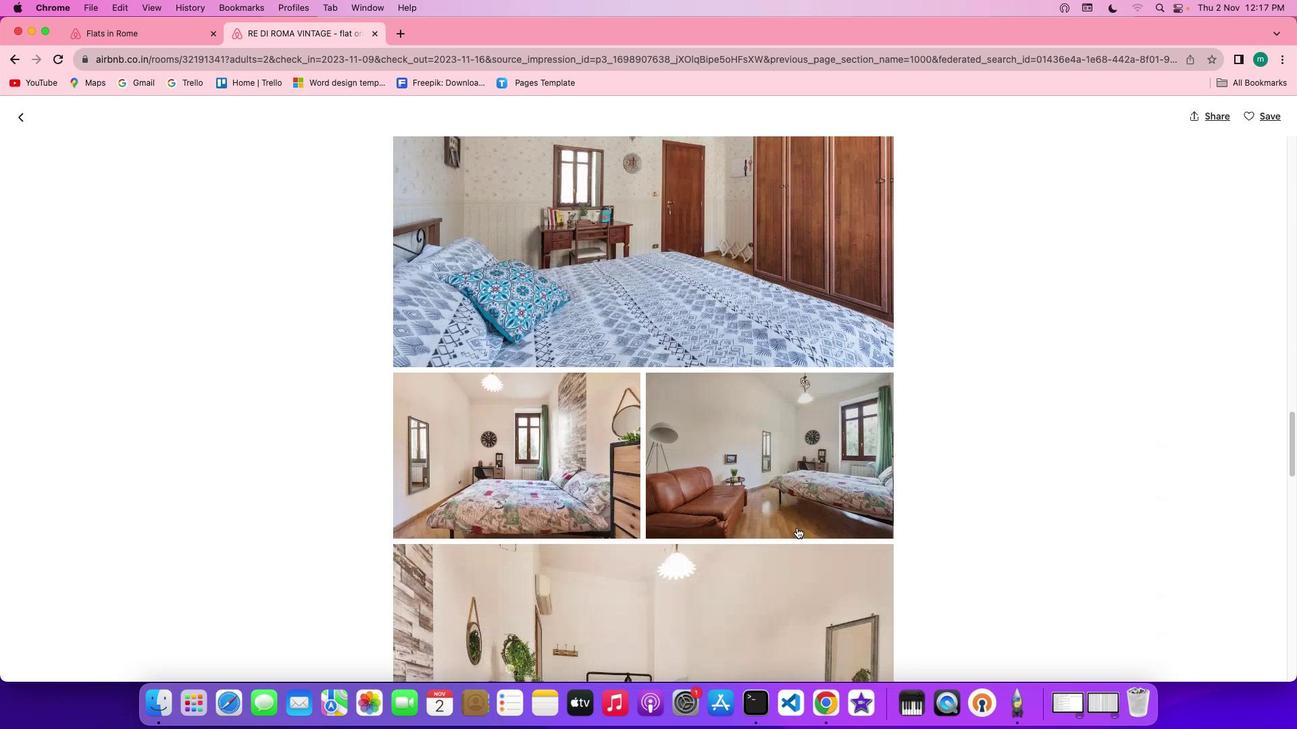 
Action: Mouse scrolled (796, 528) with delta (0, -2)
Screenshot: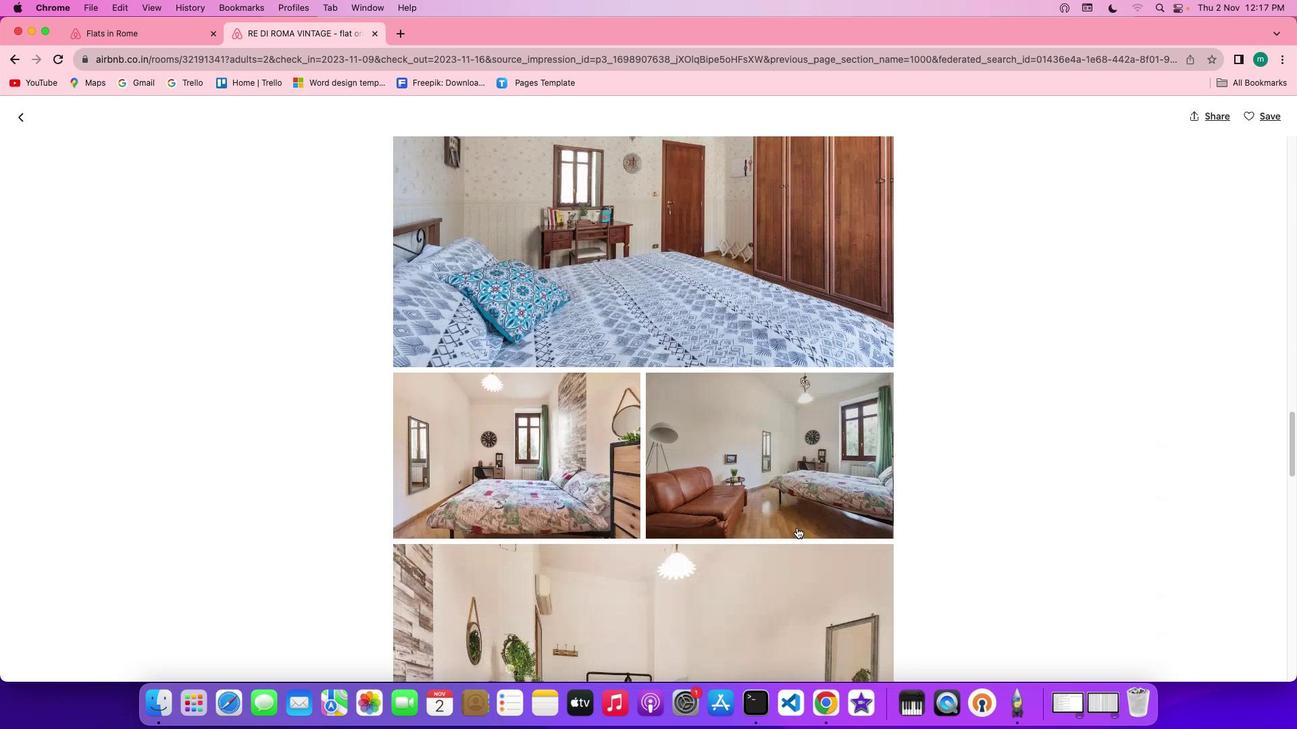 
Action: Mouse scrolled (796, 528) with delta (0, 0)
Screenshot: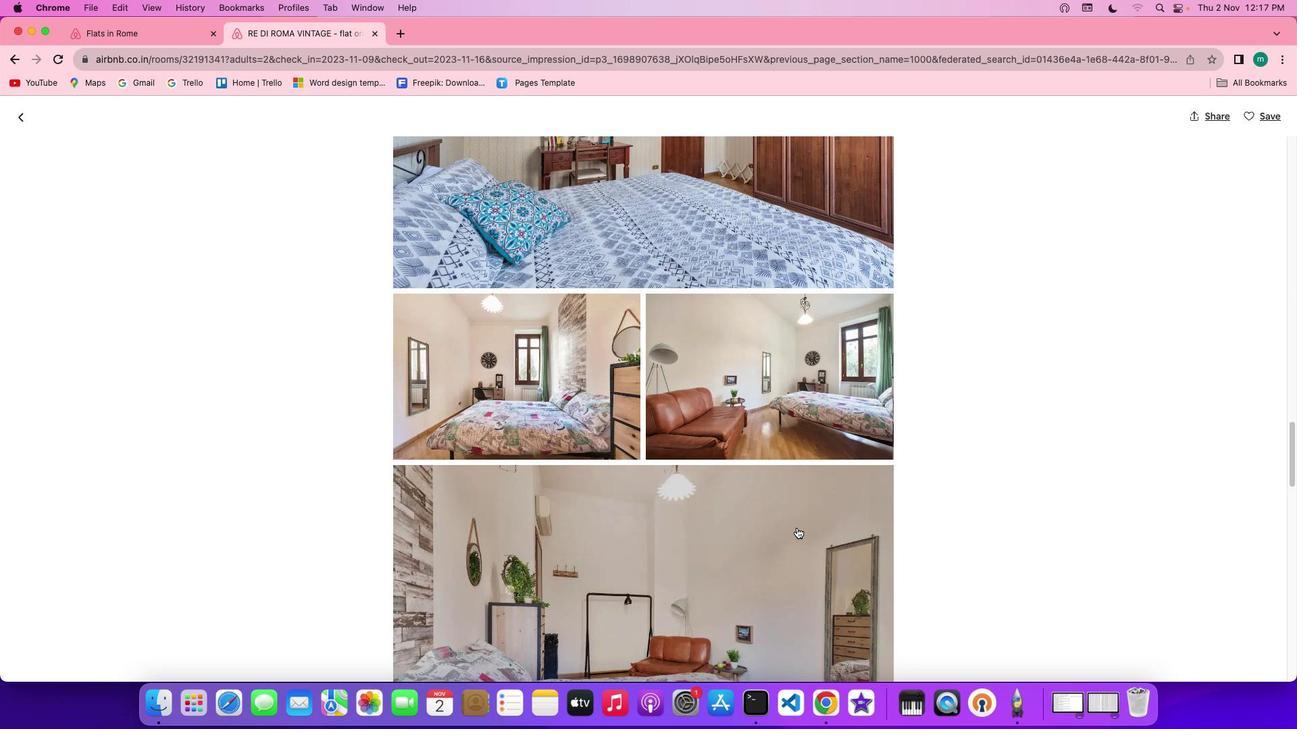 
Action: Mouse scrolled (796, 528) with delta (0, 0)
Screenshot: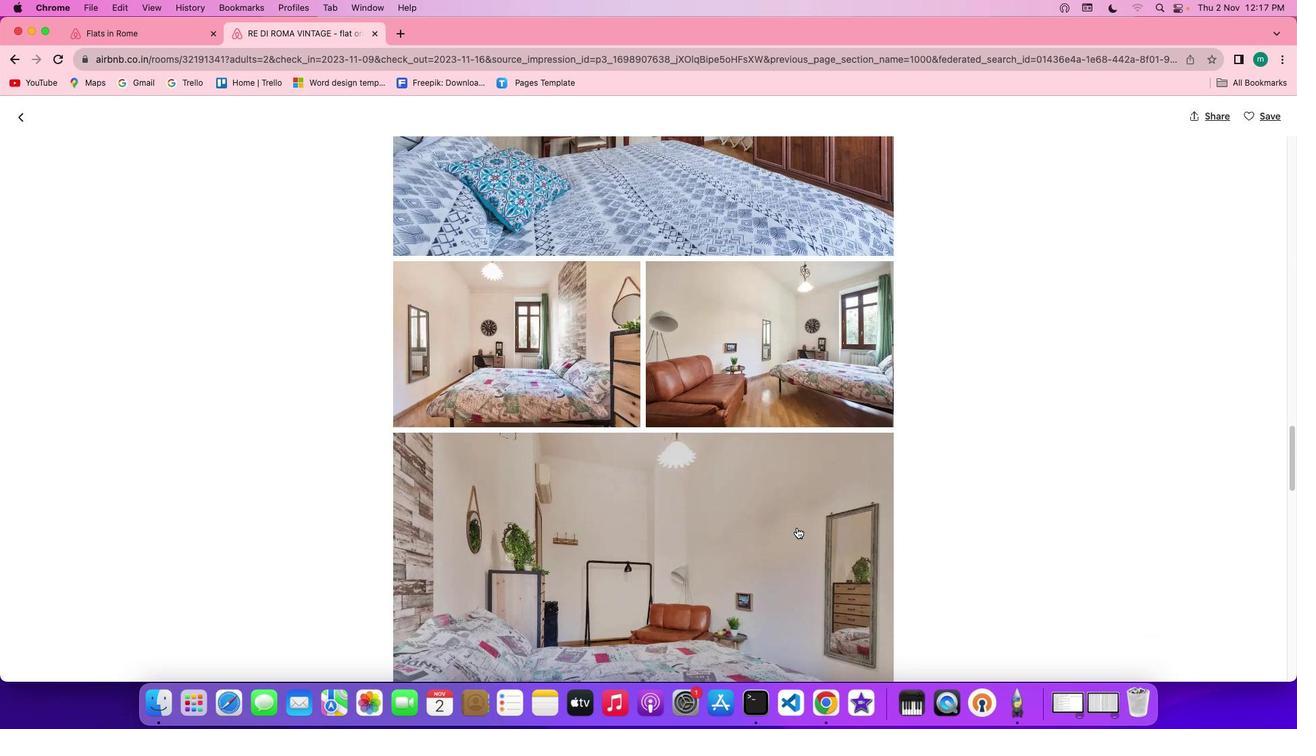 
Action: Mouse scrolled (796, 528) with delta (0, -1)
Screenshot: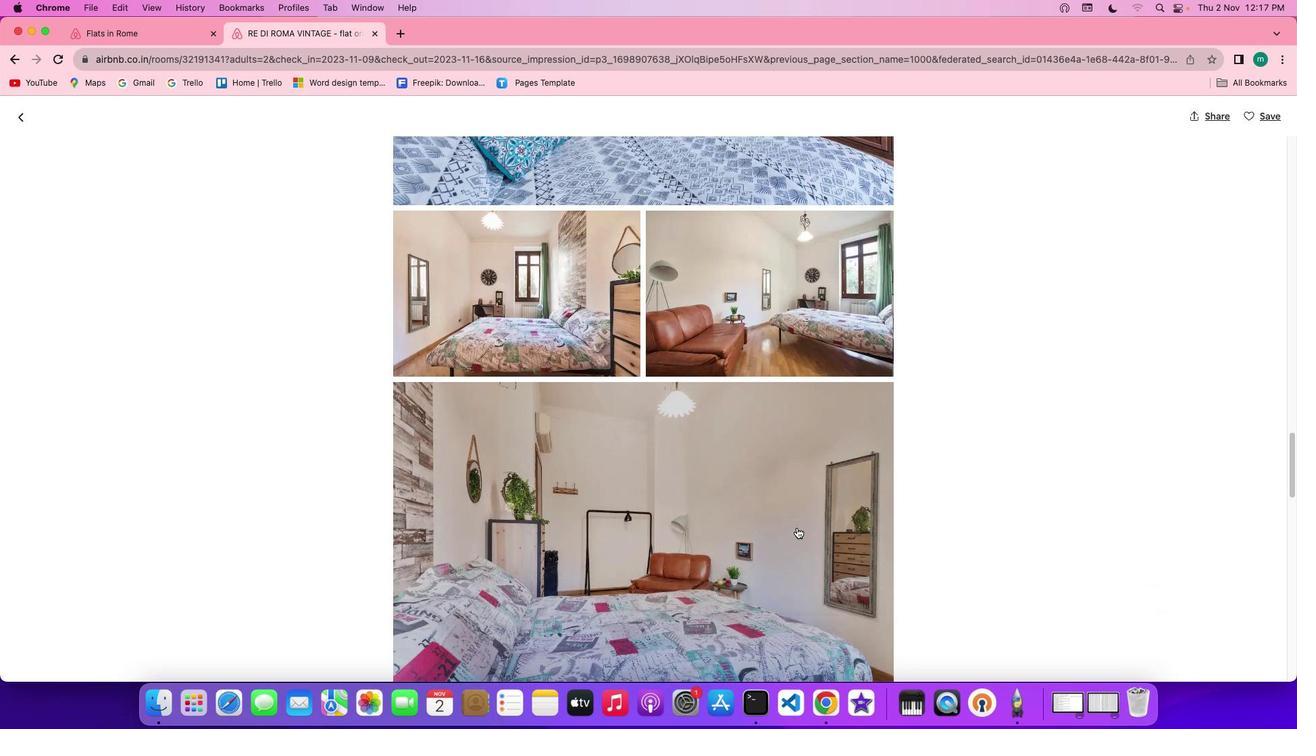 
Action: Mouse scrolled (796, 528) with delta (0, -2)
Screenshot: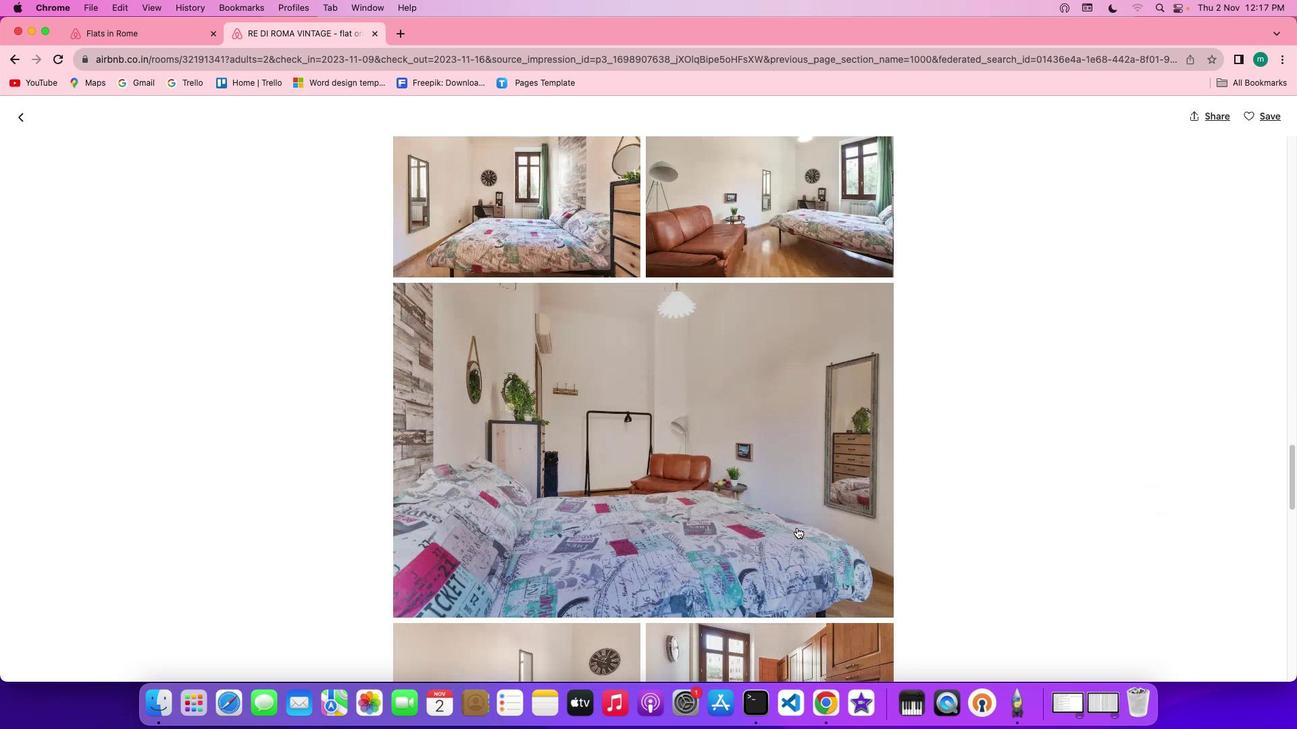 
Action: Mouse scrolled (796, 528) with delta (0, -2)
Screenshot: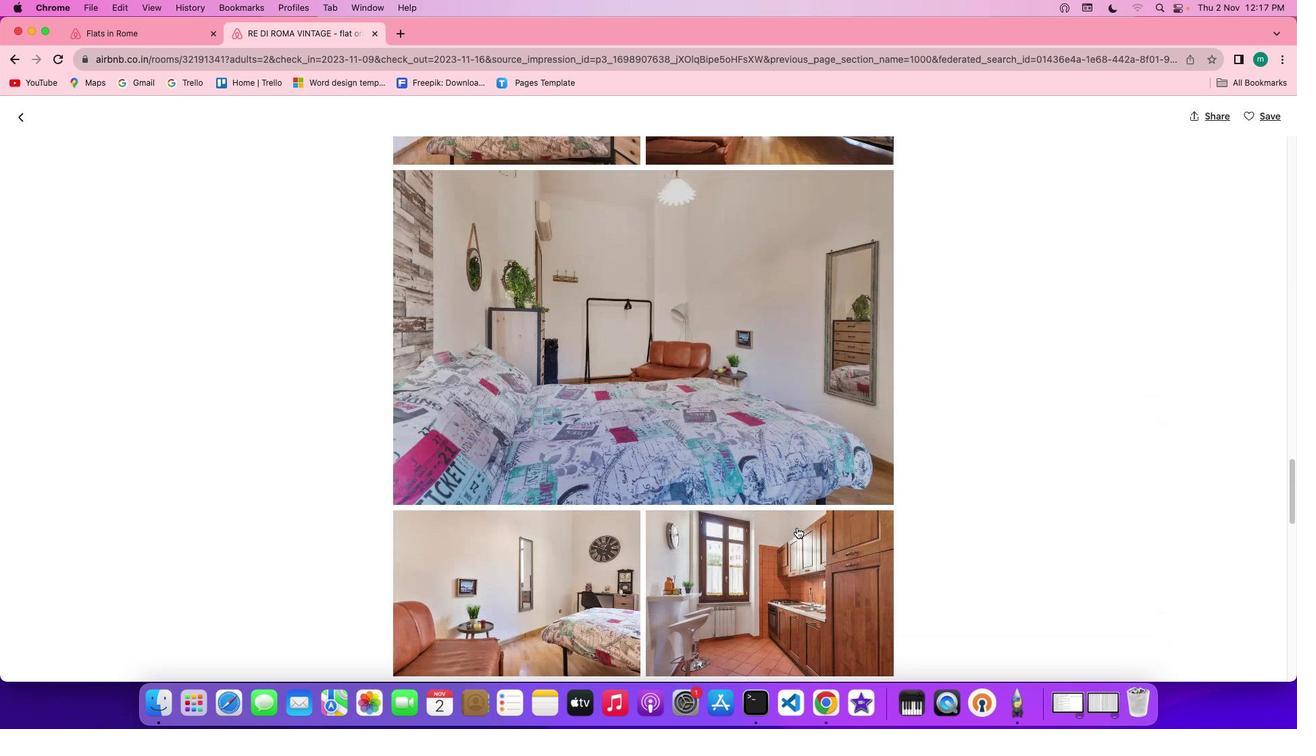 
Action: Mouse scrolled (796, 528) with delta (0, 0)
Screenshot: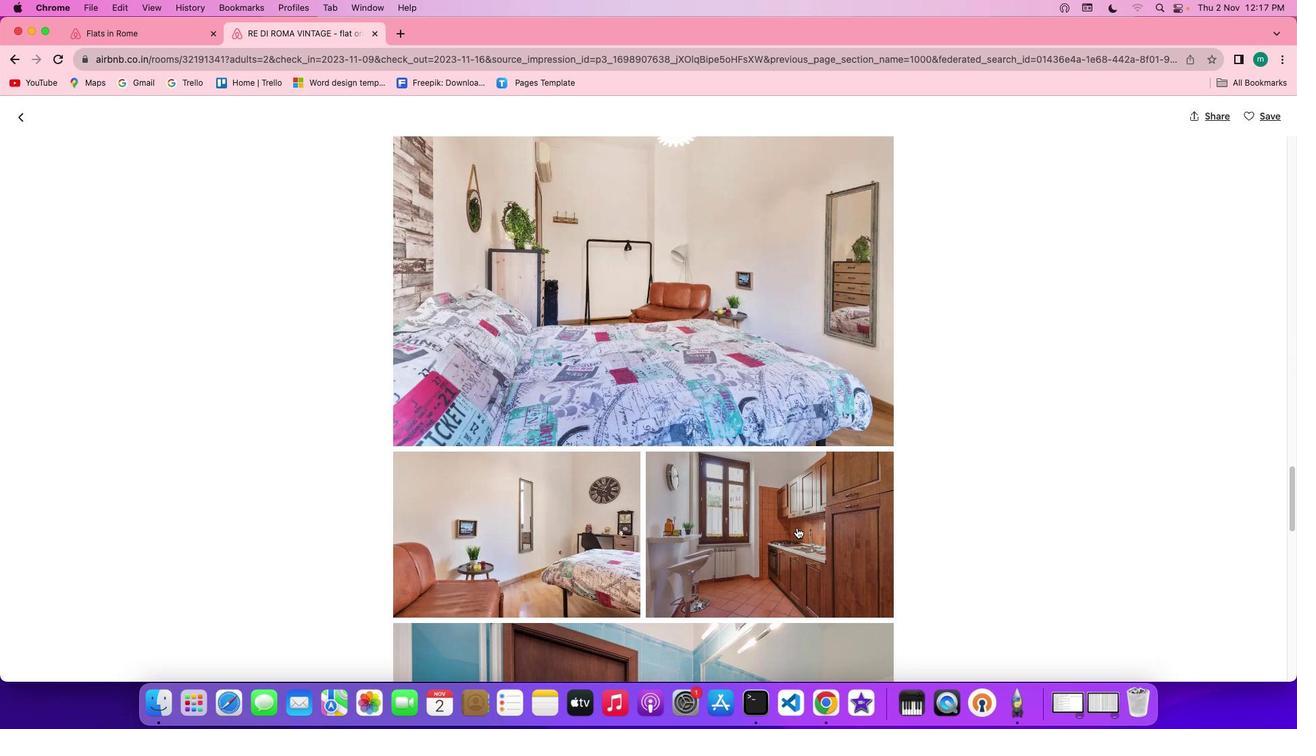 
Action: Mouse scrolled (796, 528) with delta (0, 0)
Screenshot: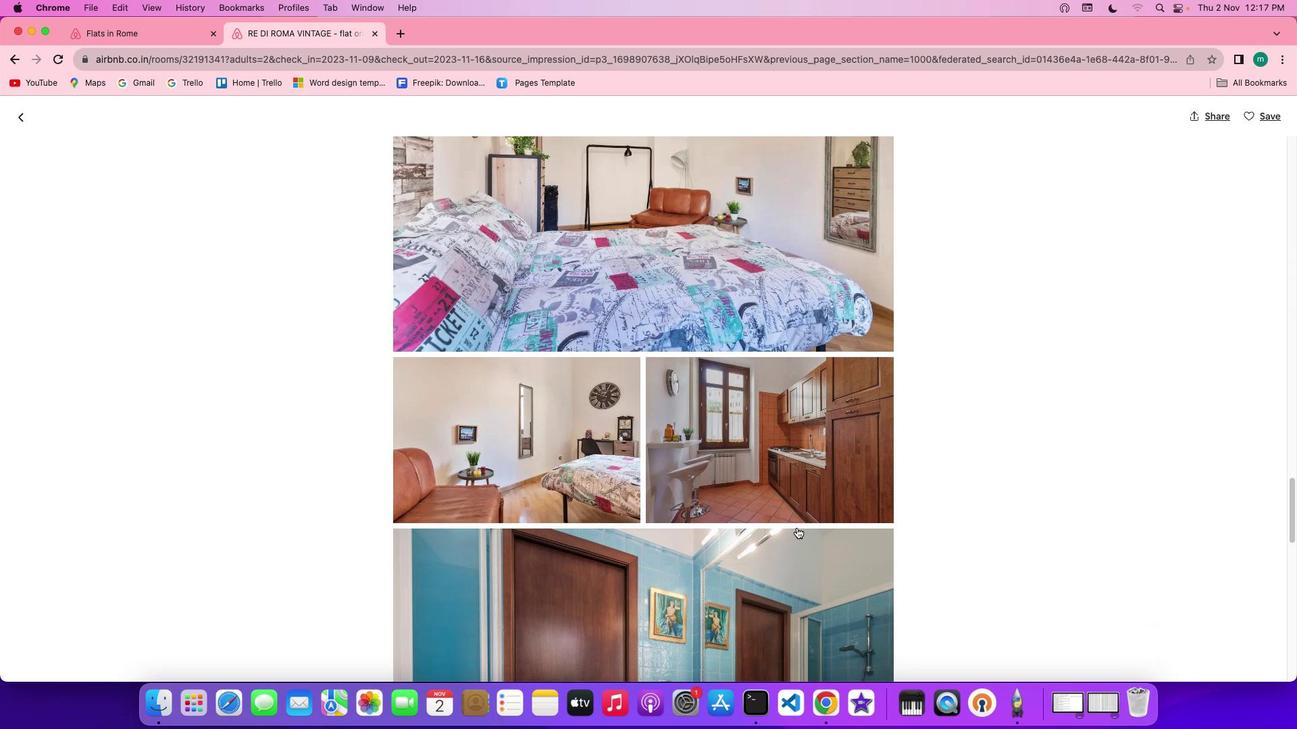 
Action: Mouse scrolled (796, 528) with delta (0, -2)
Screenshot: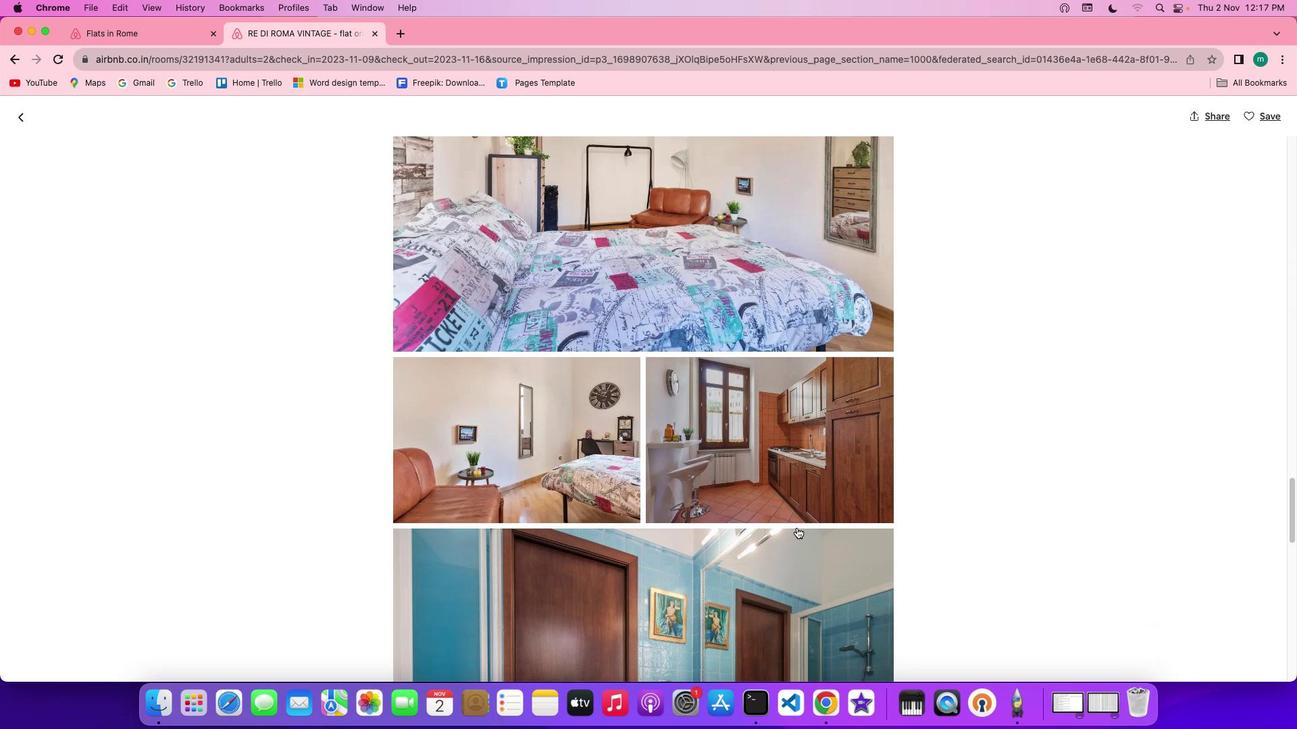 
Action: Mouse scrolled (796, 528) with delta (0, -2)
Screenshot: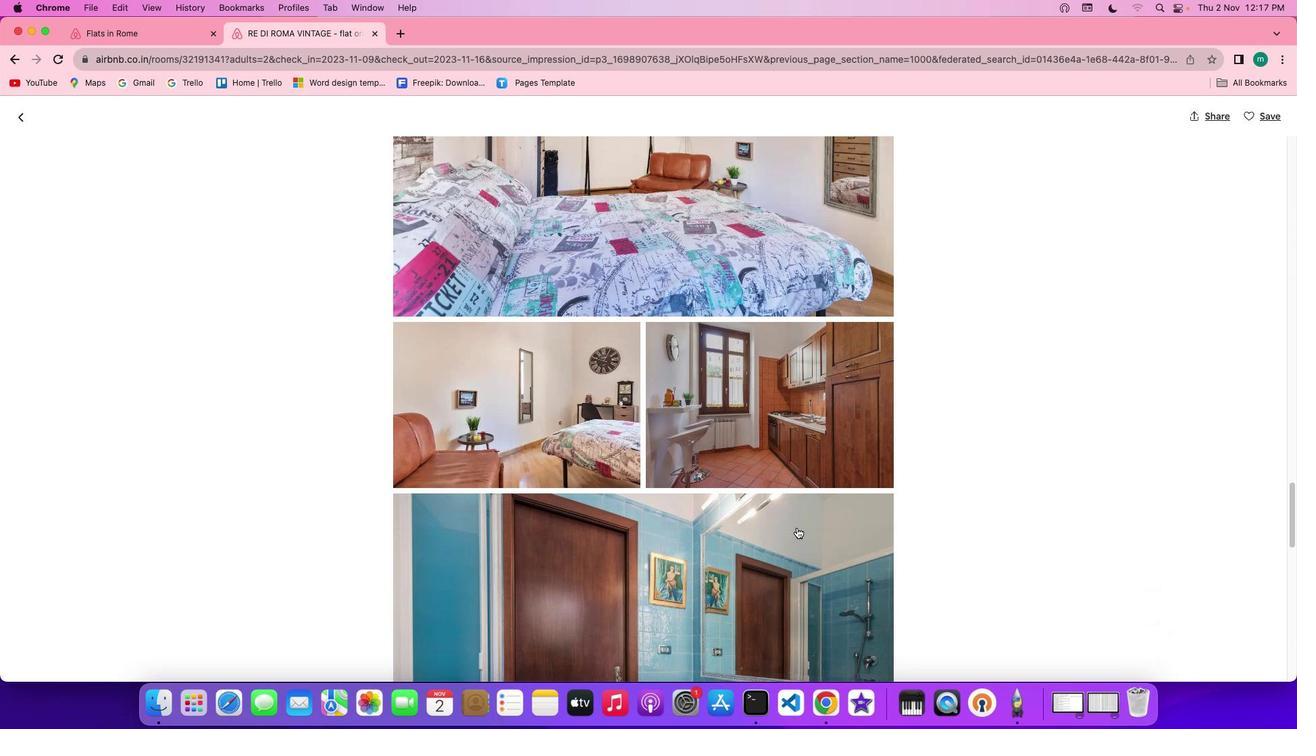 
Action: Mouse scrolled (796, 528) with delta (0, 0)
Screenshot: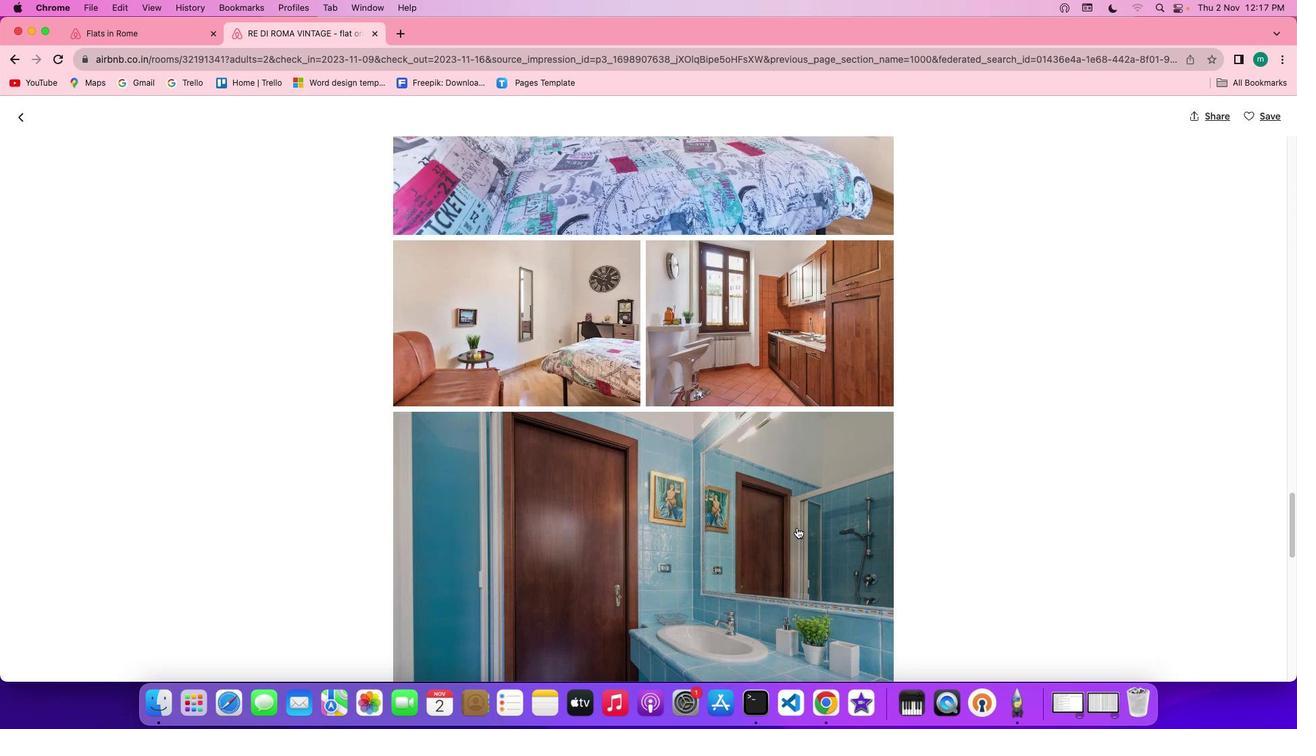 
Action: Mouse scrolled (796, 528) with delta (0, 0)
Screenshot: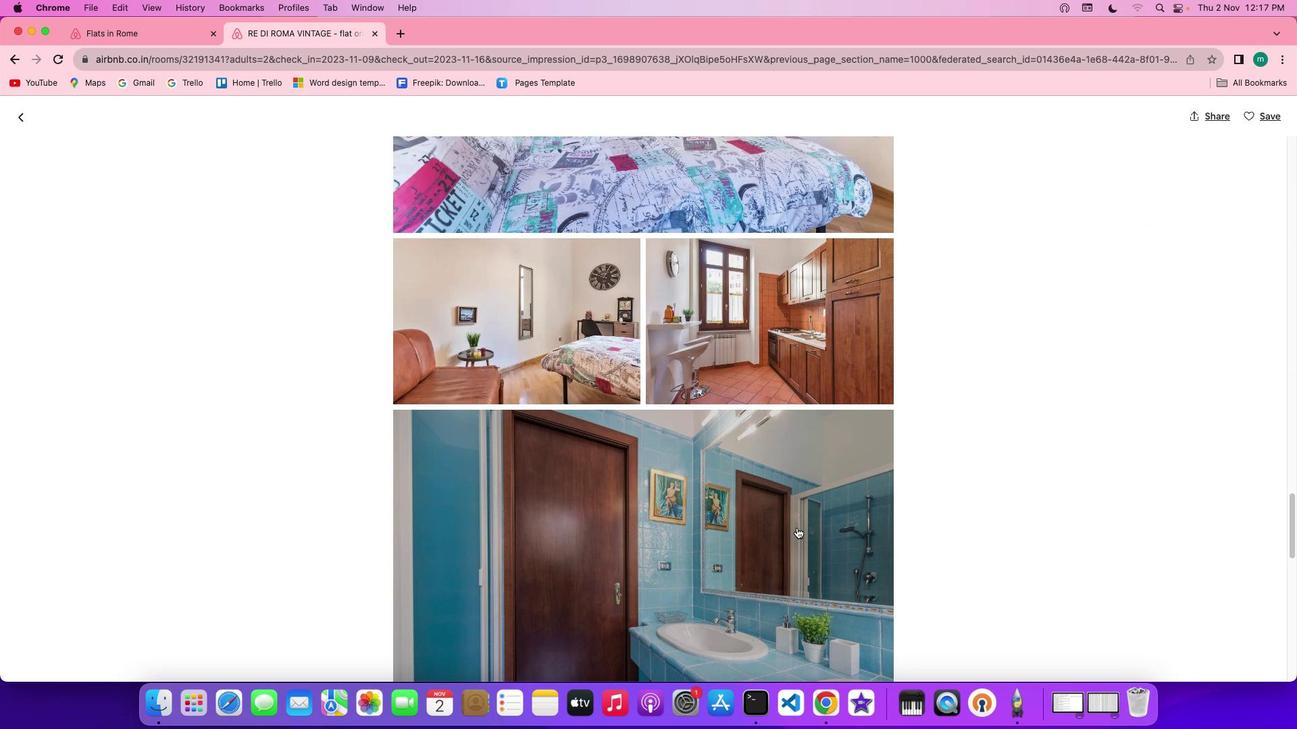 
Action: Mouse scrolled (796, 528) with delta (0, 0)
Screenshot: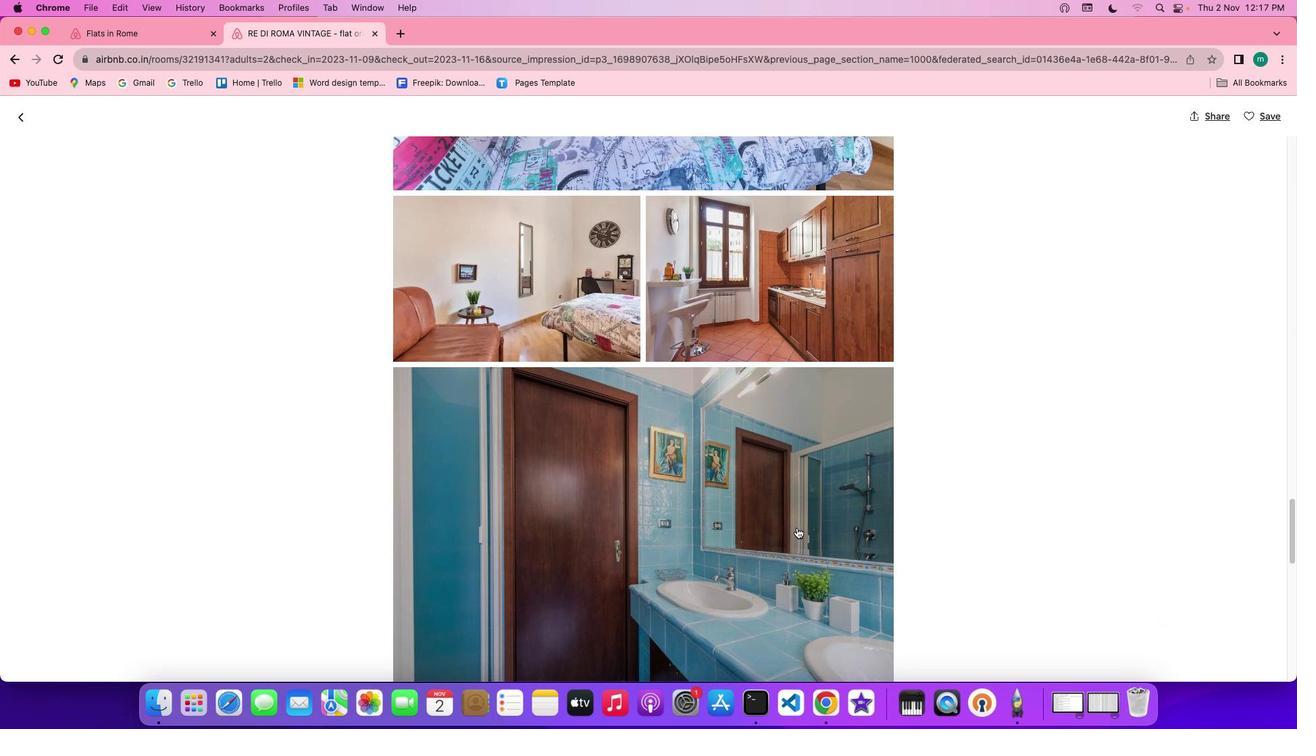 
Action: Mouse scrolled (796, 528) with delta (0, -1)
Screenshot: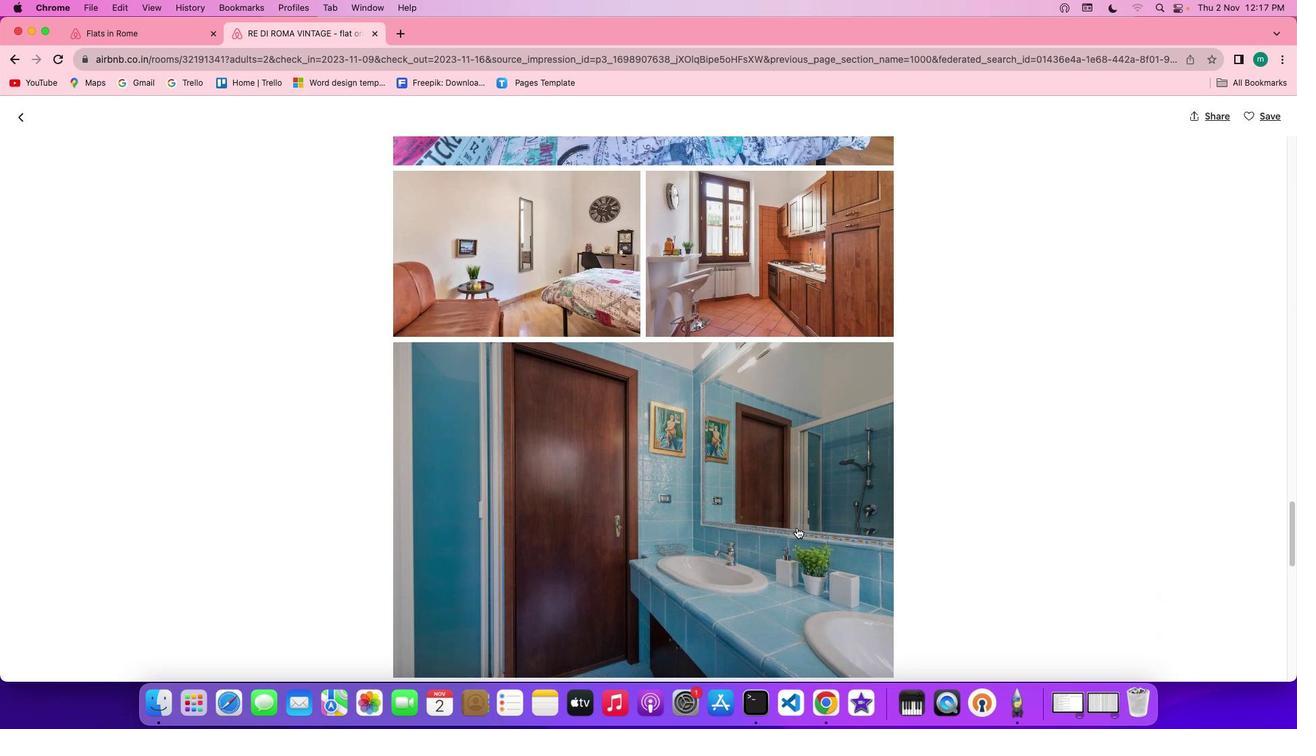 
Action: Mouse scrolled (796, 528) with delta (0, -2)
Screenshot: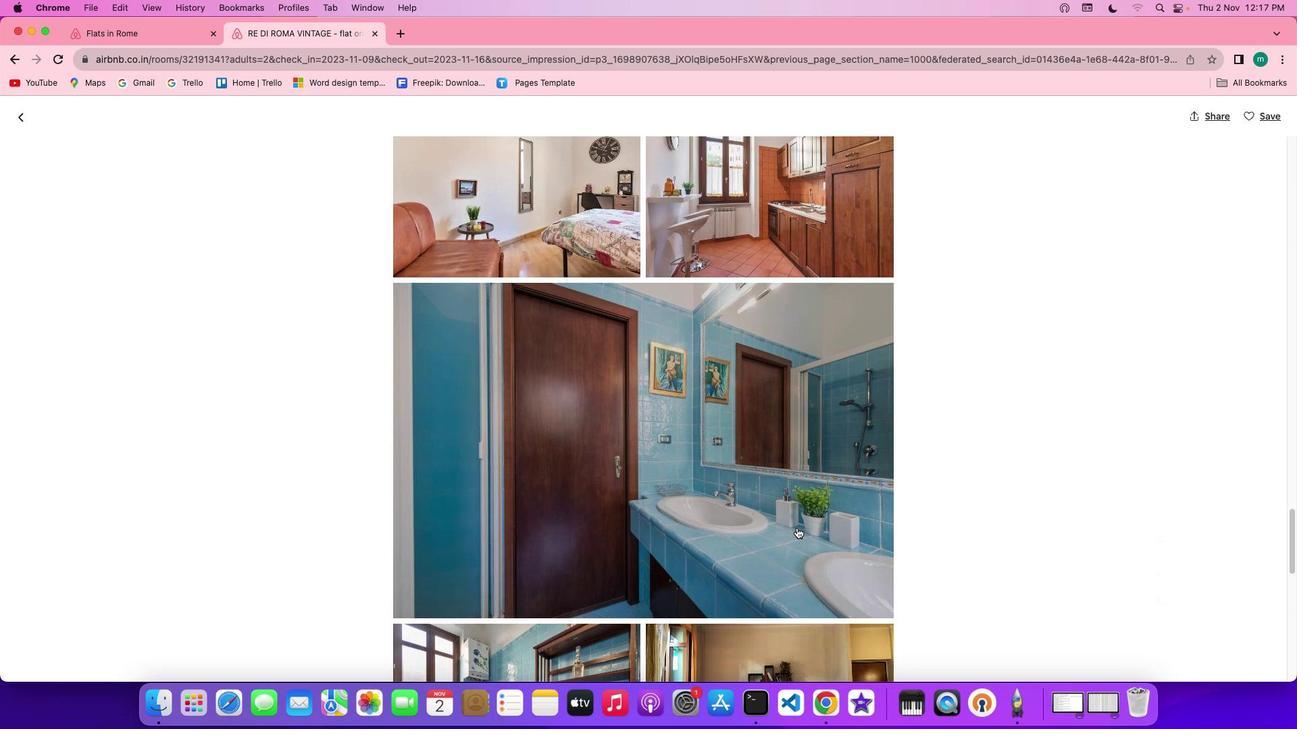 
Action: Mouse scrolled (796, 528) with delta (0, -2)
Screenshot: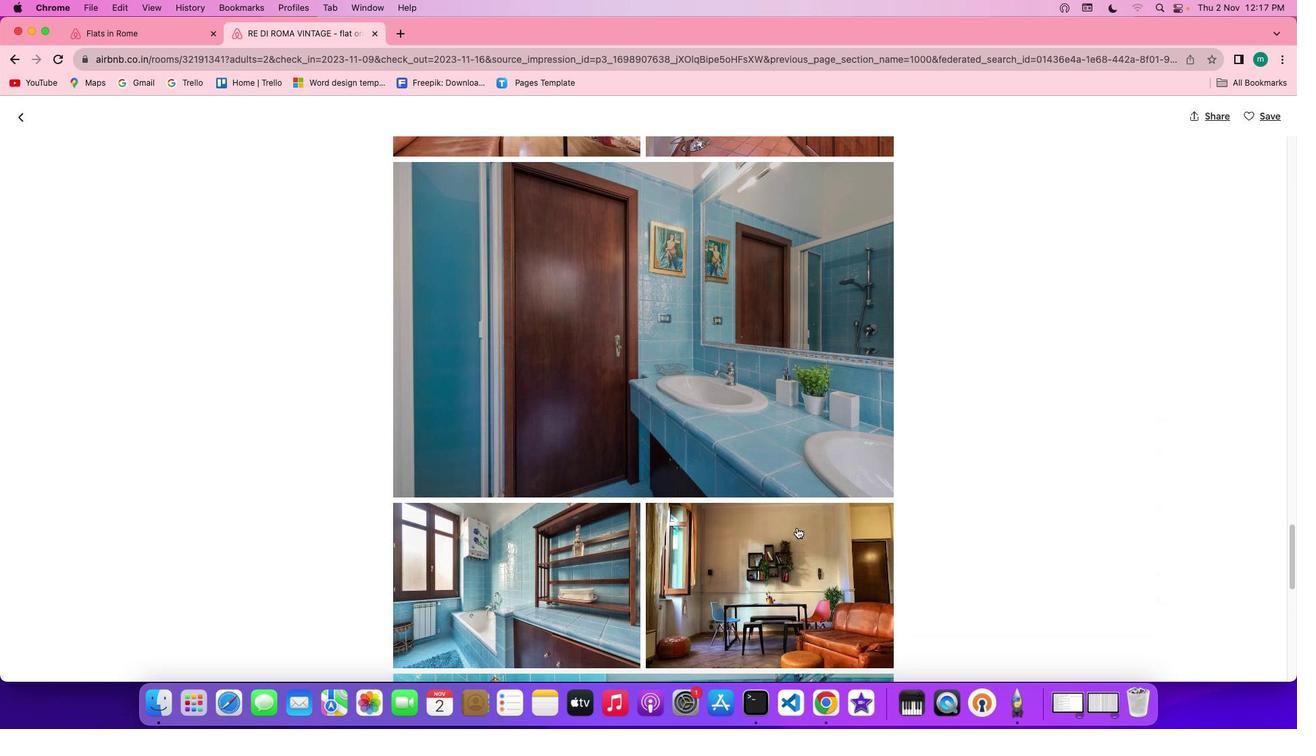 
Action: Mouse scrolled (796, 528) with delta (0, 0)
Screenshot: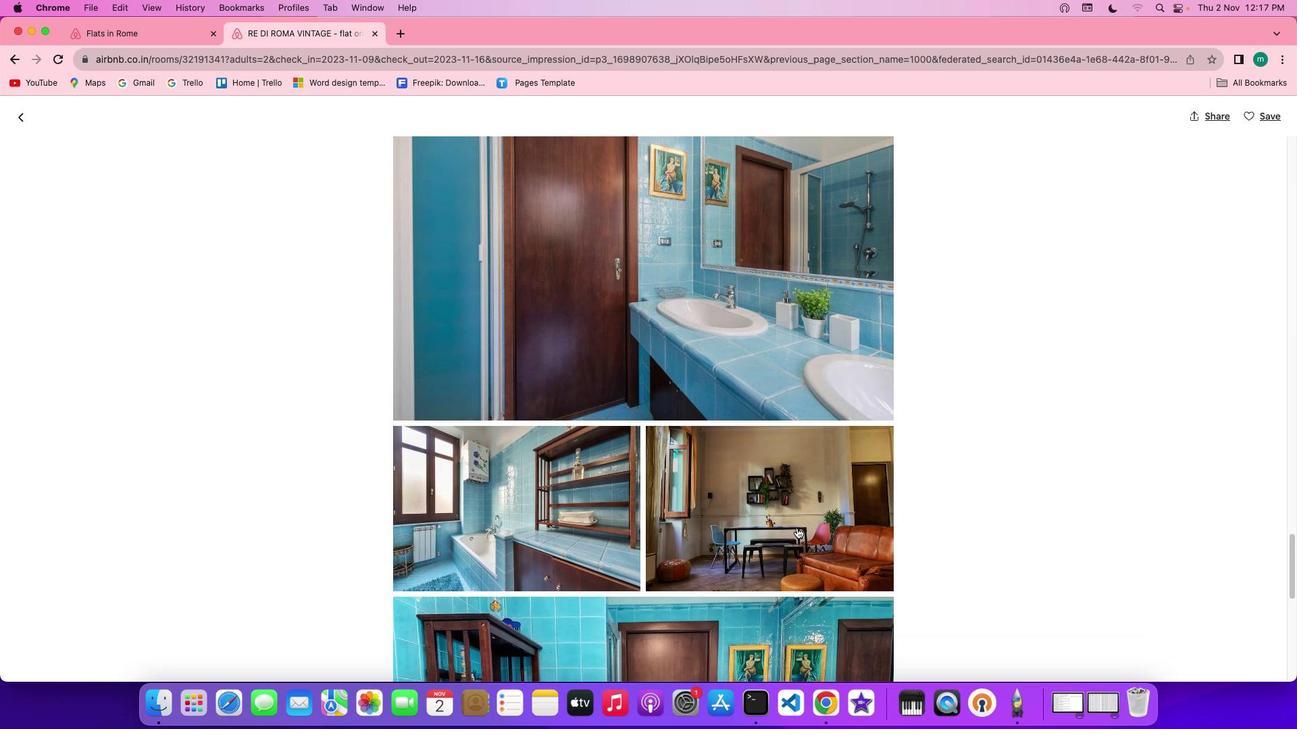 
Action: Mouse scrolled (796, 528) with delta (0, 0)
Screenshot: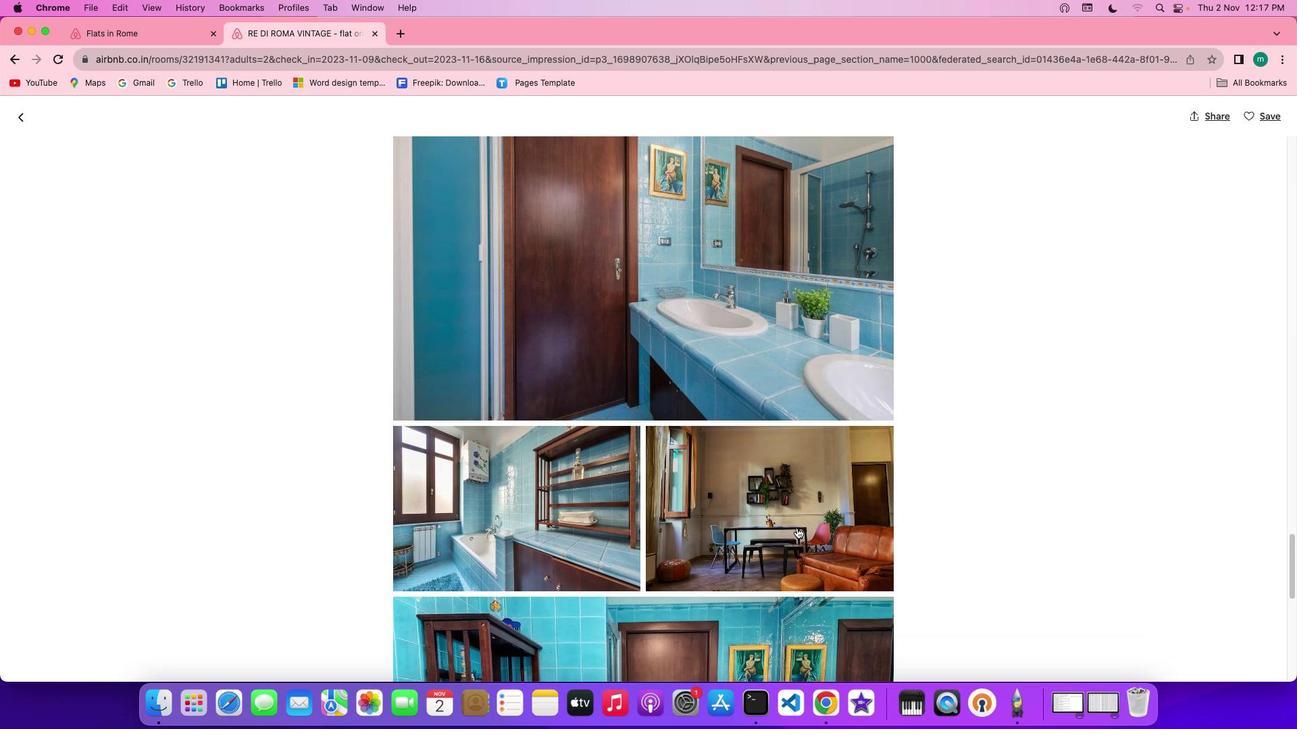 
Action: Mouse scrolled (796, 528) with delta (0, -2)
Screenshot: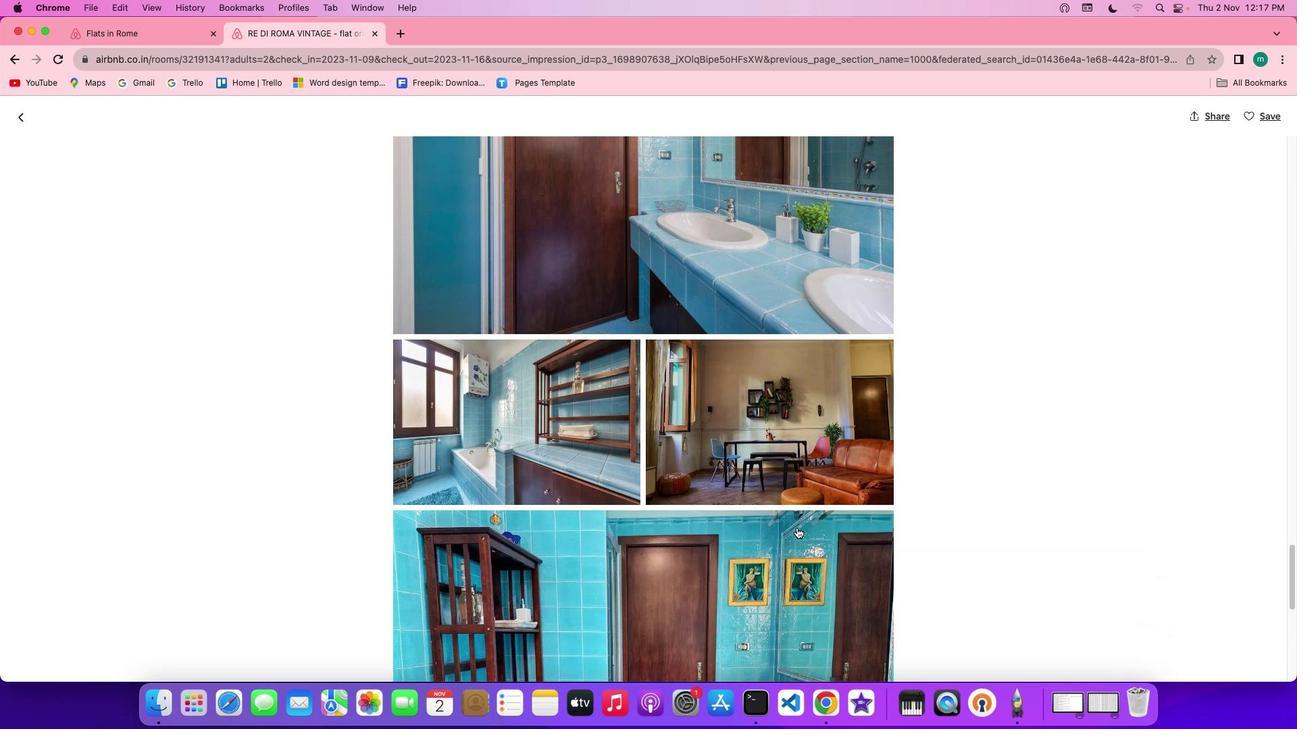 
Action: Mouse scrolled (796, 528) with delta (0, -2)
Screenshot: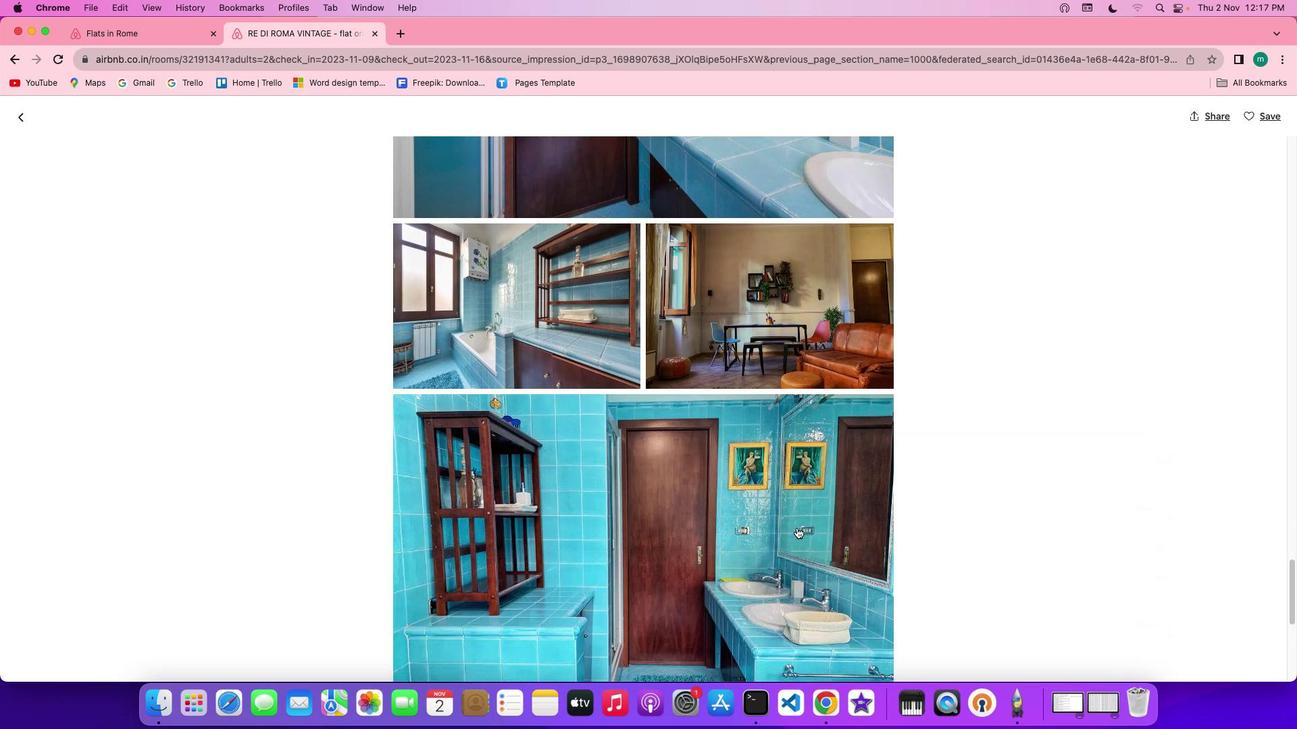 
Action: Mouse scrolled (796, 528) with delta (0, -2)
Screenshot: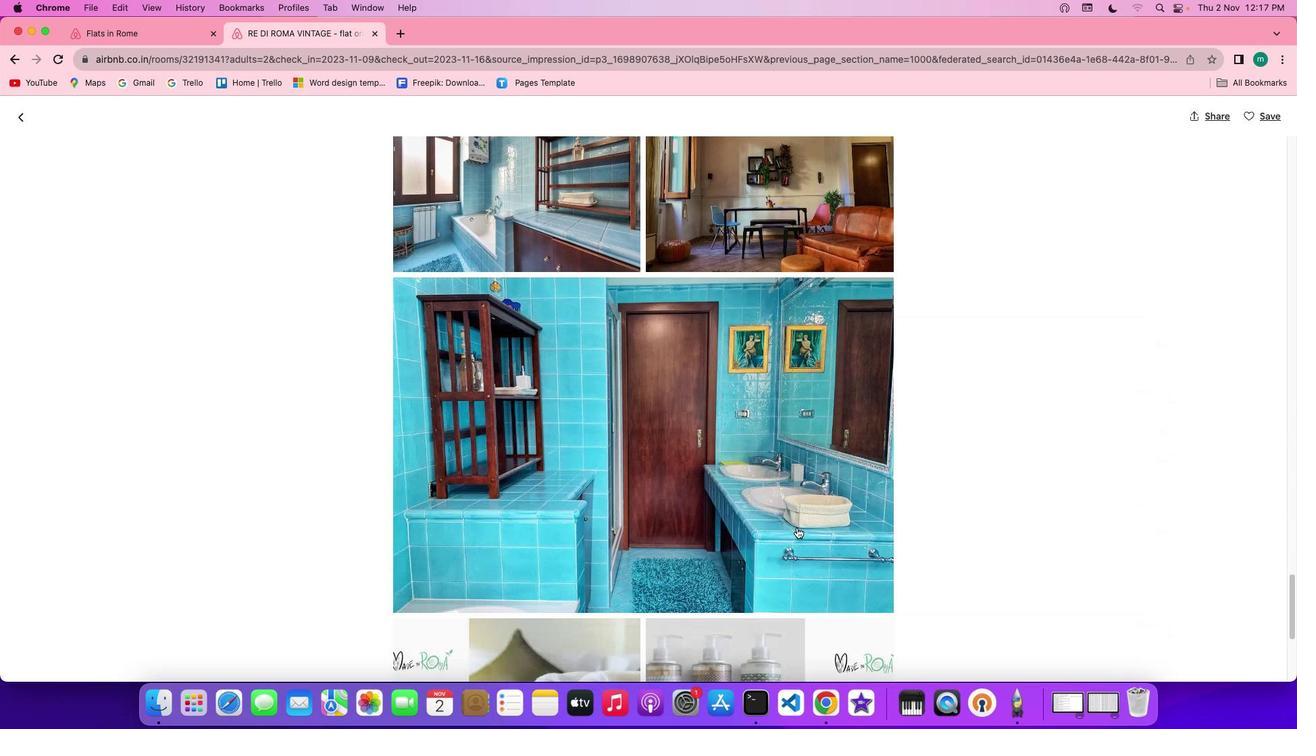 
Action: Mouse scrolled (796, 528) with delta (0, 0)
Screenshot: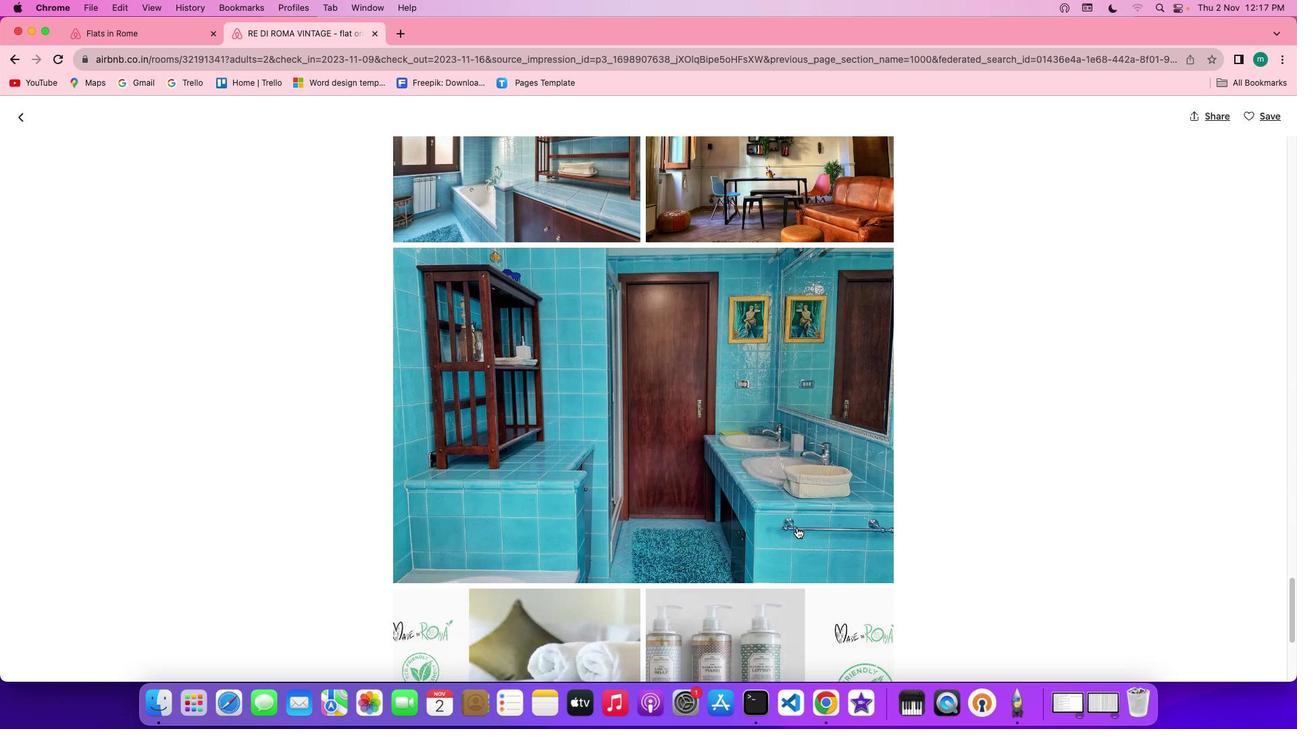 
Action: Mouse scrolled (796, 528) with delta (0, 0)
Screenshot: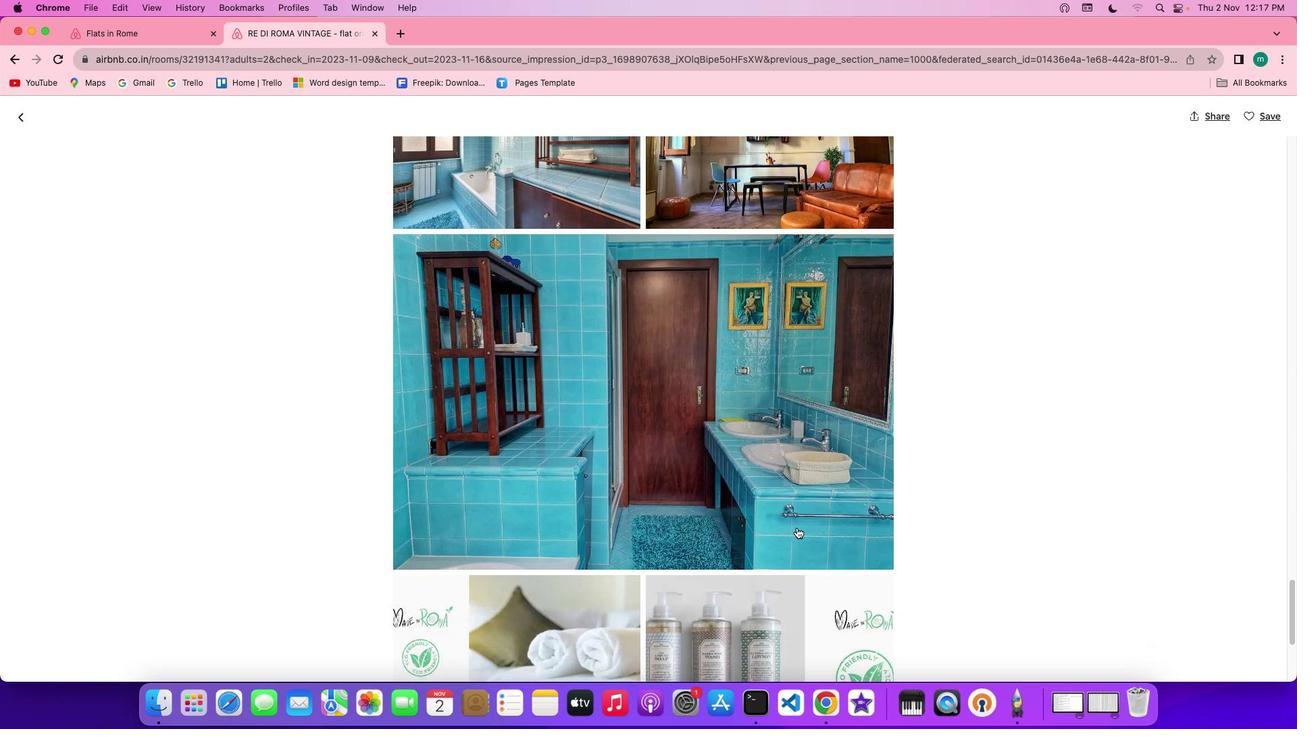 
Action: Mouse scrolled (796, 528) with delta (0, -1)
Screenshot: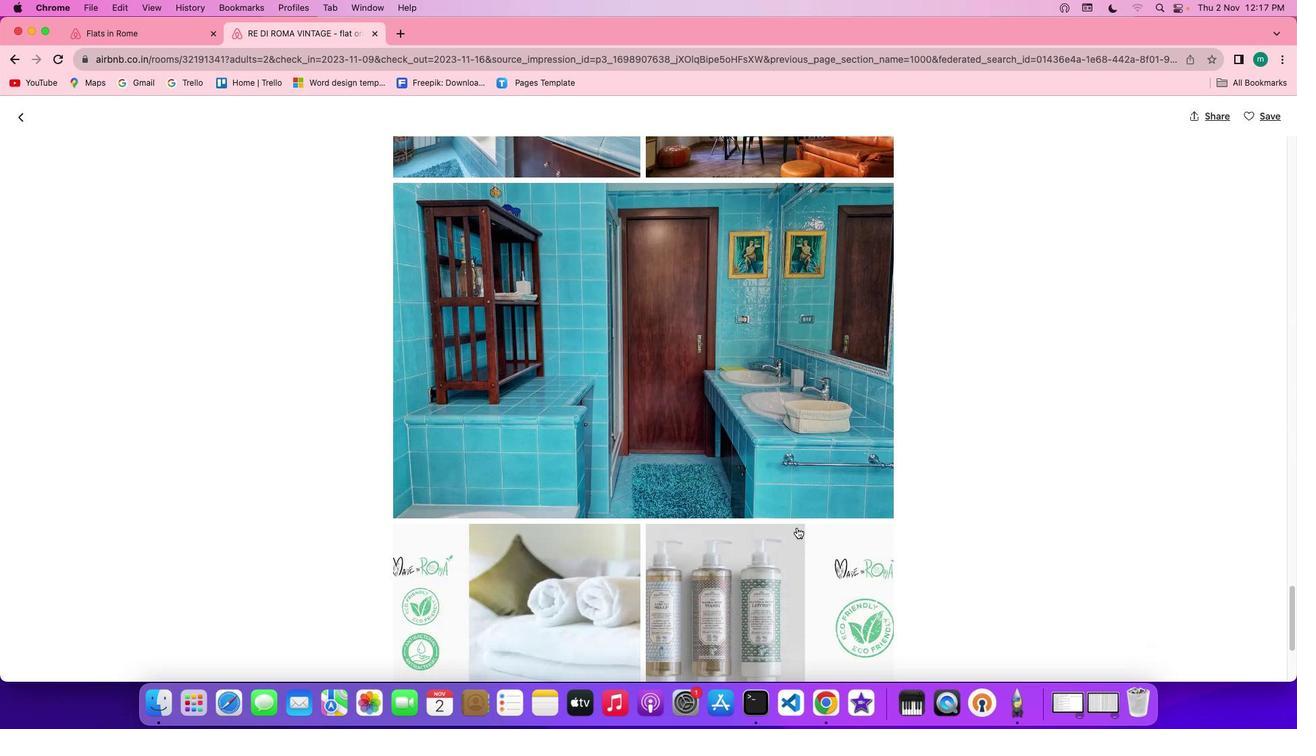 
Action: Mouse scrolled (796, 528) with delta (0, -2)
Screenshot: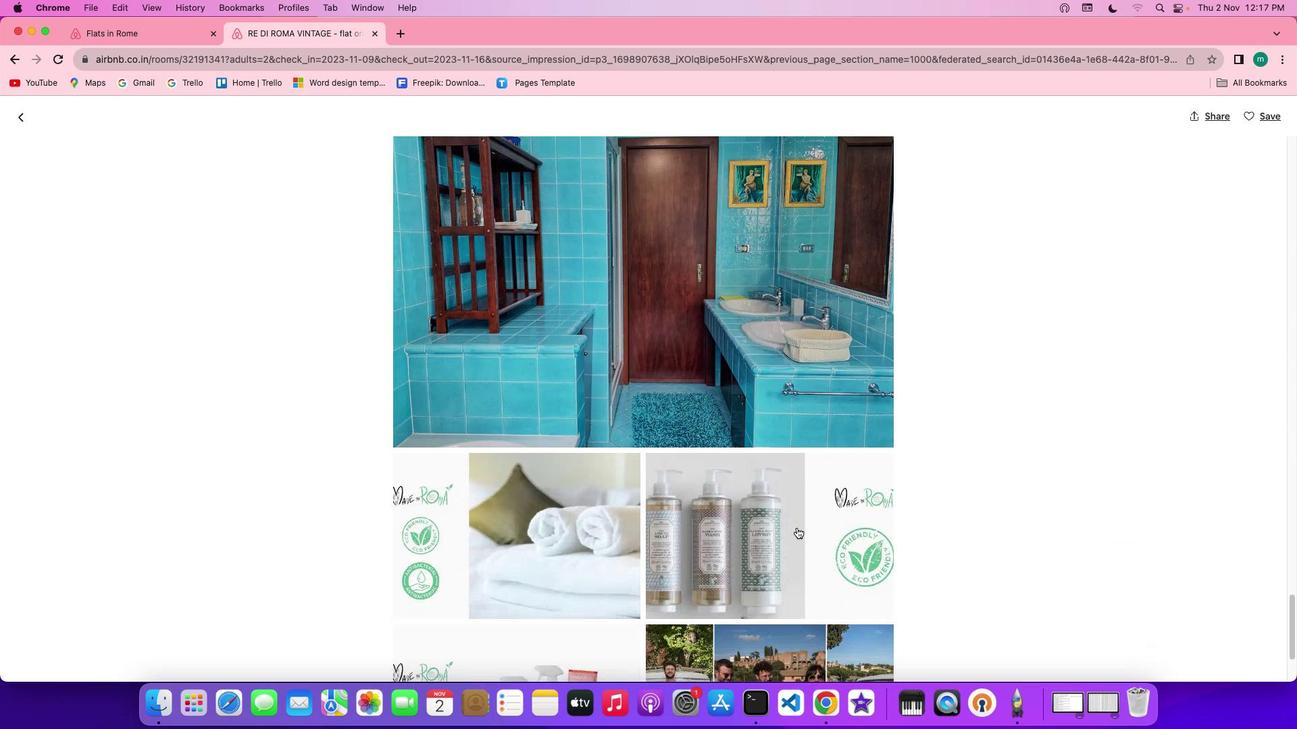 
Action: Mouse scrolled (796, 528) with delta (0, -2)
Screenshot: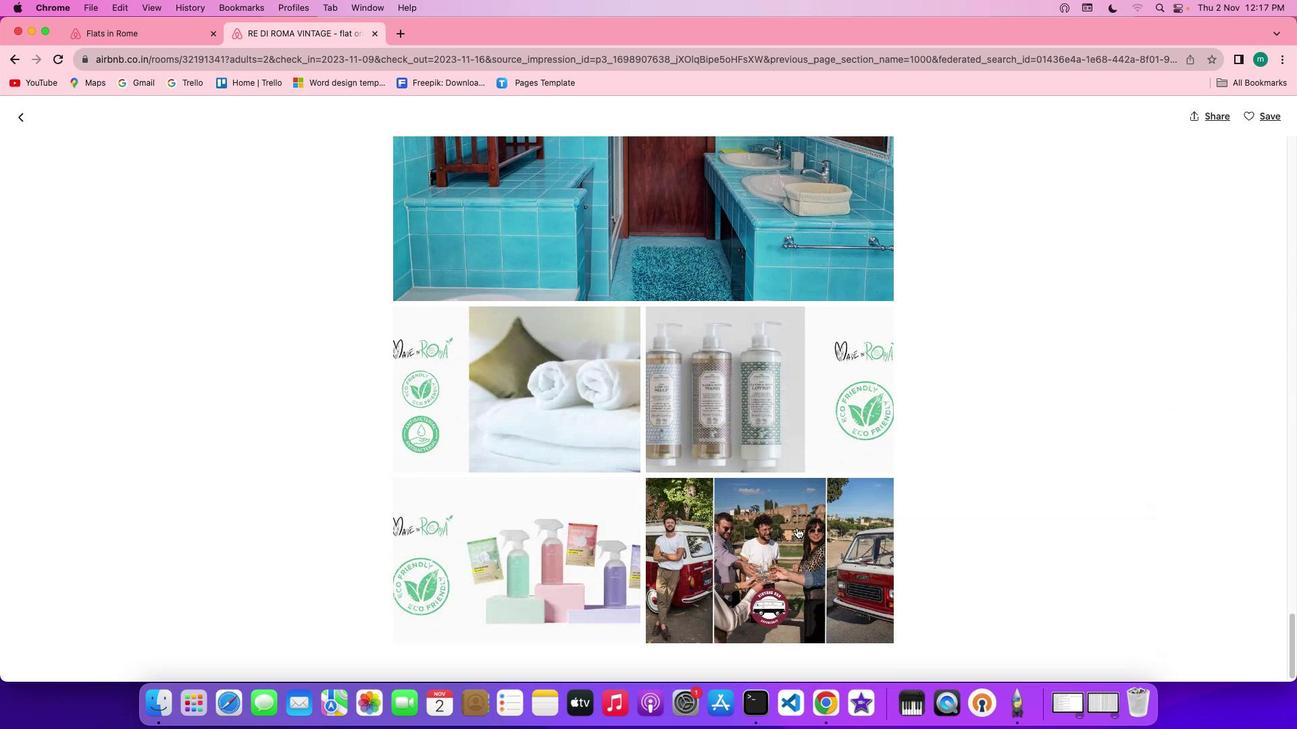
Action: Mouse scrolled (796, 528) with delta (0, 0)
Screenshot: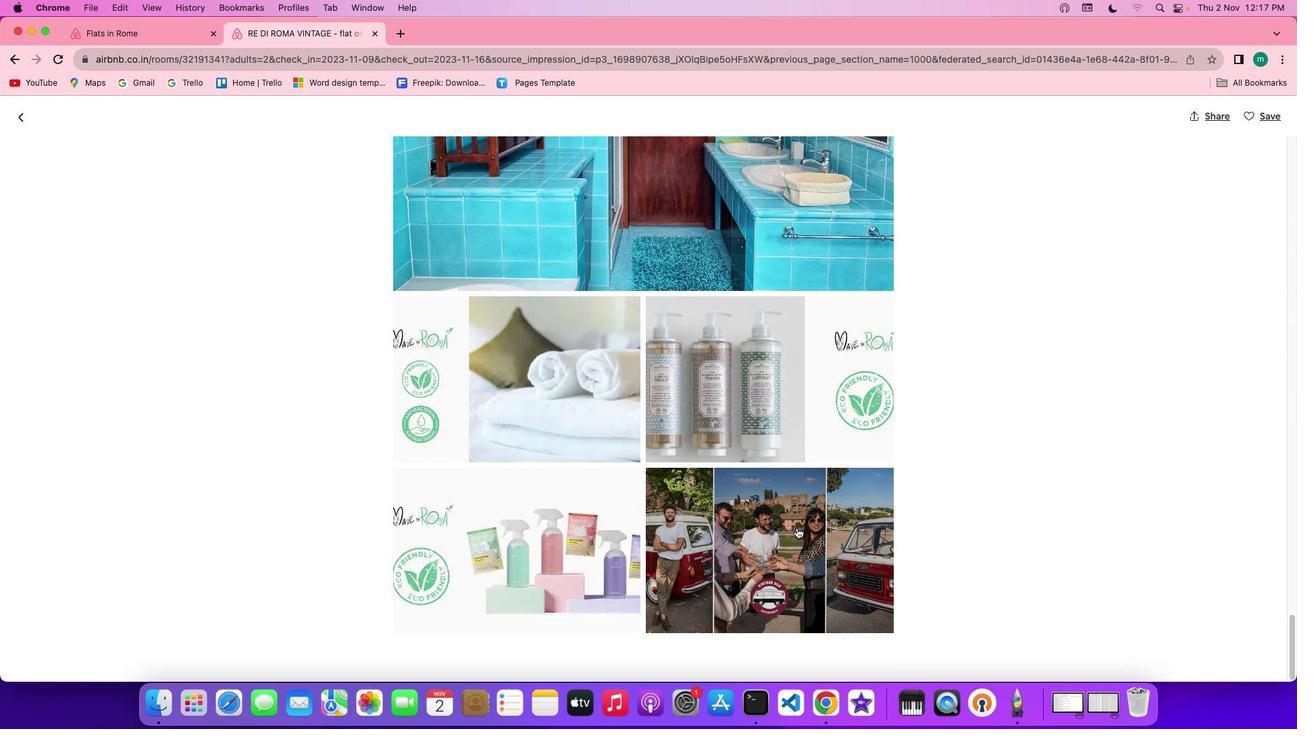 
Action: Mouse scrolled (796, 528) with delta (0, 0)
Screenshot: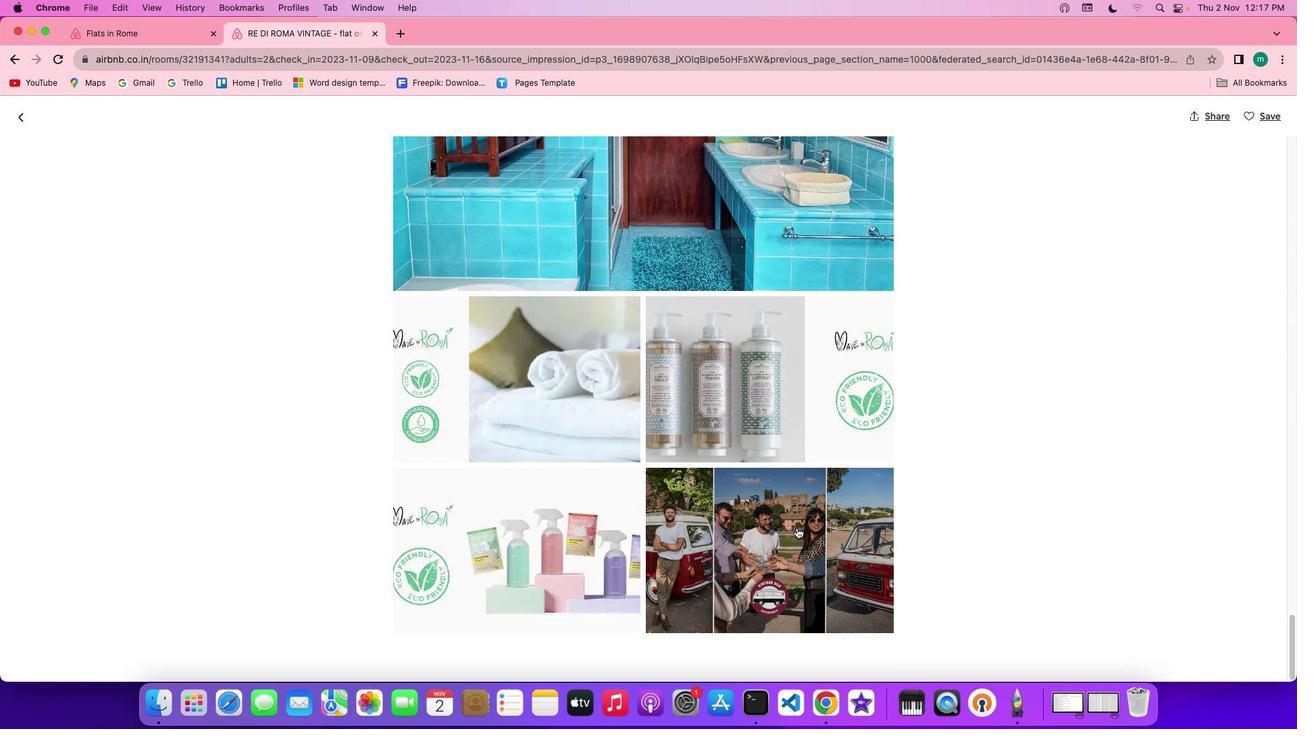 
Action: Mouse scrolled (796, 528) with delta (0, -2)
Screenshot: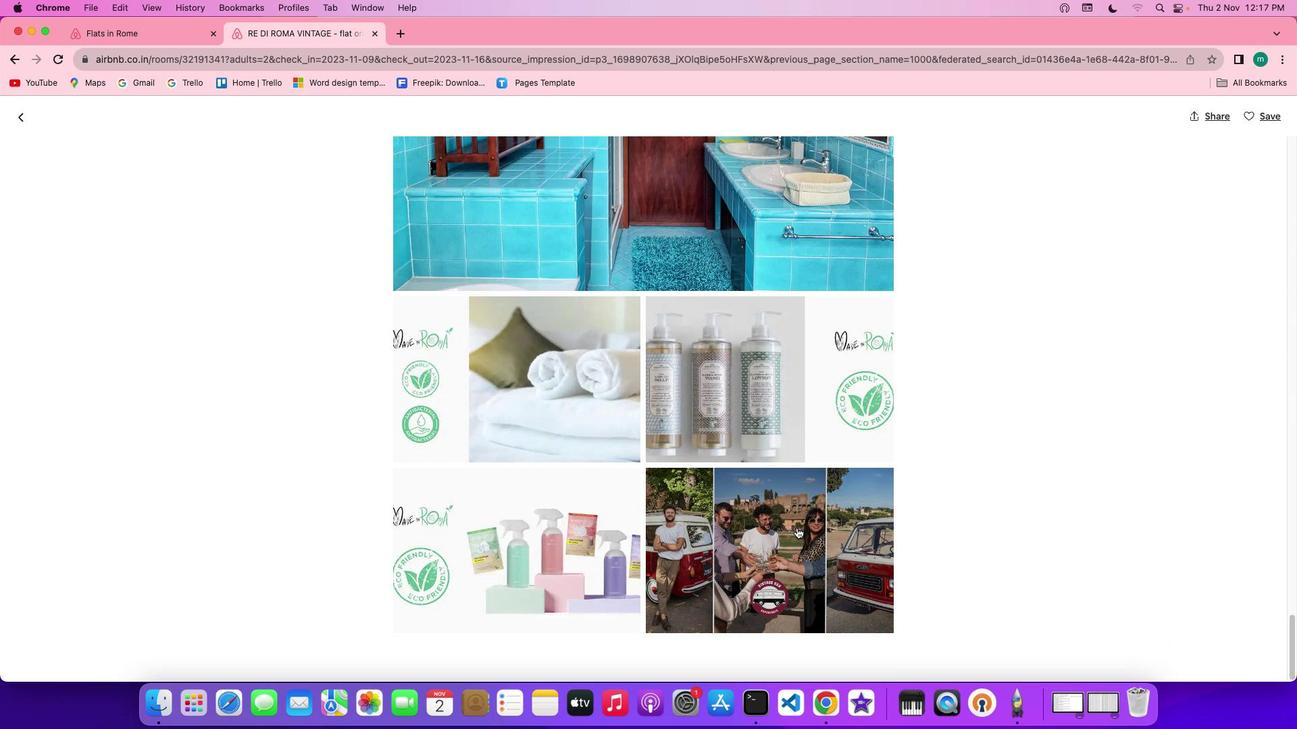
Action: Mouse scrolled (796, 528) with delta (0, -2)
Screenshot: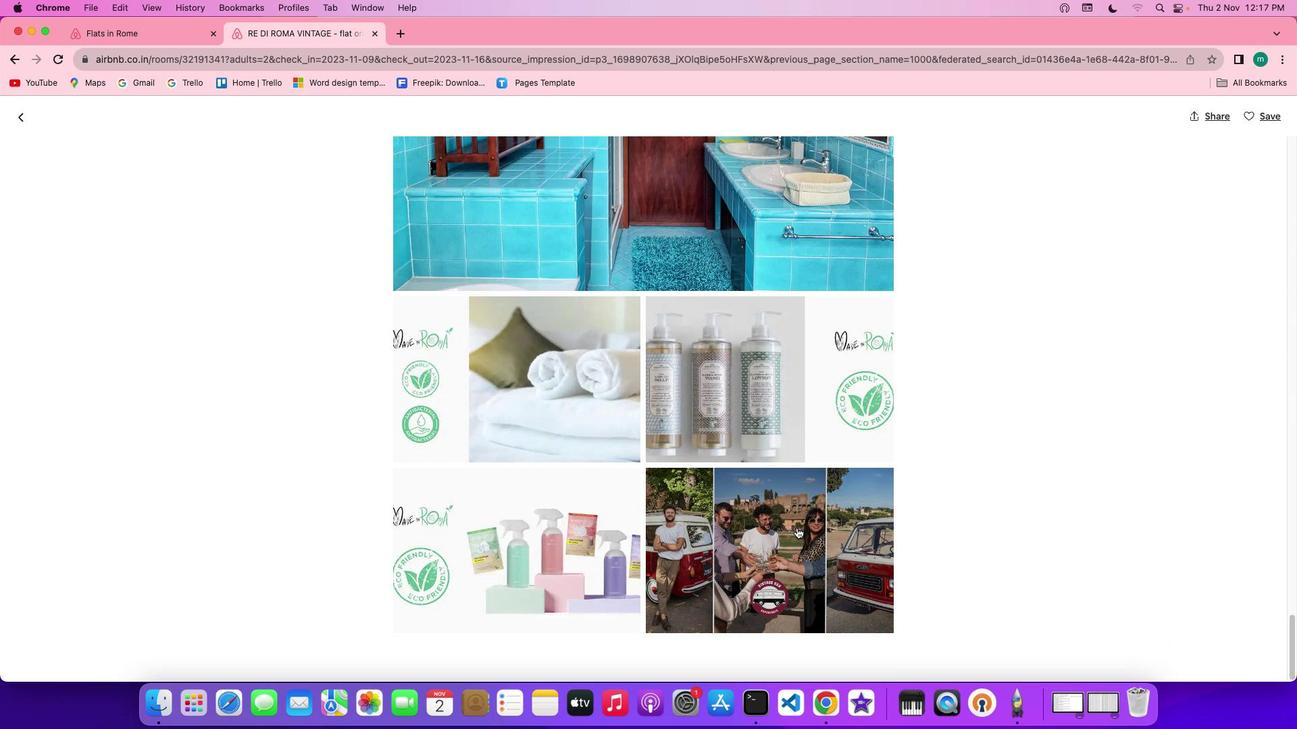 
Action: Mouse scrolled (796, 528) with delta (0, -2)
Screenshot: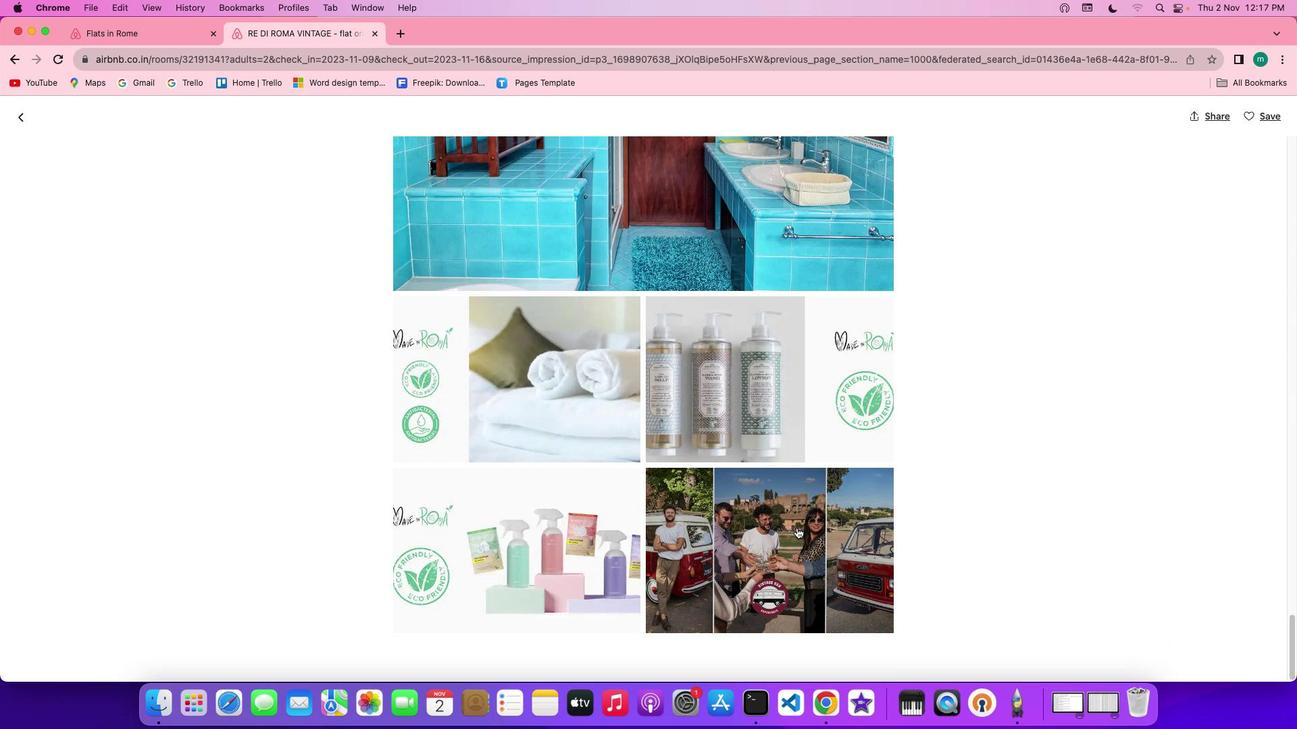 
Action: Mouse scrolled (796, 528) with delta (0, 0)
Screenshot: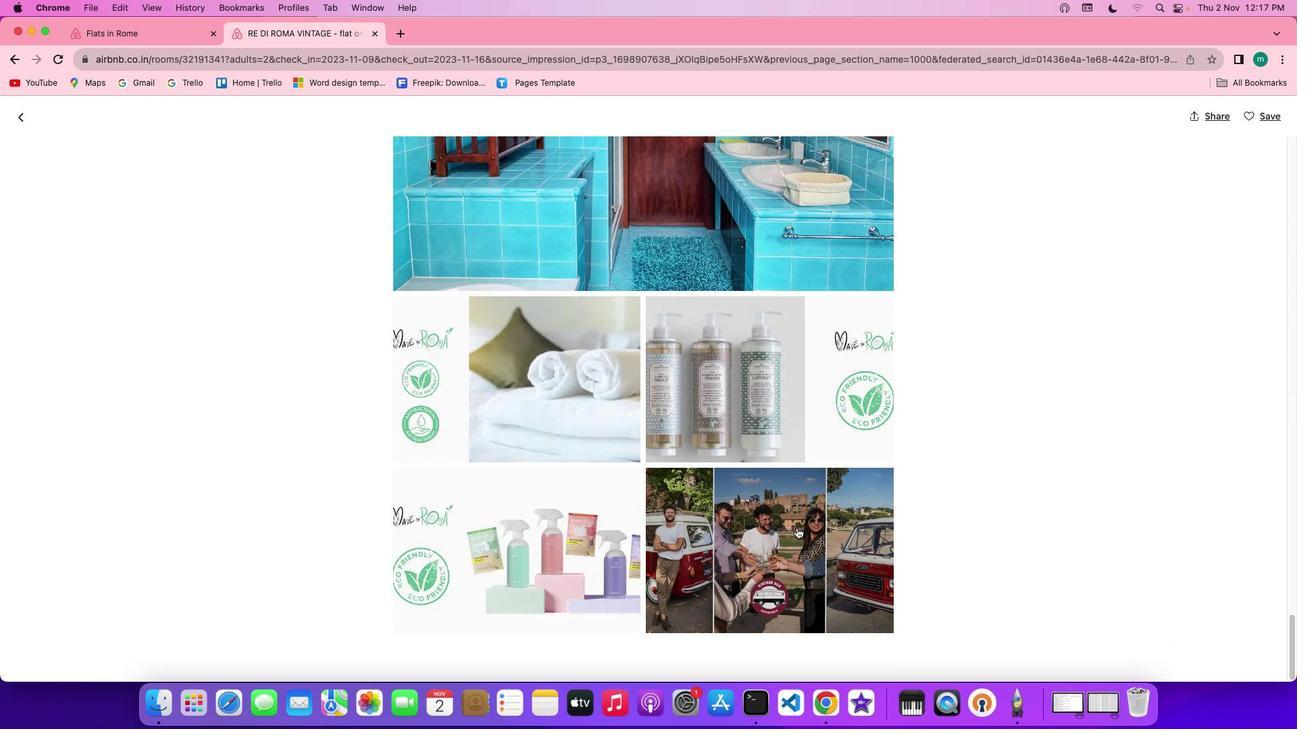 
Action: Mouse scrolled (796, 528) with delta (0, 0)
Screenshot: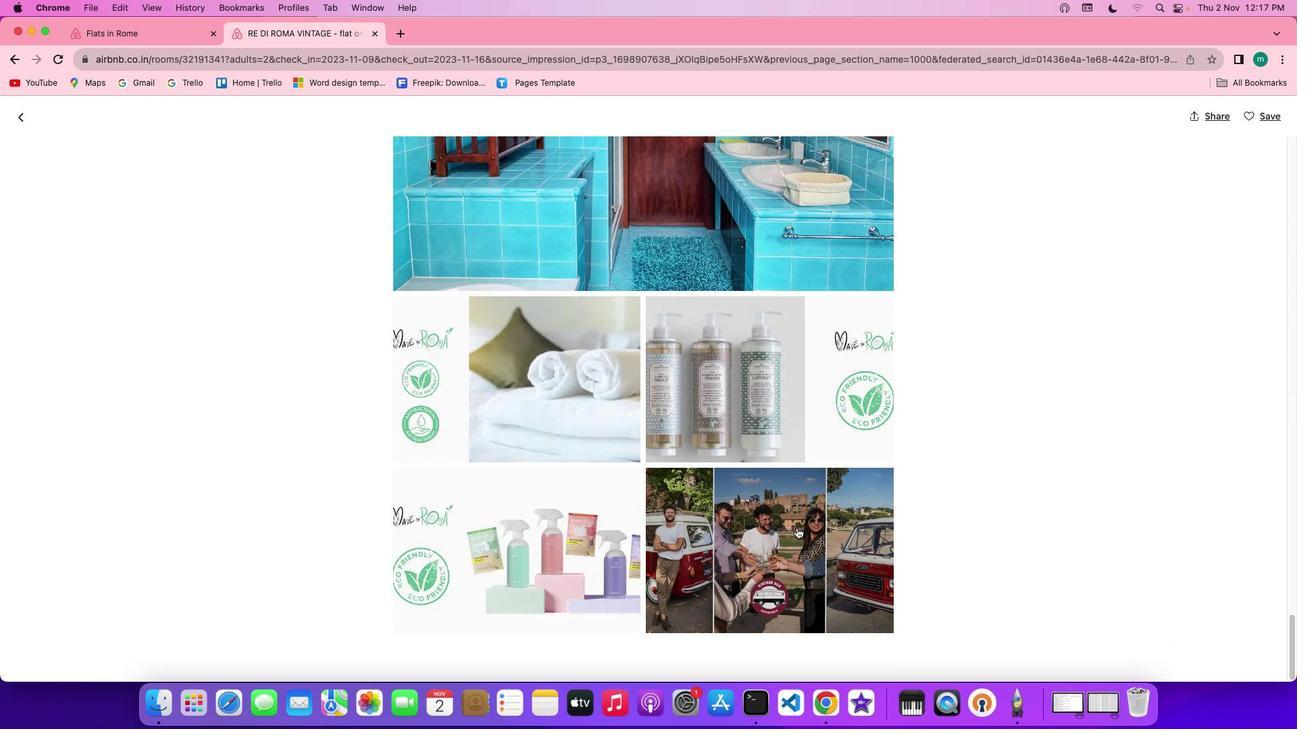 
Action: Mouse scrolled (796, 528) with delta (0, -2)
Screenshot: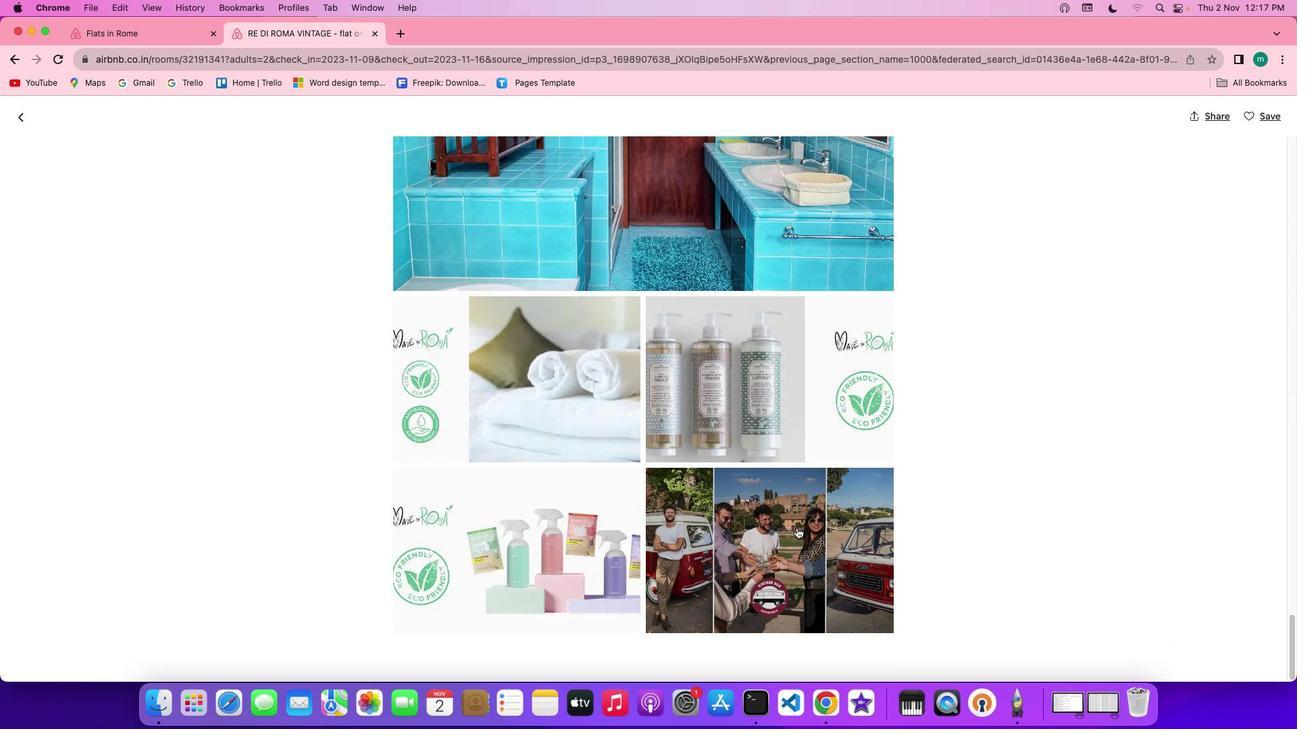 
Action: Mouse scrolled (796, 528) with delta (0, -3)
Screenshot: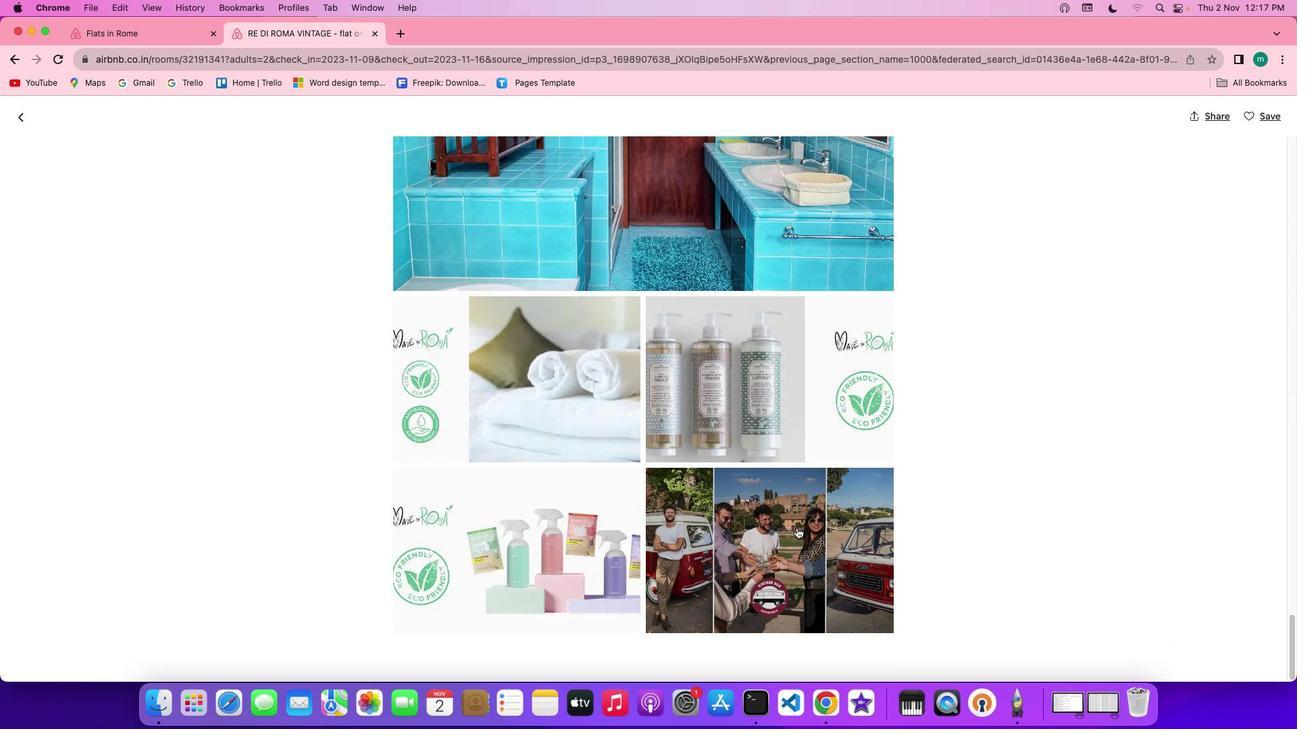
Action: Mouse moved to (14, 114)
Screenshot: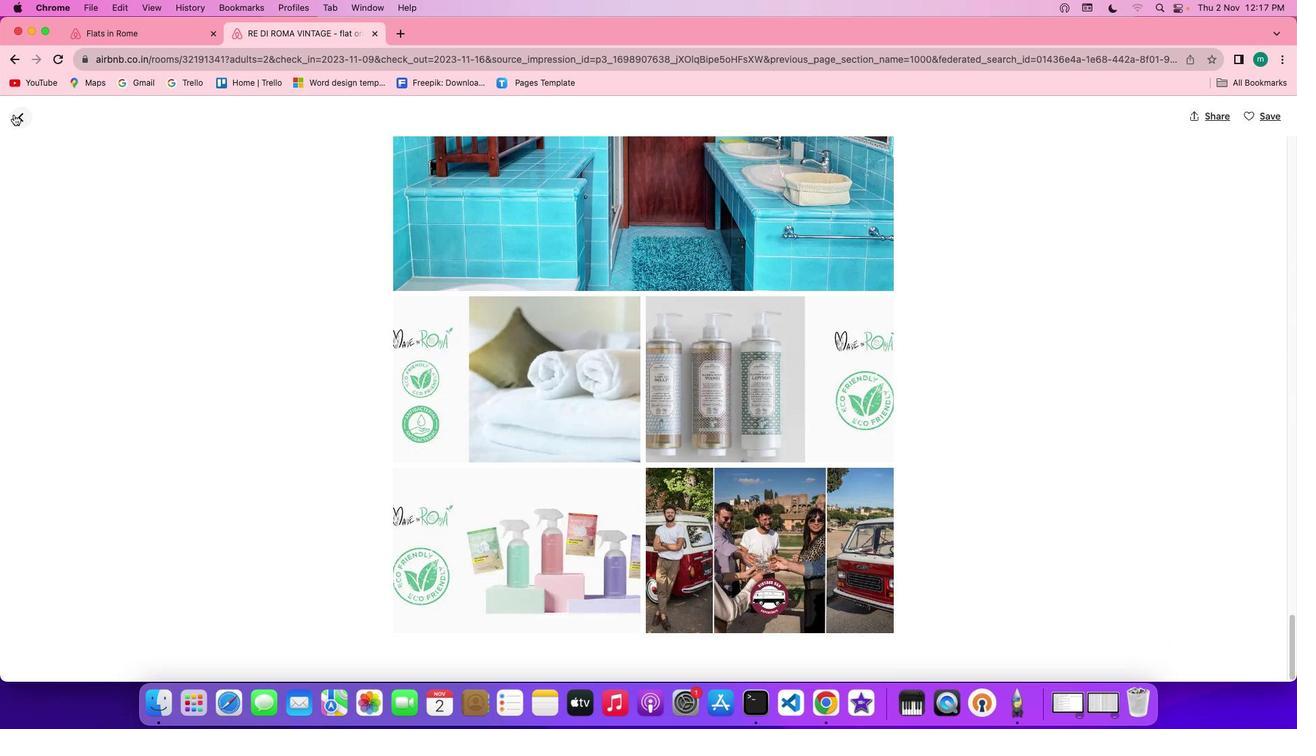 
Action: Mouse pressed left at (14, 114)
Screenshot: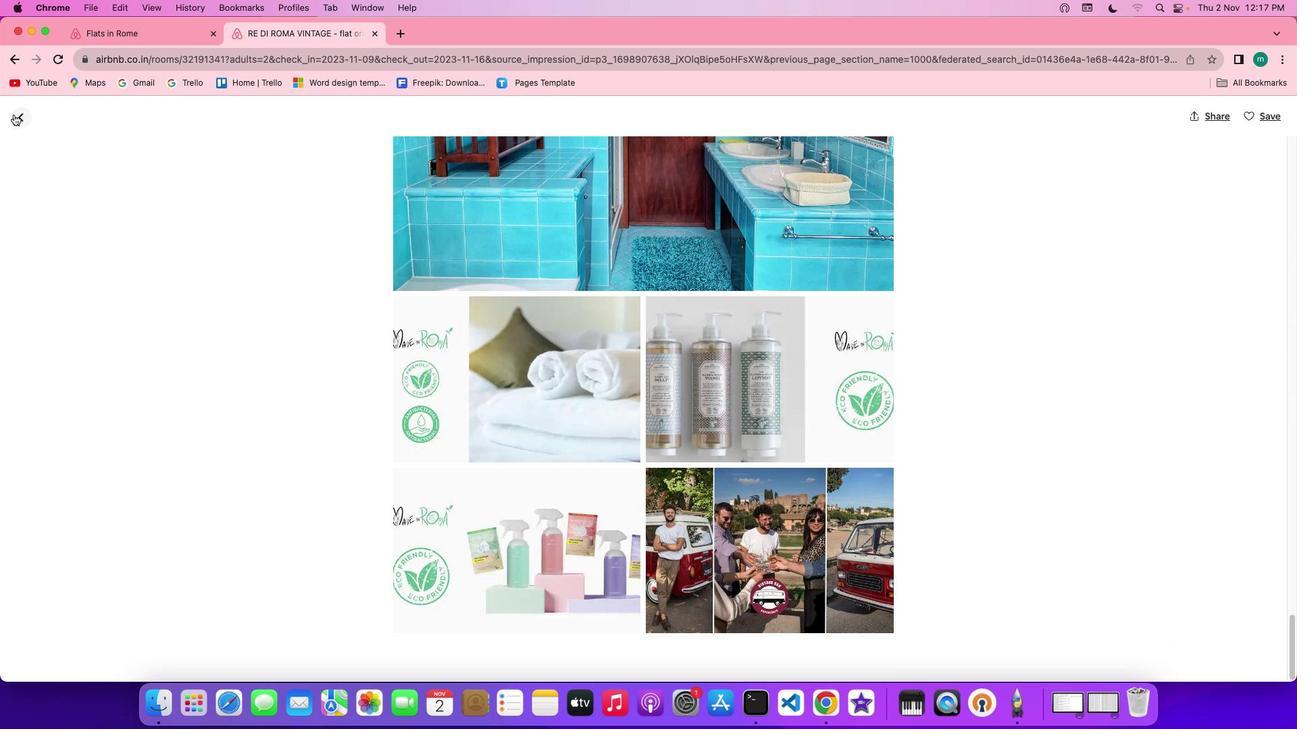 
Action: Mouse moved to (759, 605)
Screenshot: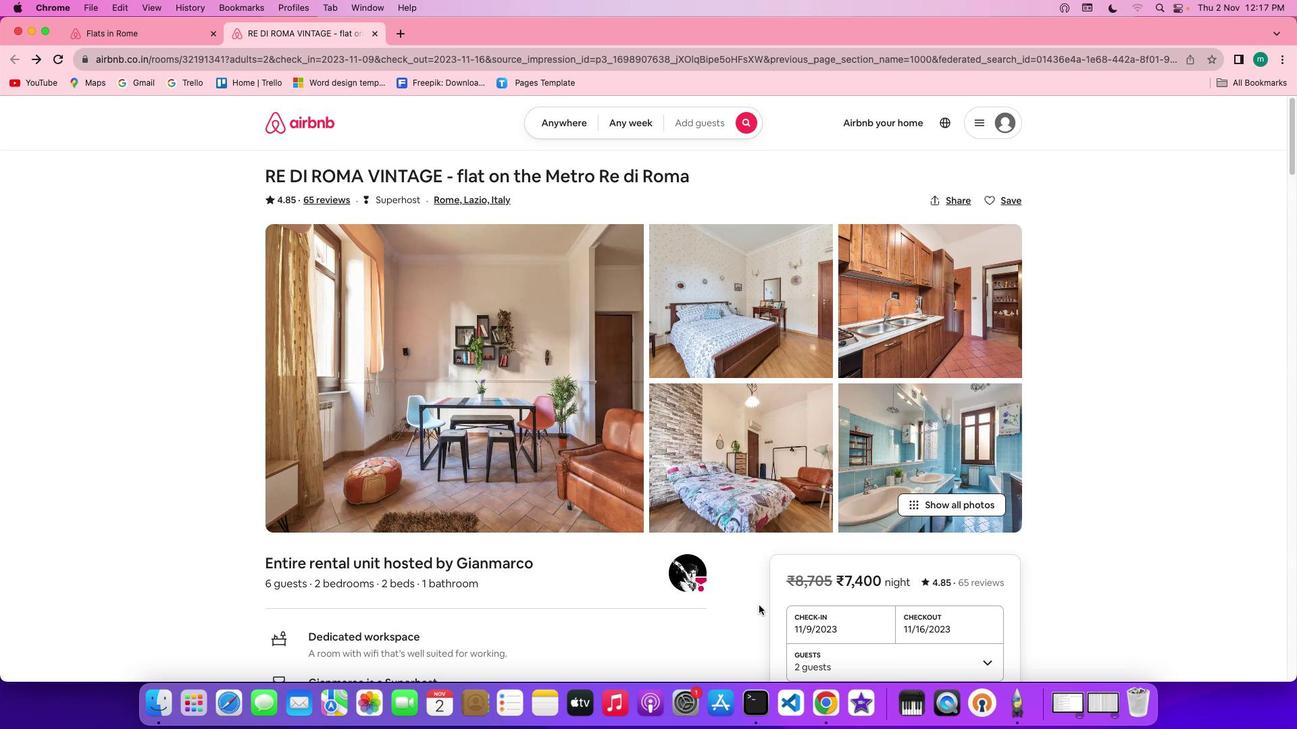
Action: Mouse scrolled (759, 605) with delta (0, 0)
Screenshot: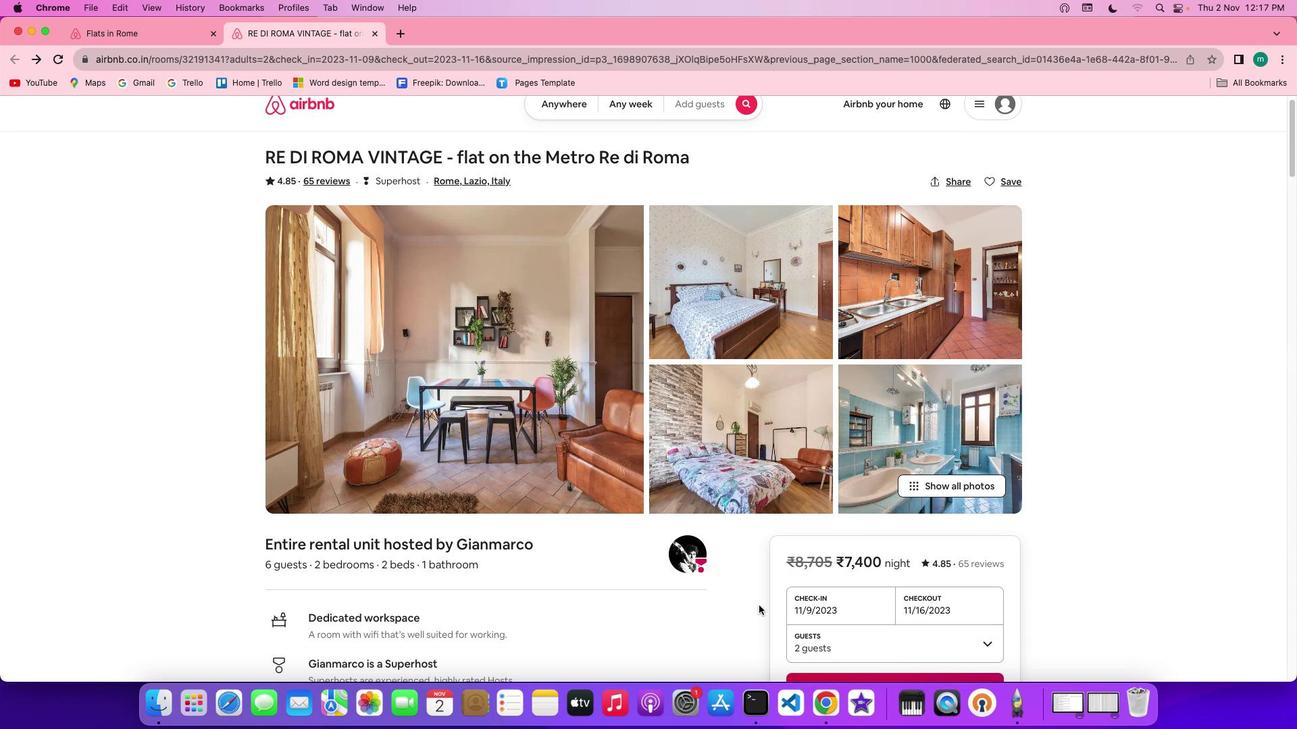 
Action: Mouse scrolled (759, 605) with delta (0, 0)
Screenshot: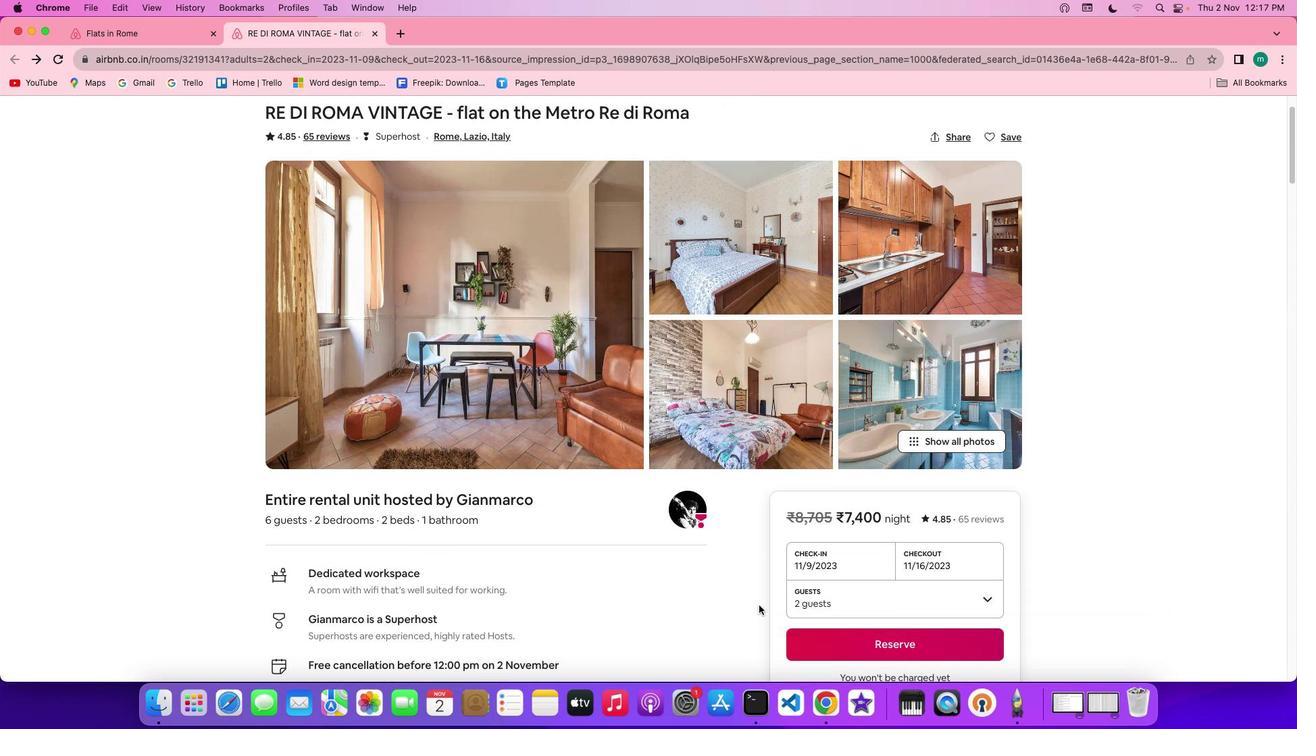 
Action: Mouse scrolled (759, 605) with delta (0, -2)
Screenshot: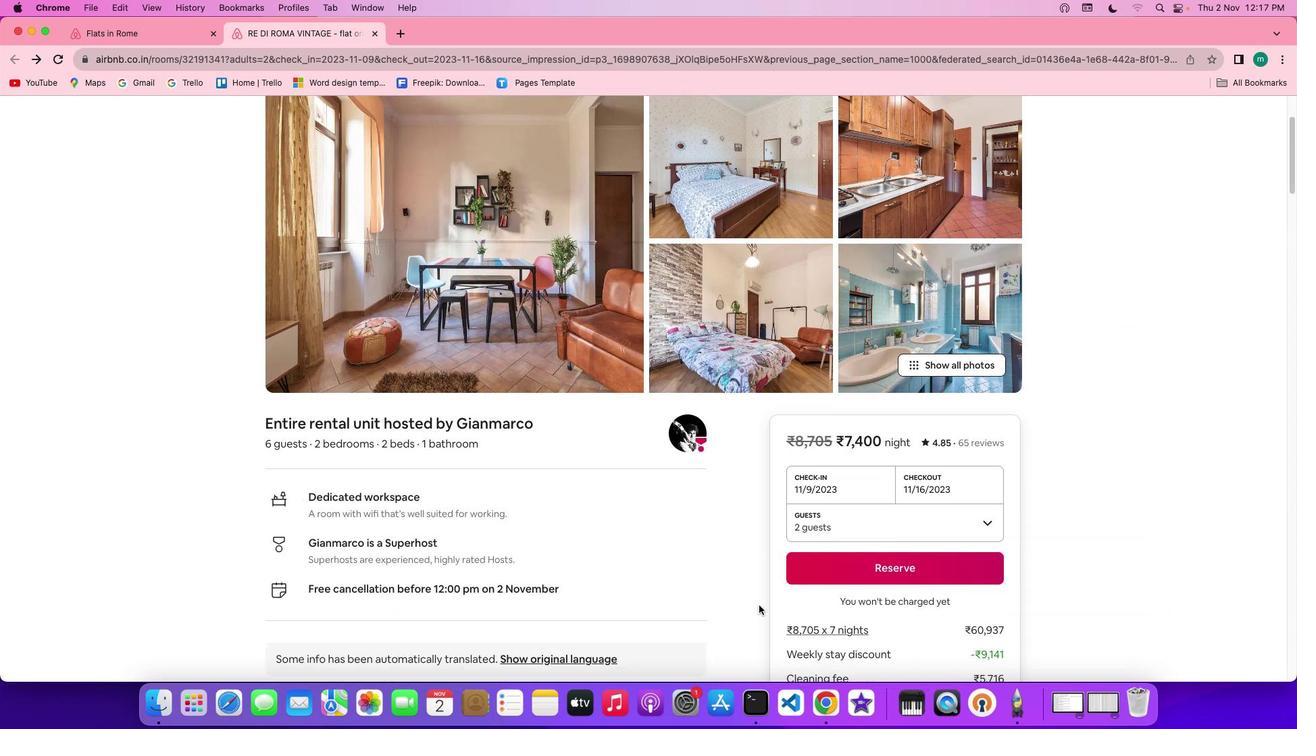 
Action: Mouse scrolled (759, 605) with delta (0, -2)
Screenshot: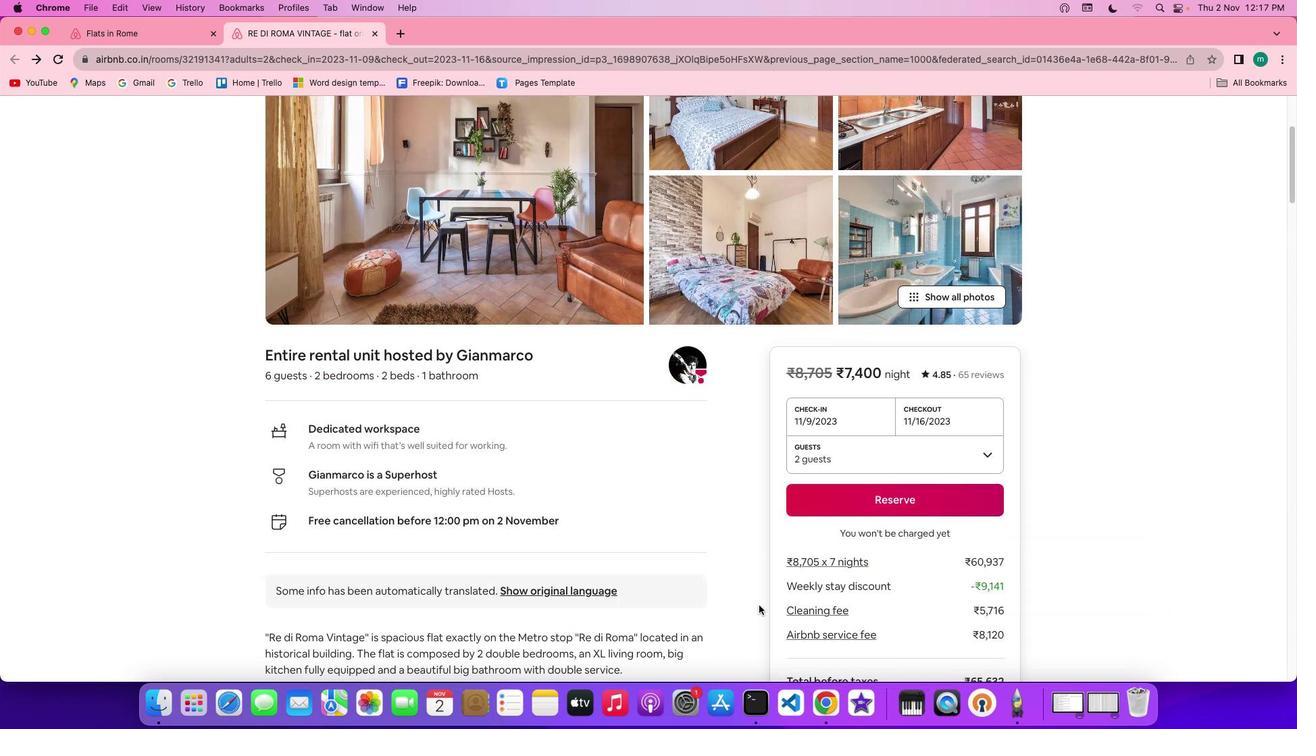 
Action: Mouse moved to (751, 606)
Screenshot: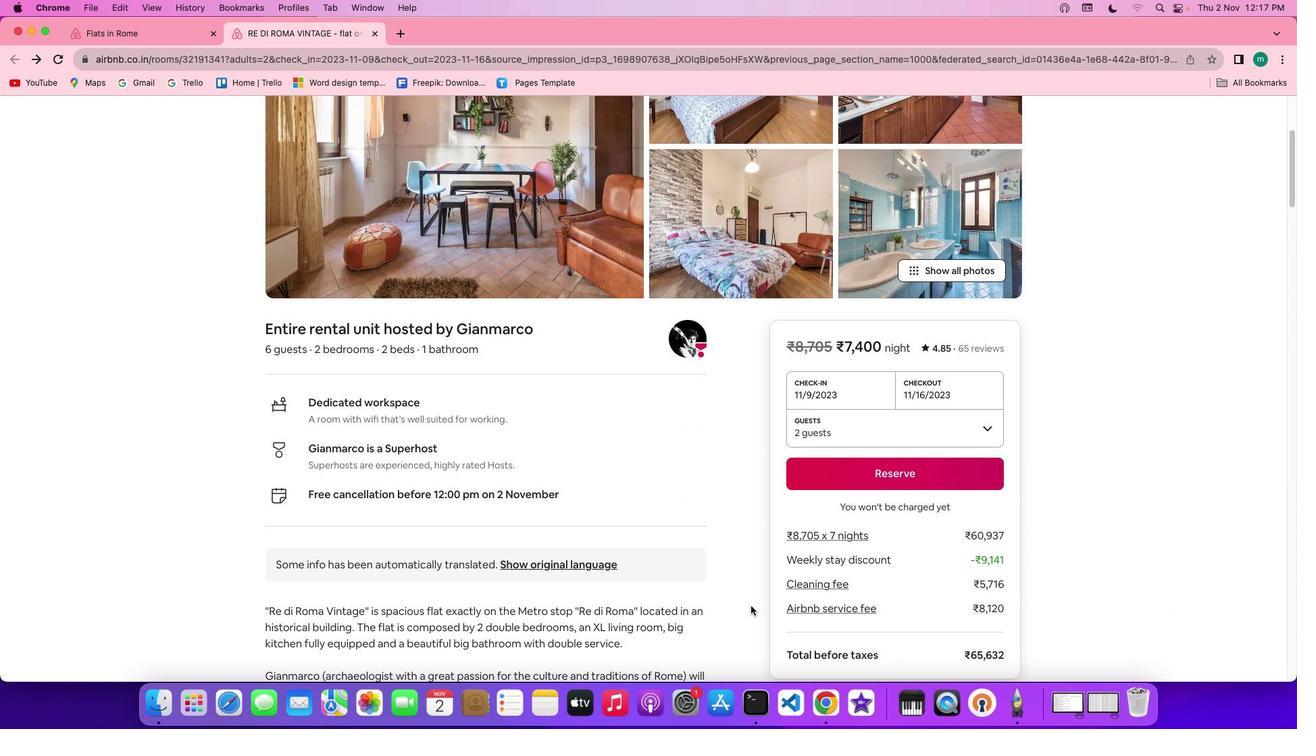 
Action: Mouse scrolled (751, 606) with delta (0, 0)
Screenshot: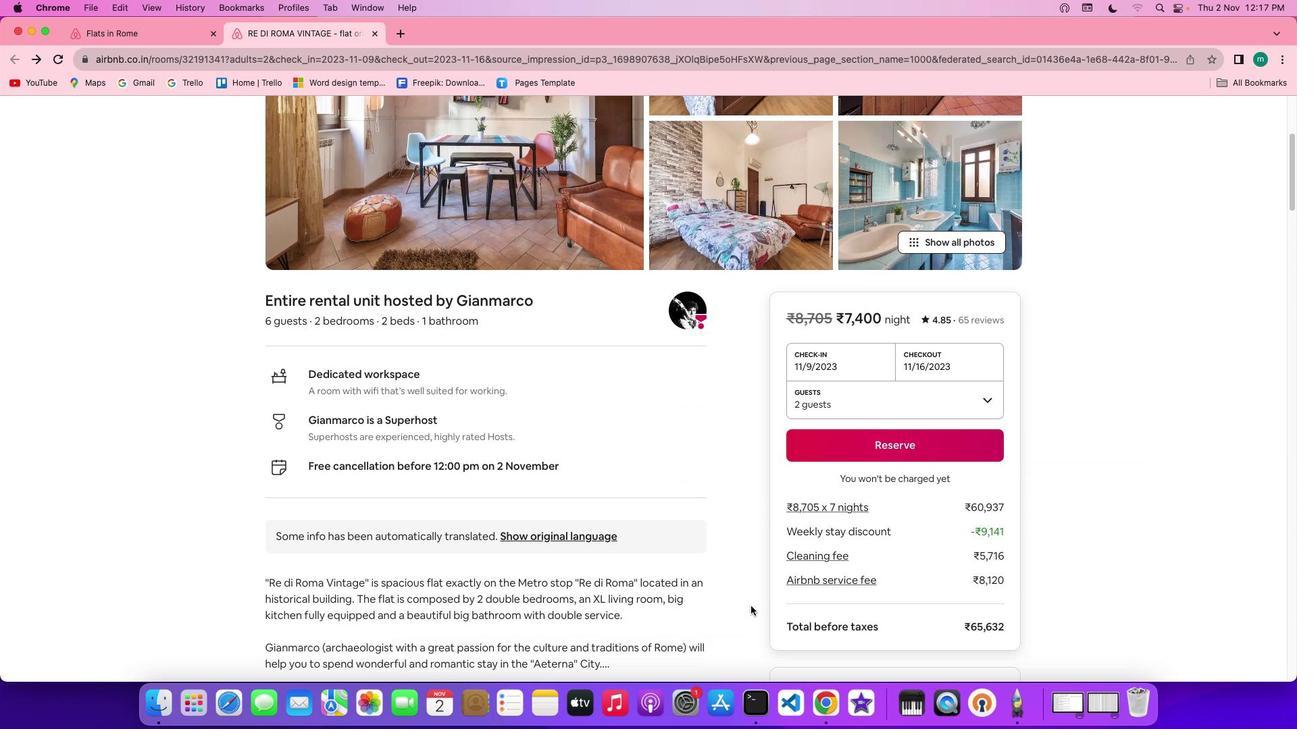 
Action: Mouse scrolled (751, 606) with delta (0, 0)
Screenshot: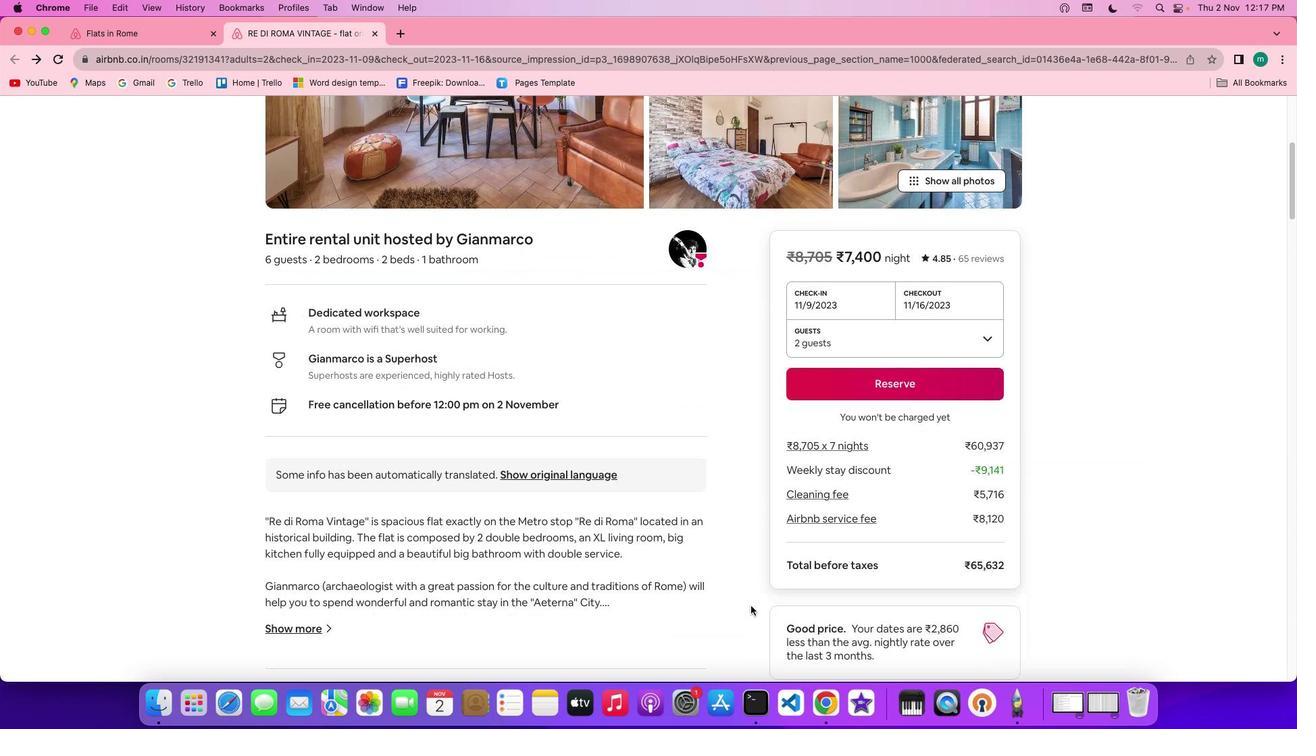 
Action: Mouse scrolled (751, 606) with delta (0, -2)
Screenshot: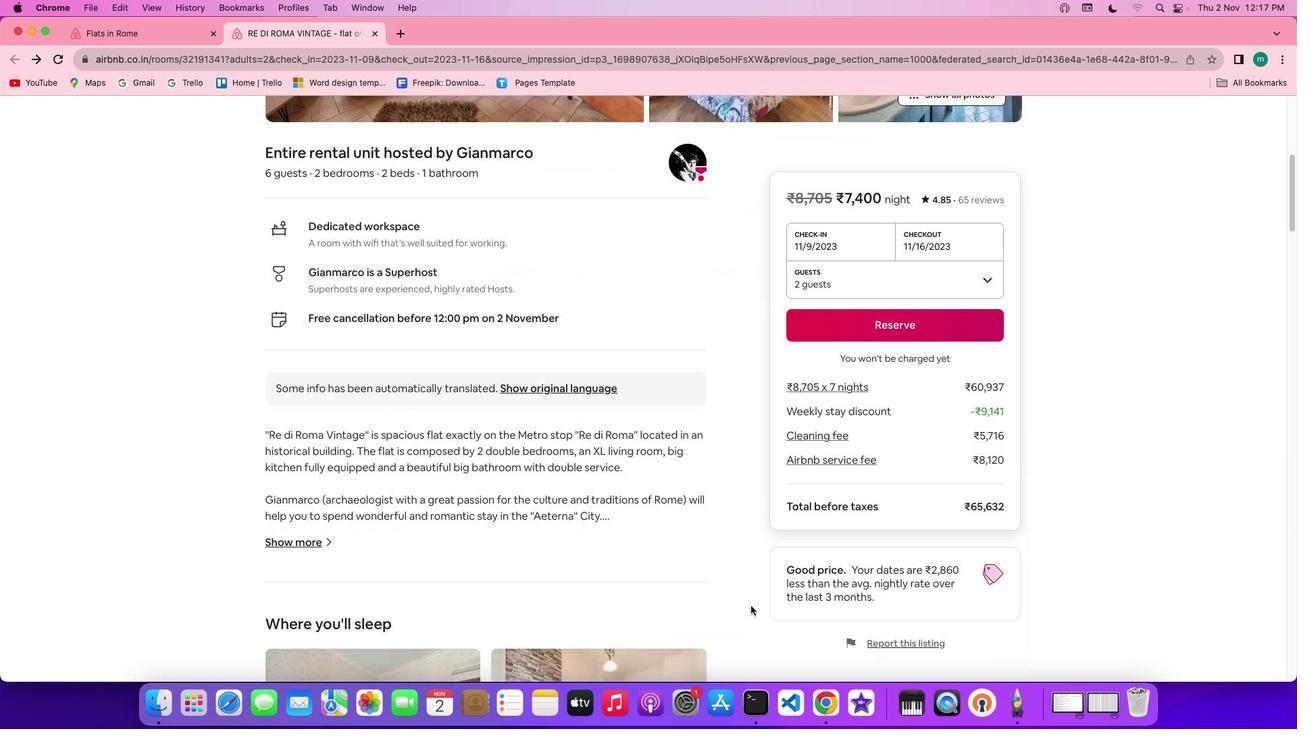 
Action: Mouse scrolled (751, 606) with delta (0, -2)
Screenshot: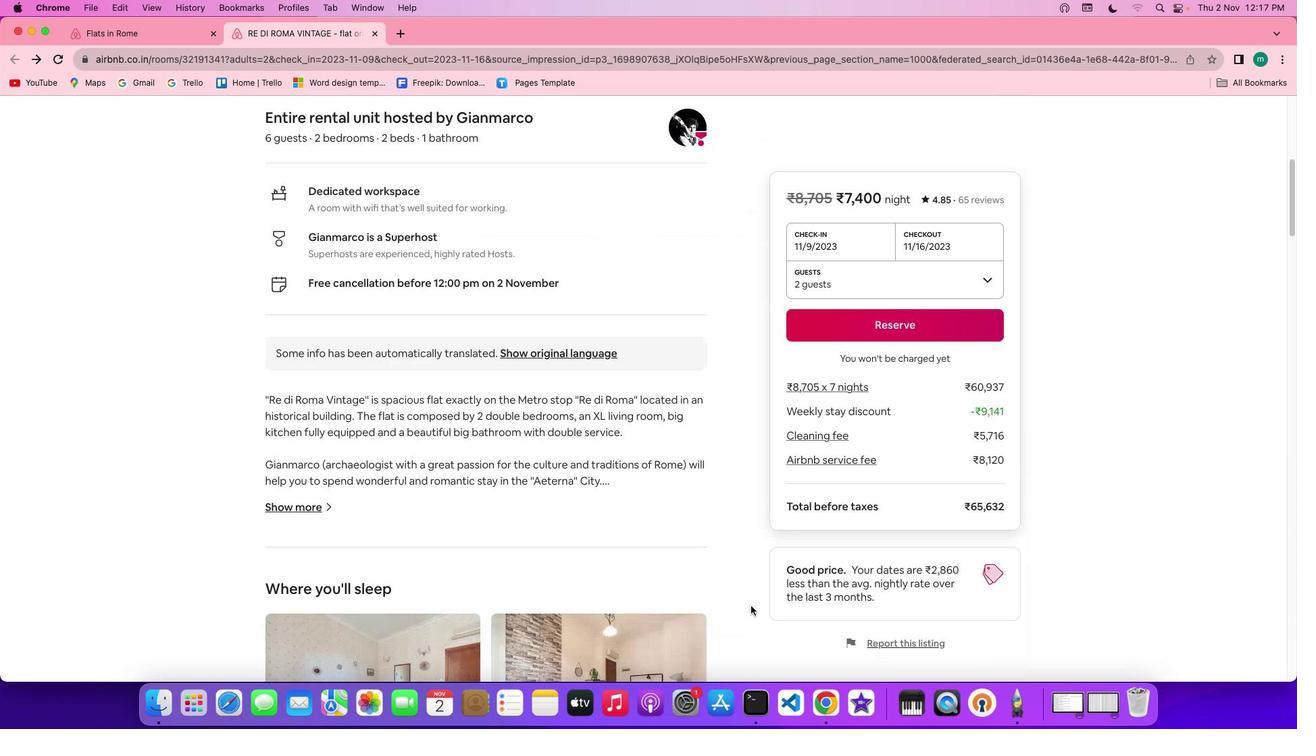 
Action: Mouse scrolled (751, 606) with delta (0, 0)
Screenshot: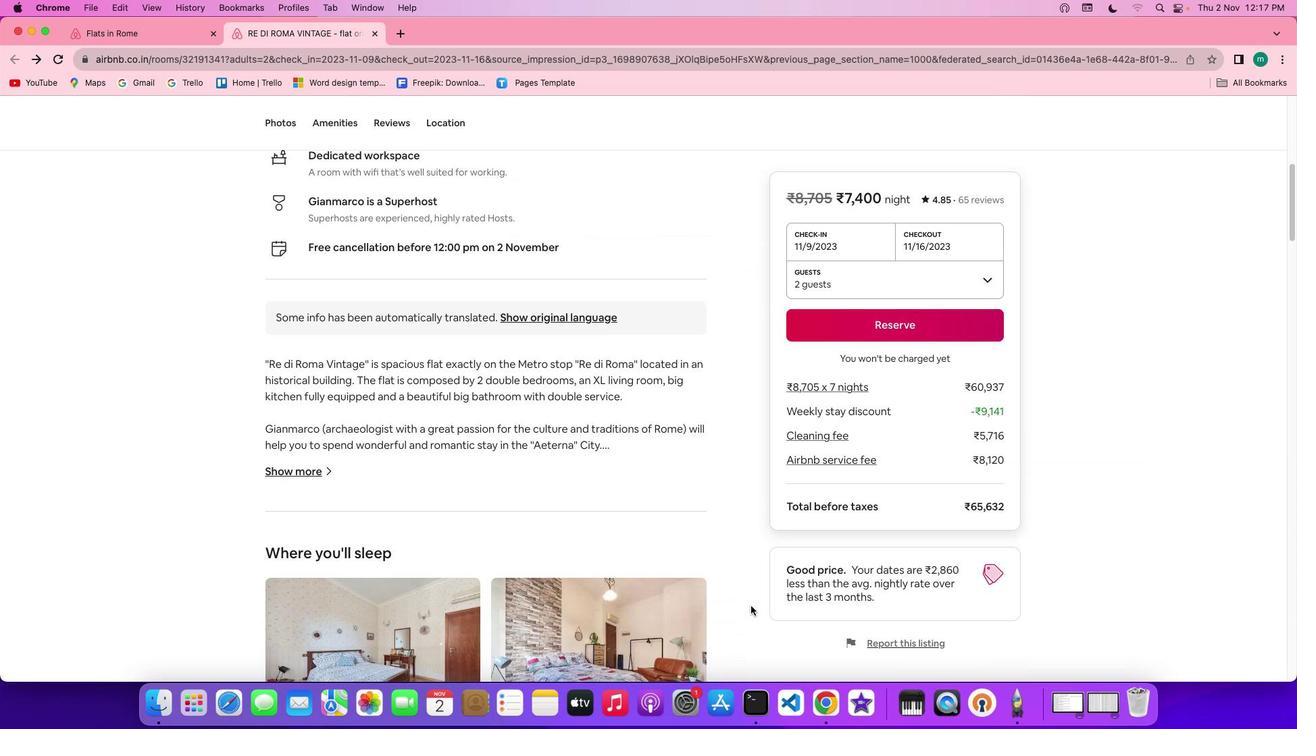 
Action: Mouse moved to (300, 475)
Screenshot: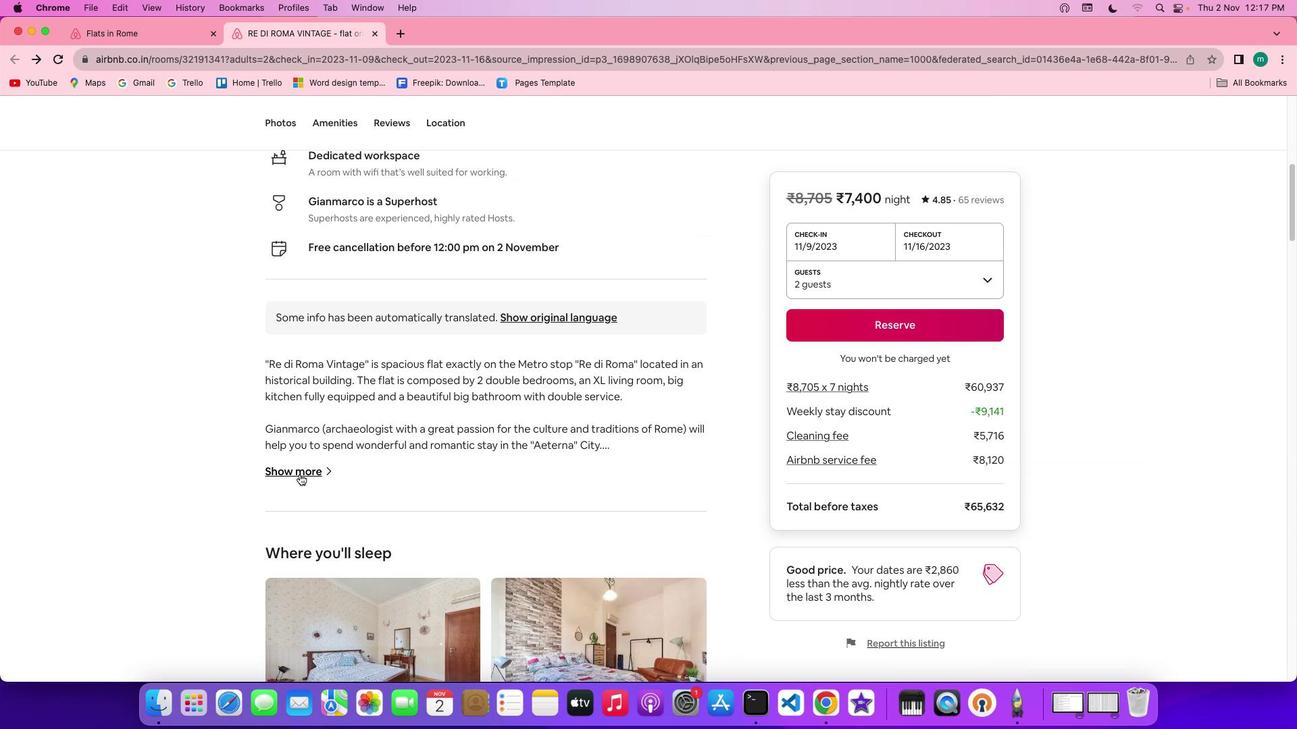 
Action: Mouse pressed left at (300, 475)
Screenshot: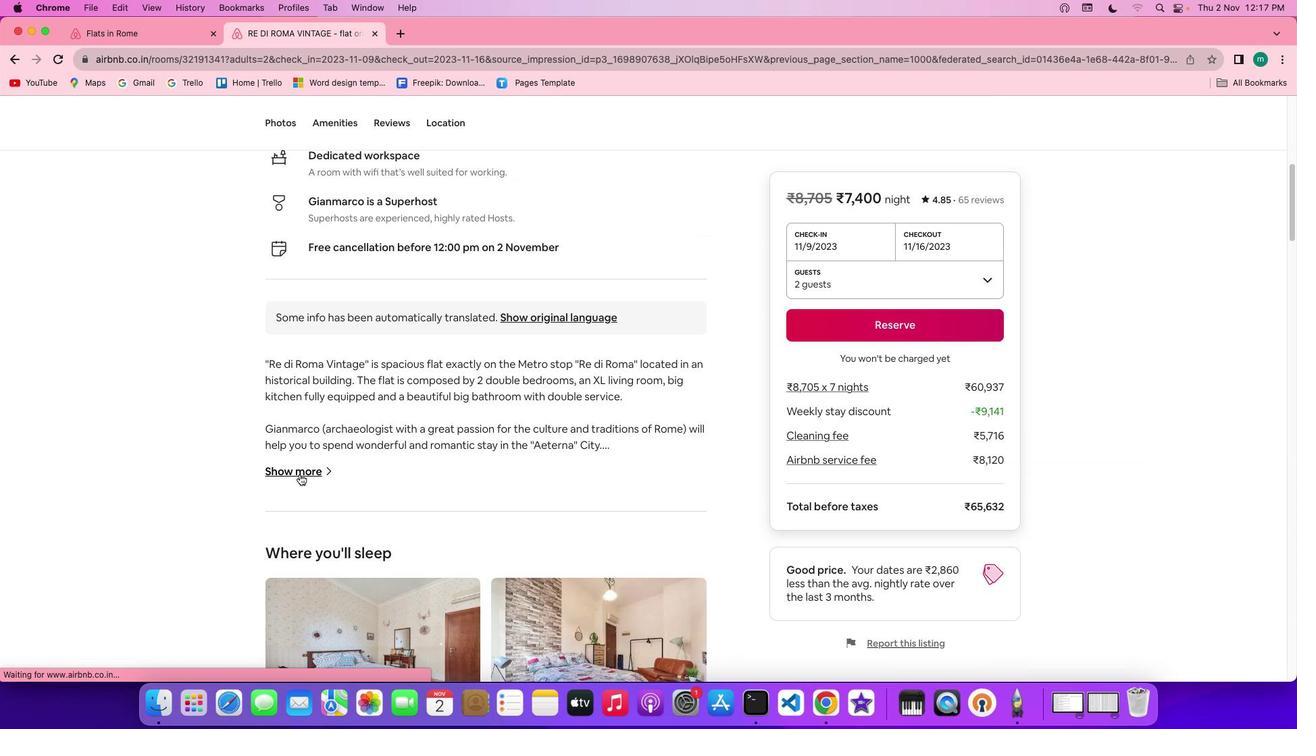 
Action: Mouse moved to (535, 546)
Screenshot: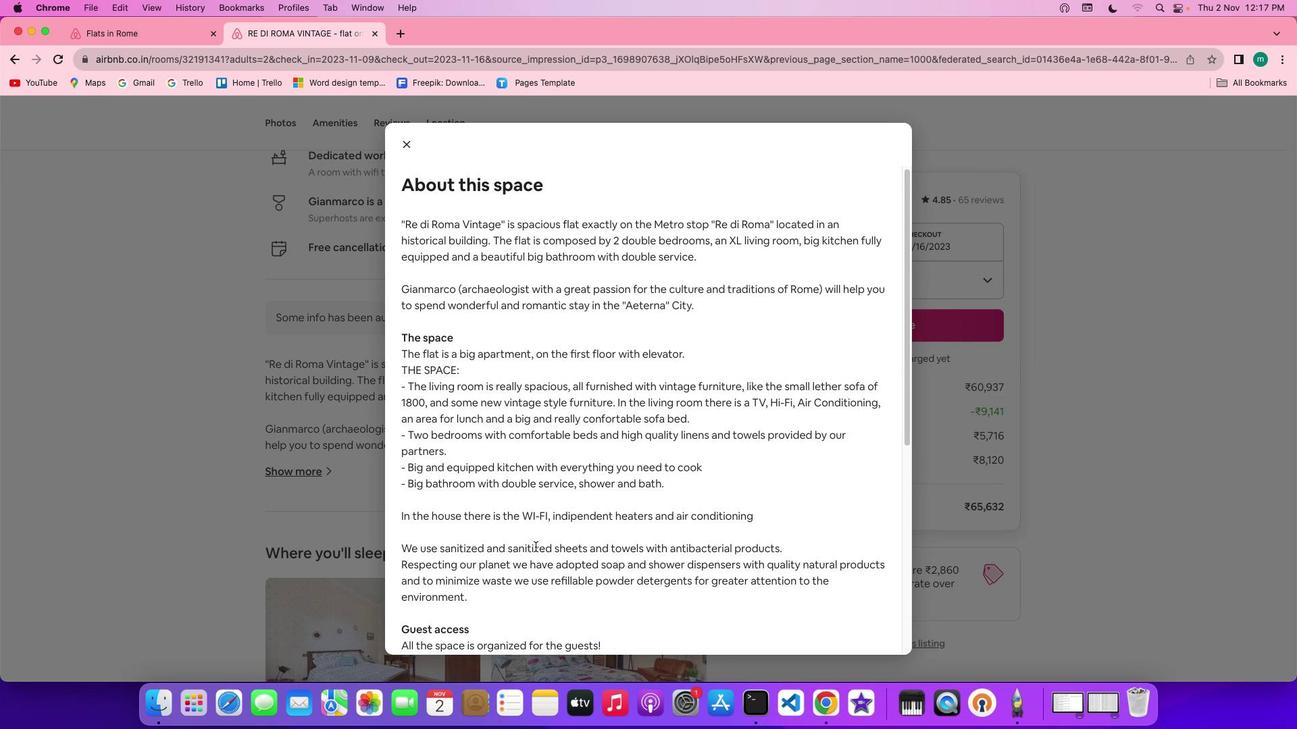 
Action: Mouse scrolled (535, 546) with delta (0, 0)
Screenshot: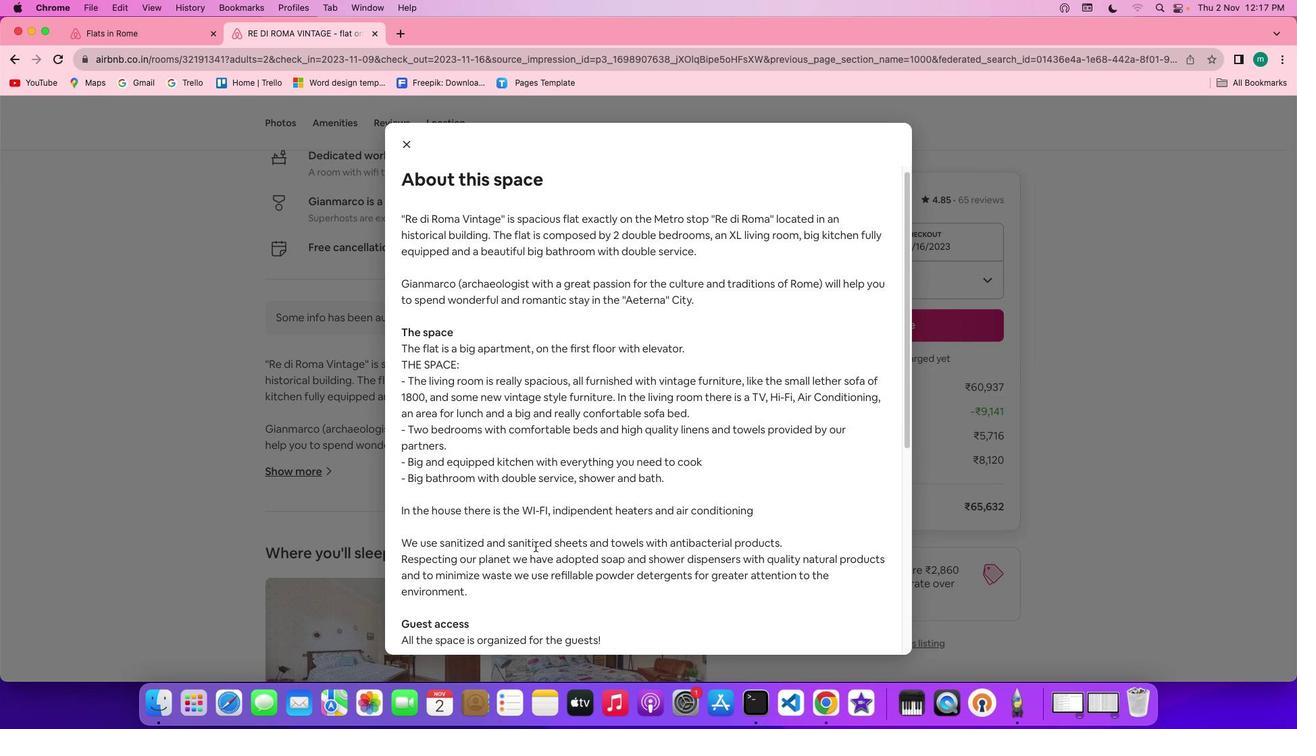 
Action: Mouse scrolled (535, 546) with delta (0, 0)
Screenshot: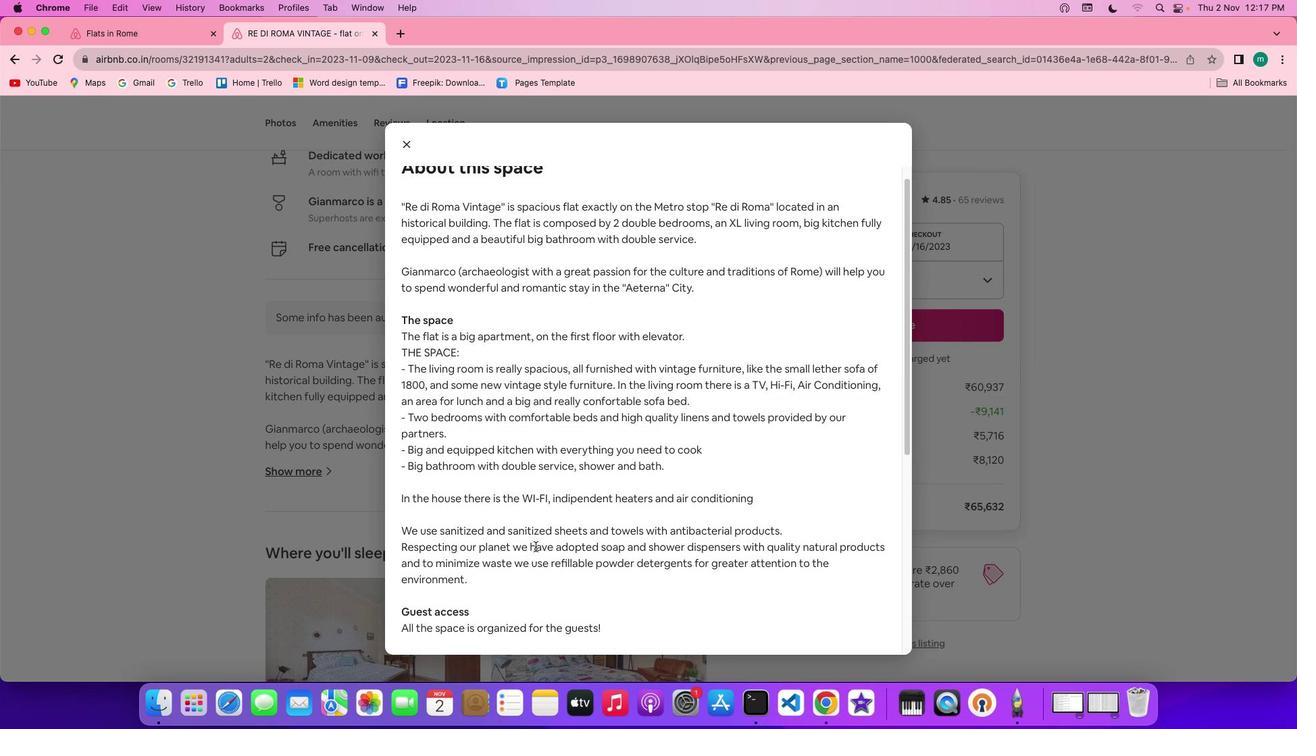 
Action: Mouse scrolled (535, 546) with delta (0, -1)
Screenshot: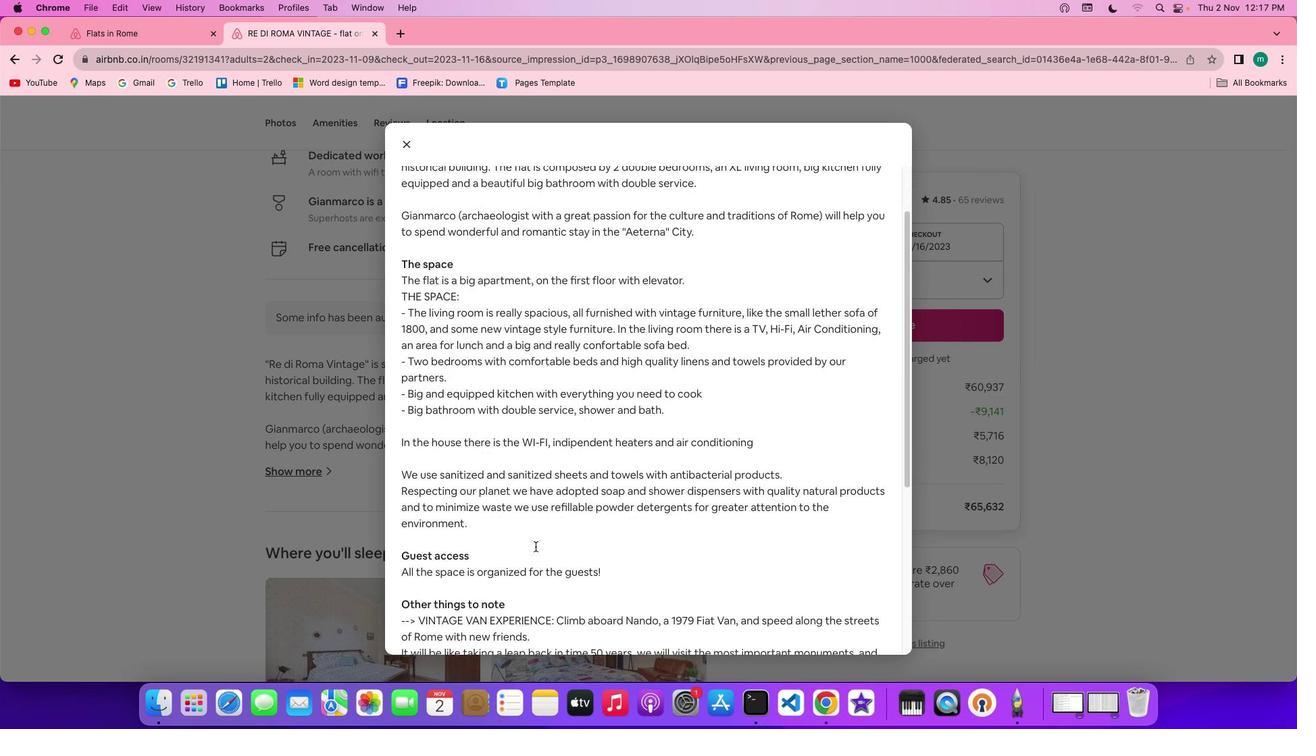 
Action: Mouse scrolled (535, 546) with delta (0, -2)
Screenshot: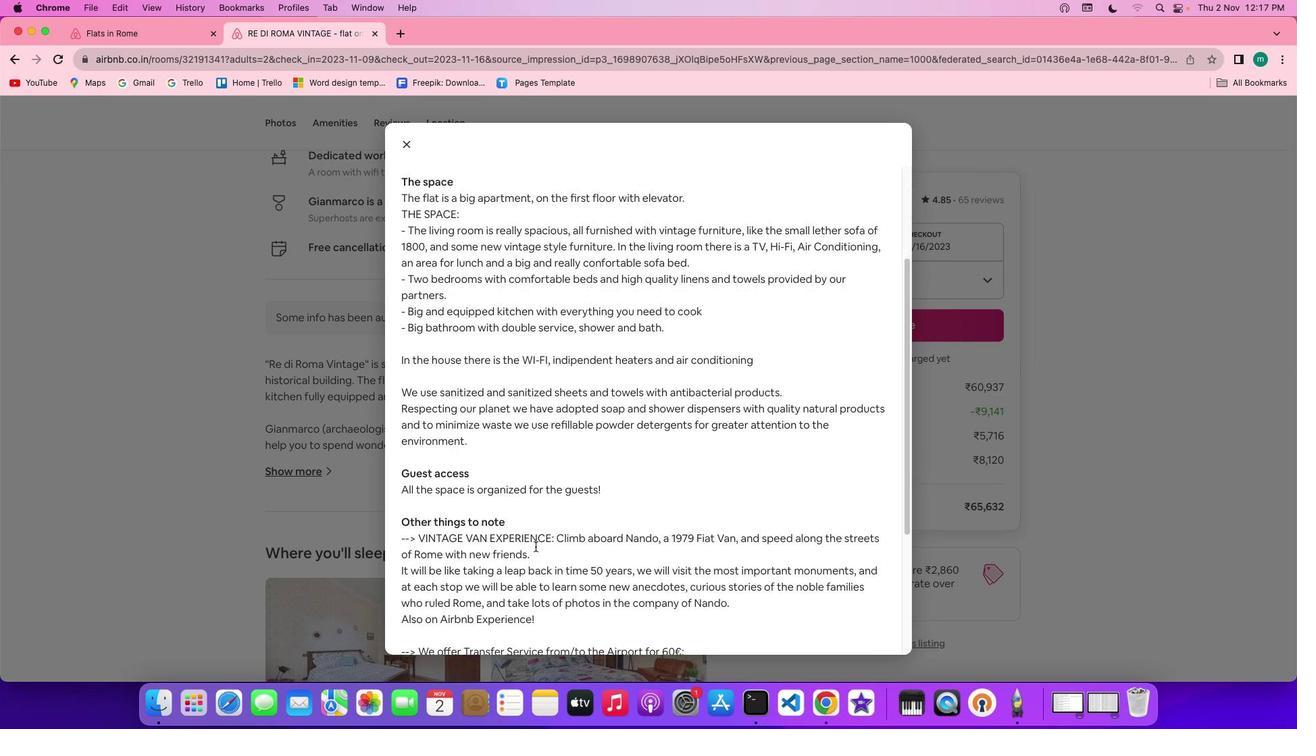 
Action: Mouse scrolled (535, 546) with delta (0, 0)
Screenshot: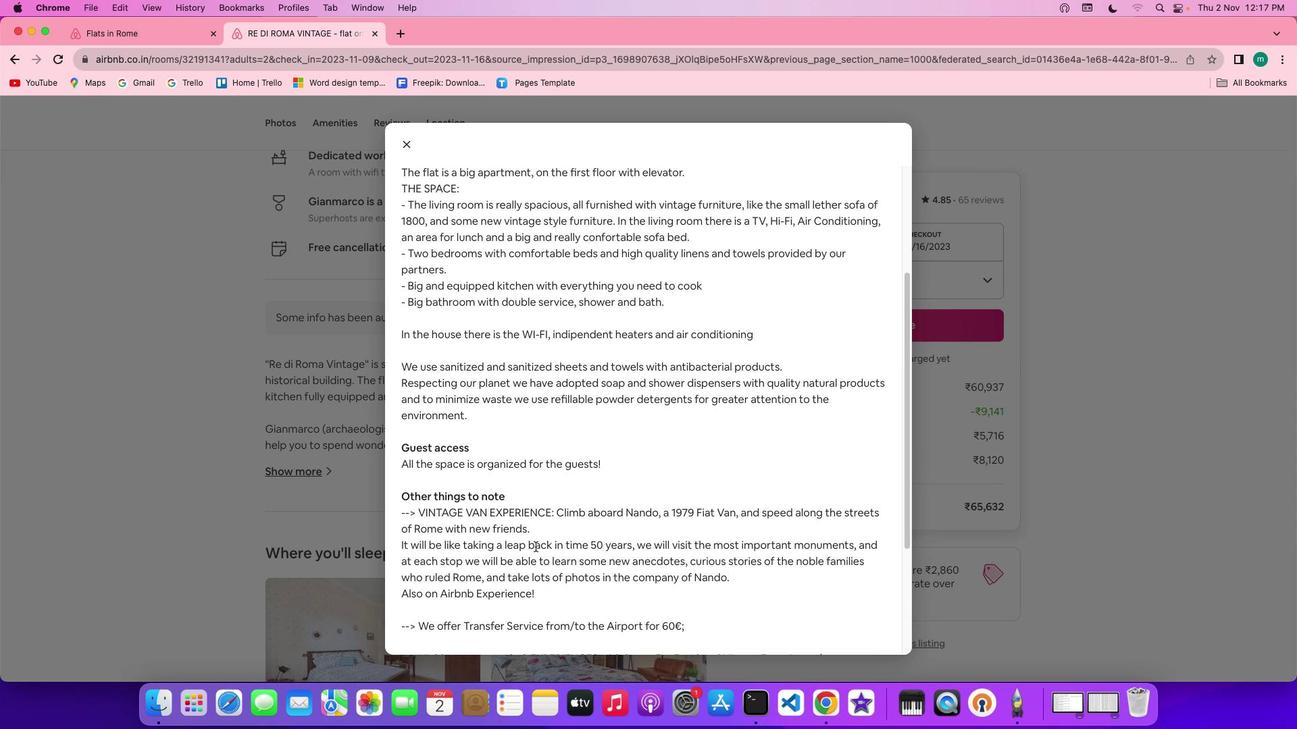 
Action: Mouse scrolled (535, 546) with delta (0, 0)
Screenshot: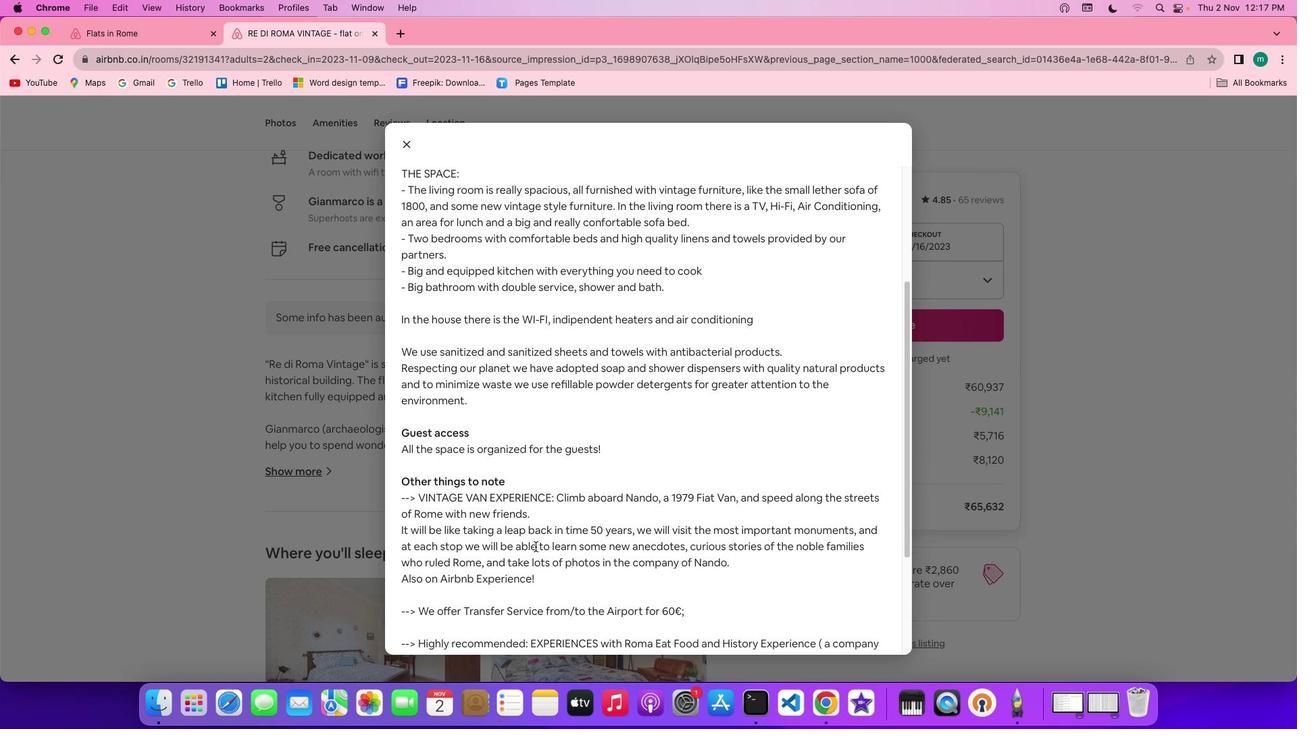 
Action: Mouse scrolled (535, 546) with delta (0, 0)
Screenshot: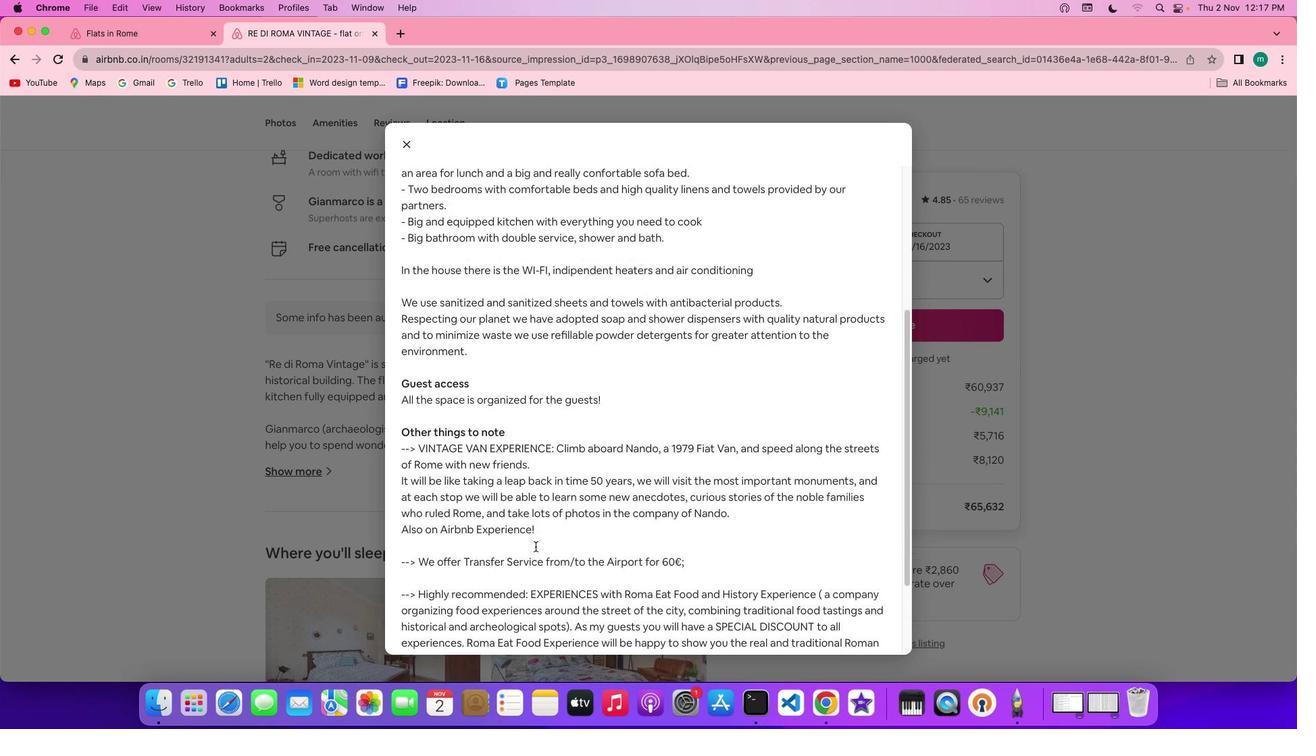 
Action: Mouse scrolled (535, 546) with delta (0, -1)
Screenshot: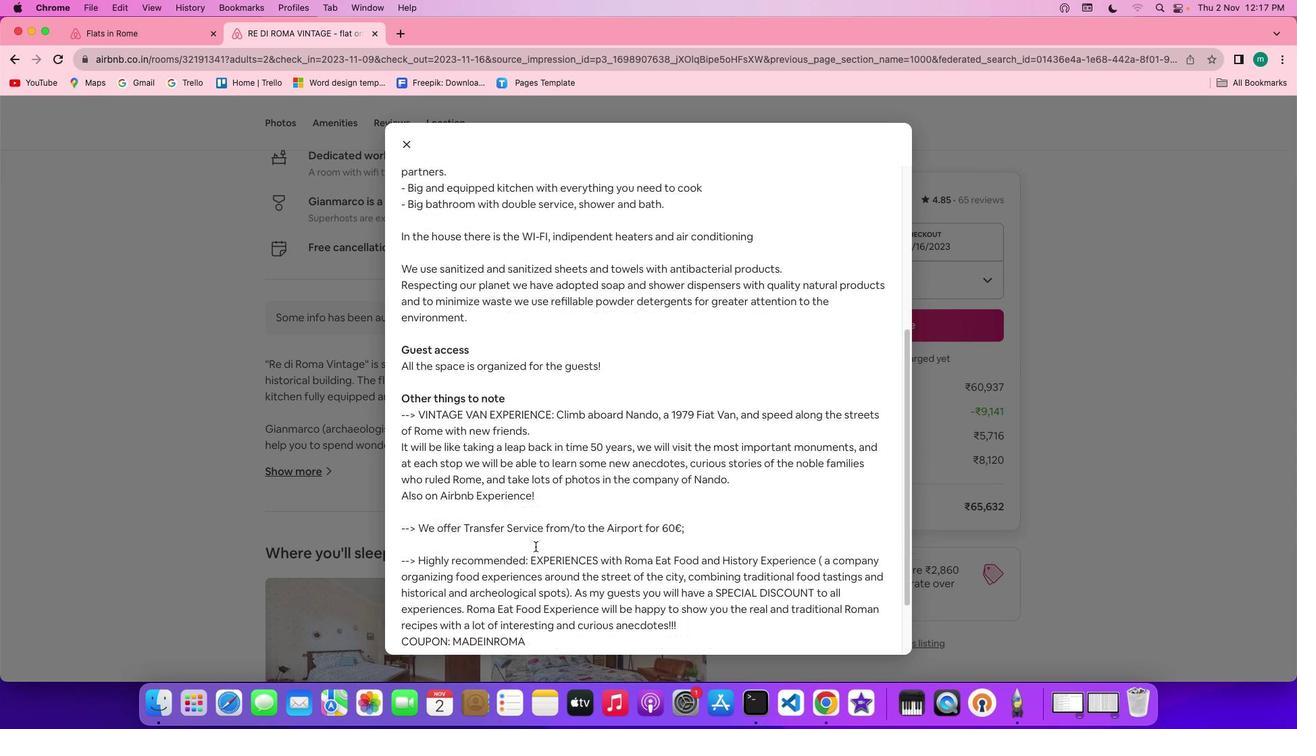 
Action: Mouse scrolled (535, 546) with delta (0, -1)
Screenshot: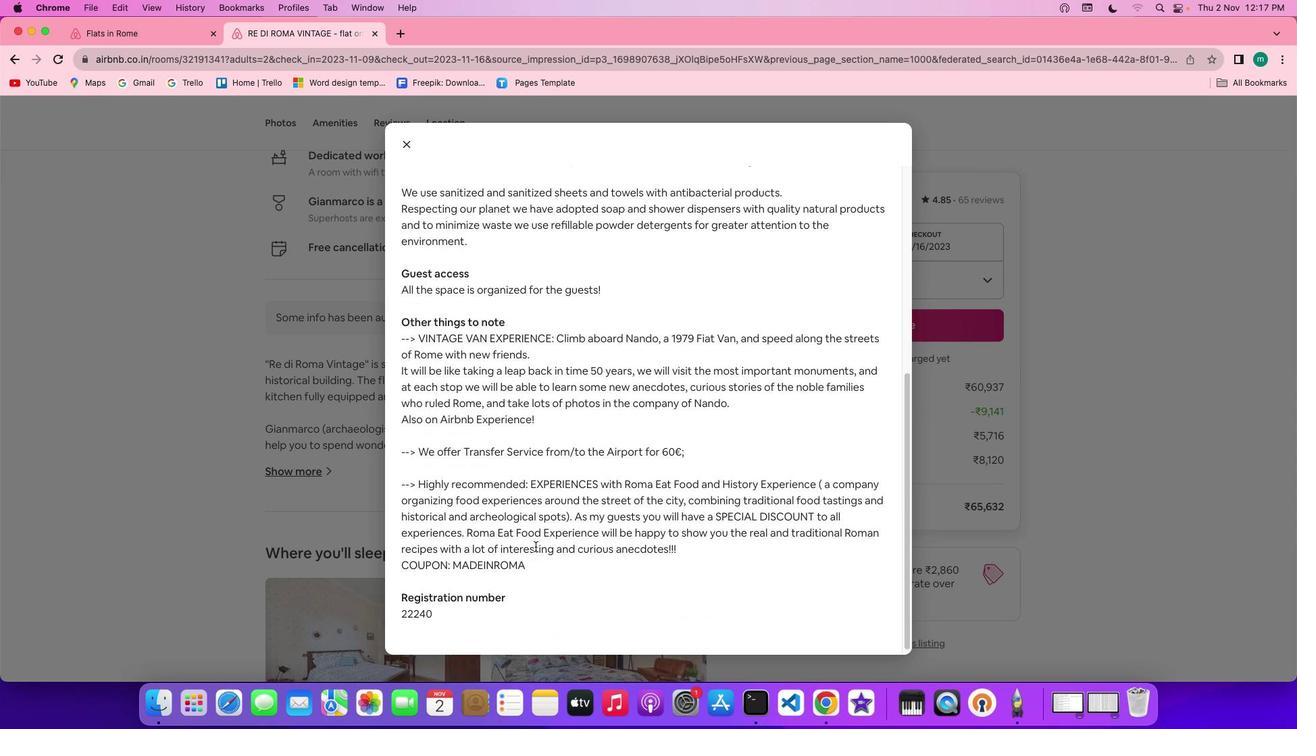
Action: Mouse moved to (535, 550)
Screenshot: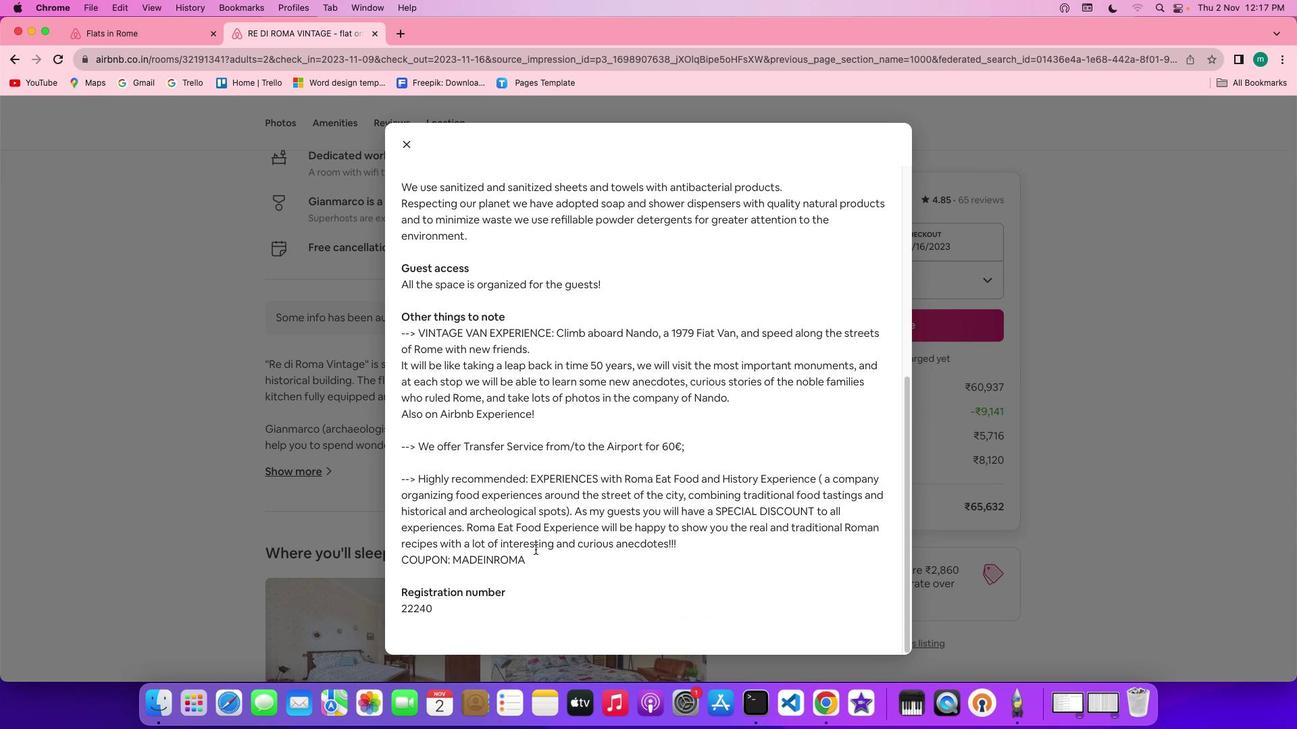 
Action: Mouse scrolled (535, 550) with delta (0, 0)
Screenshot: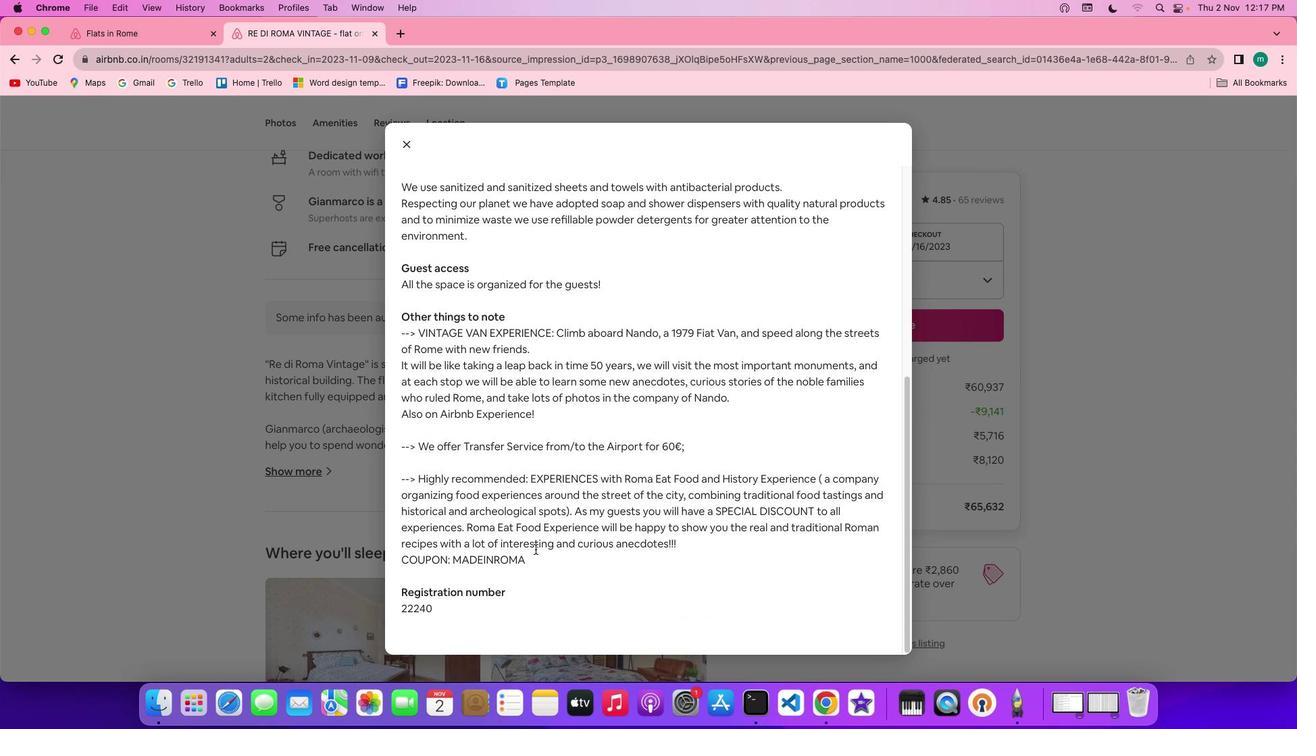 
Action: Mouse scrolled (535, 550) with delta (0, 0)
Screenshot: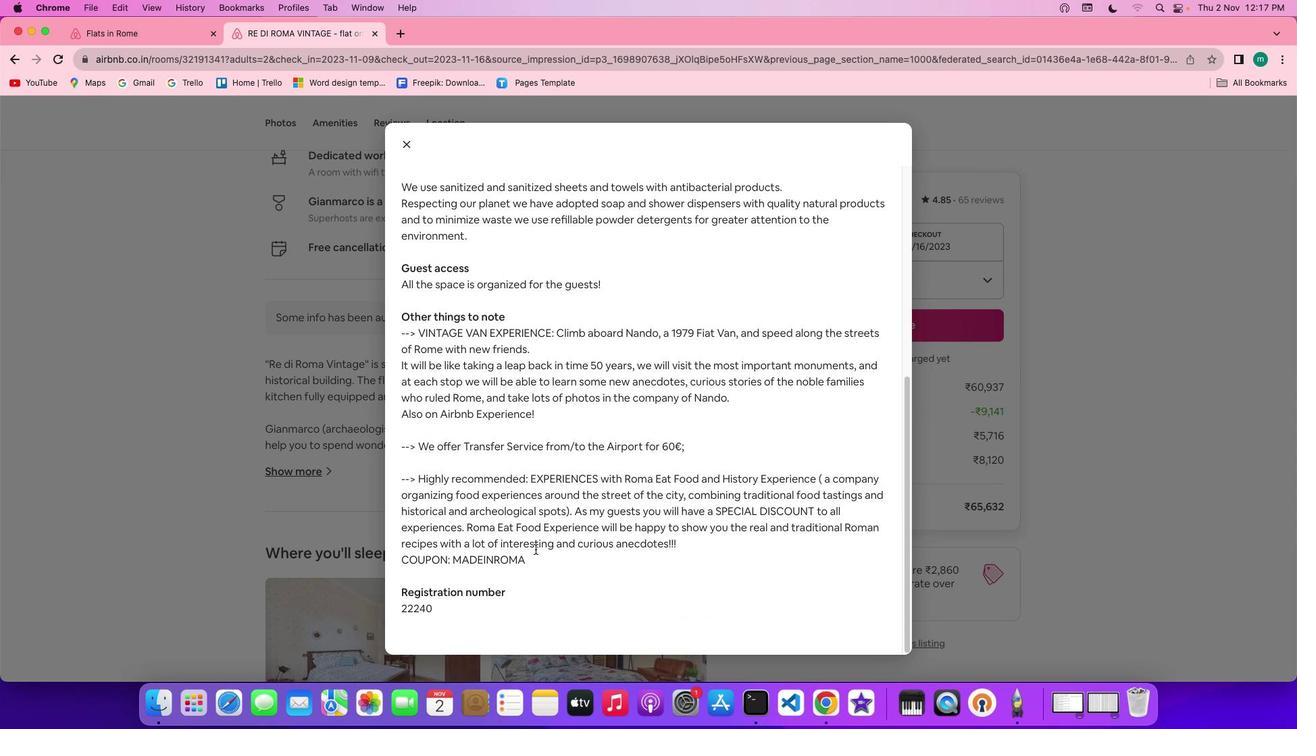 
Action: Mouse scrolled (535, 550) with delta (0, -2)
Screenshot: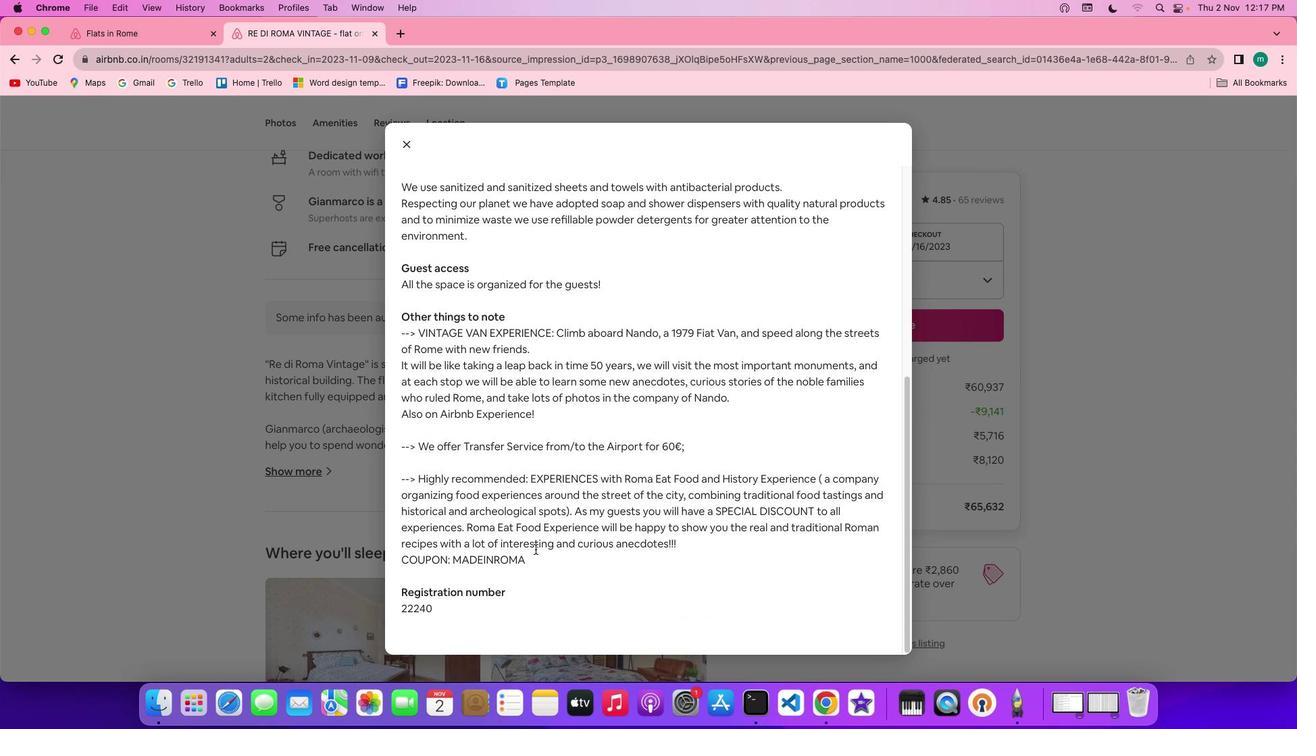 
Action: Mouse scrolled (535, 550) with delta (0, -2)
Screenshot: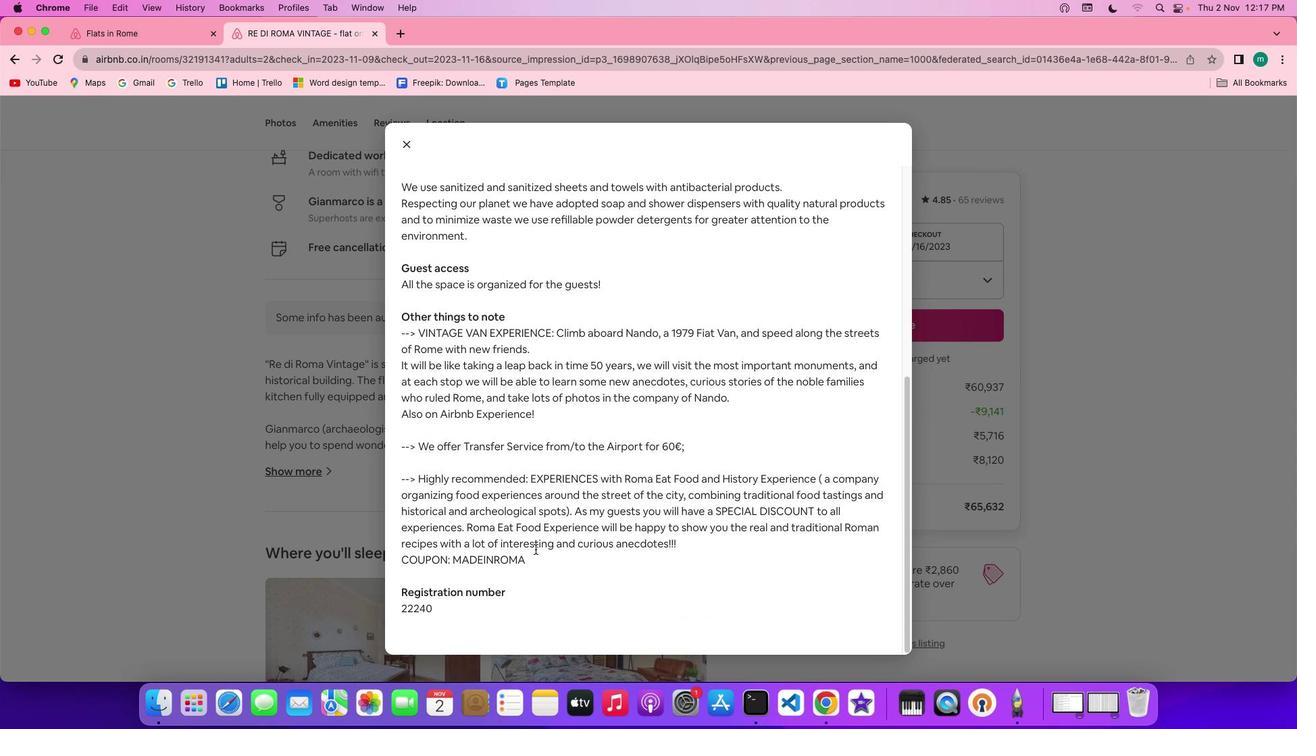 
Action: Mouse scrolled (535, 550) with delta (0, -2)
Screenshot: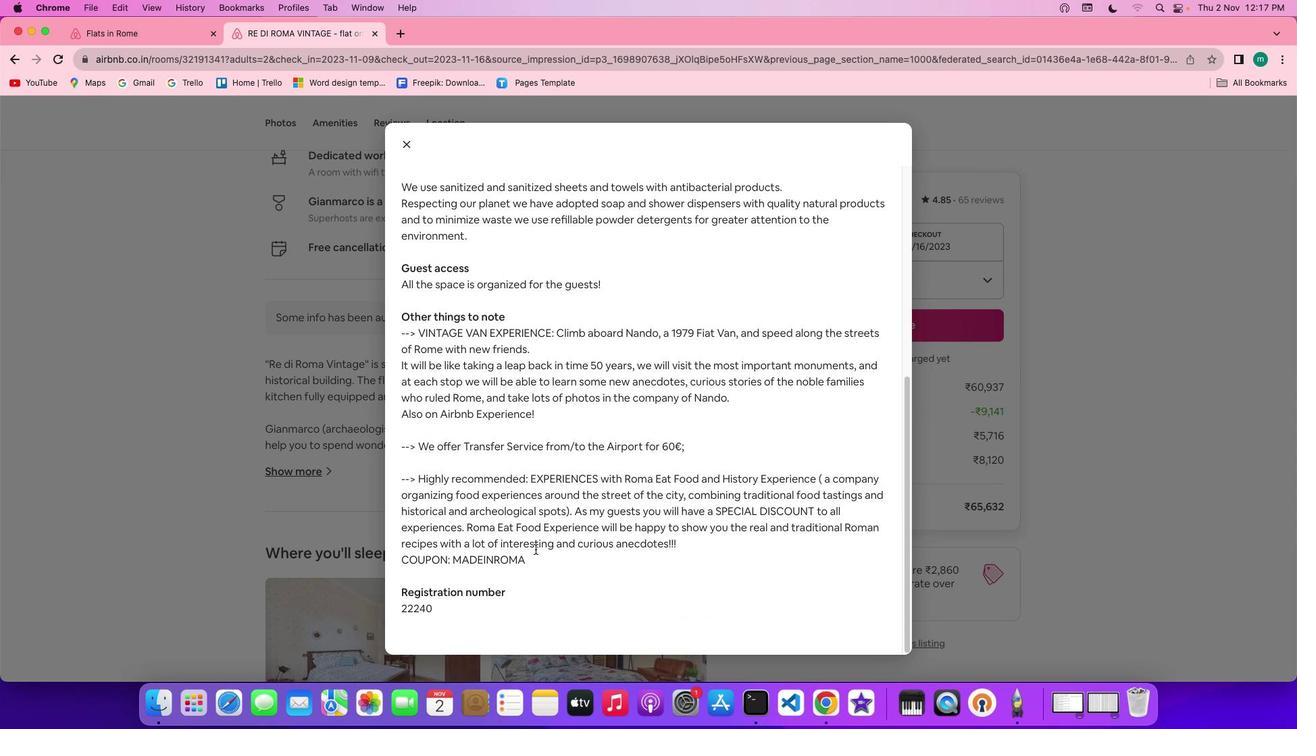 
Action: Mouse moved to (408, 143)
Screenshot: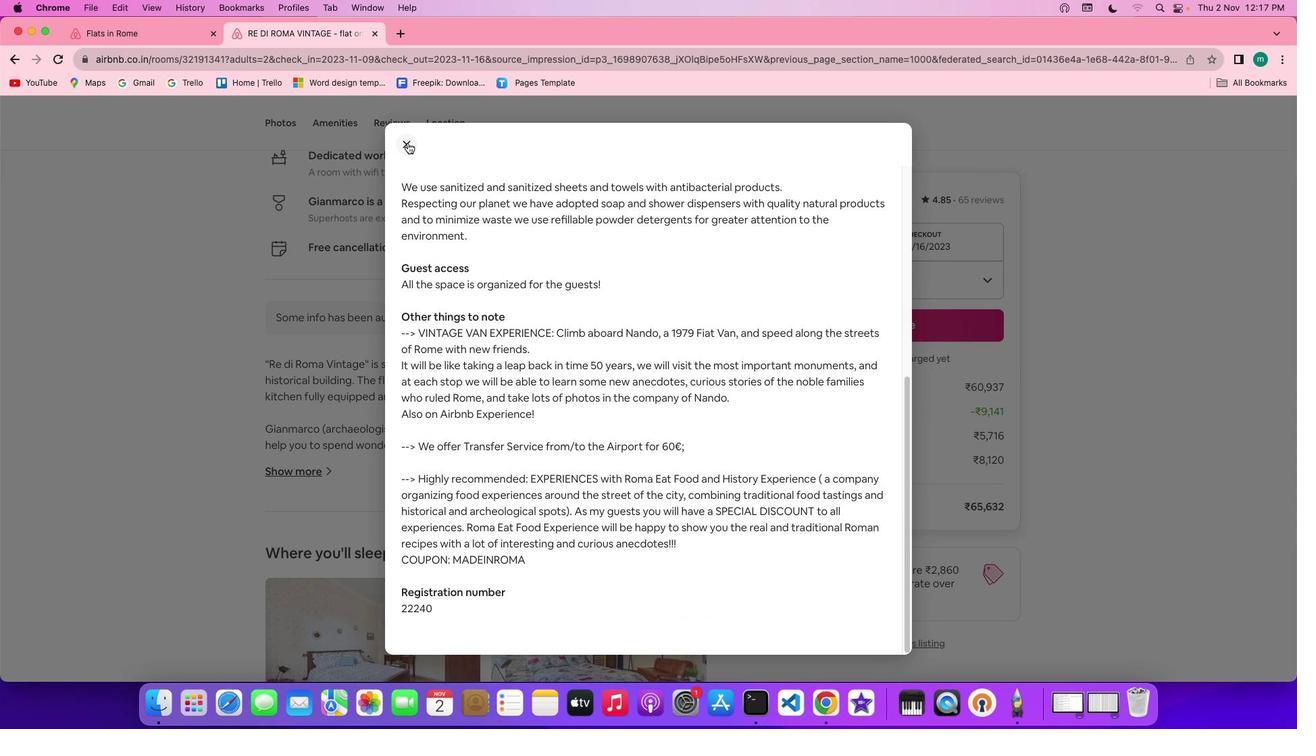 
Action: Mouse pressed left at (408, 143)
Screenshot: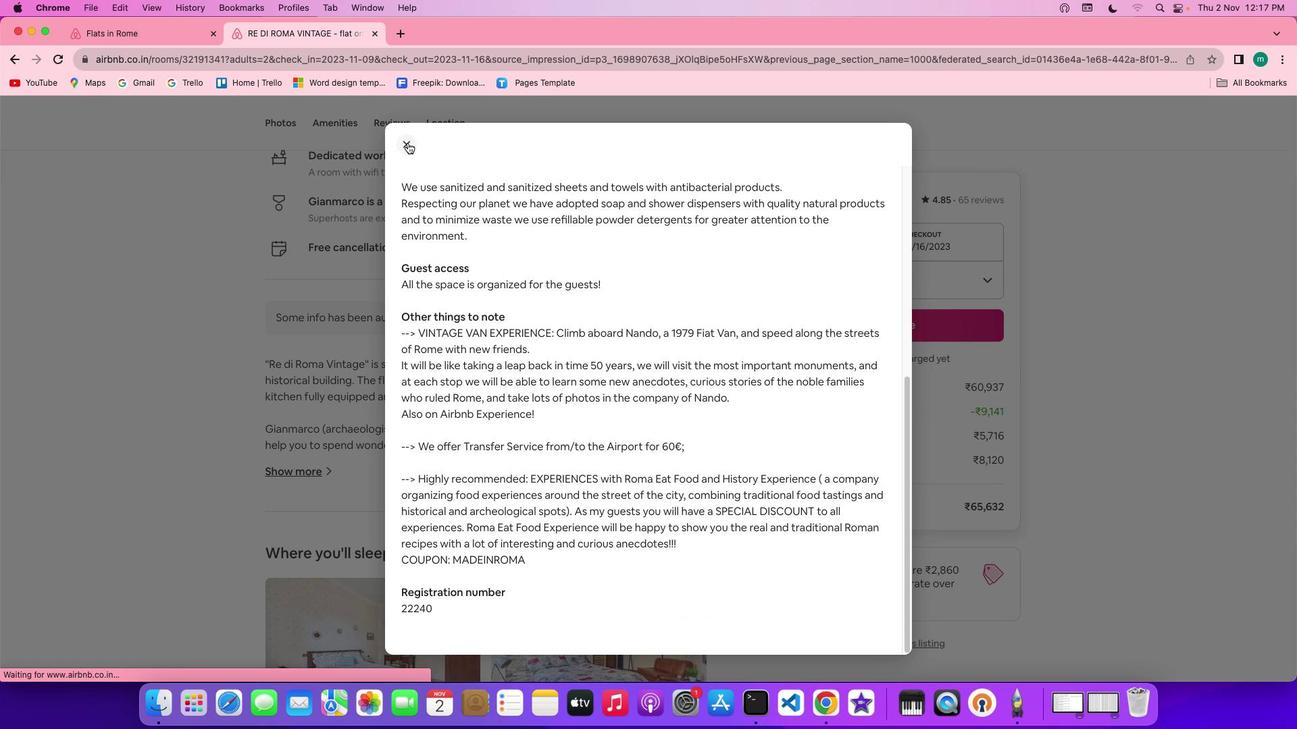 
Action: Mouse moved to (586, 507)
Screenshot: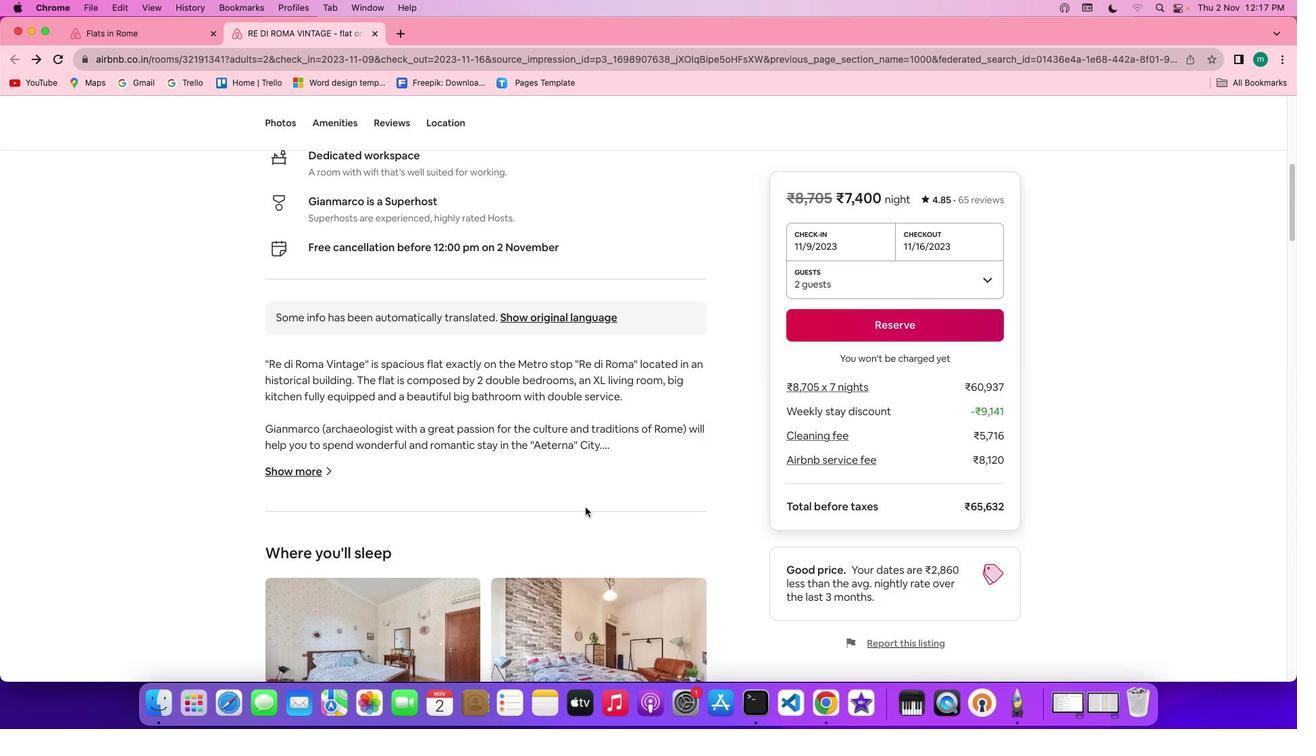 
Action: Mouse scrolled (586, 507) with delta (0, 0)
Screenshot: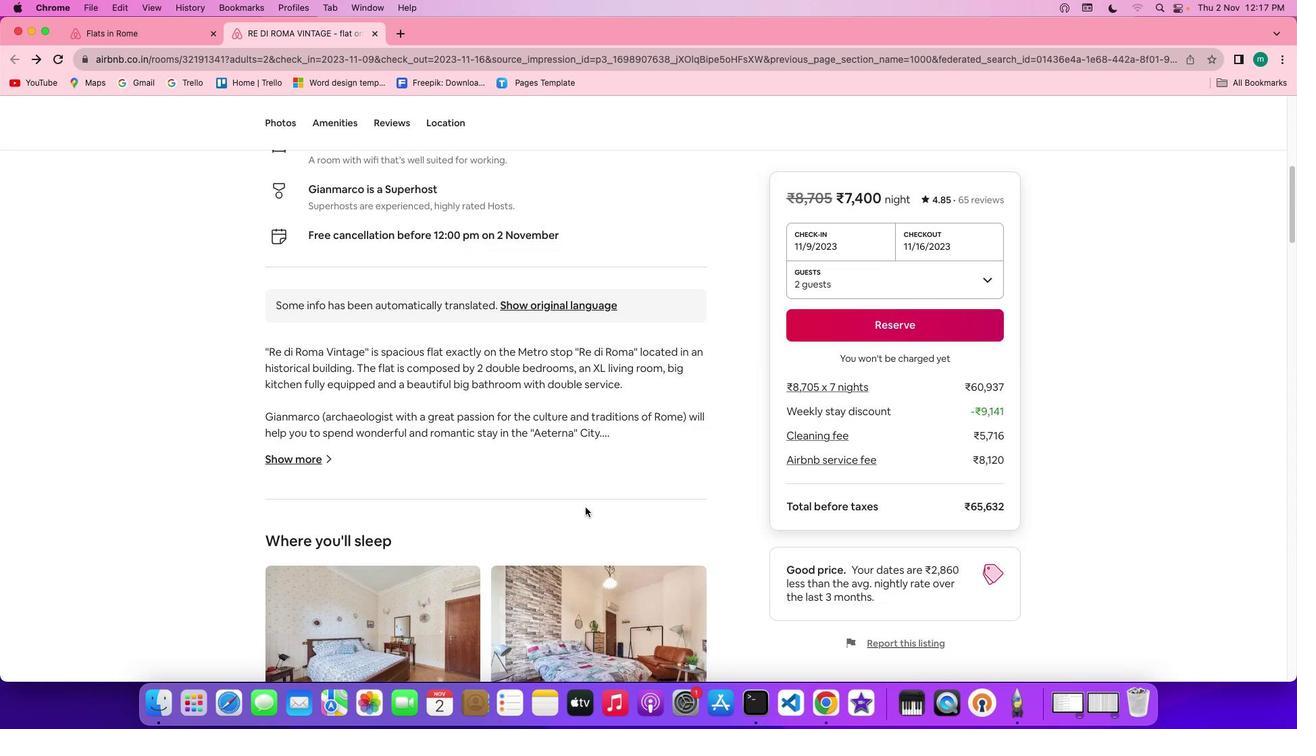 
Action: Mouse scrolled (586, 507) with delta (0, 0)
Screenshot: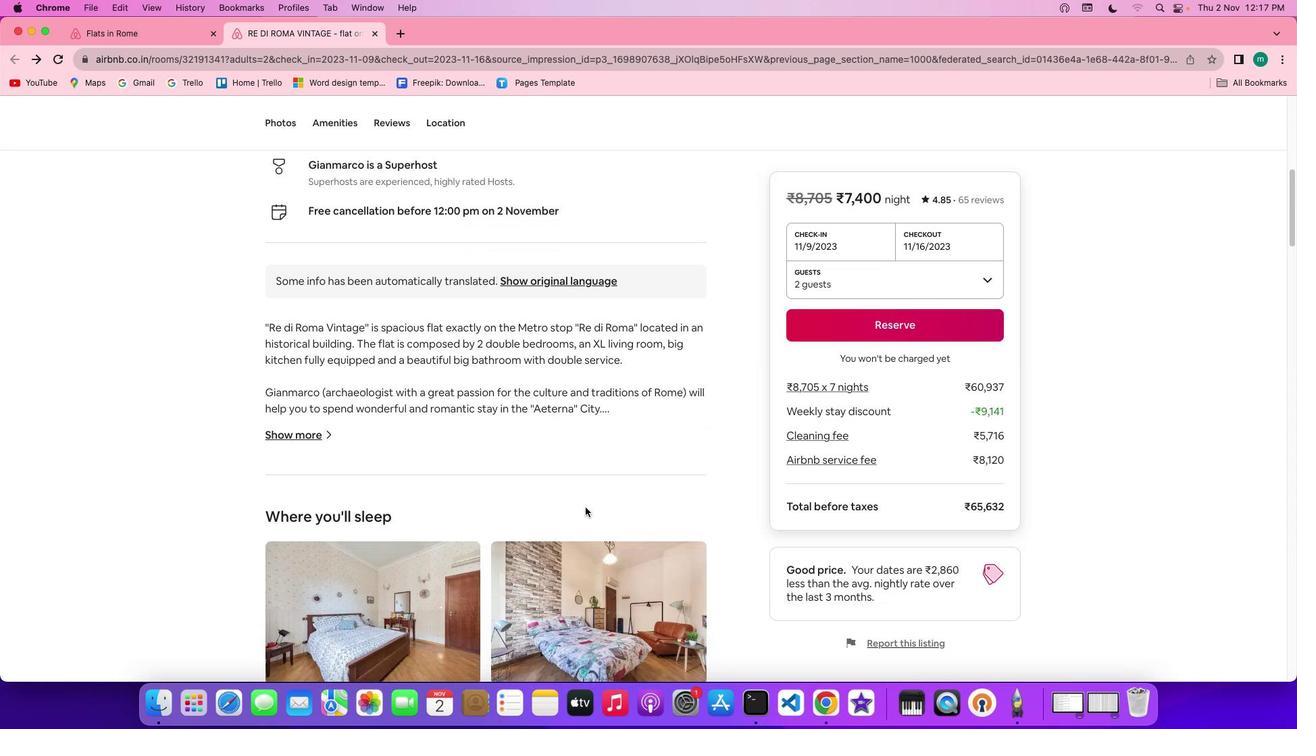 
Action: Mouse scrolled (586, 507) with delta (0, -1)
Screenshot: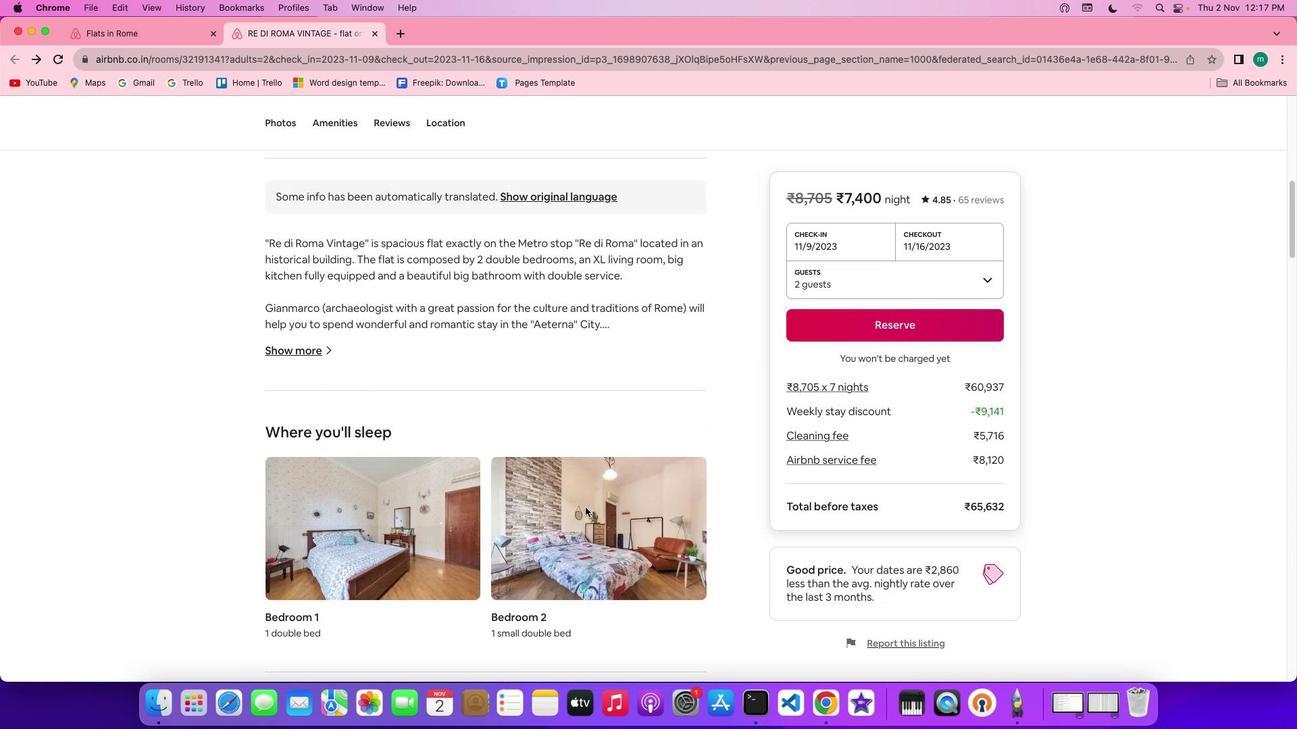 
Action: Mouse scrolled (586, 507) with delta (0, -2)
Screenshot: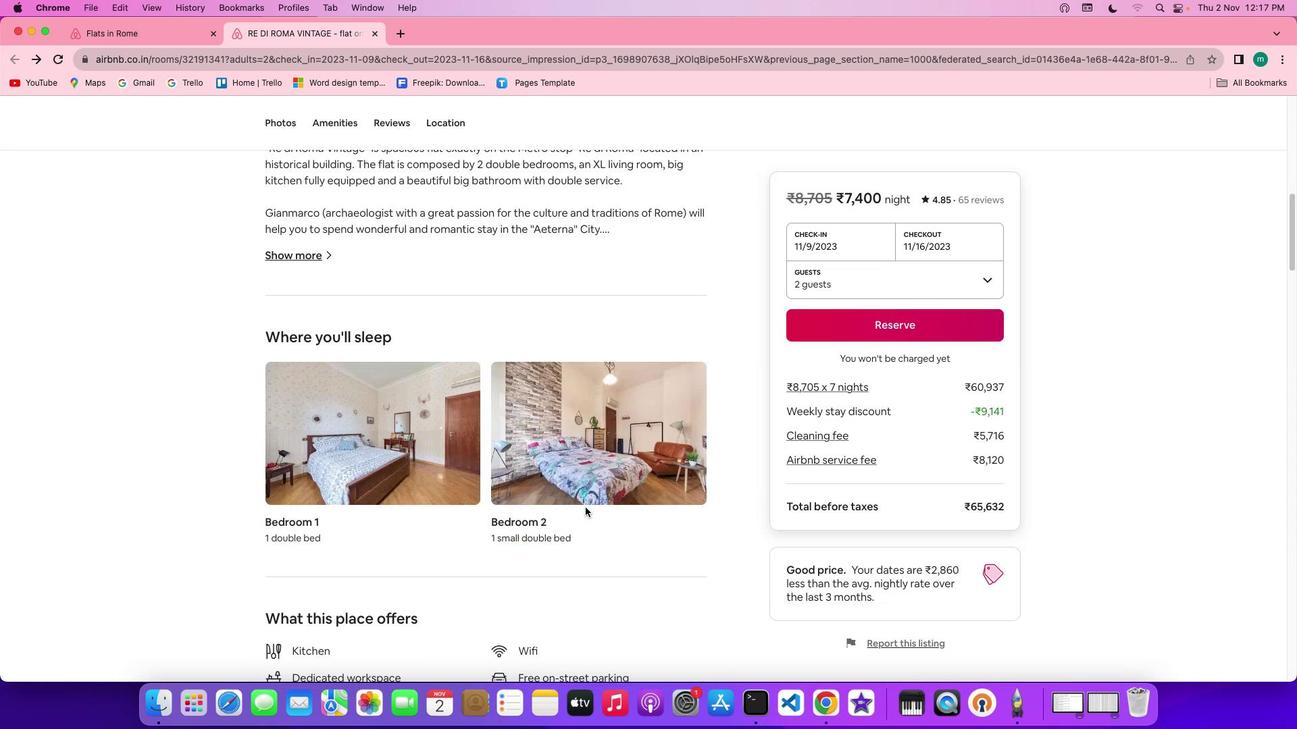 
Action: Mouse scrolled (586, 507) with delta (0, 0)
Screenshot: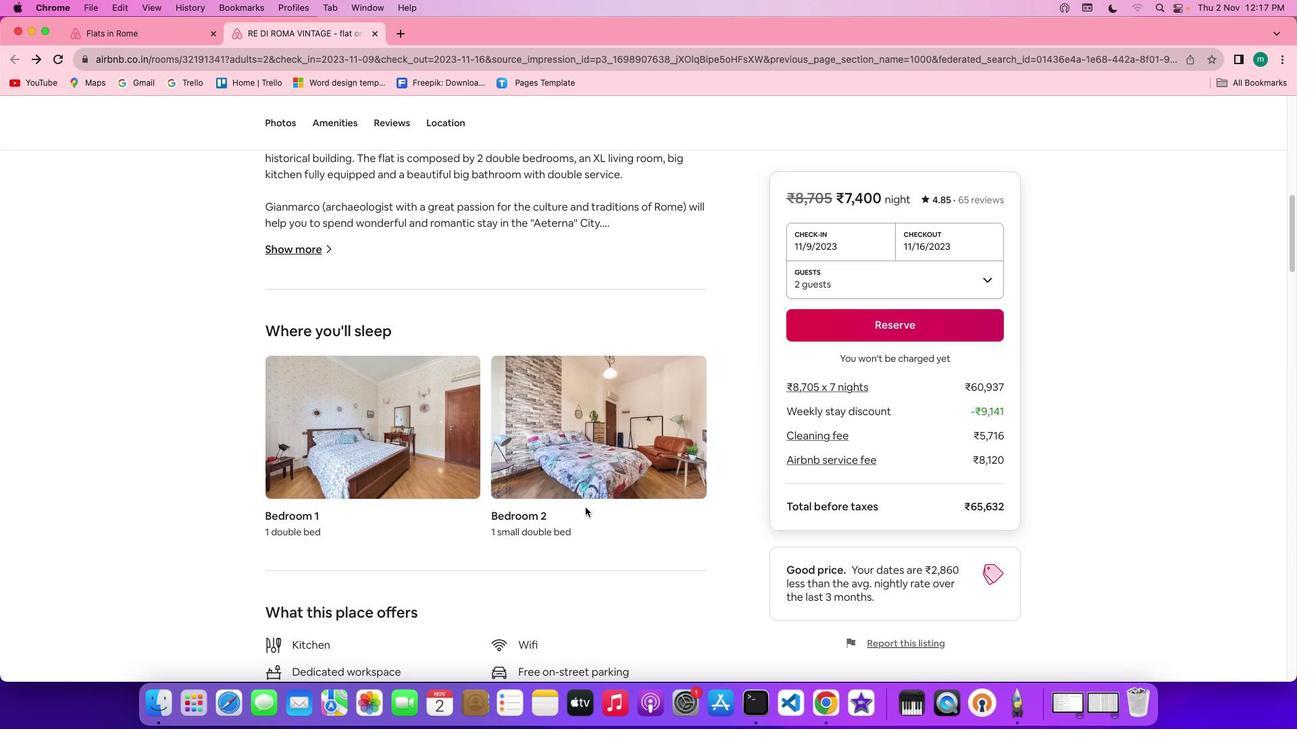 
Action: Mouse moved to (586, 507)
Screenshot: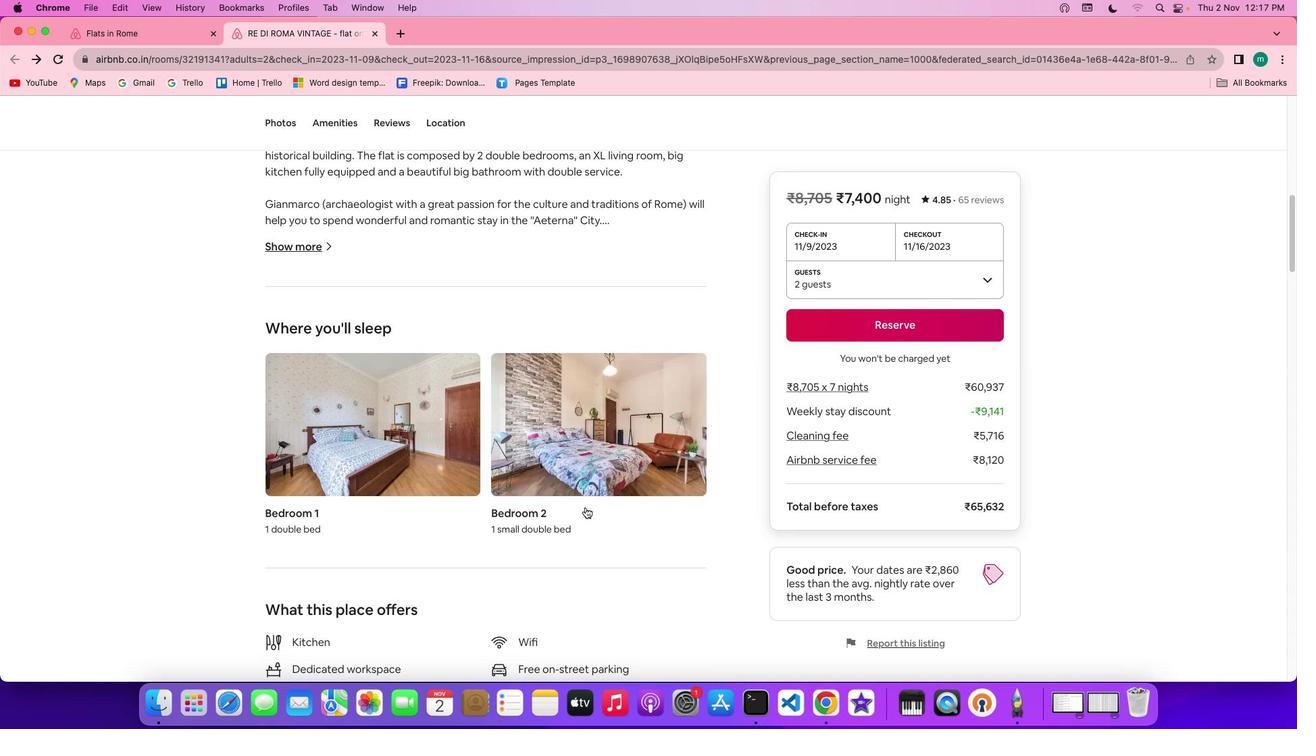
Action: Mouse scrolled (586, 507) with delta (0, 0)
Screenshot: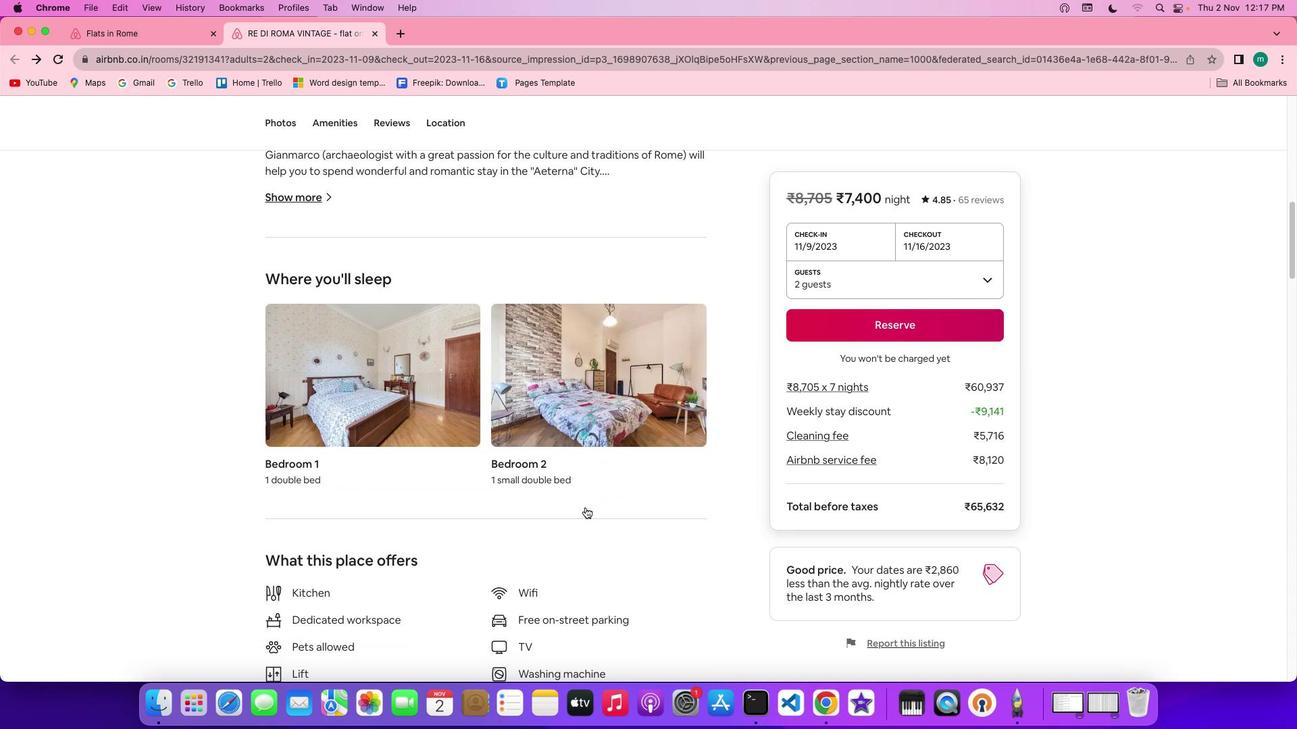 
Action: Mouse scrolled (586, 507) with delta (0, 0)
Screenshot: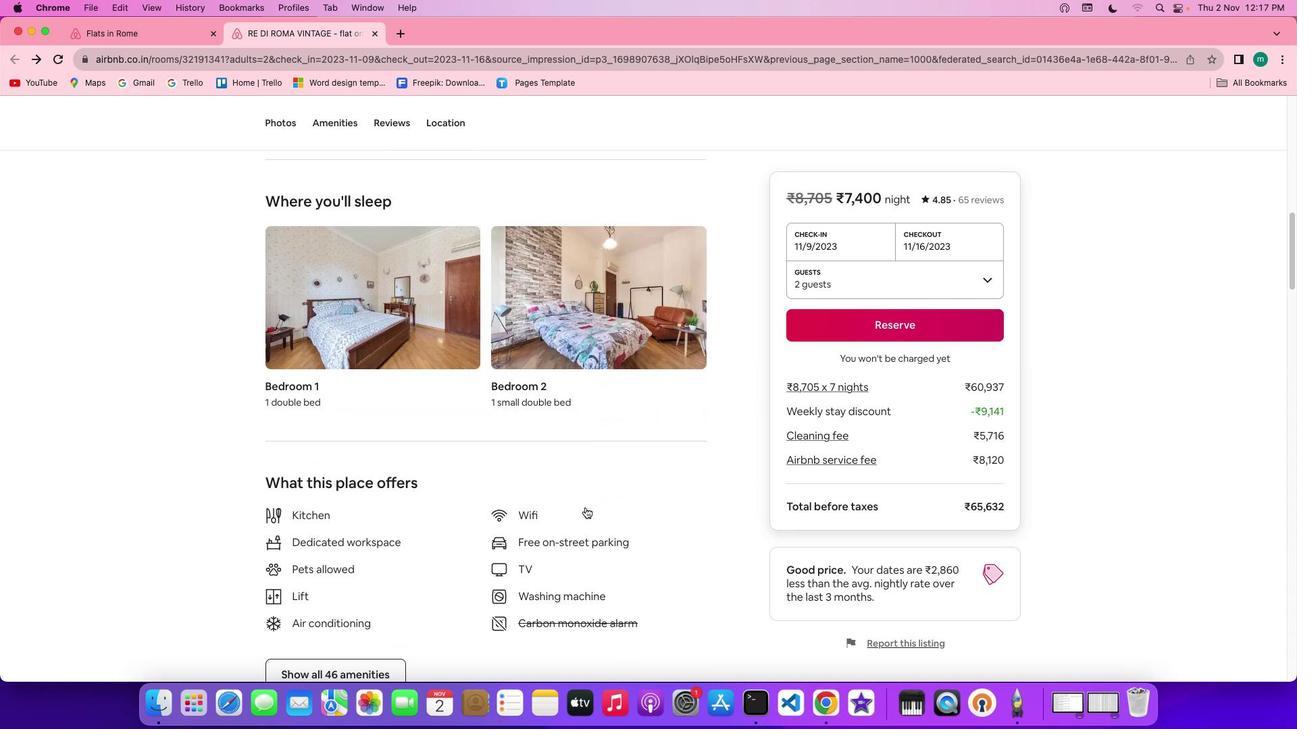 
Action: Mouse scrolled (586, 507) with delta (0, -2)
Screenshot: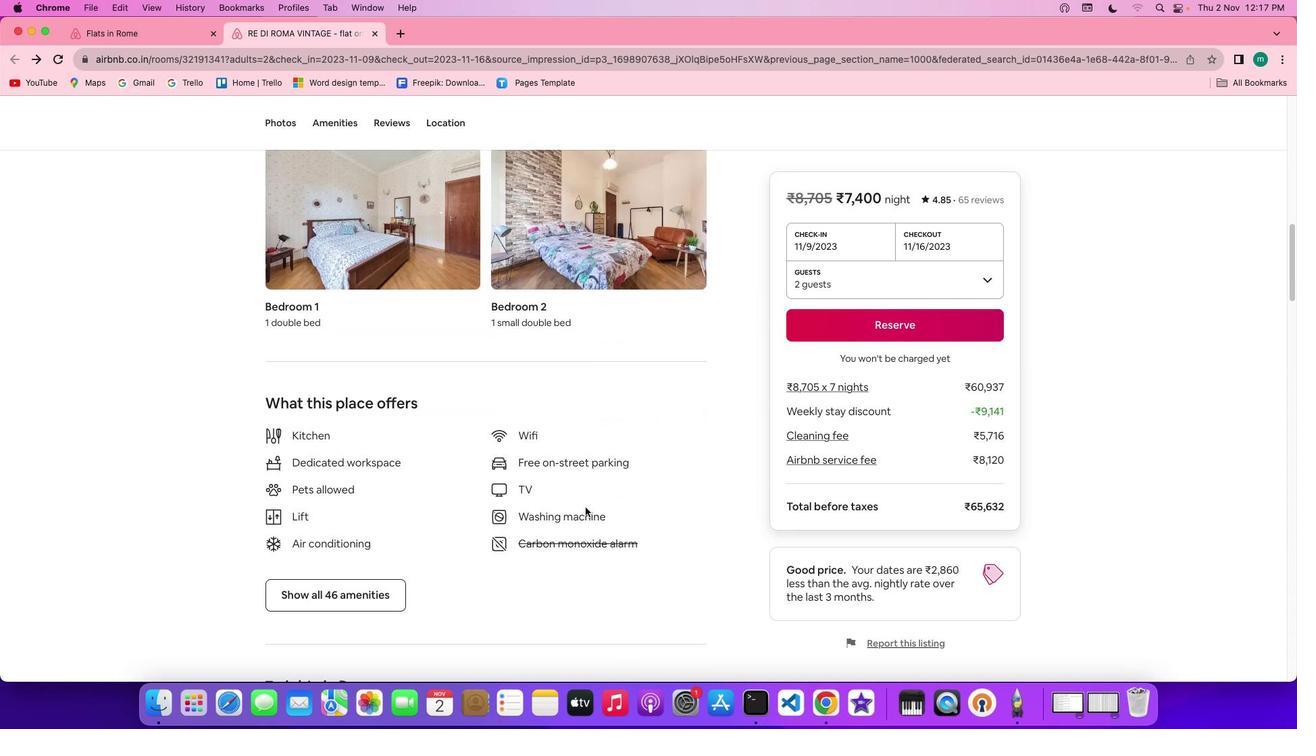 
Action: Mouse scrolled (586, 507) with delta (0, -2)
Screenshot: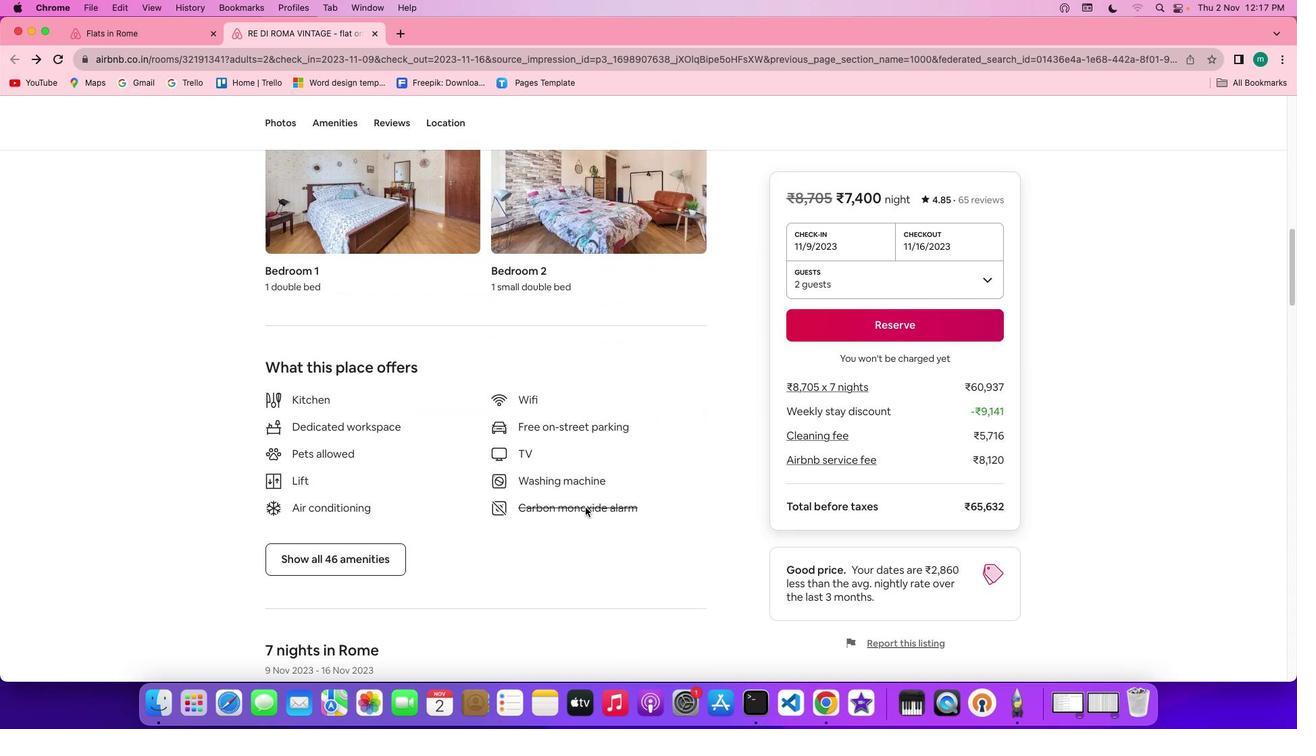 
Action: Mouse scrolled (586, 507) with delta (0, 0)
Screenshot: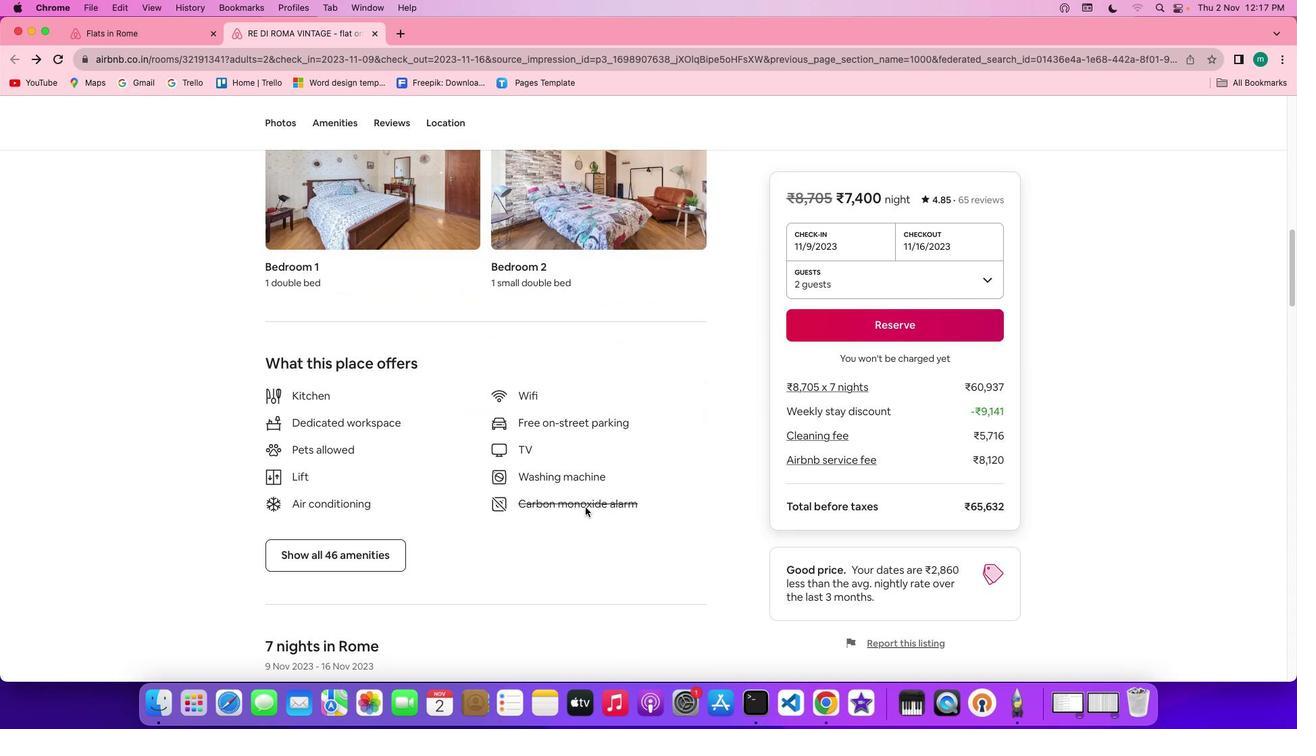 
Action: Mouse moved to (375, 555)
Screenshot: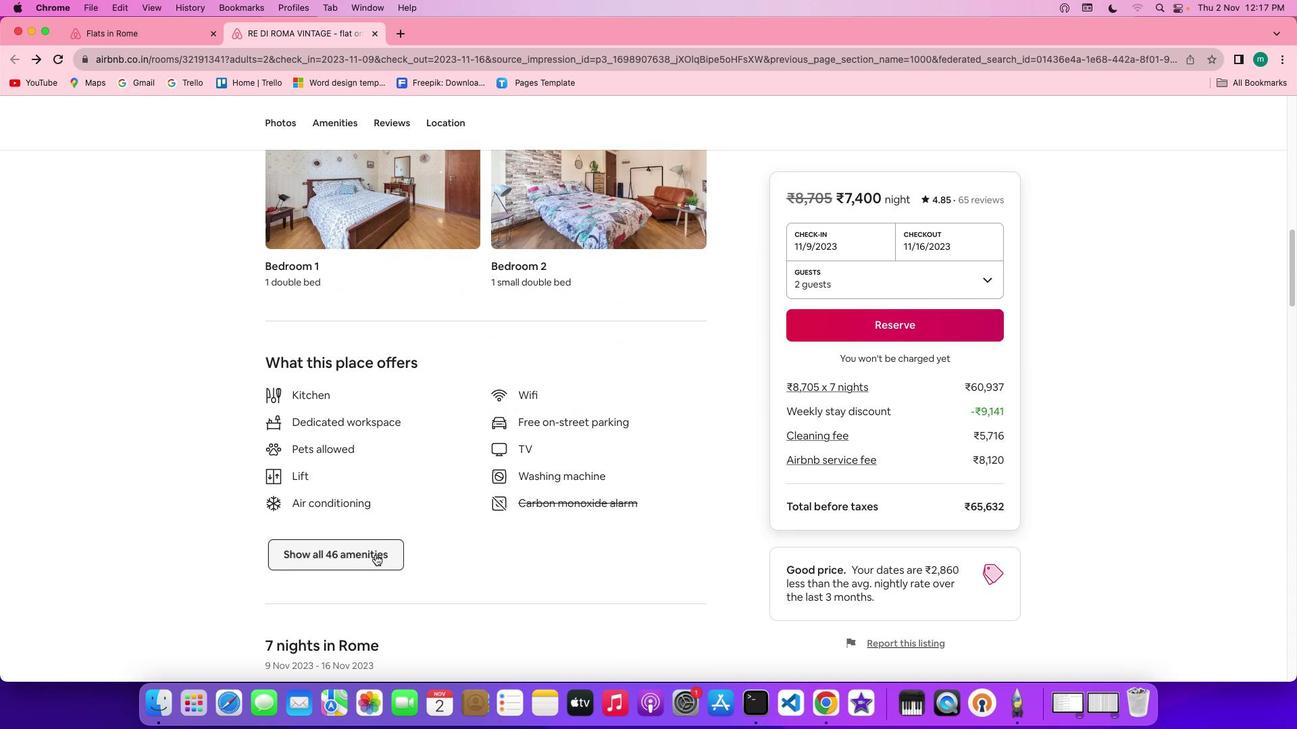 
Action: Mouse pressed left at (375, 555)
Screenshot: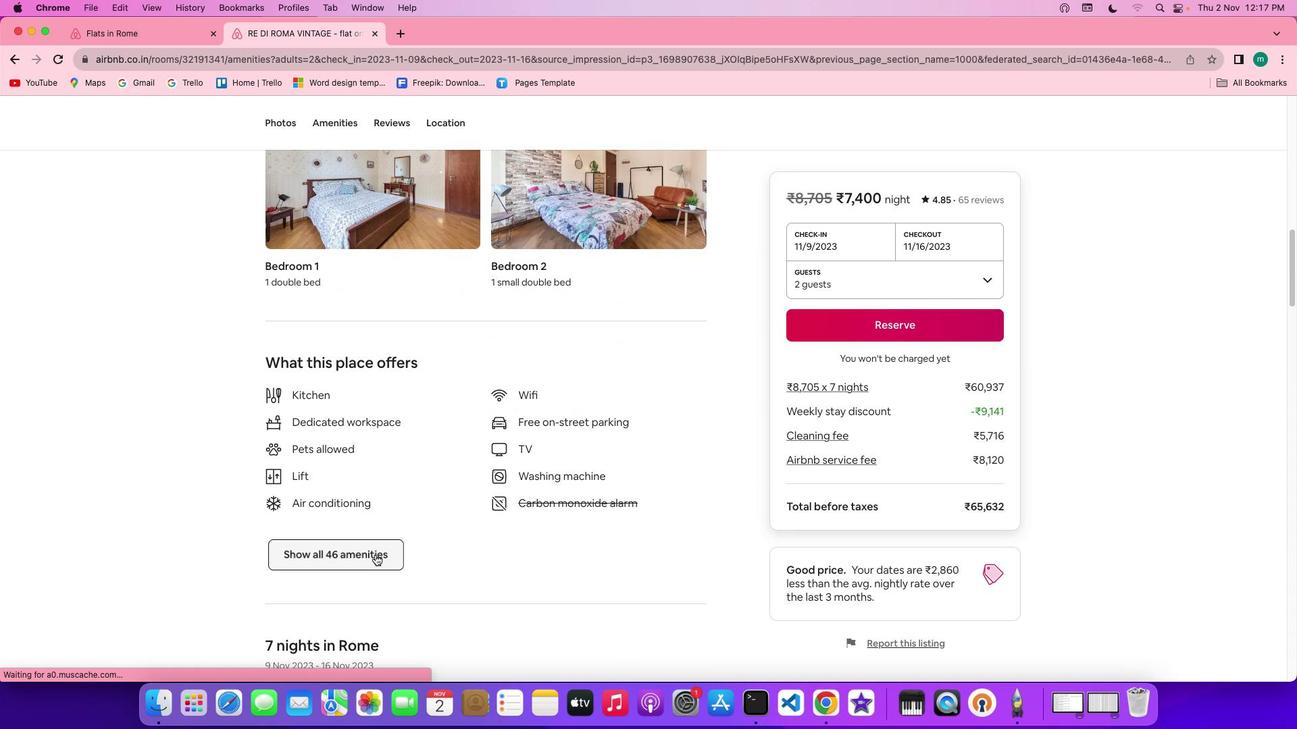 
Action: Mouse moved to (675, 541)
Screenshot: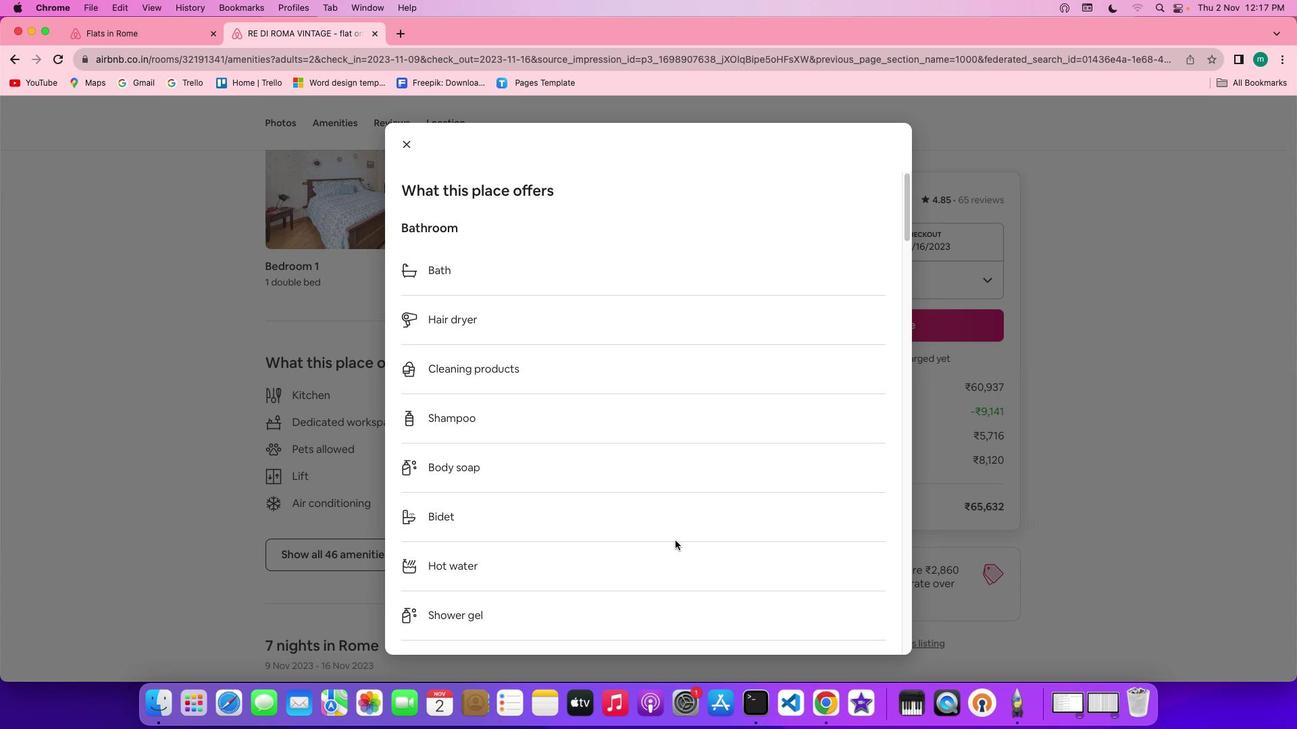 
Action: Mouse scrolled (675, 541) with delta (0, 0)
Screenshot: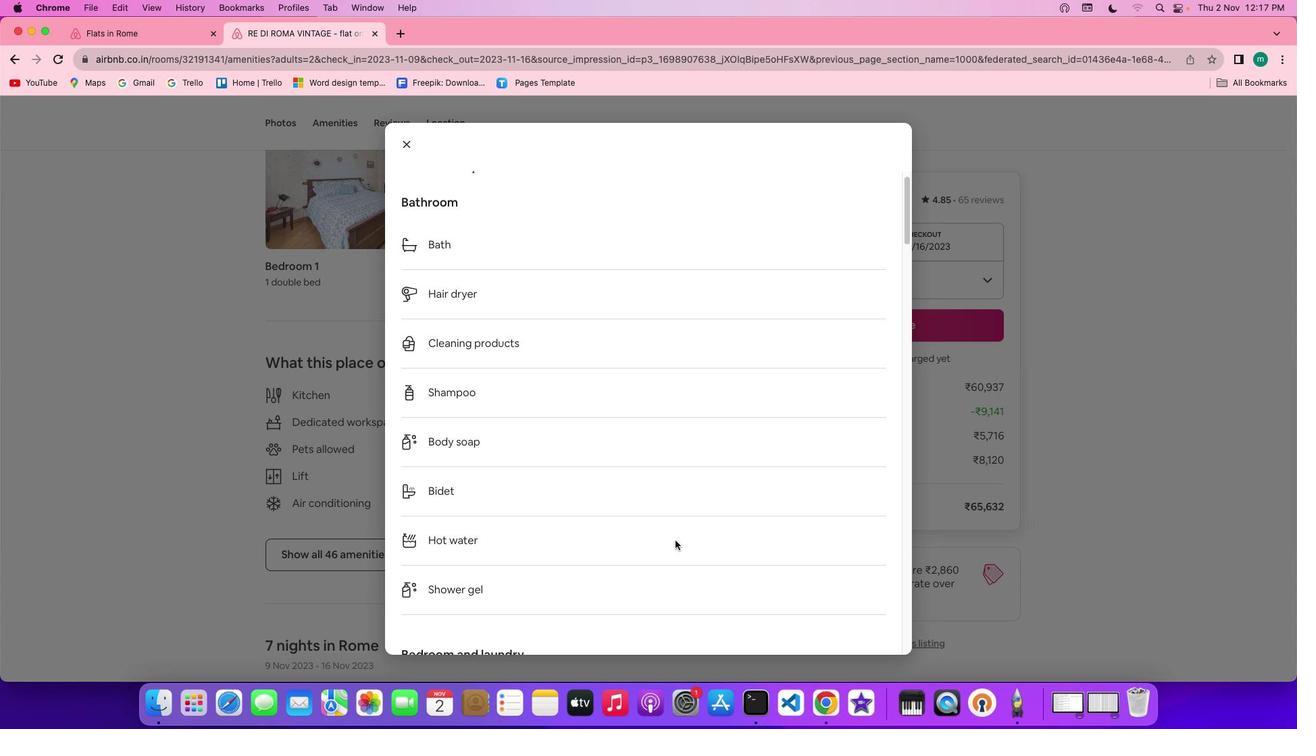 
Action: Mouse scrolled (675, 541) with delta (0, 0)
Screenshot: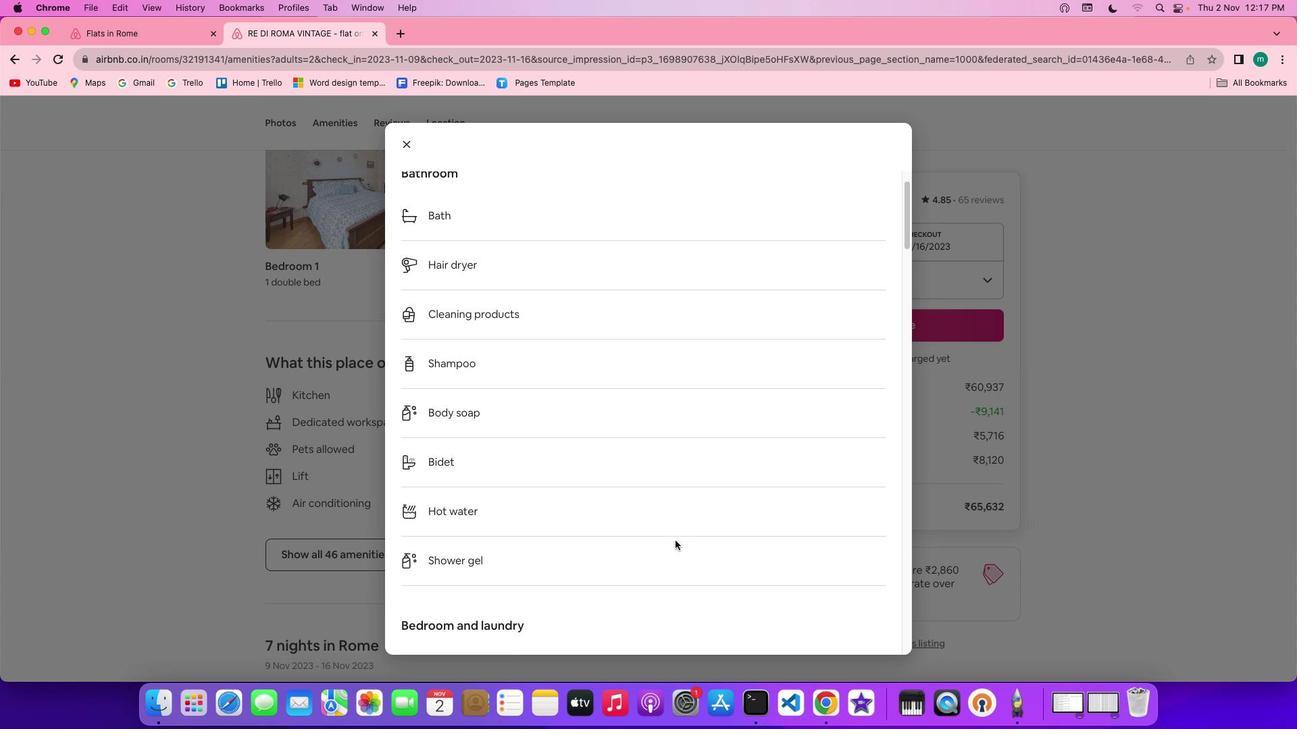 
Action: Mouse scrolled (675, 541) with delta (0, -1)
Screenshot: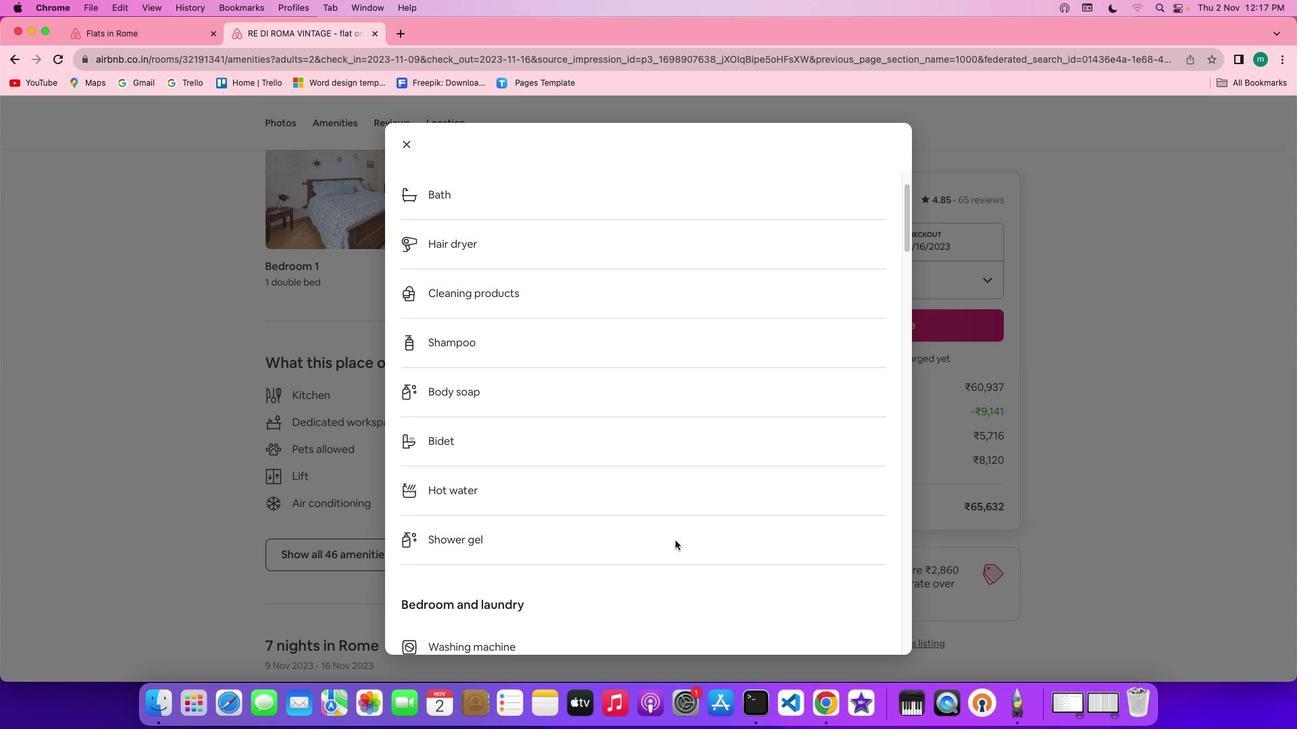 
Action: Mouse scrolled (675, 541) with delta (0, -2)
Screenshot: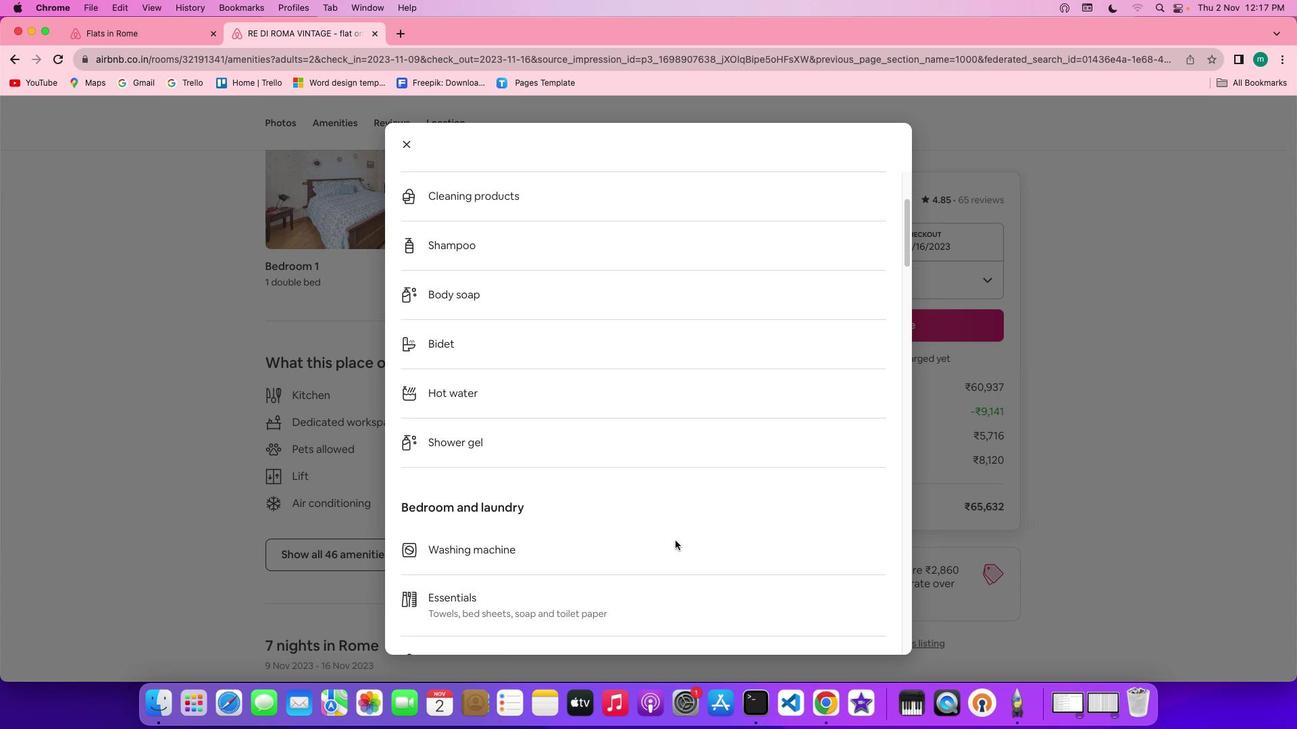 
Action: Mouse scrolled (675, 541) with delta (0, -2)
Screenshot: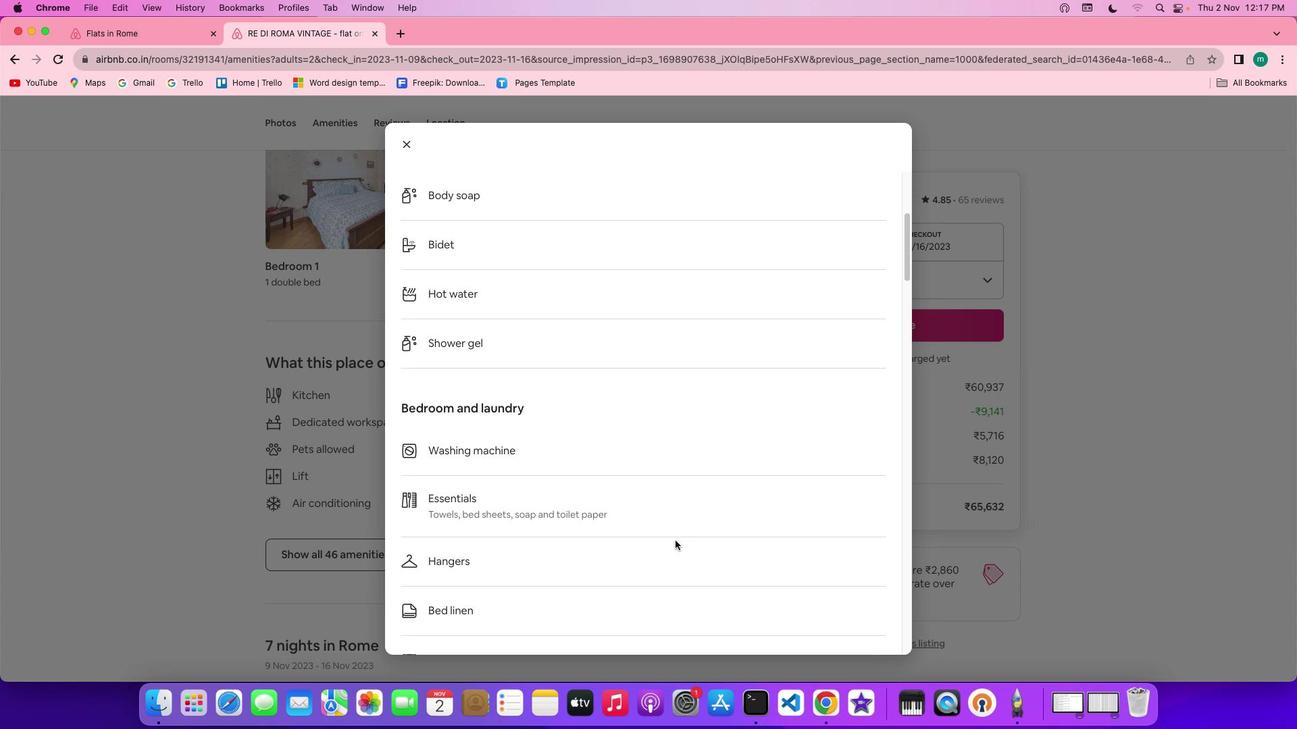 
Action: Mouse scrolled (675, 541) with delta (0, 0)
Screenshot: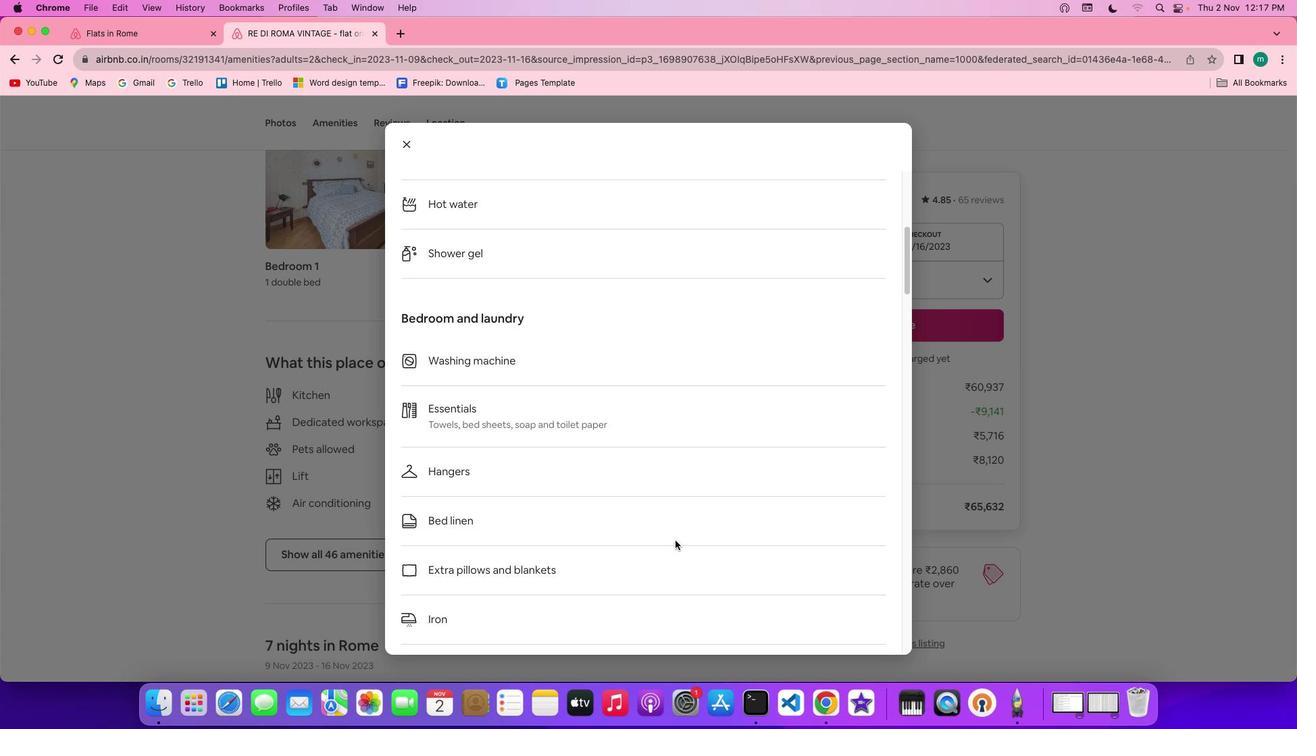 
Action: Mouse scrolled (675, 541) with delta (0, 0)
Screenshot: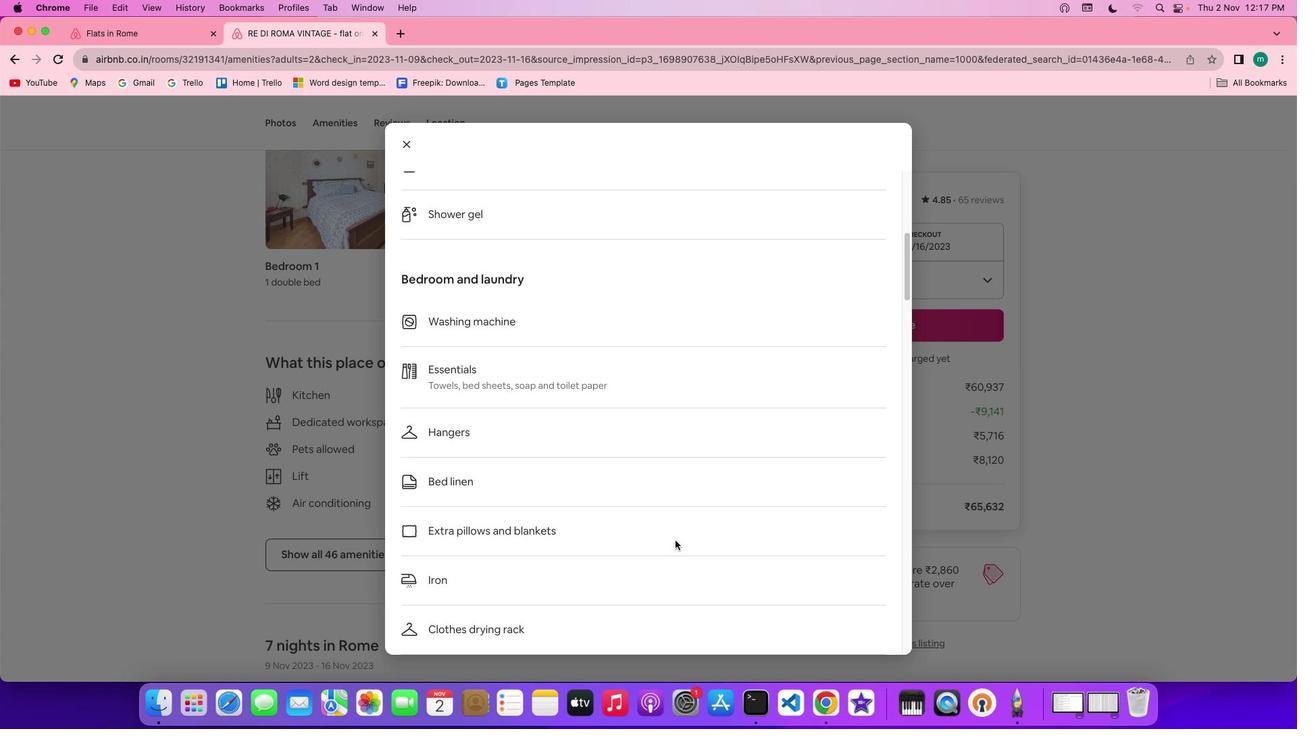 
Action: Mouse scrolled (675, 541) with delta (0, -2)
Screenshot: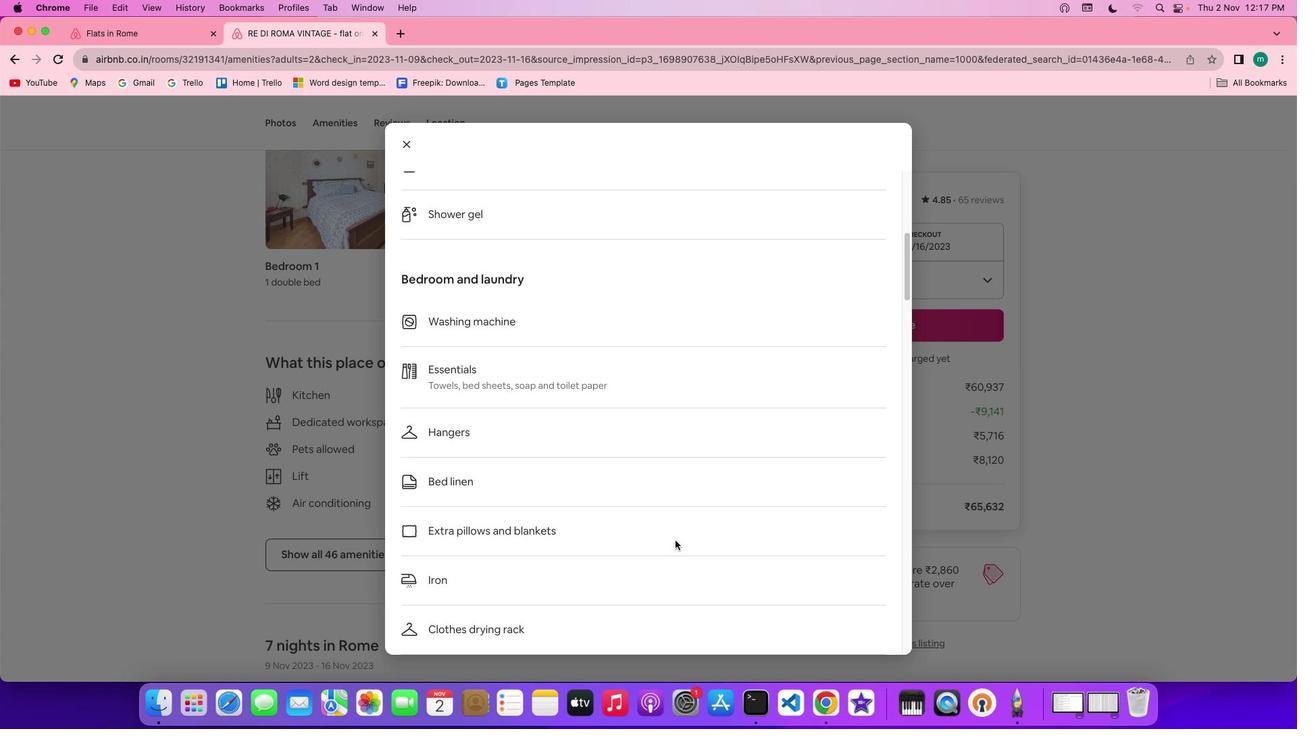 
Action: Mouse scrolled (675, 541) with delta (0, -2)
Screenshot: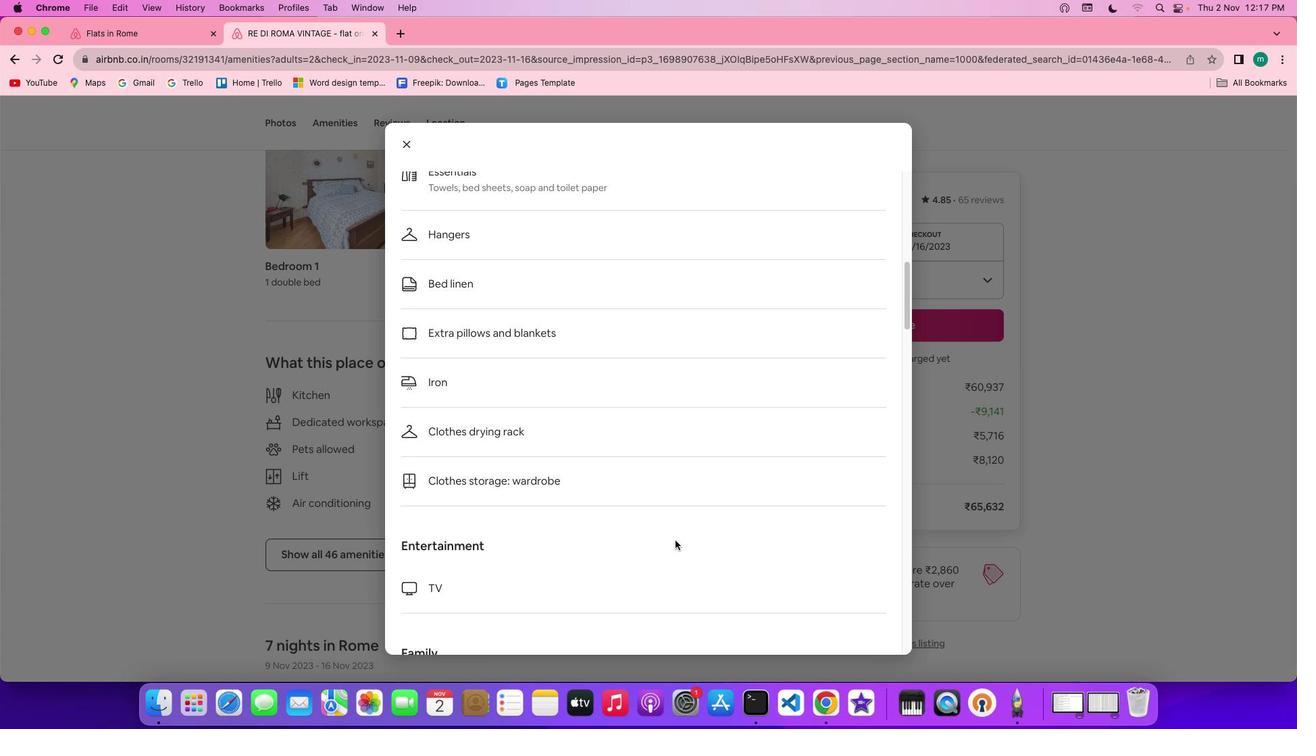 
Action: Mouse scrolled (675, 541) with delta (0, -3)
Screenshot: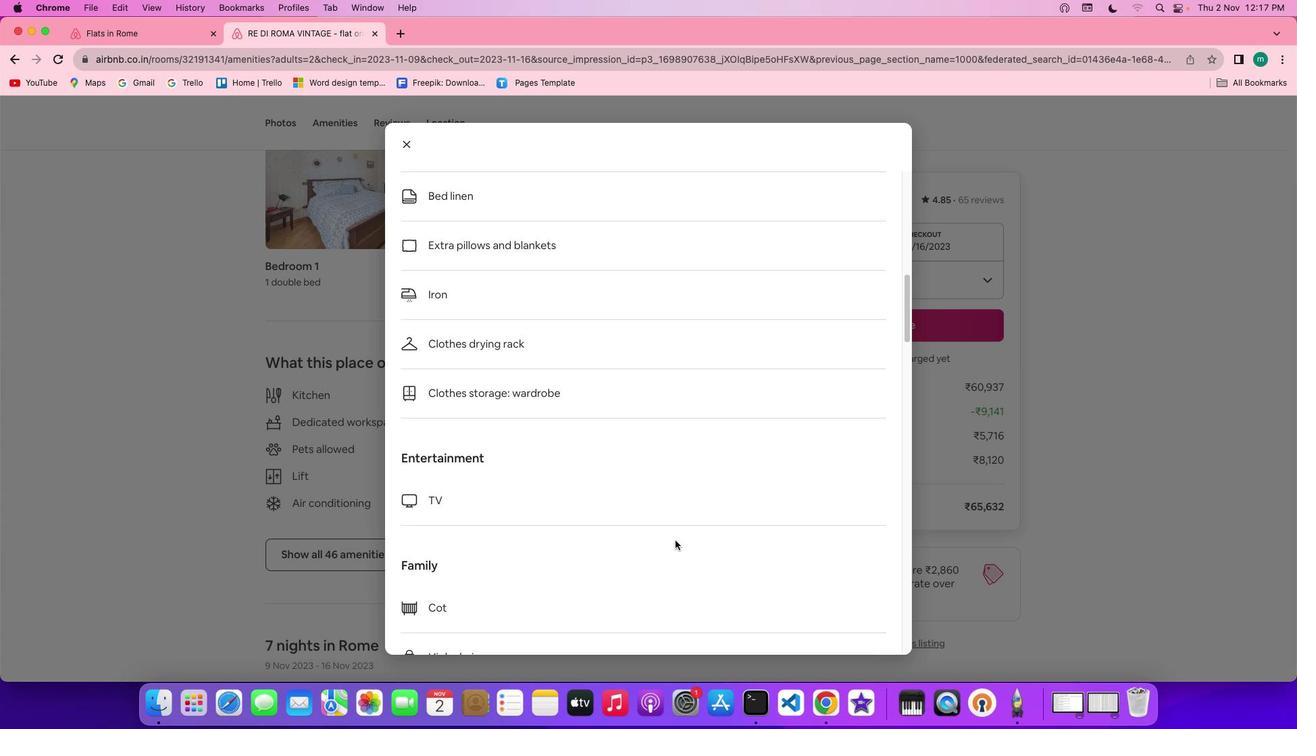 
Action: Mouse scrolled (675, 541) with delta (0, 0)
Screenshot: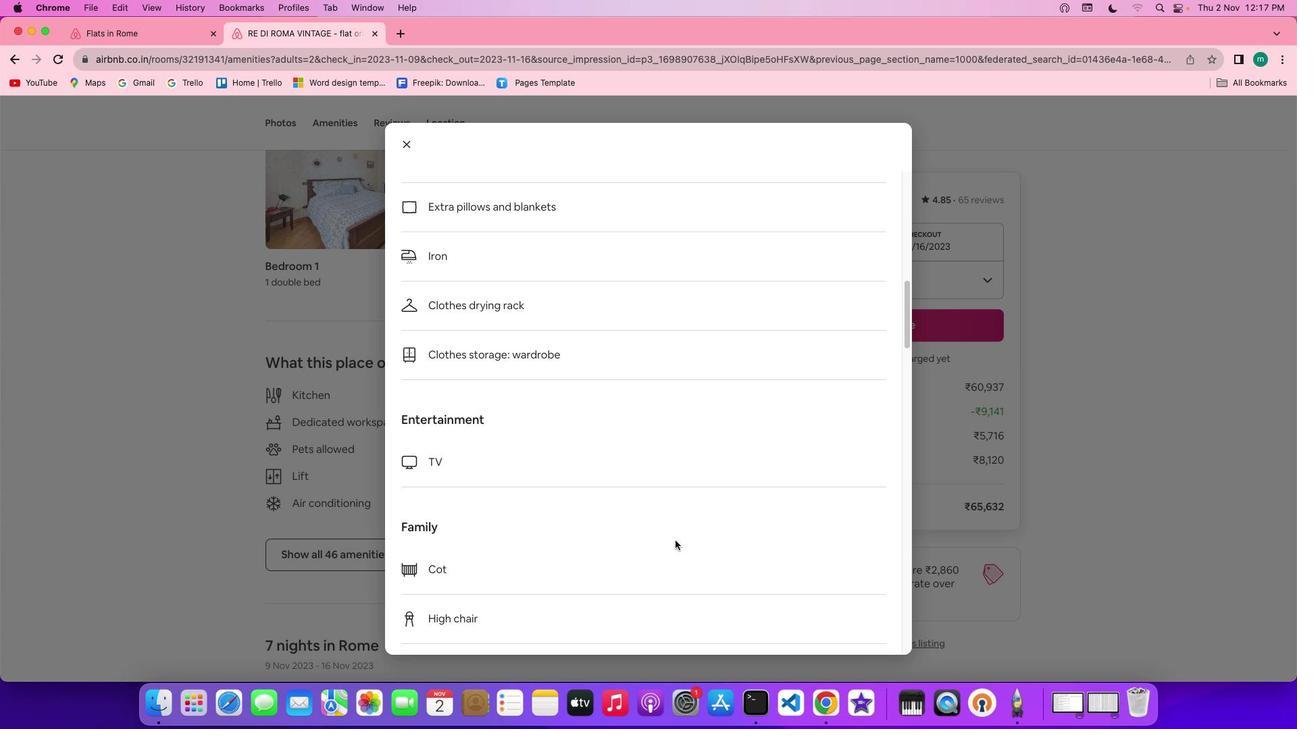 
Action: Mouse scrolled (675, 541) with delta (0, 0)
Screenshot: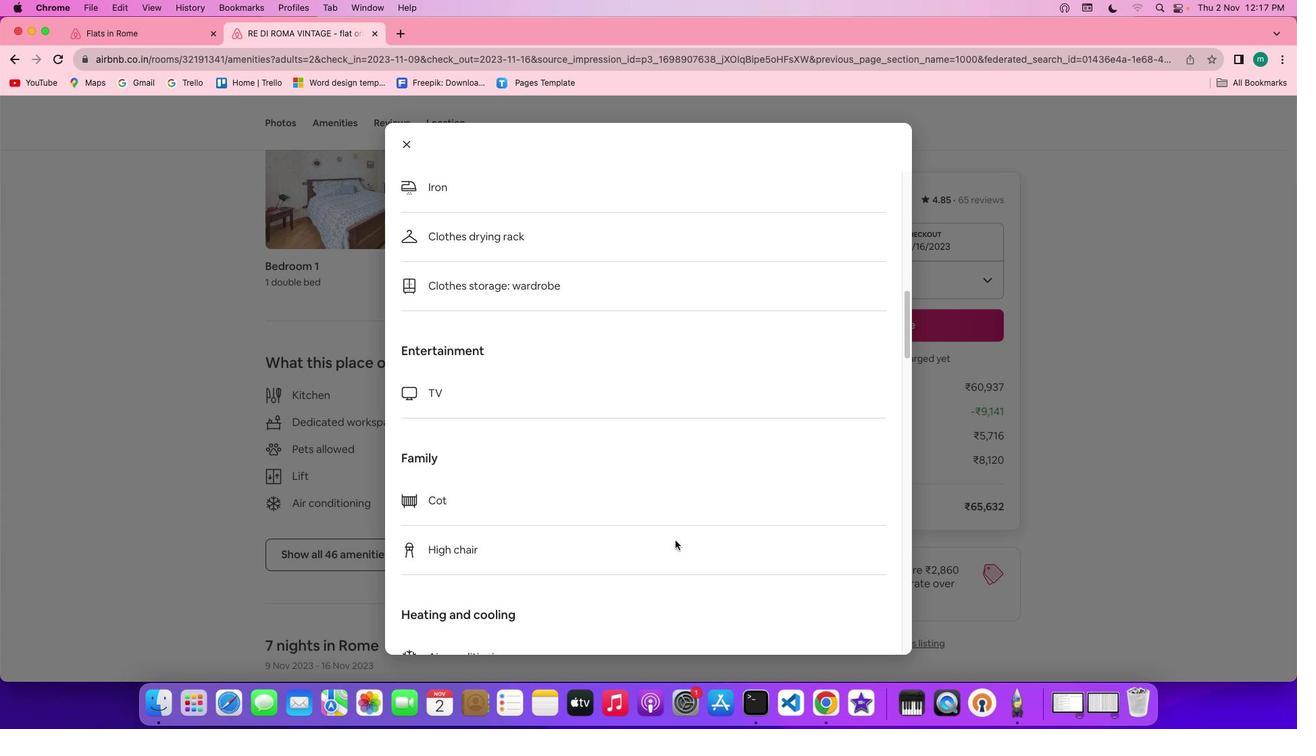 
Action: Mouse scrolled (675, 541) with delta (0, -1)
Screenshot: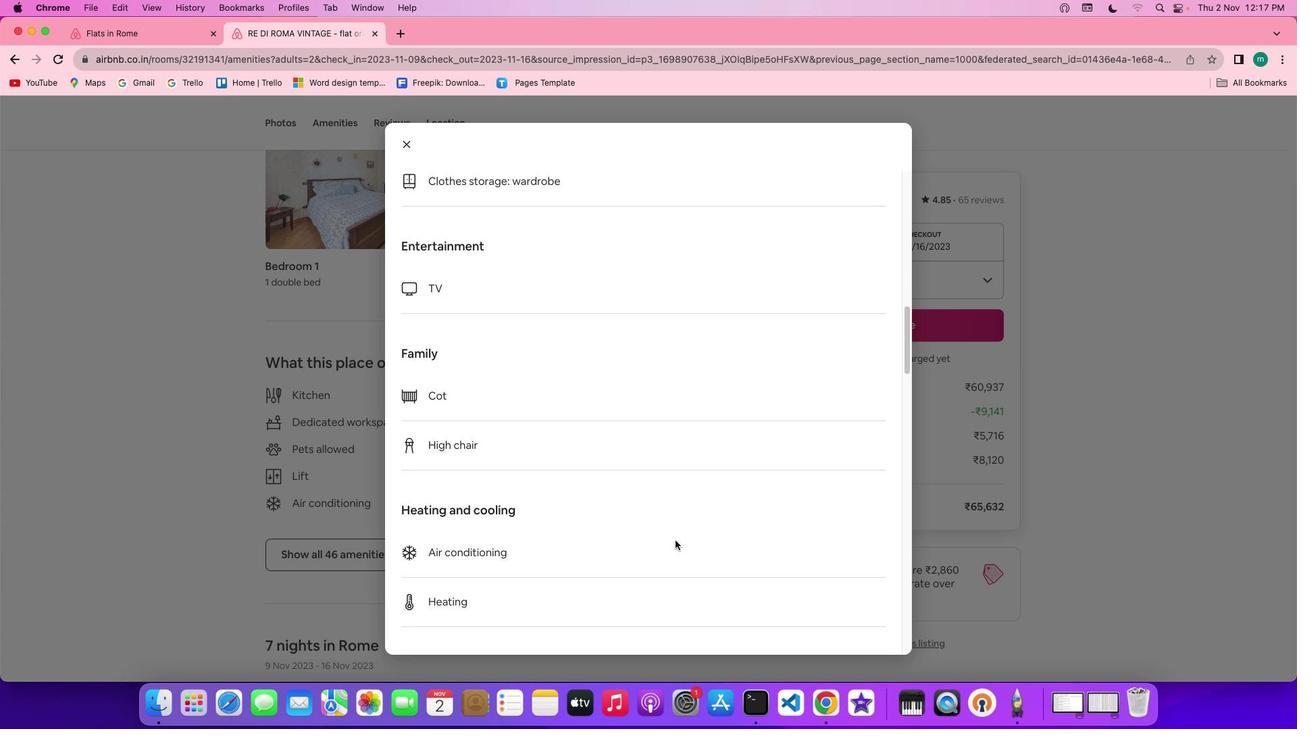 
Action: Mouse scrolled (675, 541) with delta (0, -2)
Screenshot: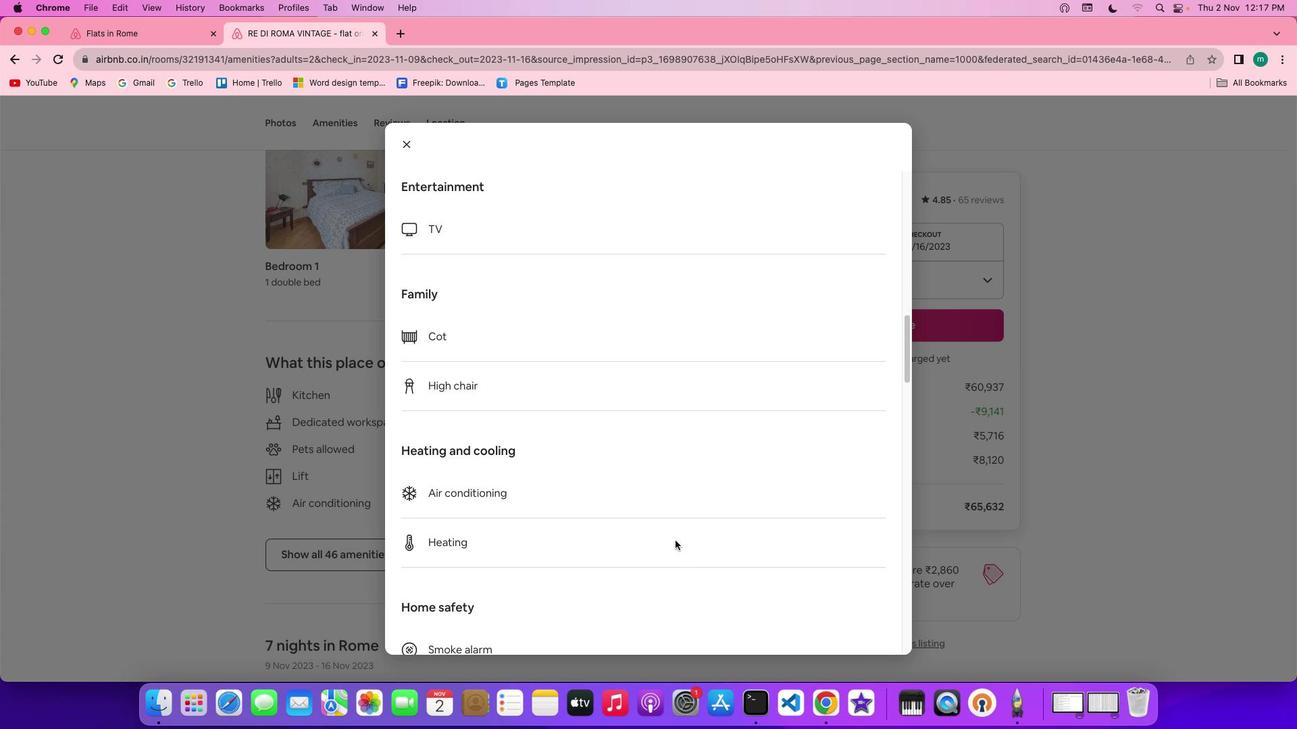 
Action: Mouse scrolled (675, 541) with delta (0, -3)
Screenshot: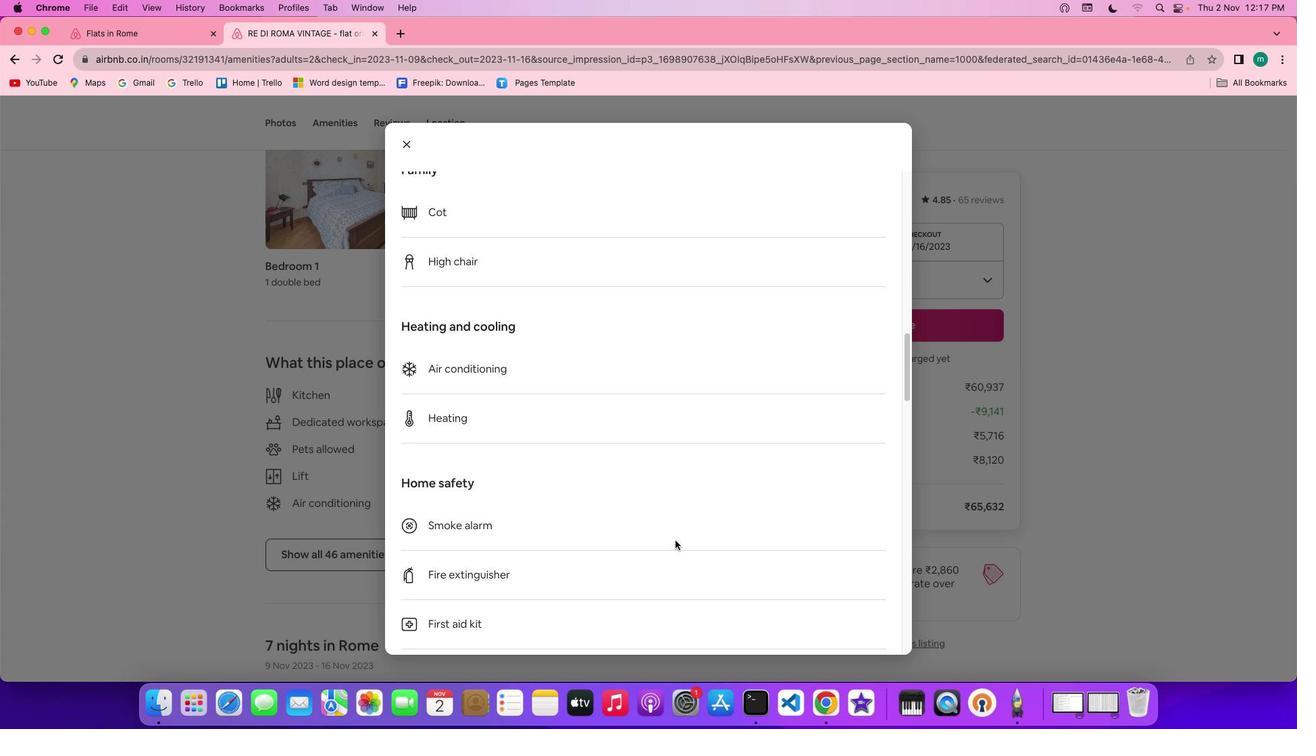 
Action: Mouse scrolled (675, 541) with delta (0, -3)
Screenshot: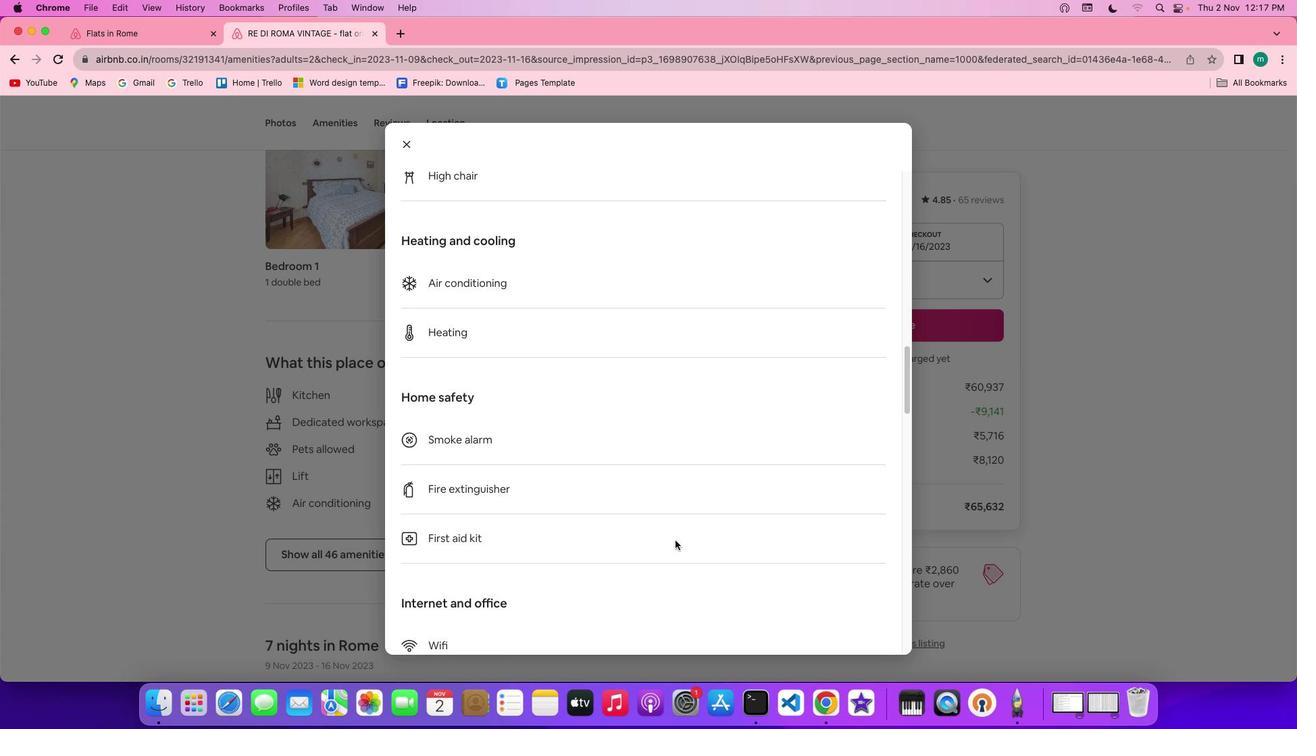 
Action: Mouse moved to (674, 542)
Screenshot: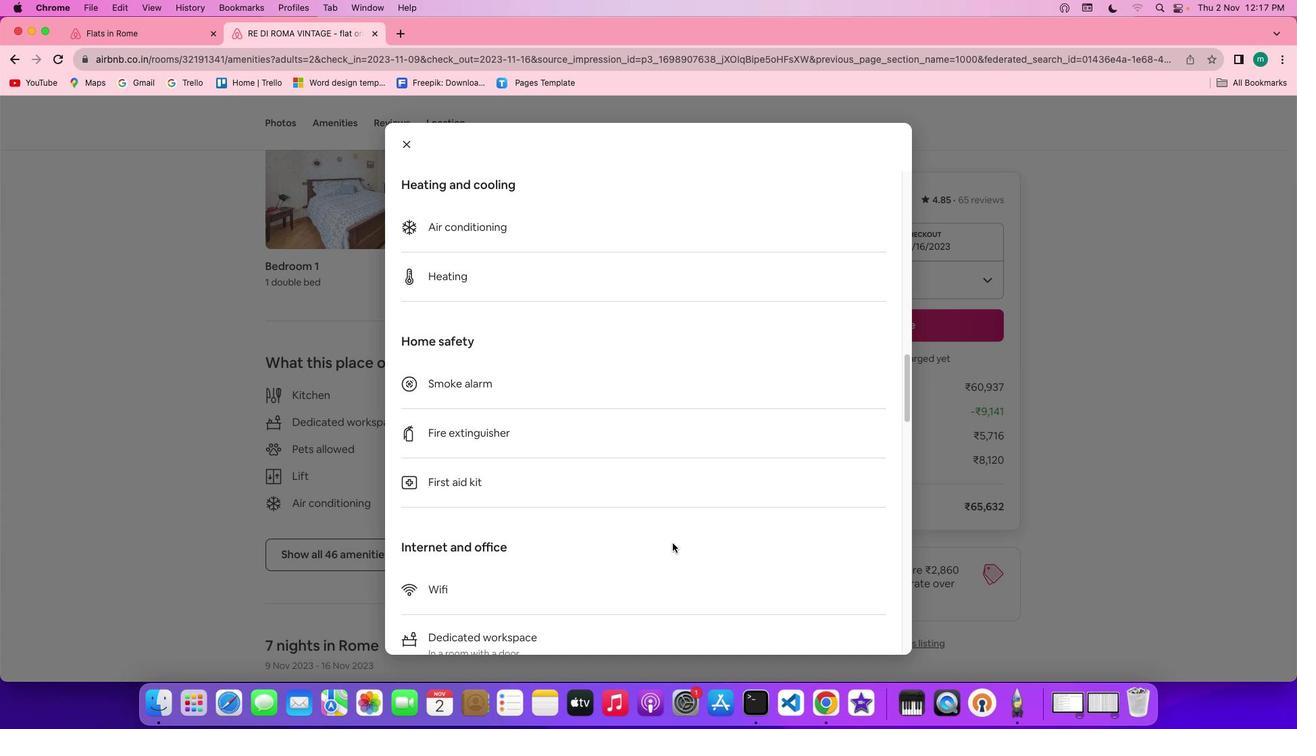 
Action: Mouse scrolled (674, 542) with delta (0, 0)
Screenshot: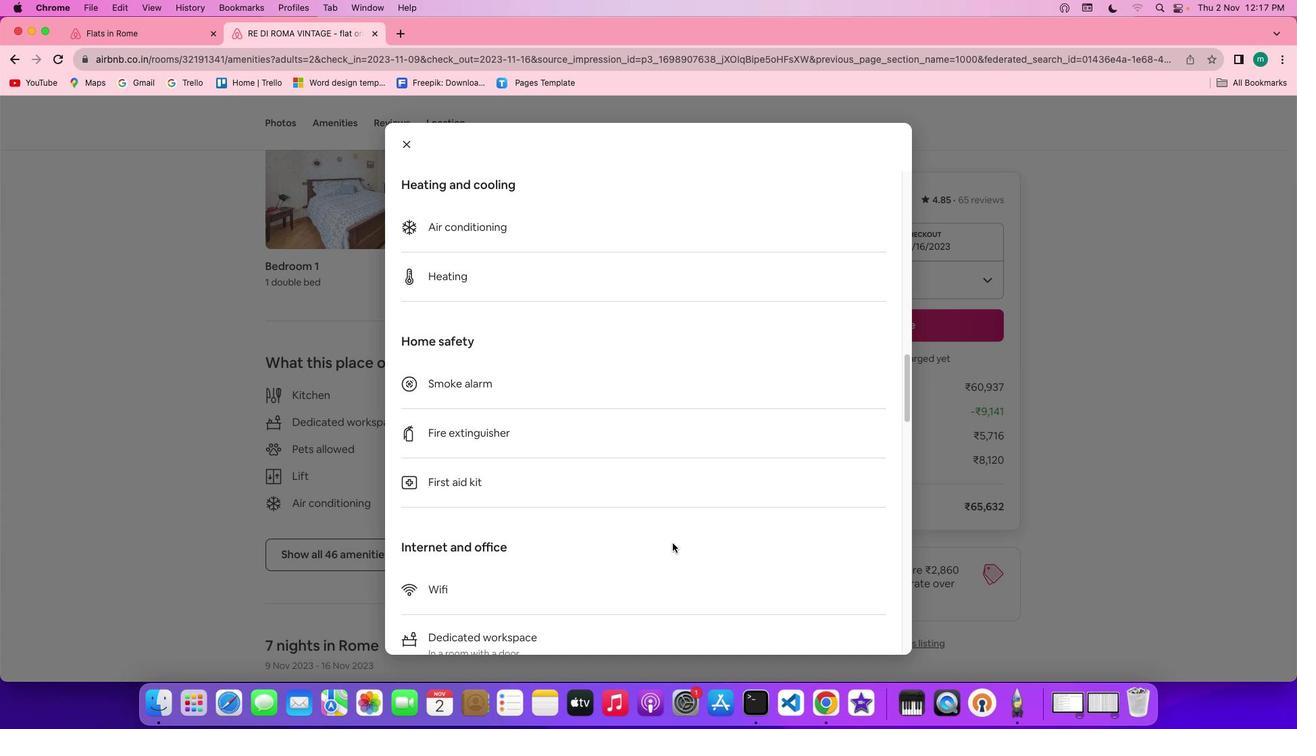 
Action: Mouse moved to (673, 542)
Screenshot: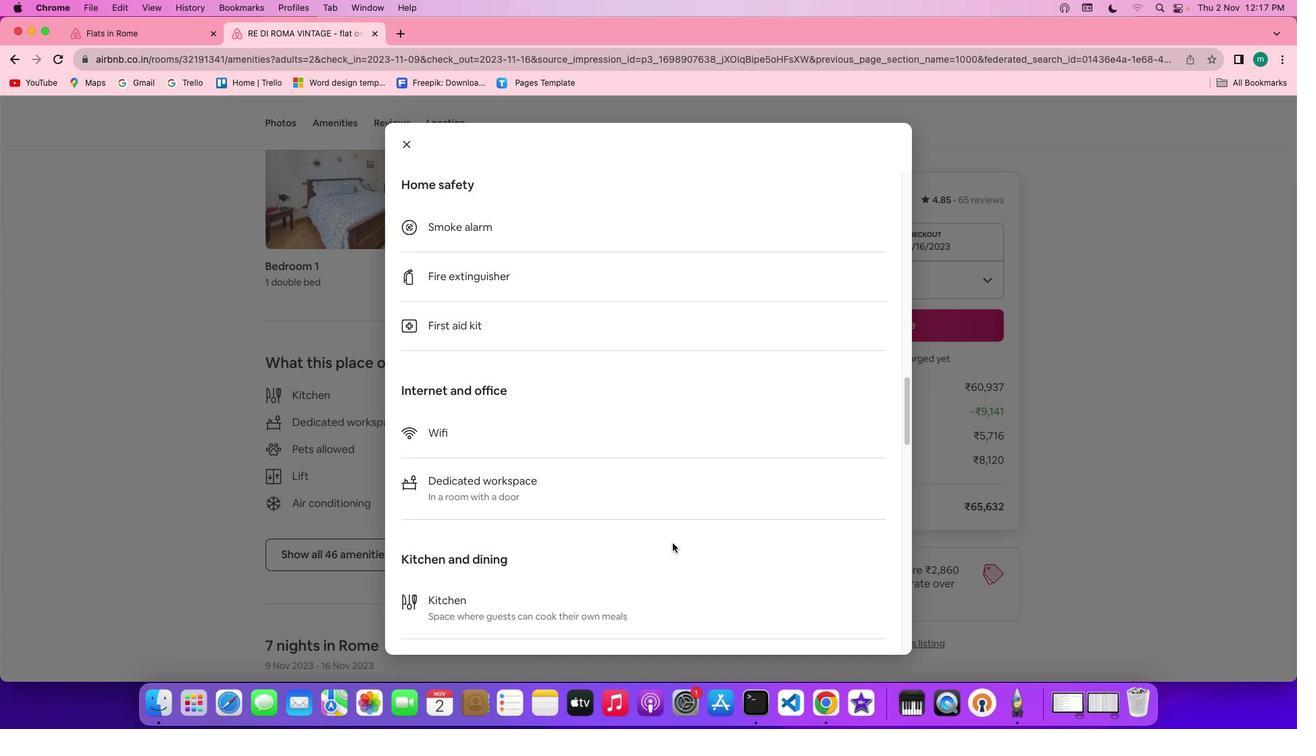 
Action: Mouse scrolled (673, 542) with delta (0, 0)
Screenshot: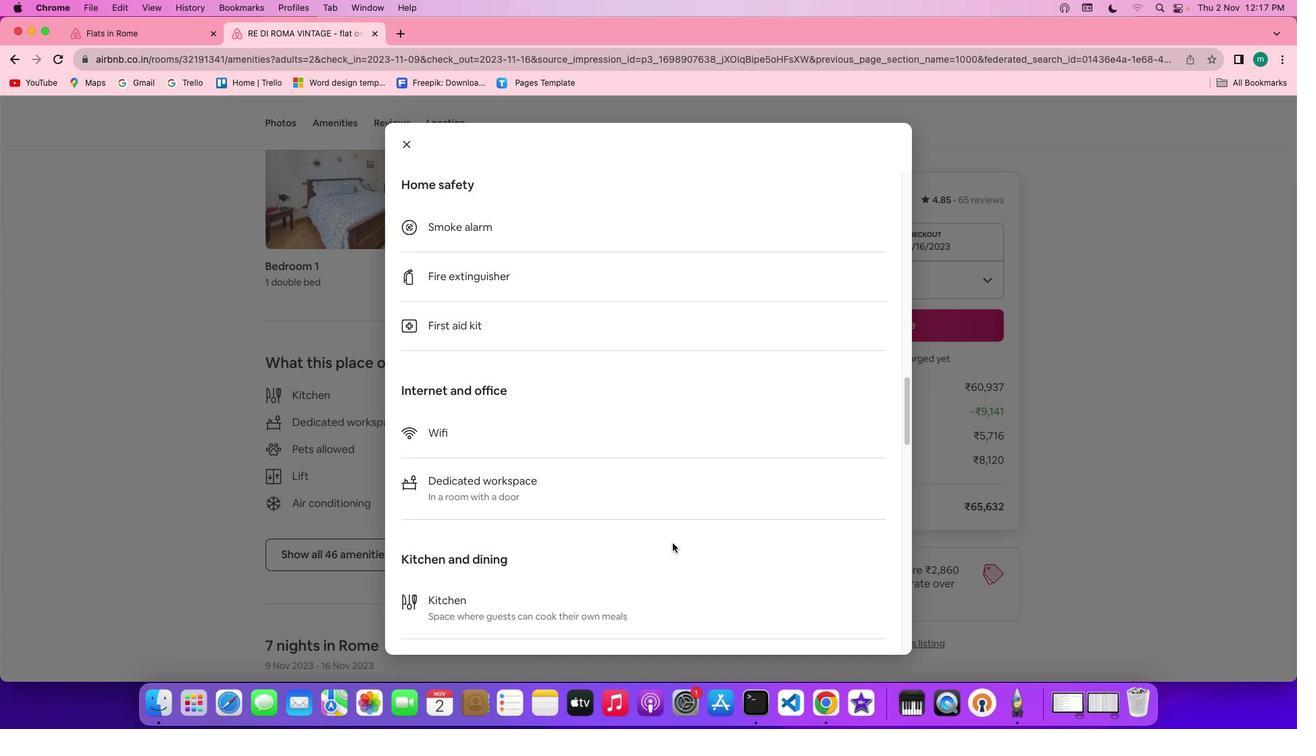 
Action: Mouse moved to (673, 543)
Screenshot: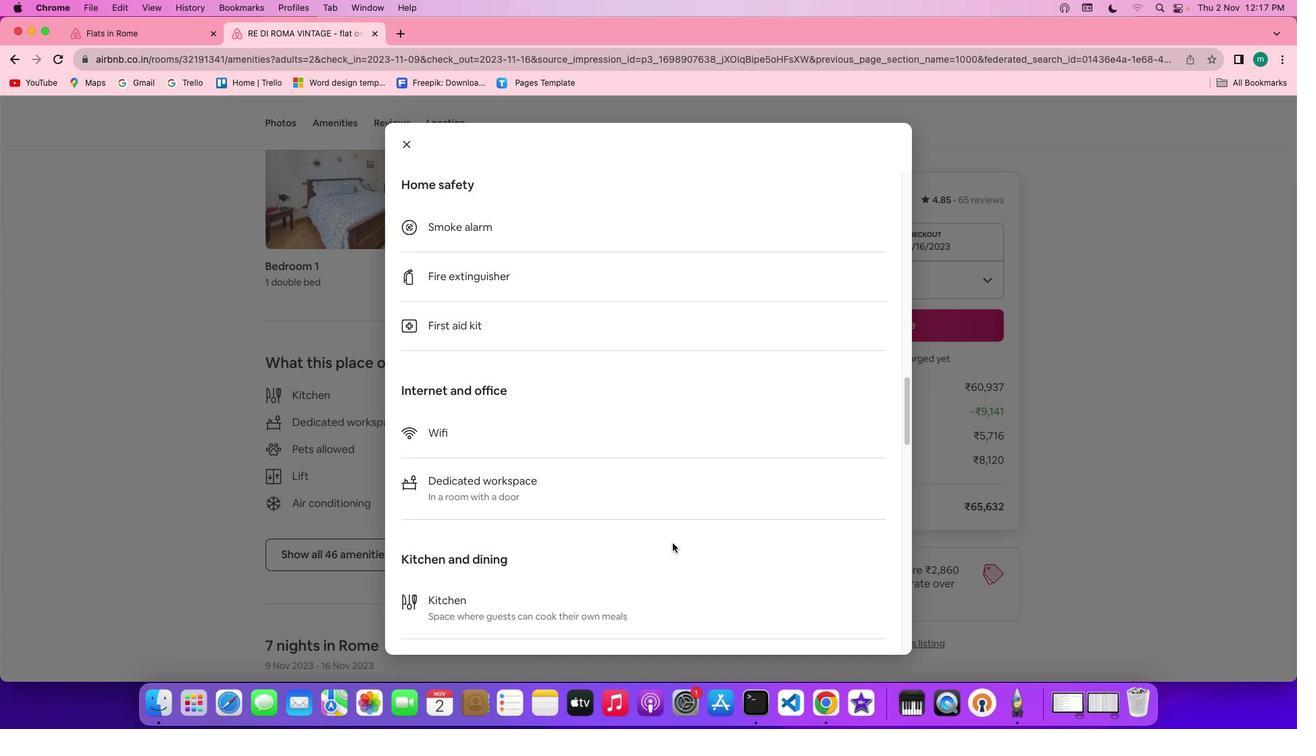
Action: Mouse scrolled (673, 543) with delta (0, -1)
Screenshot: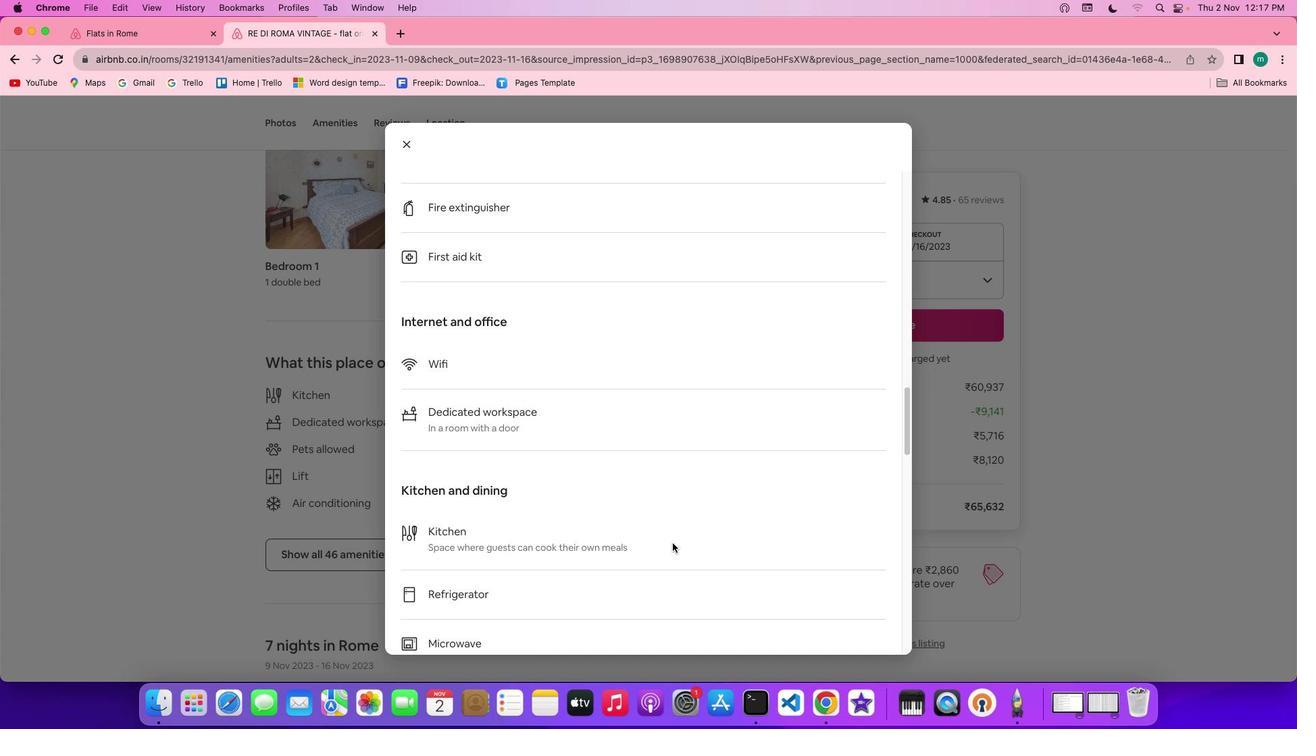 
Action: Mouse moved to (673, 543)
Screenshot: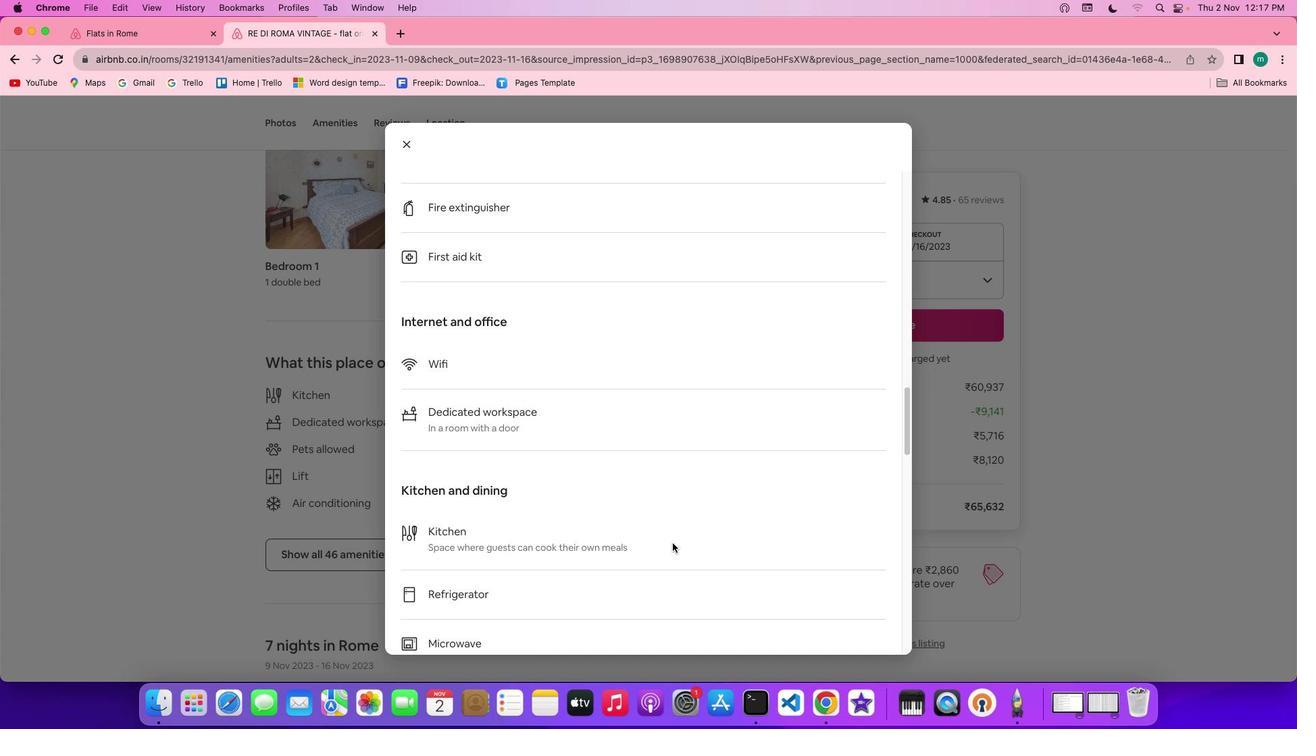 
Action: Mouse scrolled (673, 543) with delta (0, -2)
Screenshot: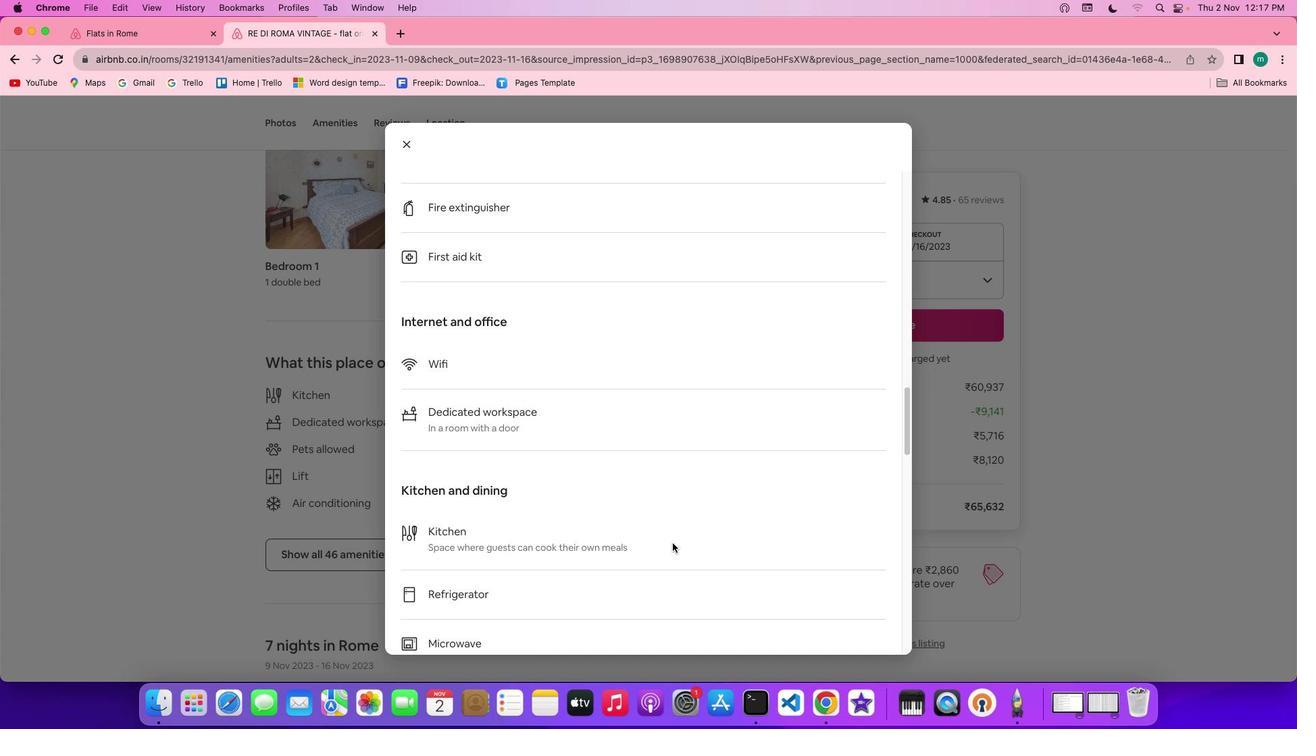 
Action: Mouse moved to (673, 544)
Screenshot: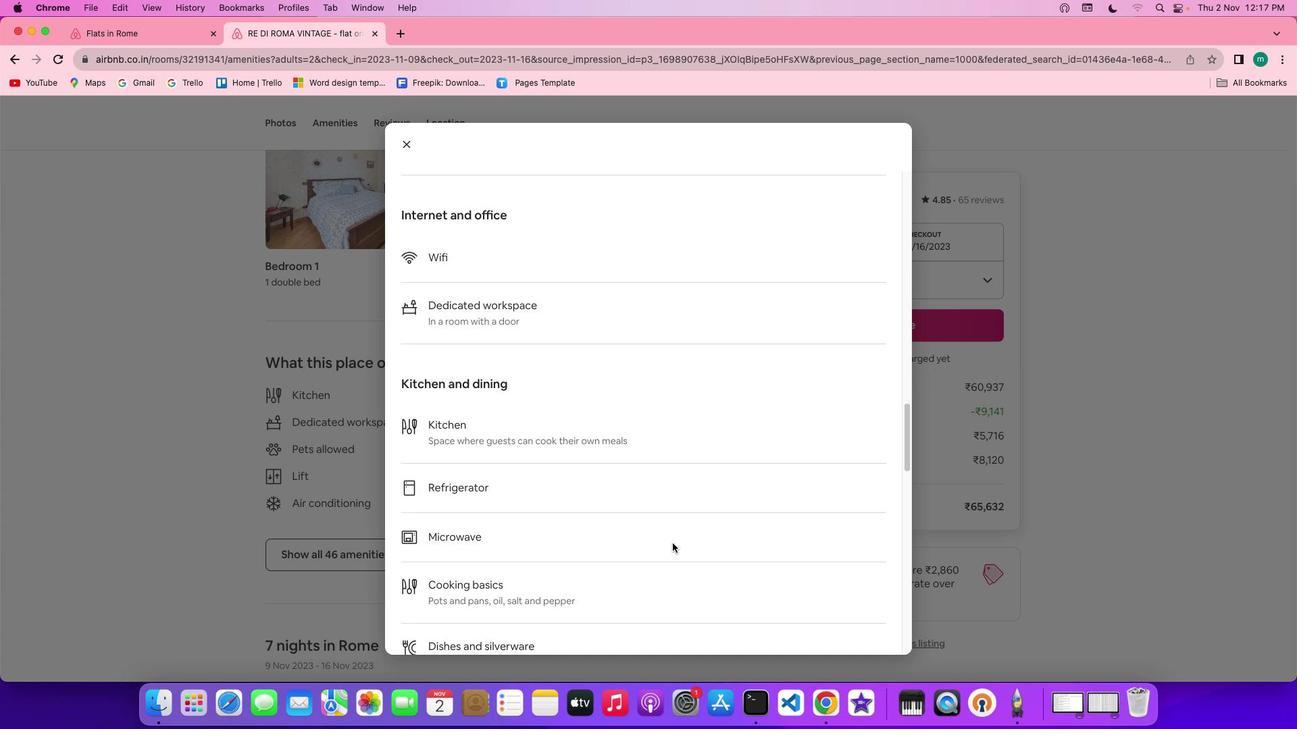 
Action: Mouse scrolled (673, 544) with delta (0, -3)
Screenshot: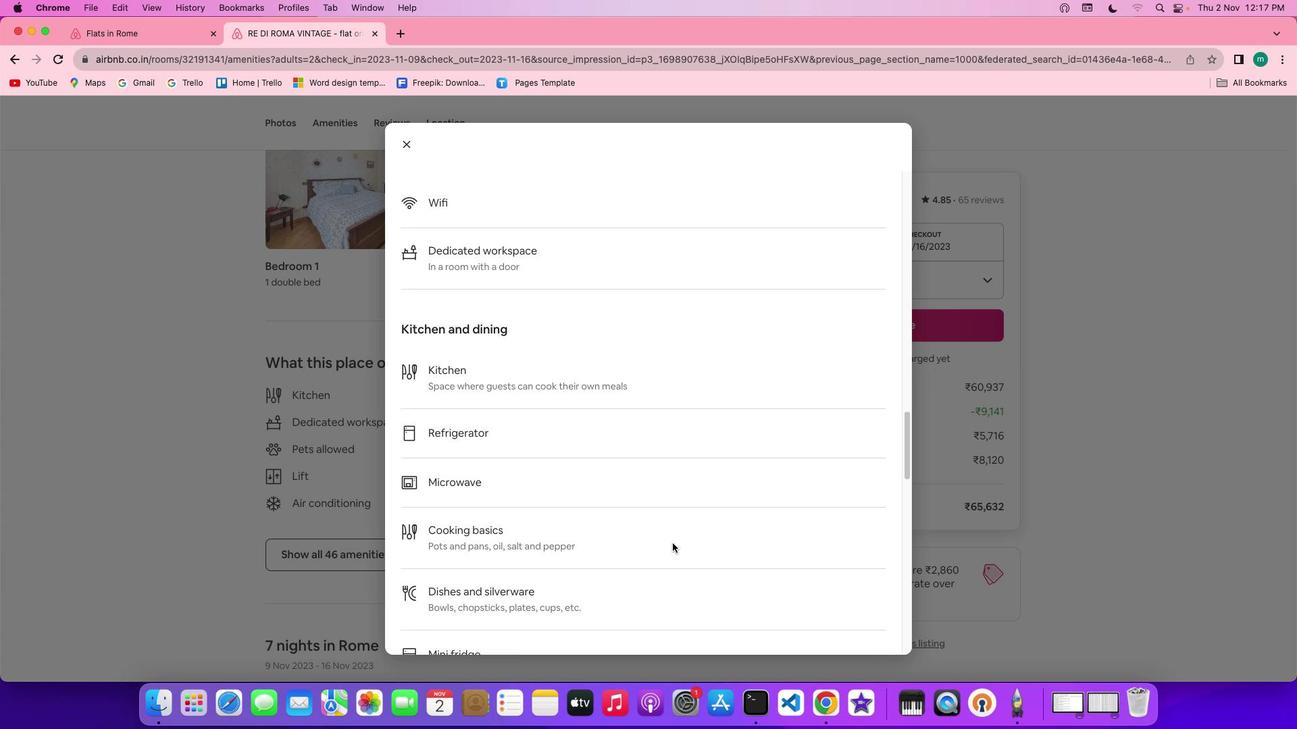 
Action: Mouse scrolled (673, 544) with delta (0, -3)
Screenshot: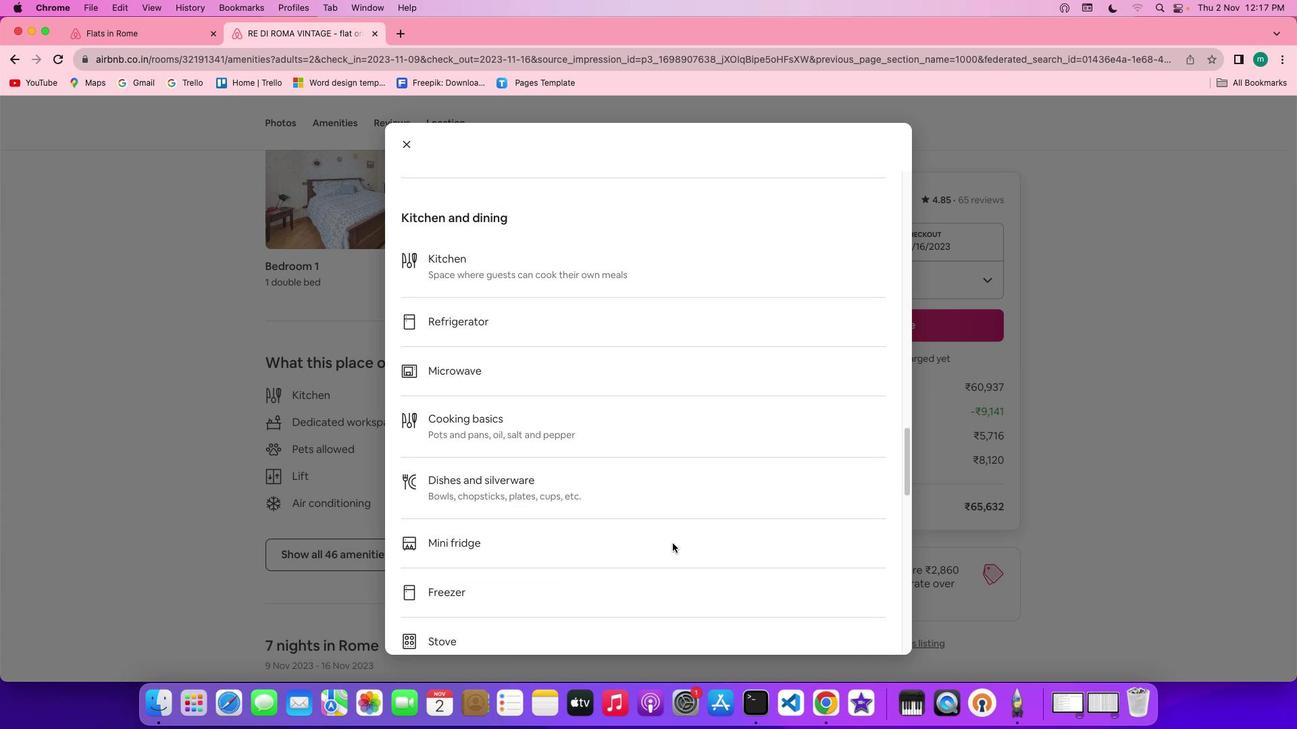
Action: Mouse scrolled (673, 544) with delta (0, 0)
